 Task: Open a Blog Post Template save the file as interviewAdd Heading 'American Revolution' ,with the main content The American Revolution marked the country's fight for independence from British rule. Events like the Boston Tea Party and the signing of the Declaration of Independence shaped the foundation of the United States and its commitment to liberty and self-governance. ,with the main content The American Revolution marked the country's fight for independence from British rule. Events like the Boston Tea Party and the signing of the Declaration of Independence shaped the foundation of the United States and its commitment to liberty and self-governance.and font size to the main content 16 Apply Font Style Chillerand font size to the heading 16 Change heading alignment to  Center
Action: Mouse pressed left at (597, 318)
Screenshot: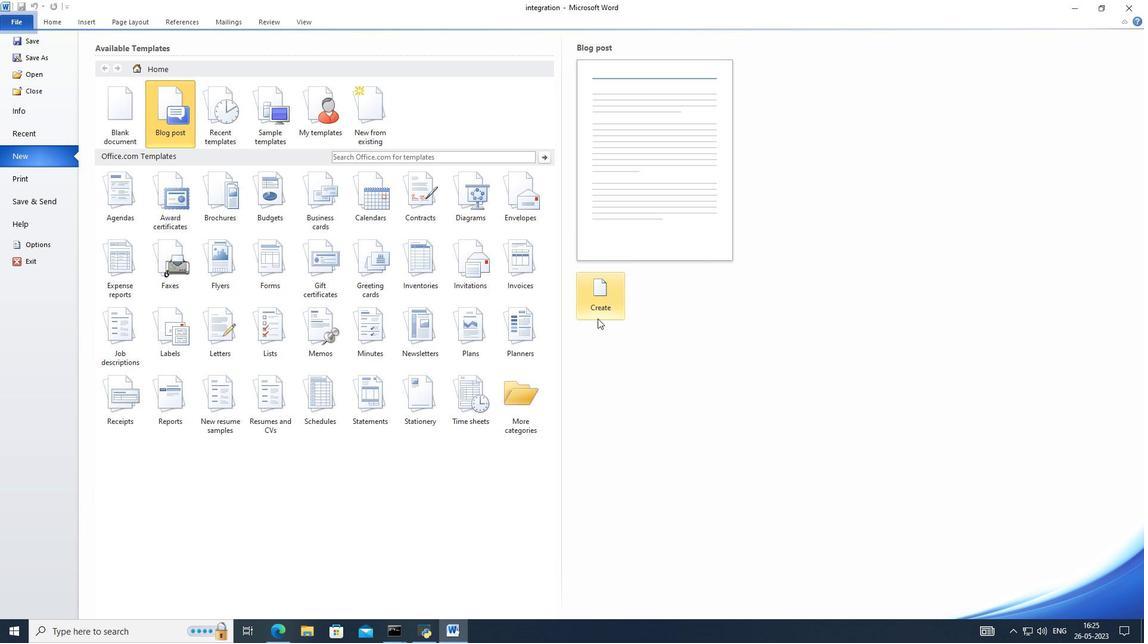 
Action: Mouse moved to (610, 344)
Screenshot: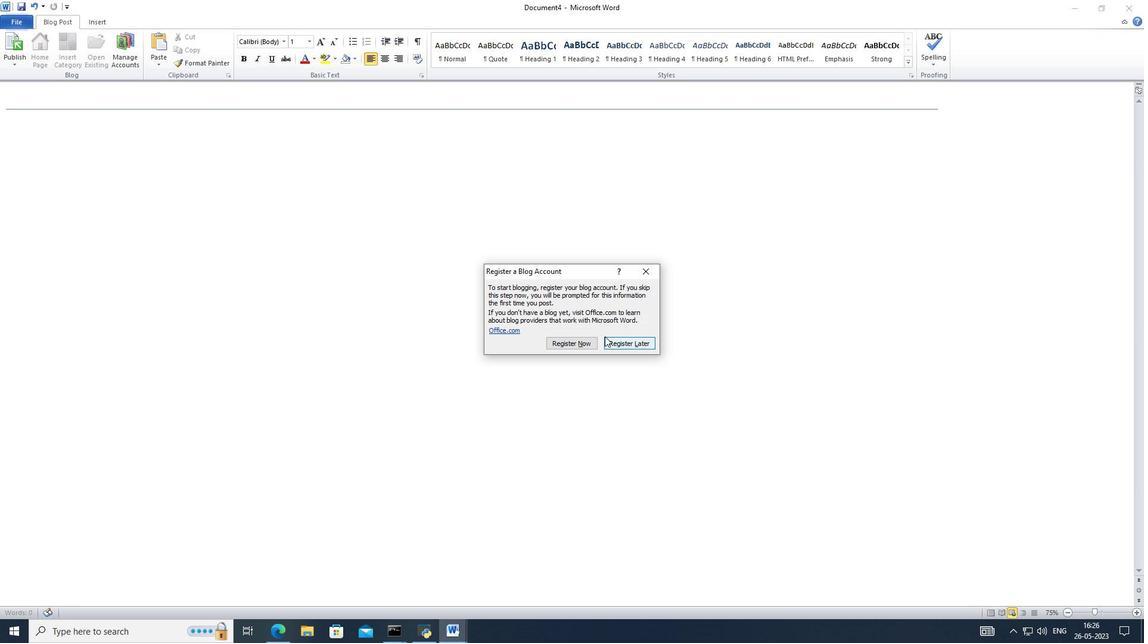 
Action: Mouse pressed left at (610, 344)
Screenshot: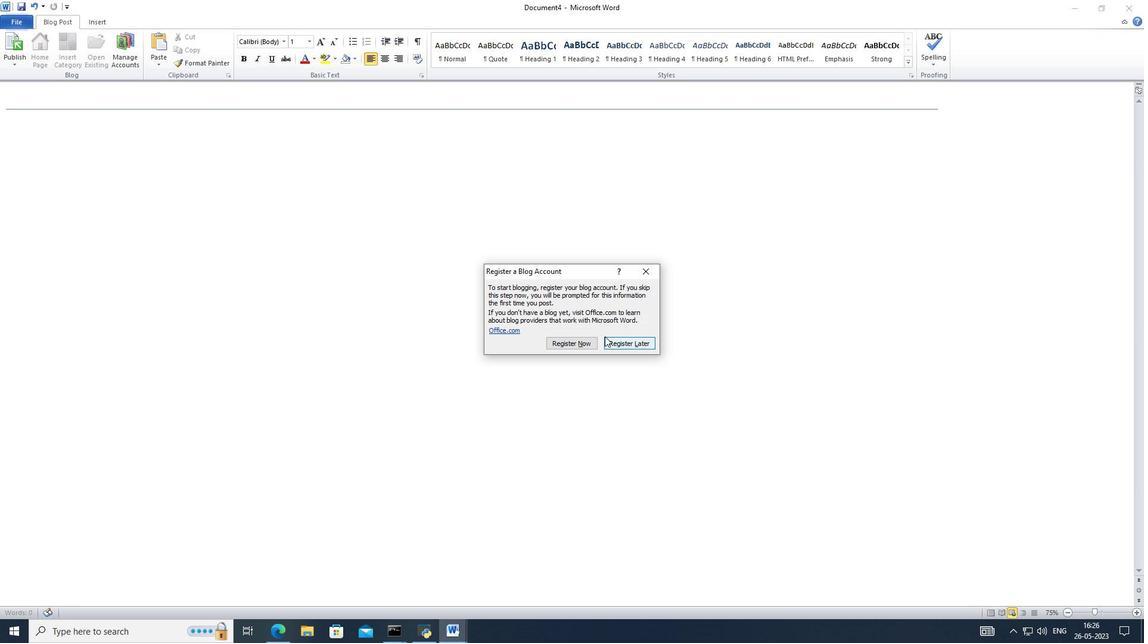 
Action: Key pressed ctrl+S
Screenshot: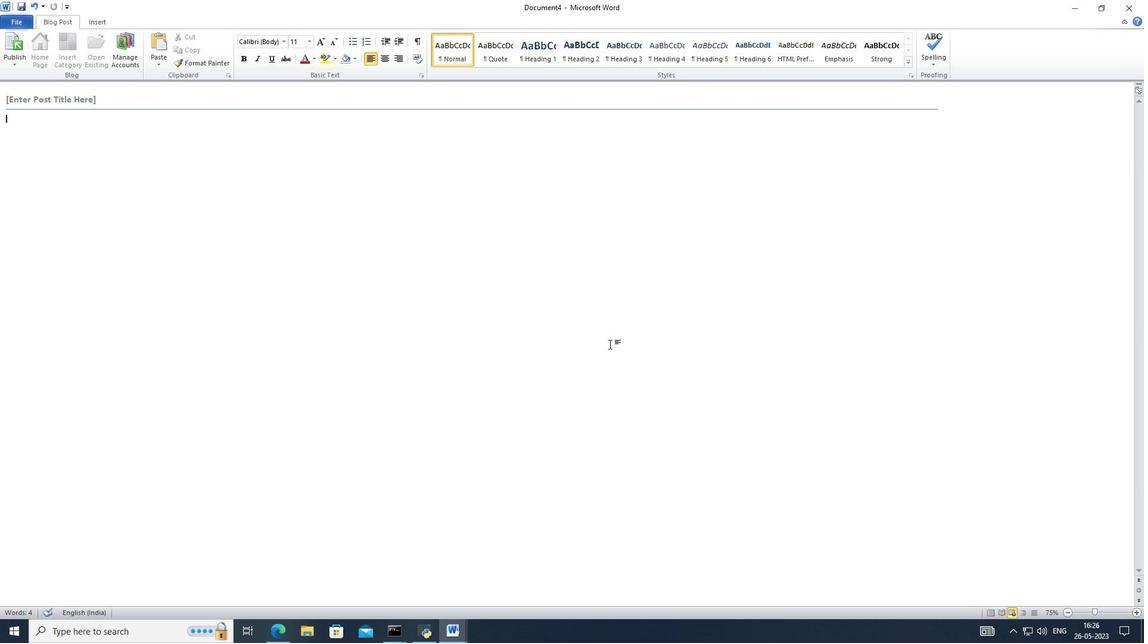 
Action: Mouse moved to (249, 253)
Screenshot: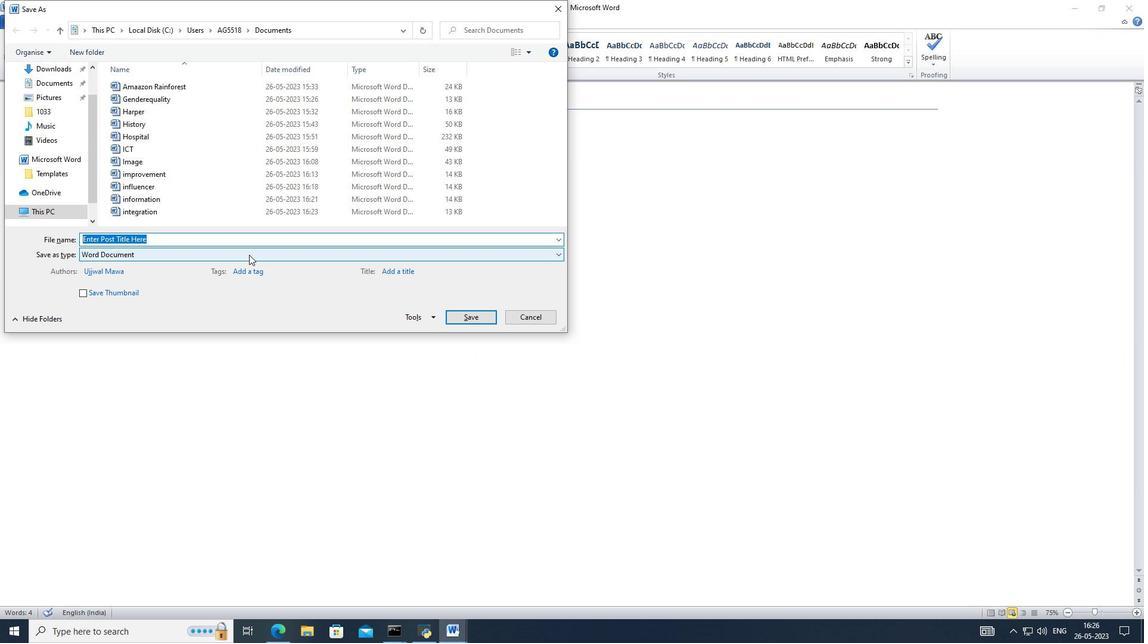 
Action: Key pressed <Key.caps_lock>I<Key.caps_lock>ntervies=<Key.backspace><Key.backspace>w
Screenshot: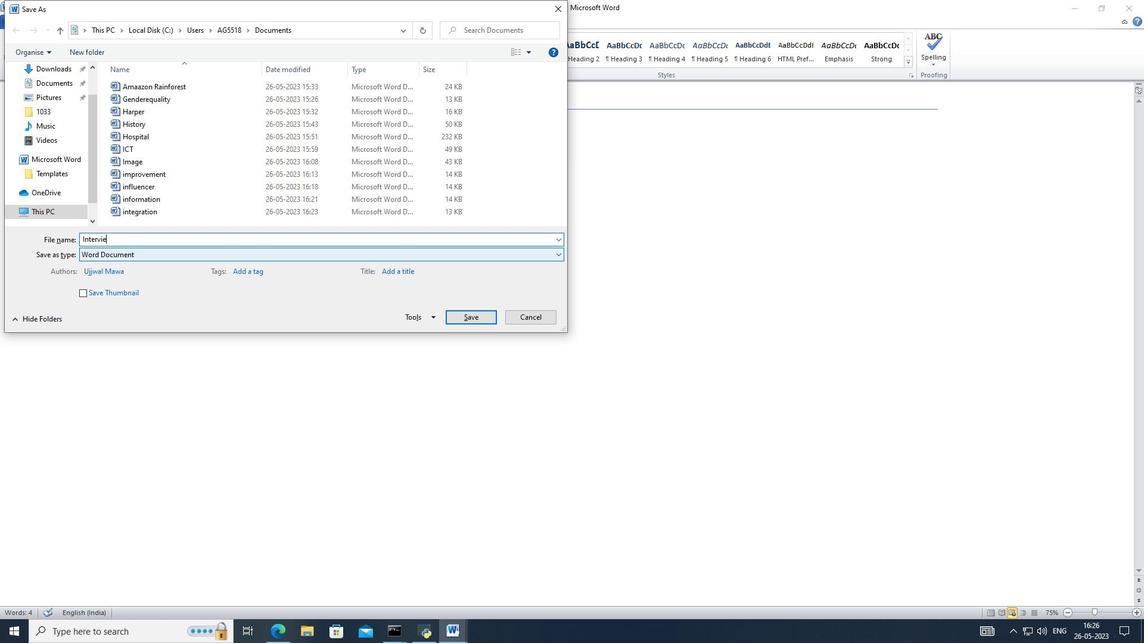 
Action: Mouse moved to (464, 315)
Screenshot: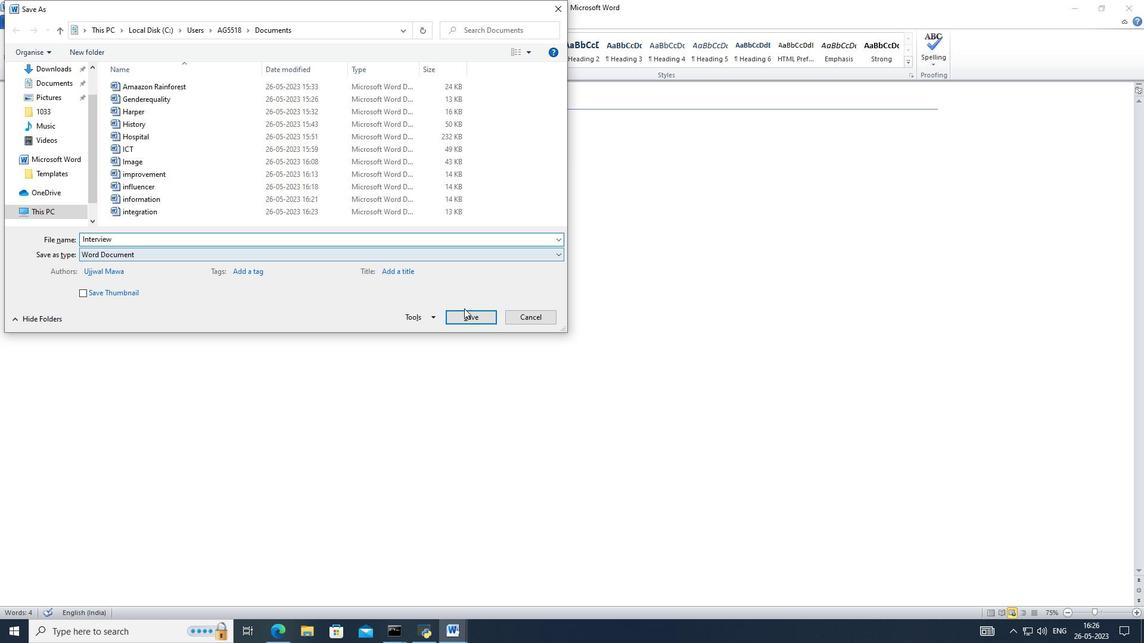 
Action: Mouse pressed left at (464, 315)
Screenshot: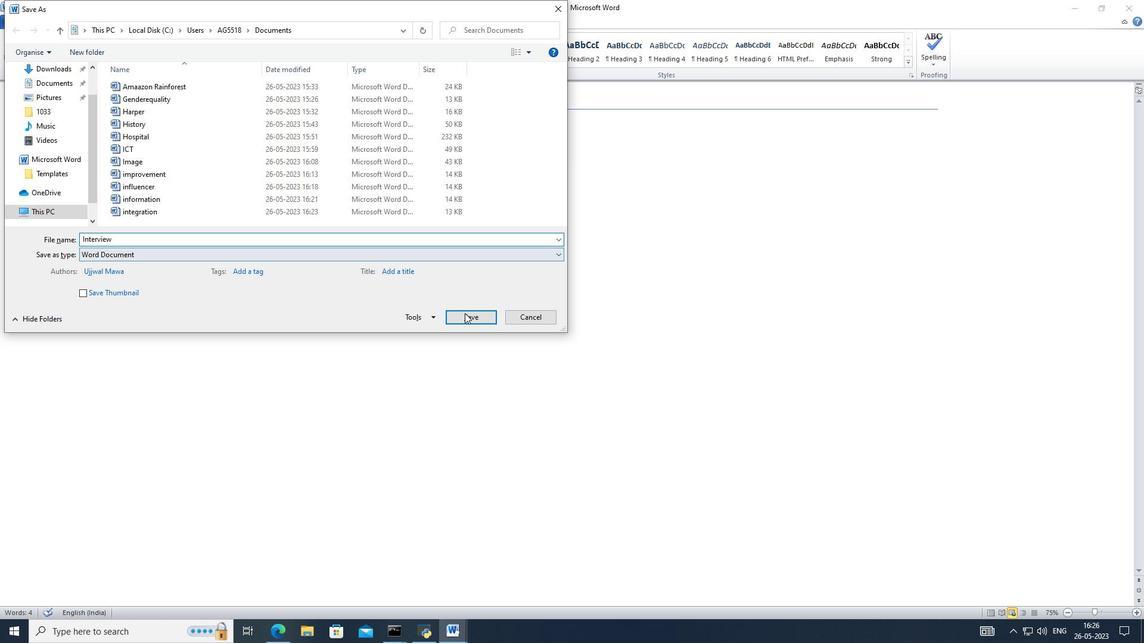 
Action: Mouse moved to (113, 105)
Screenshot: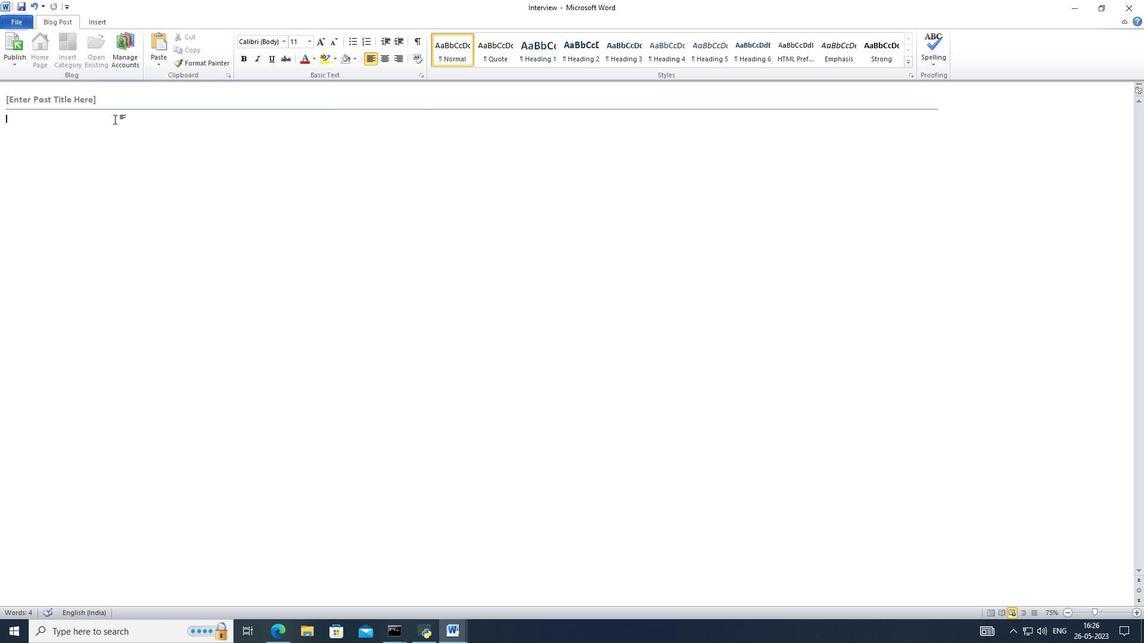 
Action: Mouse pressed left at (113, 105)
Screenshot: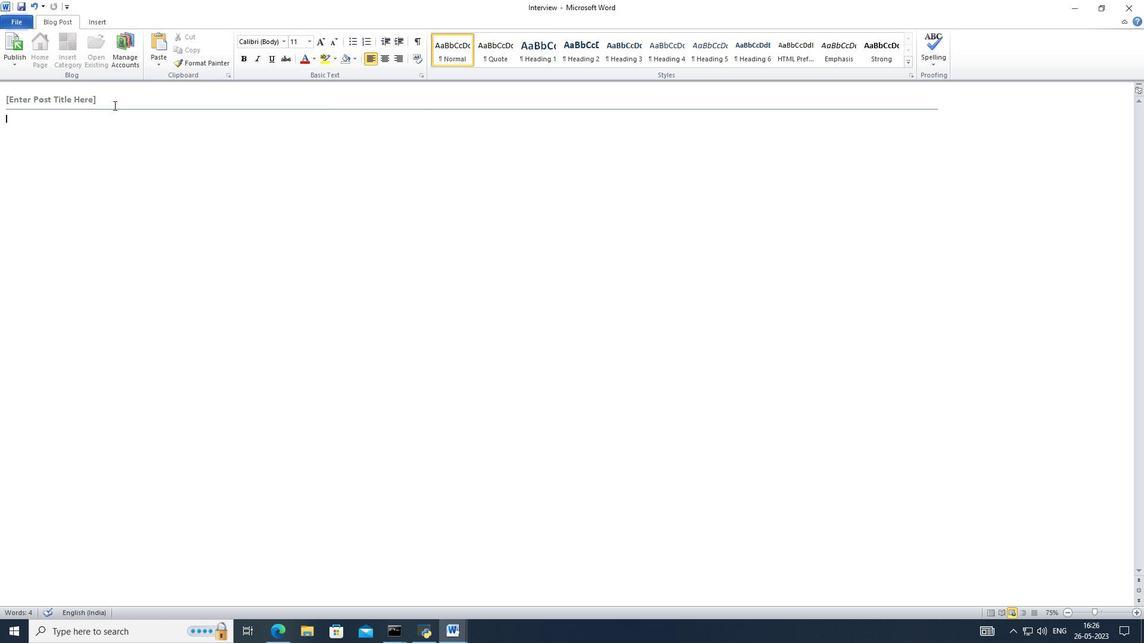 
Action: Mouse moved to (38, 98)
Screenshot: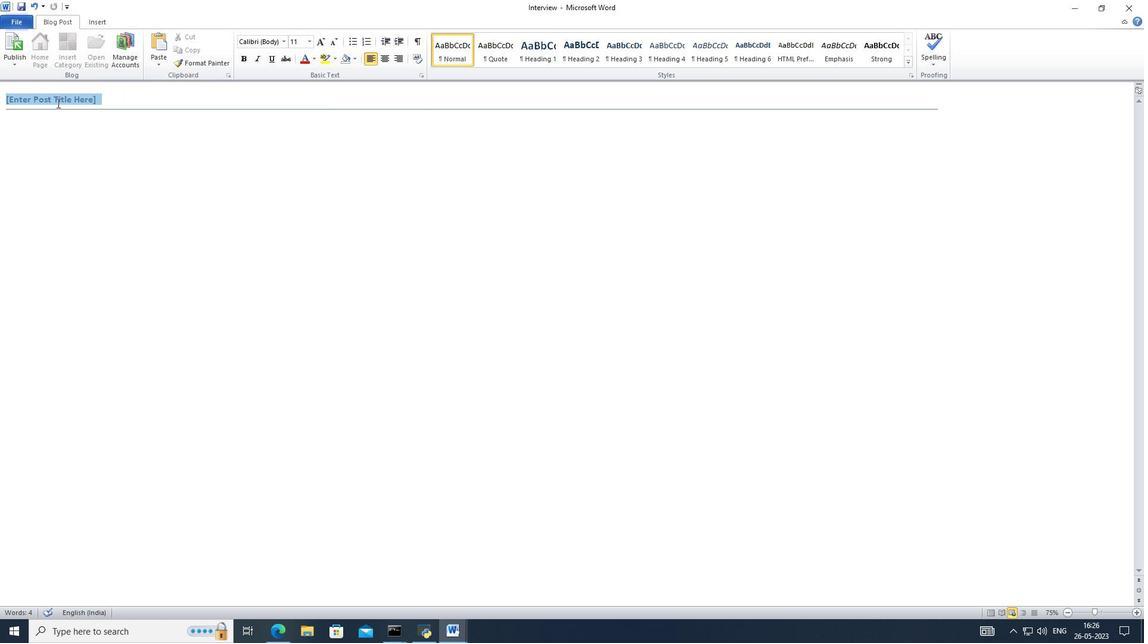 
Action: Key pressed <Key.caps_lock>A<Key.caps_lock>merican<Key.space><Key.caps_lock>R<Key.caps_lock>evolution
Screenshot: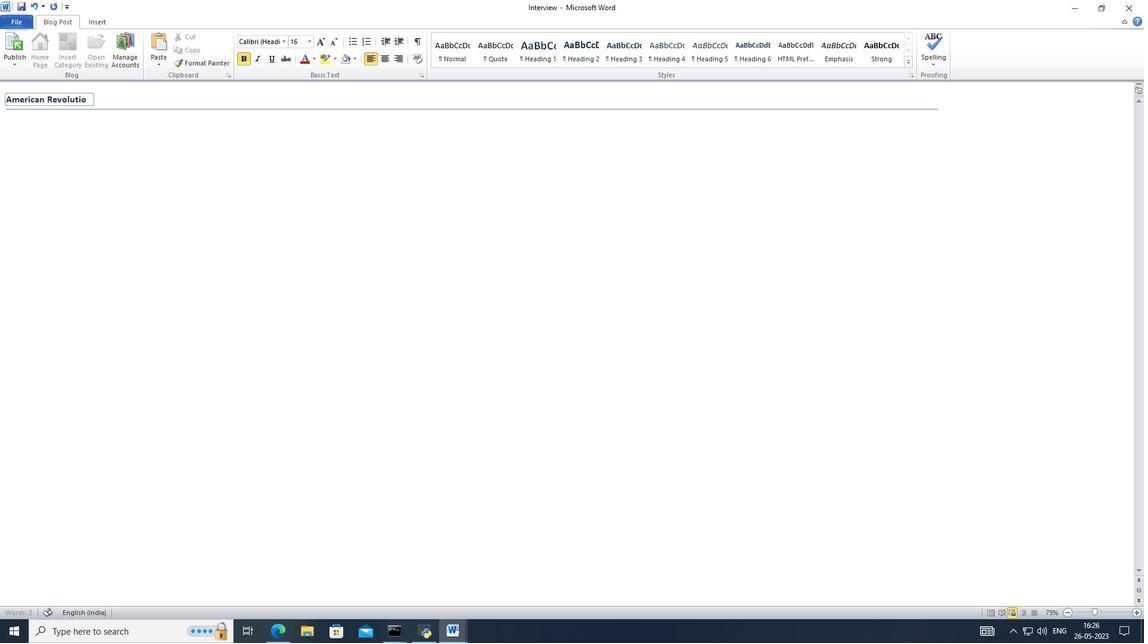 
Action: Mouse moved to (127, 138)
Screenshot: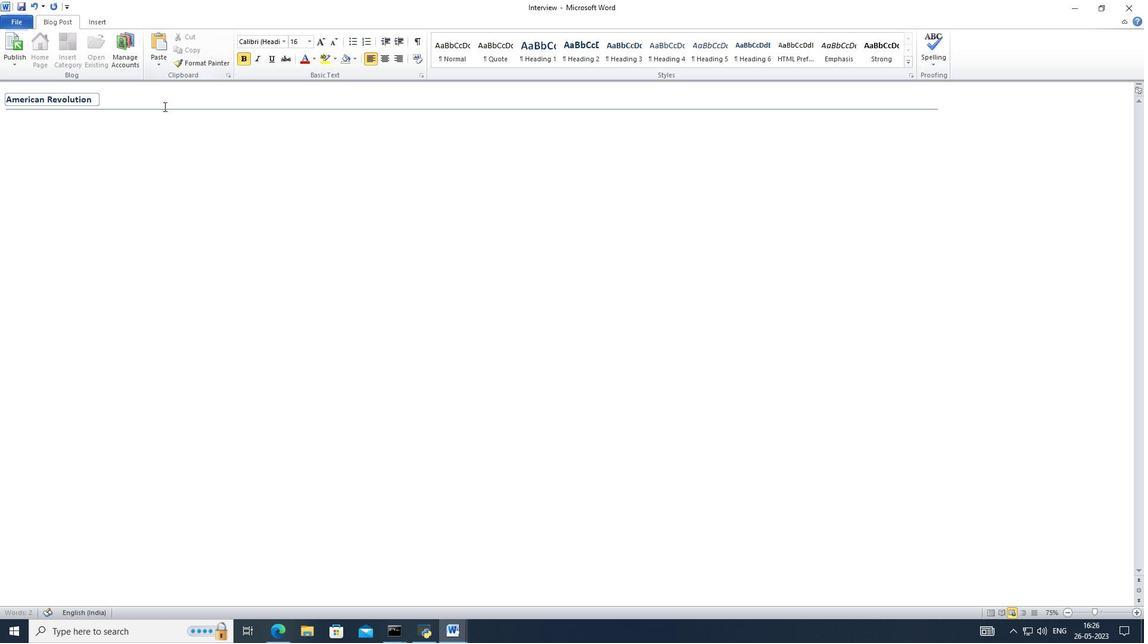 
Action: Mouse pressed left at (127, 138)
Screenshot: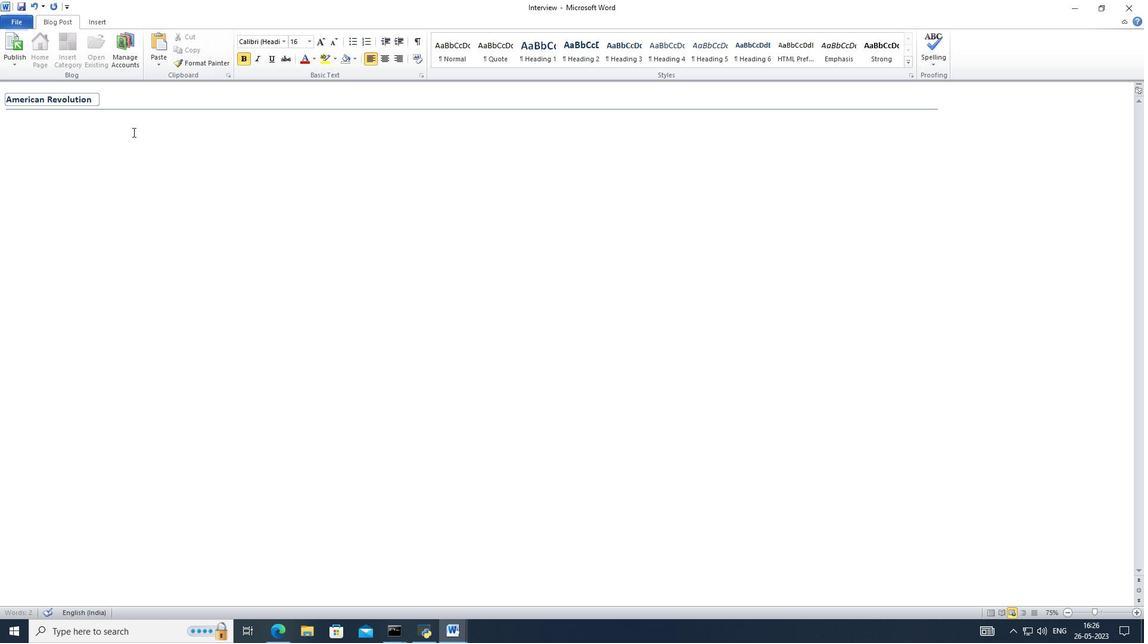 
Action: Key pressed t<Key.caps_lock>HE<Key.space><Key.caps_lock><Key.caps_lock>A<Key.caps_lock>meriacn<Key.space><Key.caps_lock>R<Key.caps_lock>evolution<Key.space>
Screenshot: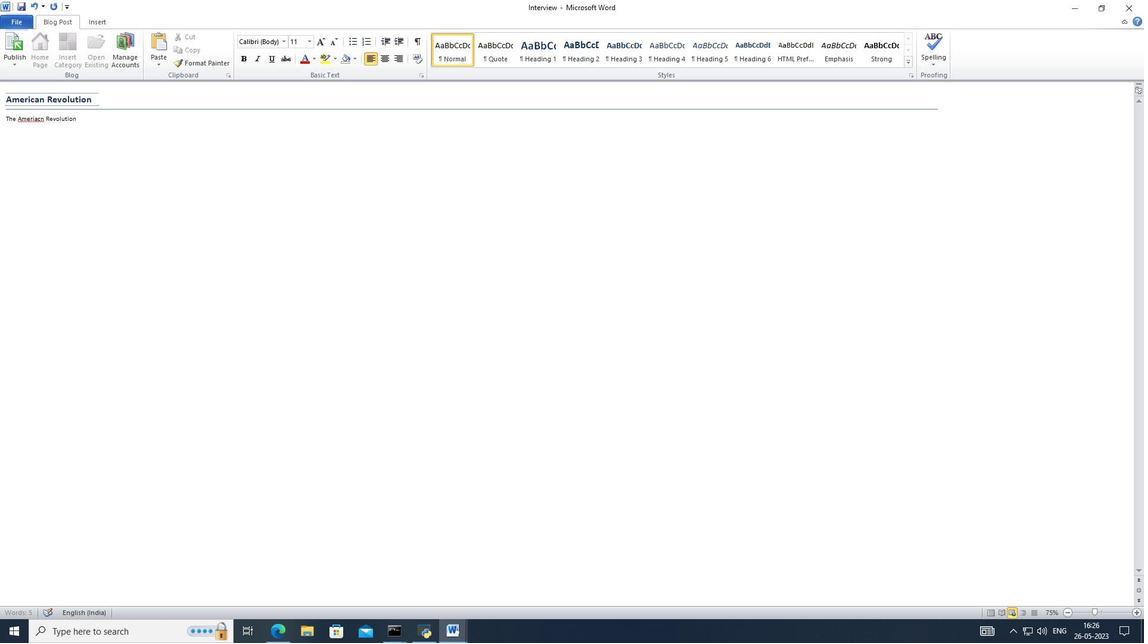 
Action: Mouse moved to (38, 120)
Screenshot: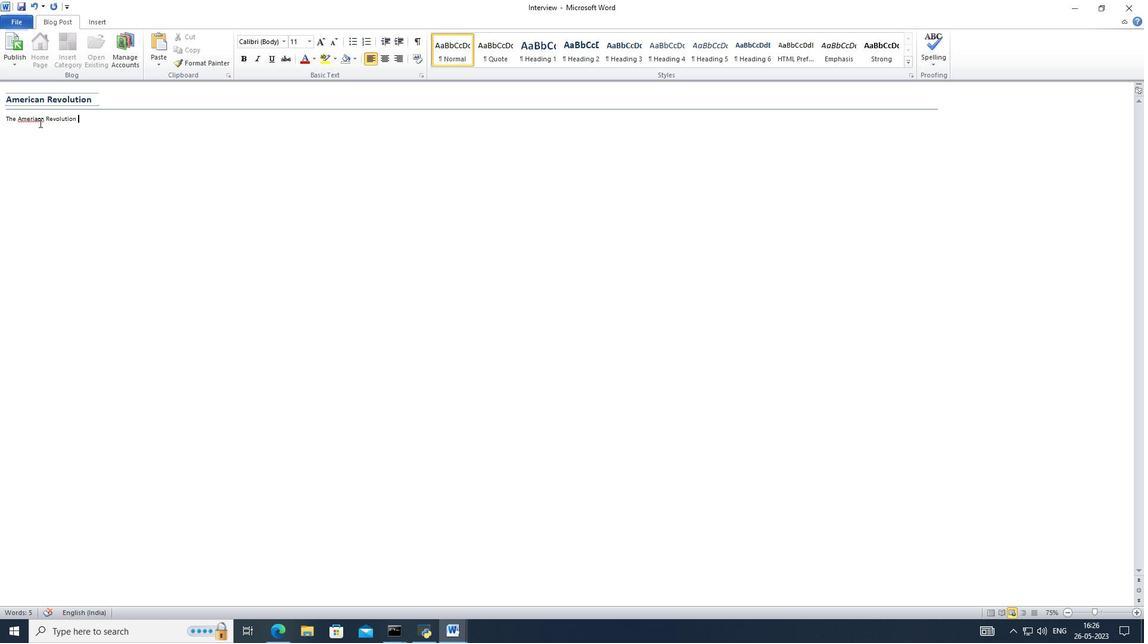 
Action: Mouse pressed left at (38, 120)
Screenshot: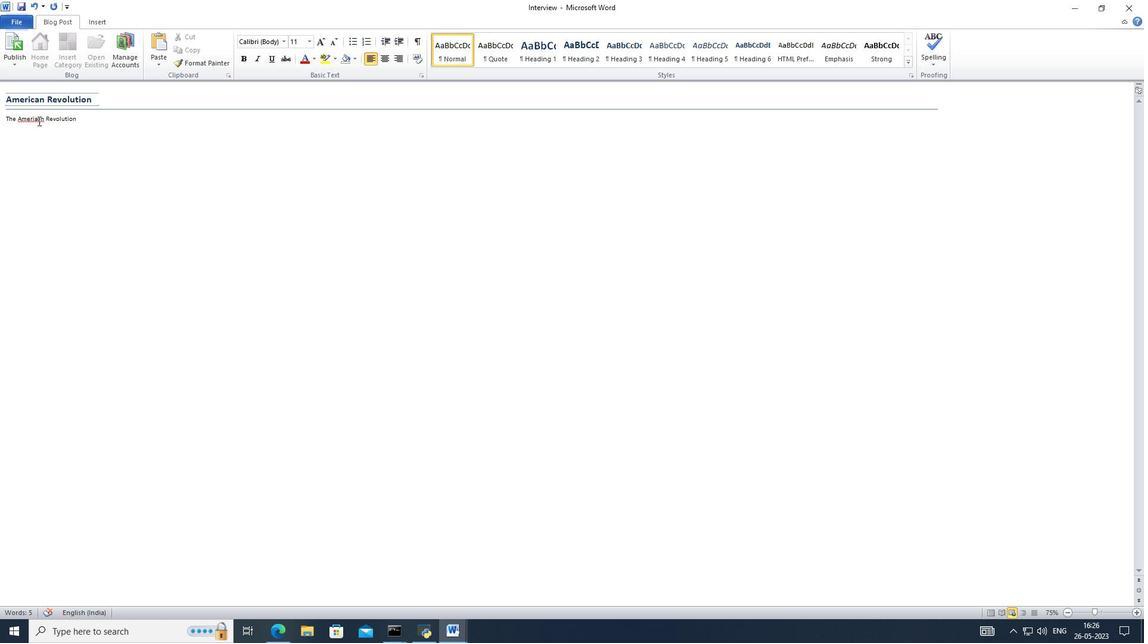 
Action: Mouse moved to (109, 107)
Screenshot: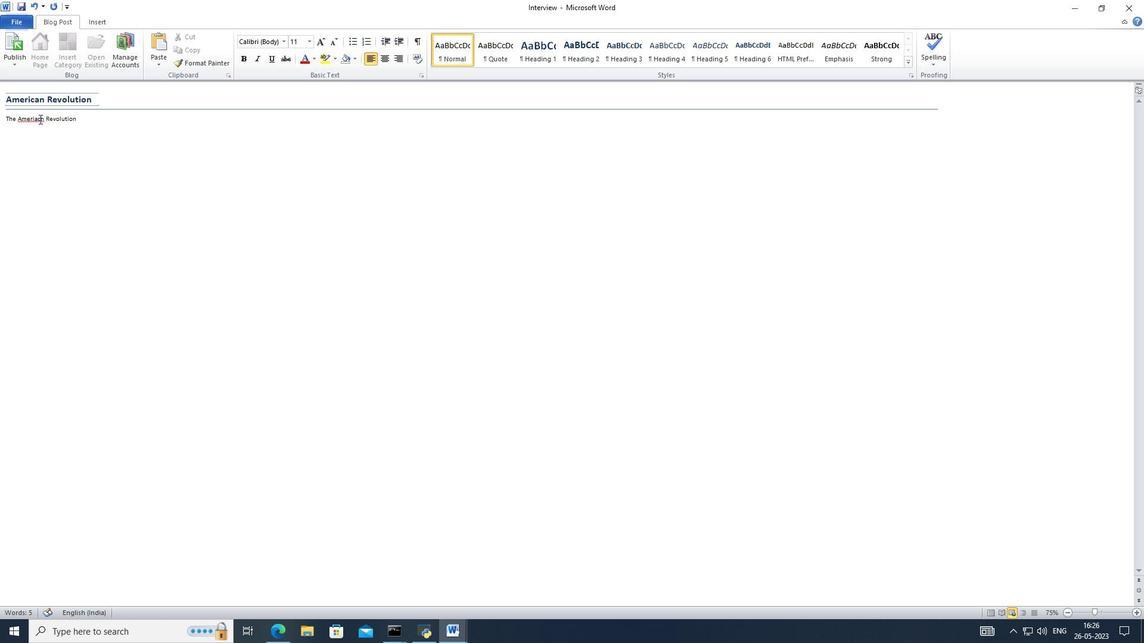 
Action: Mouse scrolled (109, 106) with delta (0, 0)
Screenshot: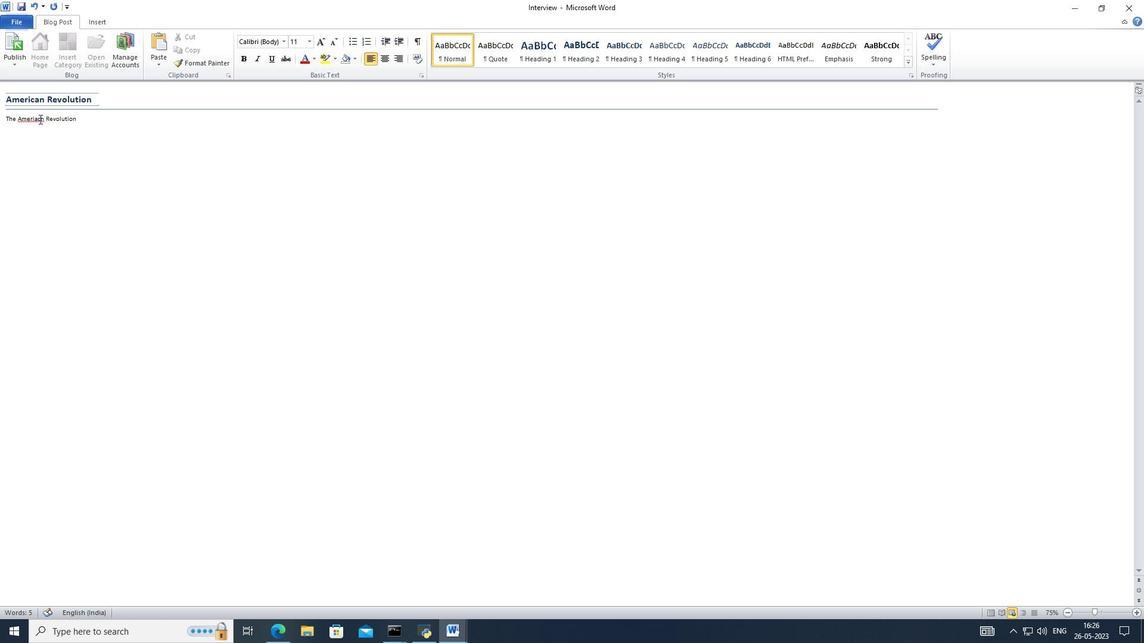 
Action: Mouse moved to (110, 107)
Screenshot: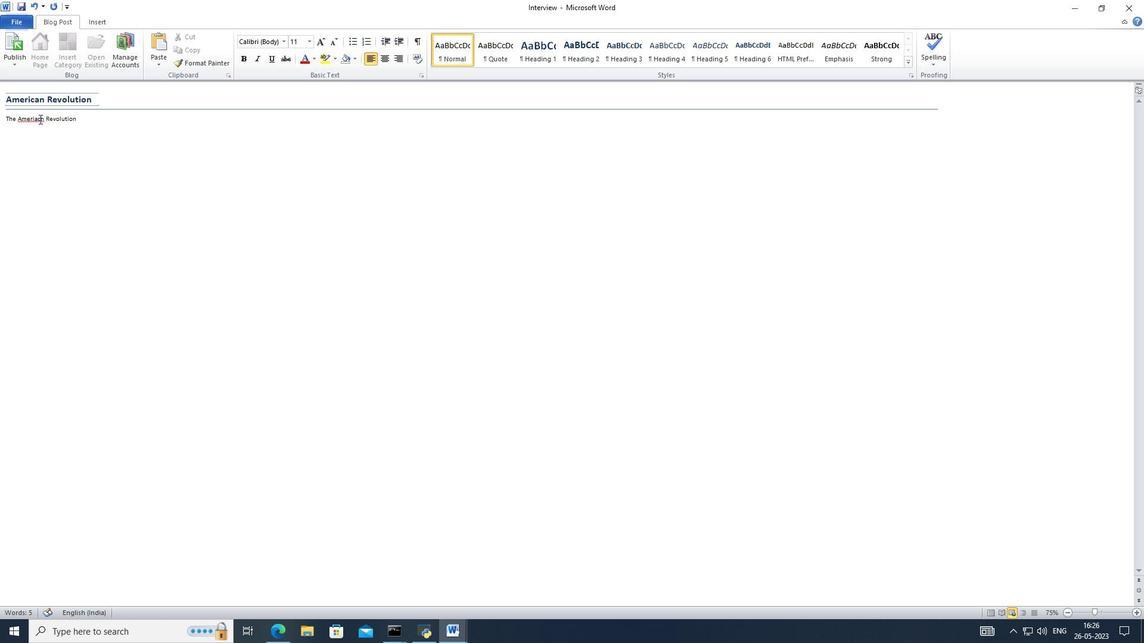 
Action: Key pressed <Key.backspace><Key.right>a
Screenshot: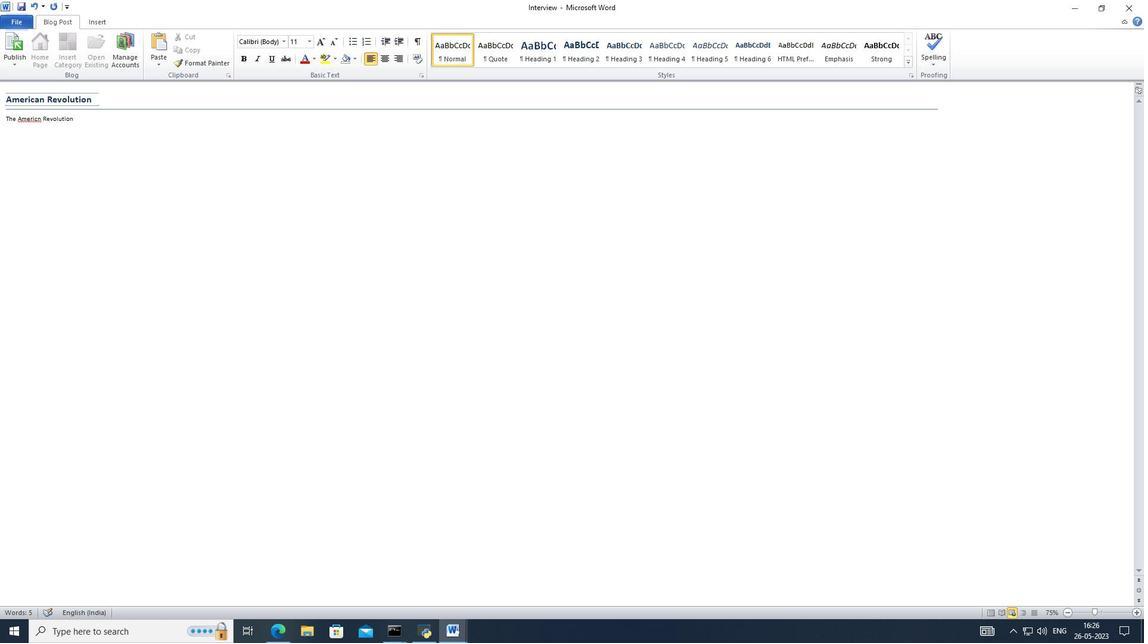 
Action: Mouse moved to (154, 132)
Screenshot: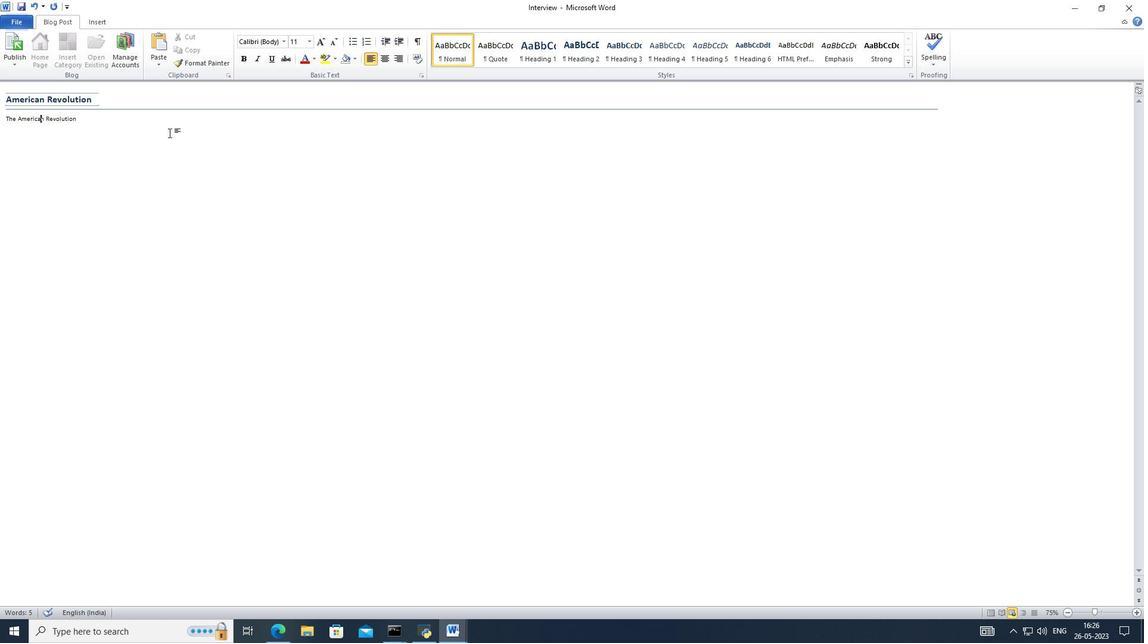 
Action: Mouse pressed left at (154, 132)
Screenshot: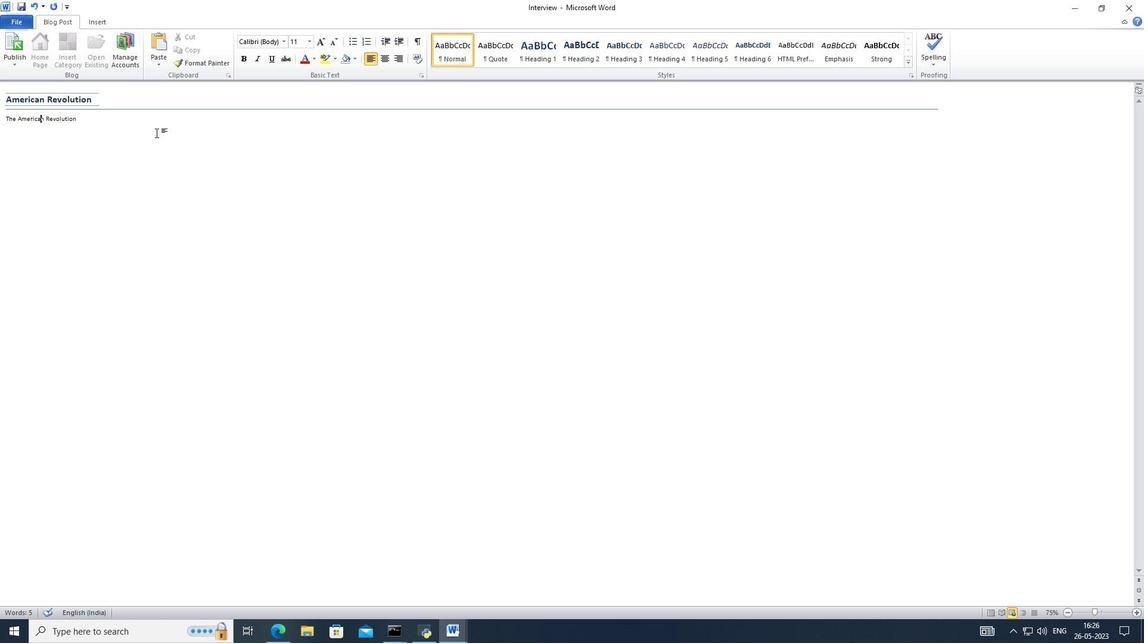 
Action: Mouse moved to (158, 131)
Screenshot: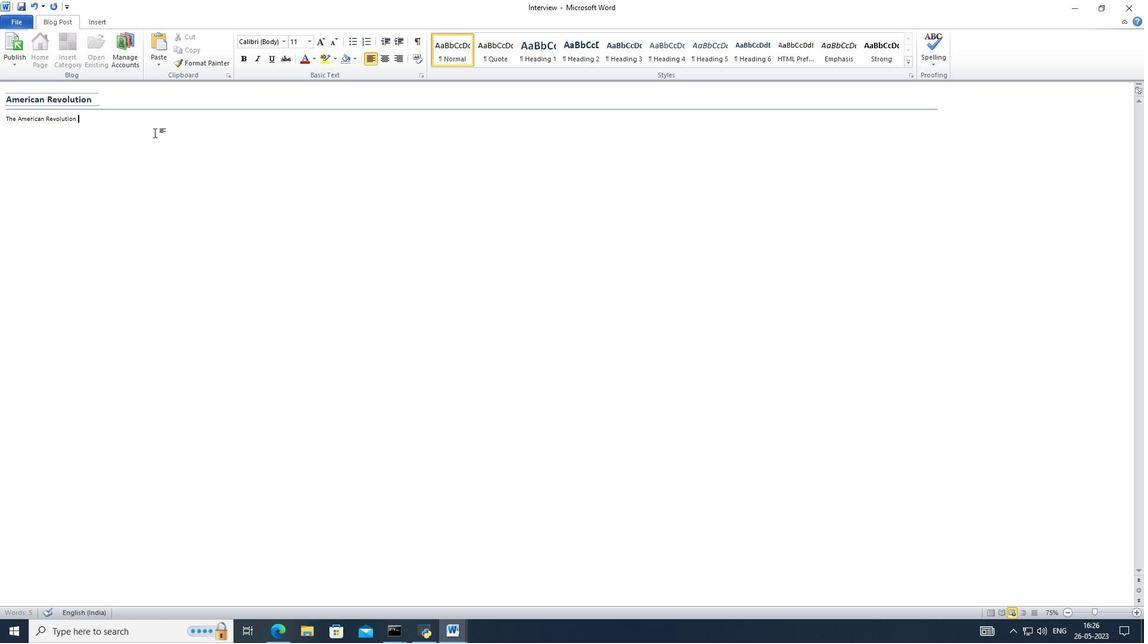 
Action: Key pressed marked<Key.space>the<Key.space>countrys<Key.space>fi<Key.backspace><Key.backspace><Key.backspace><Key.backspace><Key.shift_r>"s<Key.space>g<Key.backspace>fight<Key.space>for<Key.space>independence<Key.space>from<Key.space>the<Key.caps_lock>B<Key.caps_lock>ritisjh<Key.backspace><Key.backspace><Key.backspace><Key.backspace><Key.backspace><Key.backspace><Key.backspace><Key.backspace><Key.backspace>e<Key.space><Key.caps_lock>B<Key.caps_lock>ritish<Key.space><Key.caps_lock>R<Key.caps_lock>ule<Key.space>.<Key.space><Key.caps_lock>E<Key.caps_lock>vents<Key.space>like<Key.space>the<Key.space><Key.caps_lock>B<Key.caps_lock>oston<Key.space>tea<Key.space>party<Key.space>and<Key.space>the<Key.space>signing<Key.space>of<Key.space>the<Key.space><Key.caps_lock>D<Key.caps_lock>eclaration<Key.space>og=<Key.backspace><Key.backspace><Key.backspace>of<Key.space><Key.caps_lock>I<Key.caps_lock>ndepende<Key.backspace>nce<Key.backspace><Key.backspace><Key.backspace>enceshapedthe<Key.space>fgoundation<Key.space>of<Key.space>the<Key.space>un<Key.backspace><Key.backspace><Key.backspace><Key.backspace><Key.backspace><Key.backspace><Key.backspace><Key.backspace>f<Key.space>the<Key.space><Key.caps_lock>U<Key.caps_lock>nited<Key.space><Key.caps_lock>S<Key.caps_lock>tates<Key.space>and<Key.space>its<Key.space>commitment<Key.space>to<Key.space>livberty<Key.space>
Screenshot: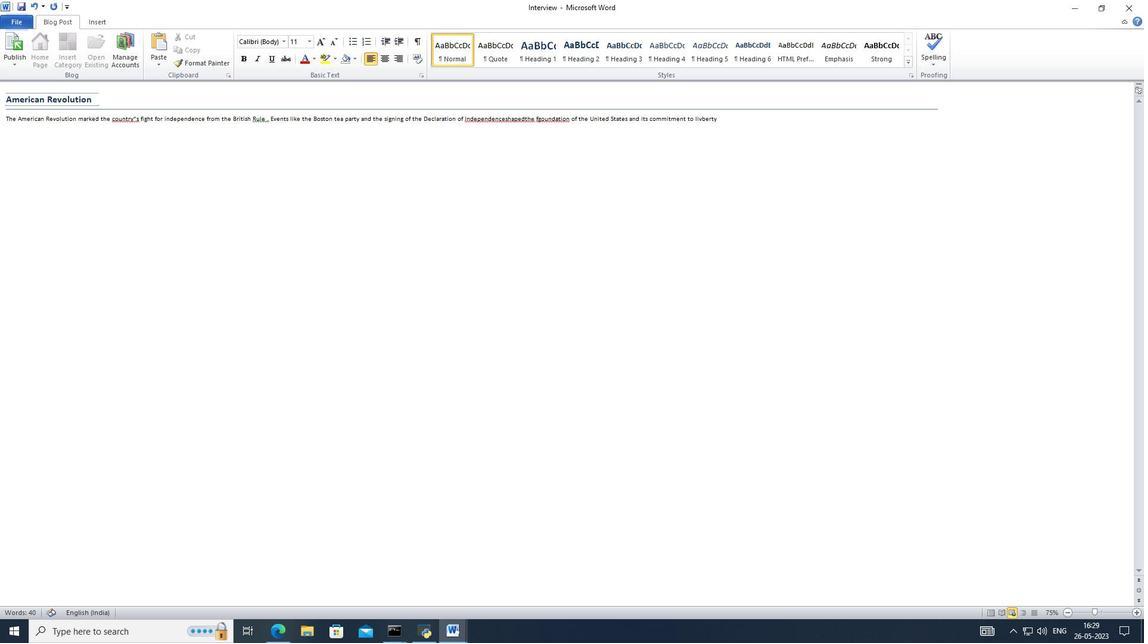 
Action: Mouse moved to (480, 124)
Screenshot: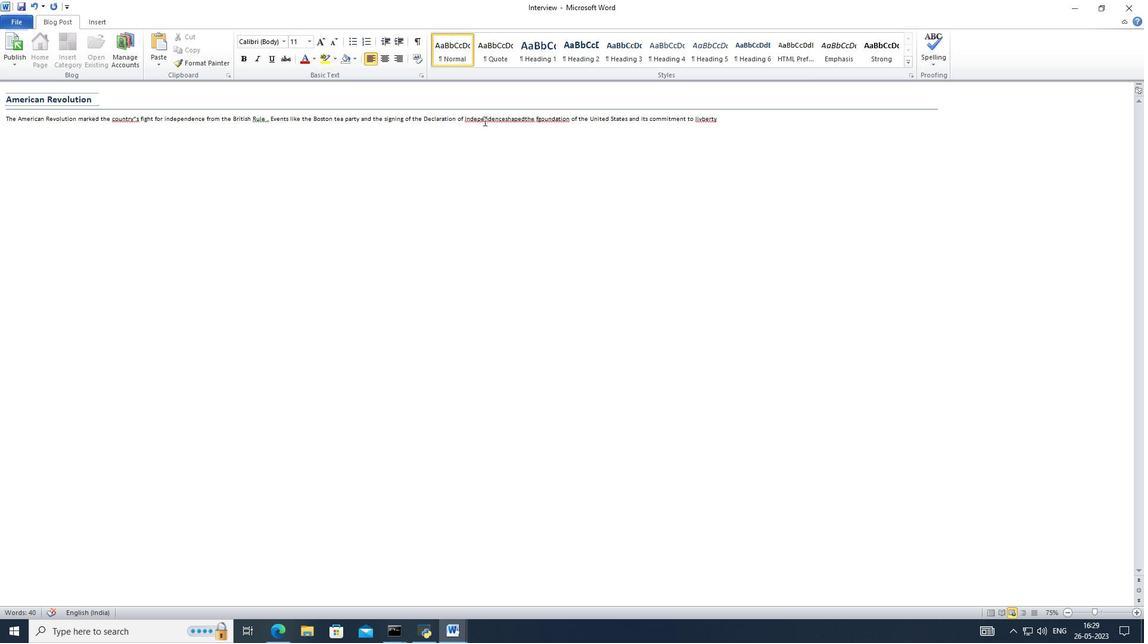 
Action: Mouse pressed left at (480, 124)
Screenshot: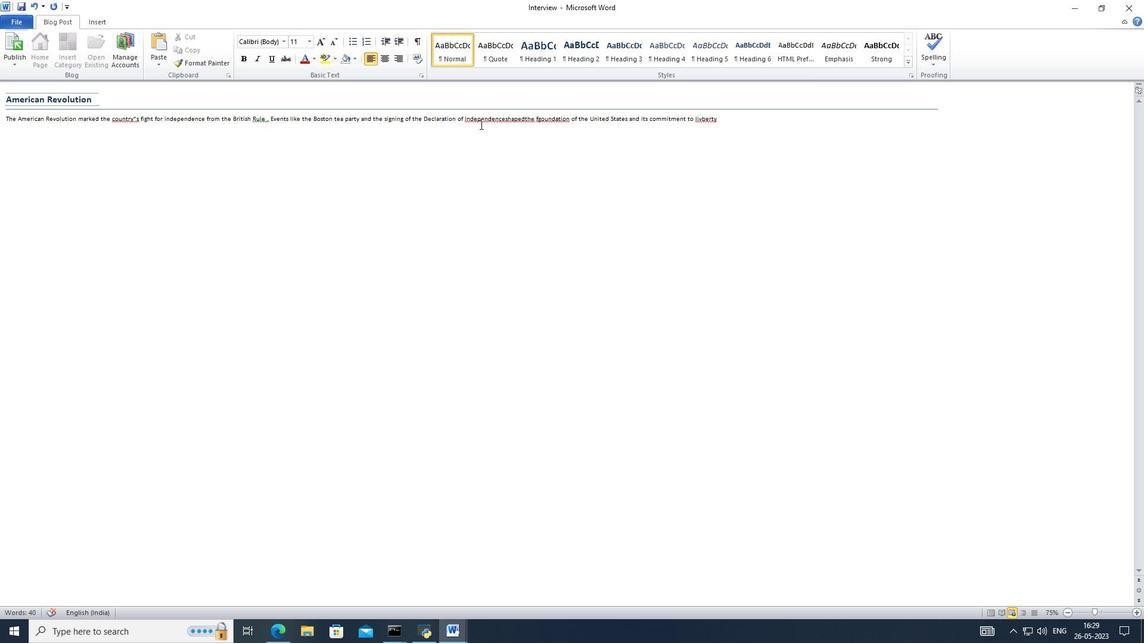 
Action: Mouse pressed right at (480, 124)
Screenshot: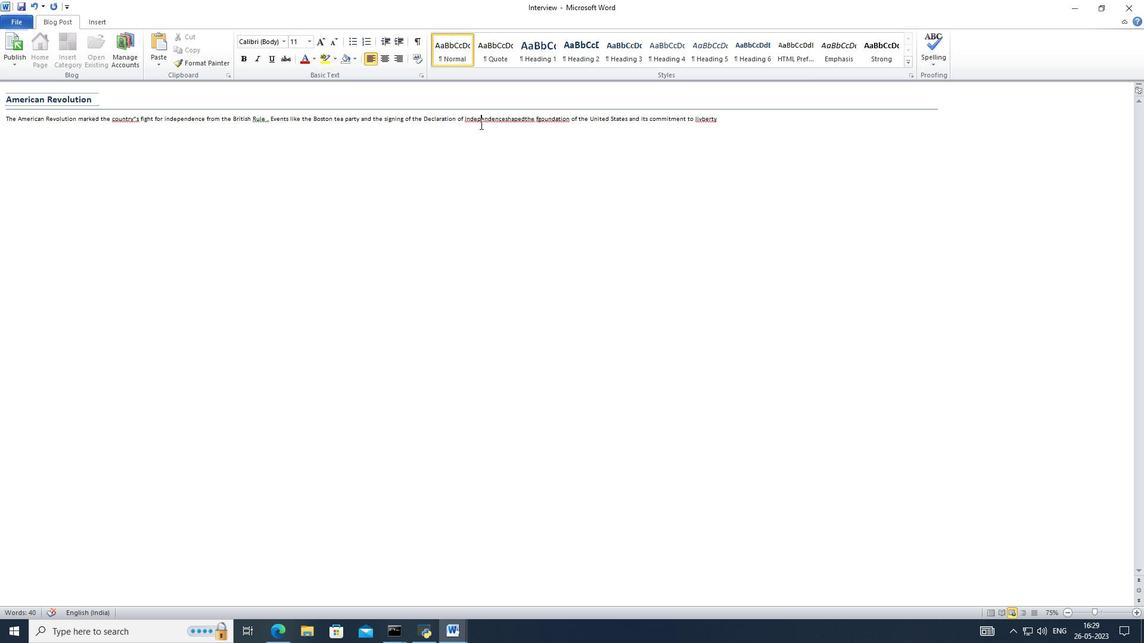 
Action: Mouse moved to (495, 115)
Screenshot: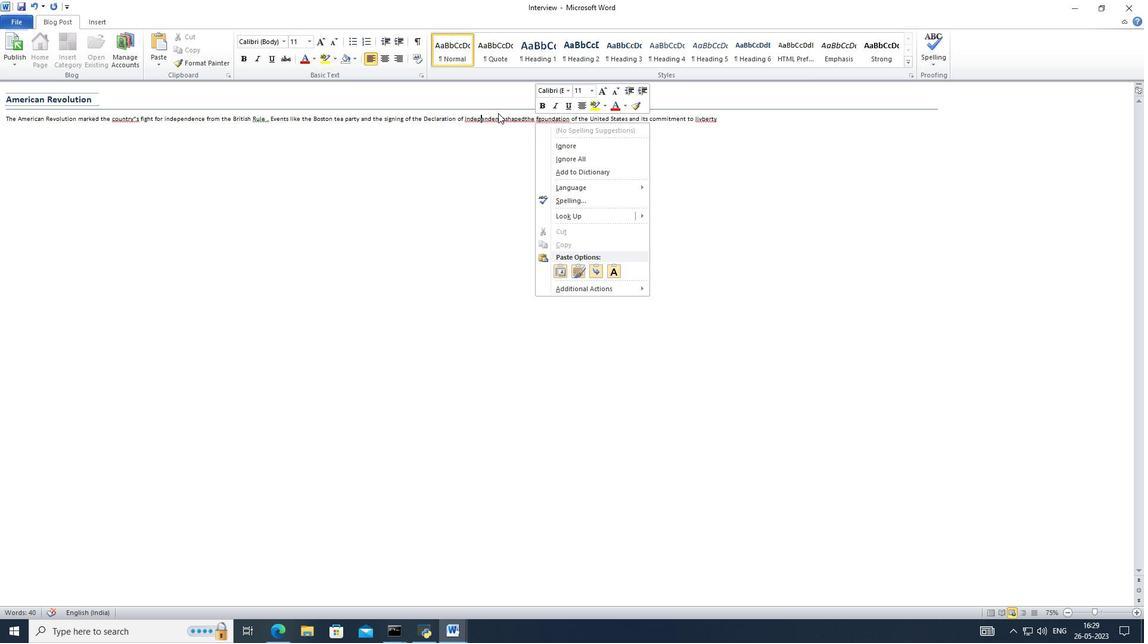 
Action: Mouse pressed left at (495, 115)
Screenshot: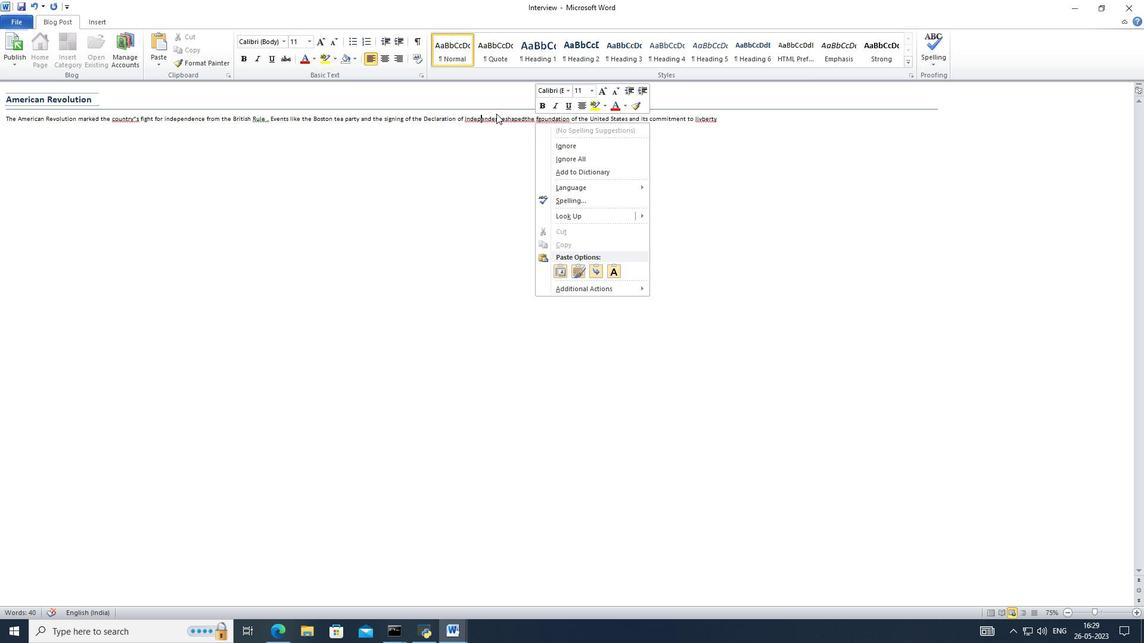 
Action: Mouse moved to (494, 115)
Screenshot: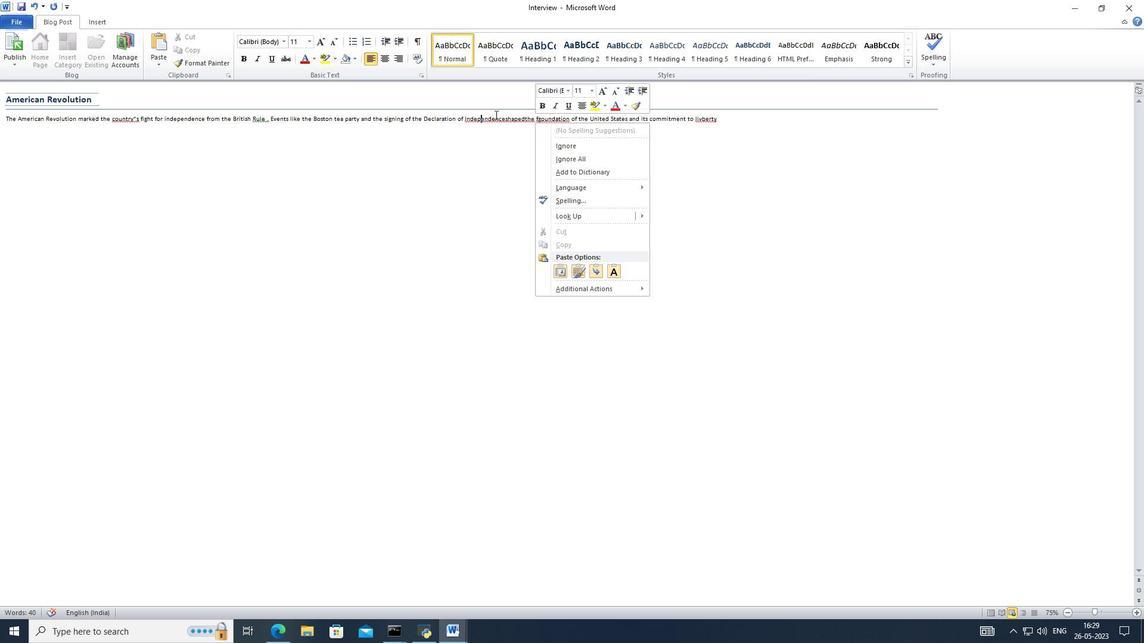 
Action: Mouse pressed left at (494, 115)
Screenshot: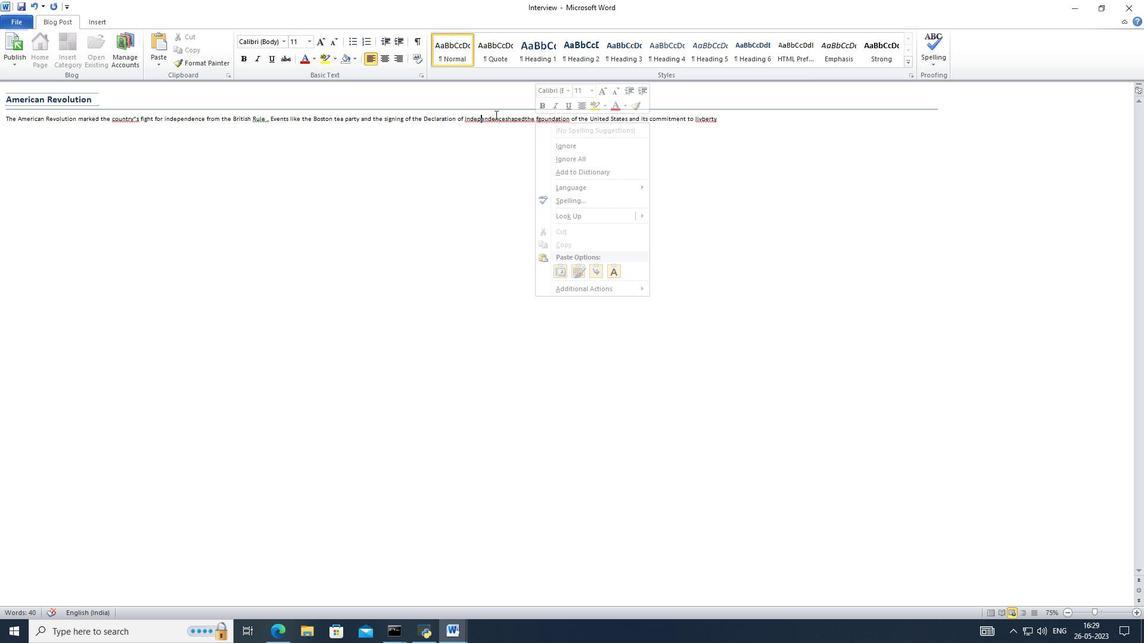 
Action: Mouse pressed right at (494, 115)
Screenshot: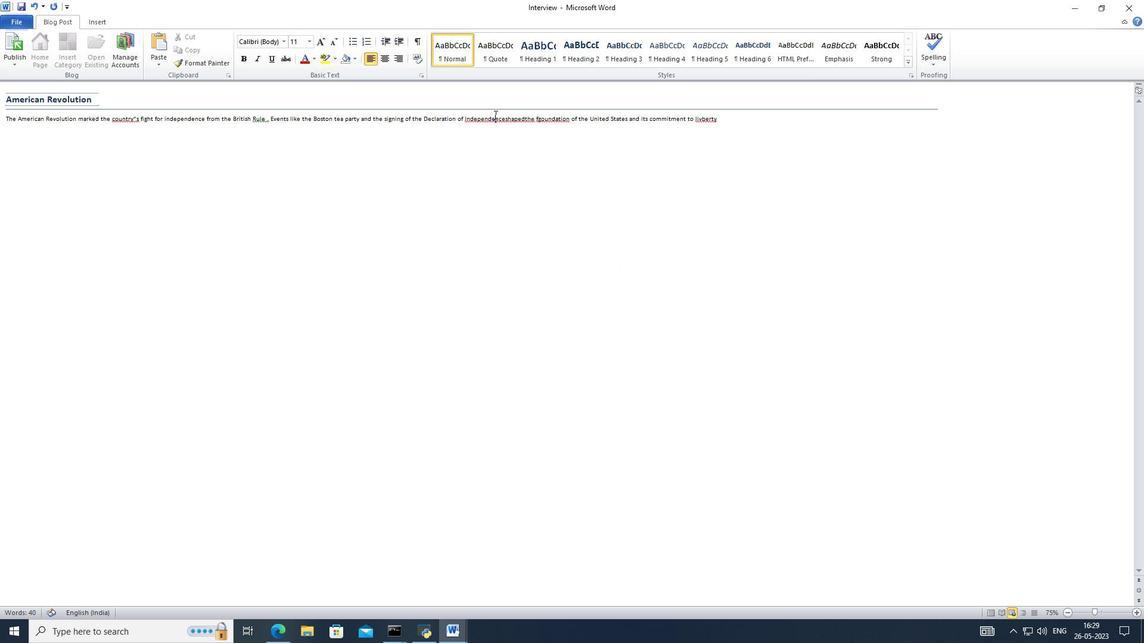 
Action: Mouse moved to (561, 199)
Screenshot: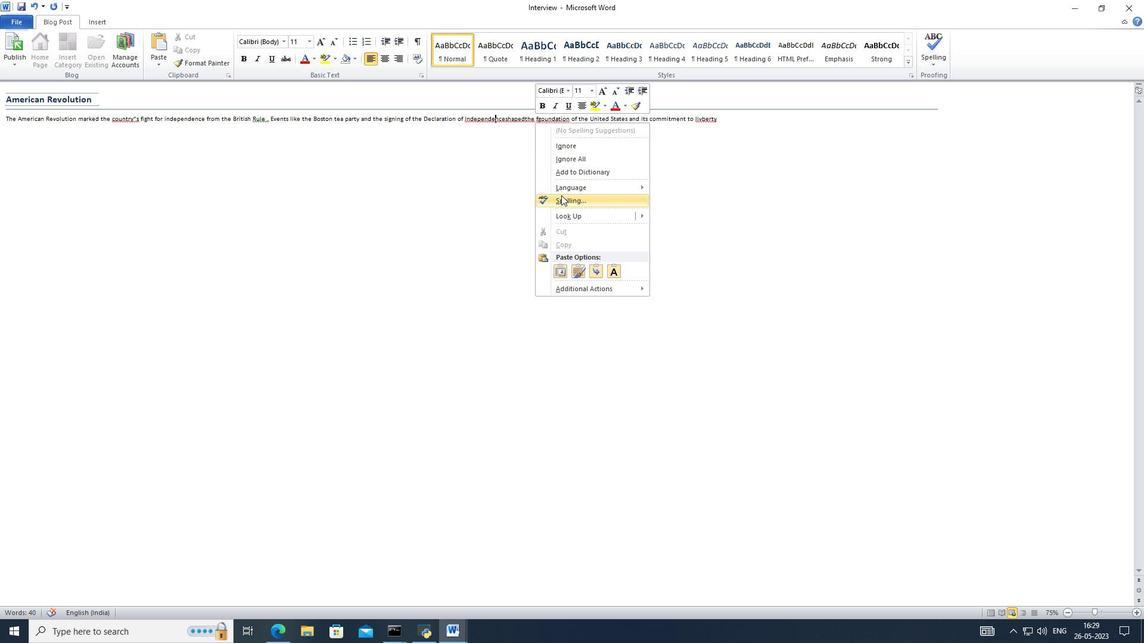 
Action: Mouse pressed left at (561, 199)
Screenshot: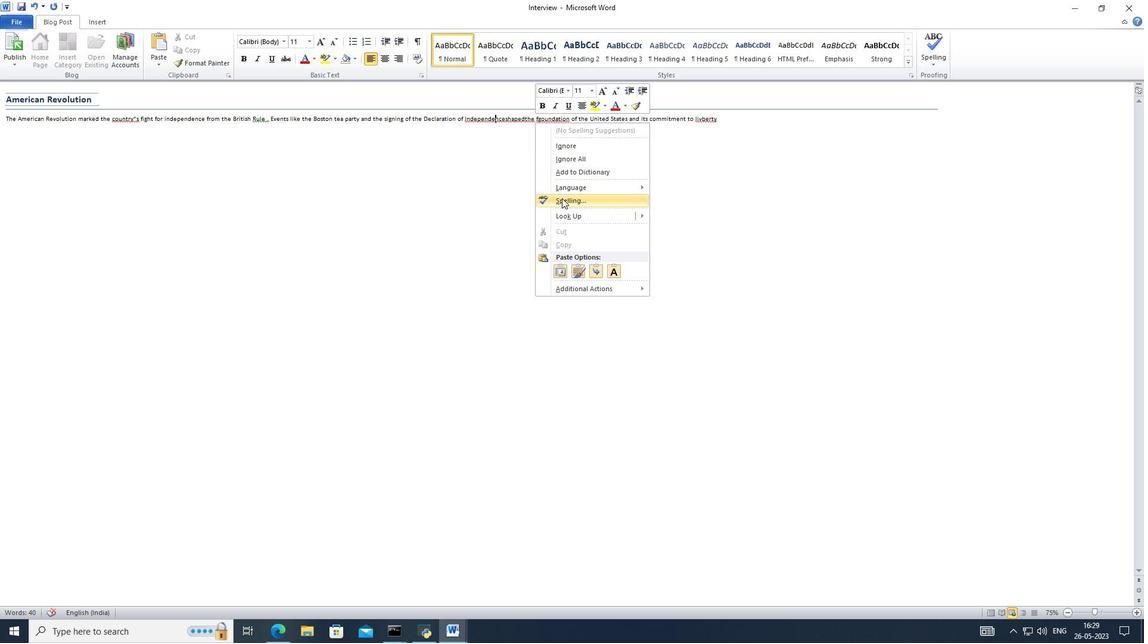 
Action: Mouse moved to (626, 336)
Screenshot: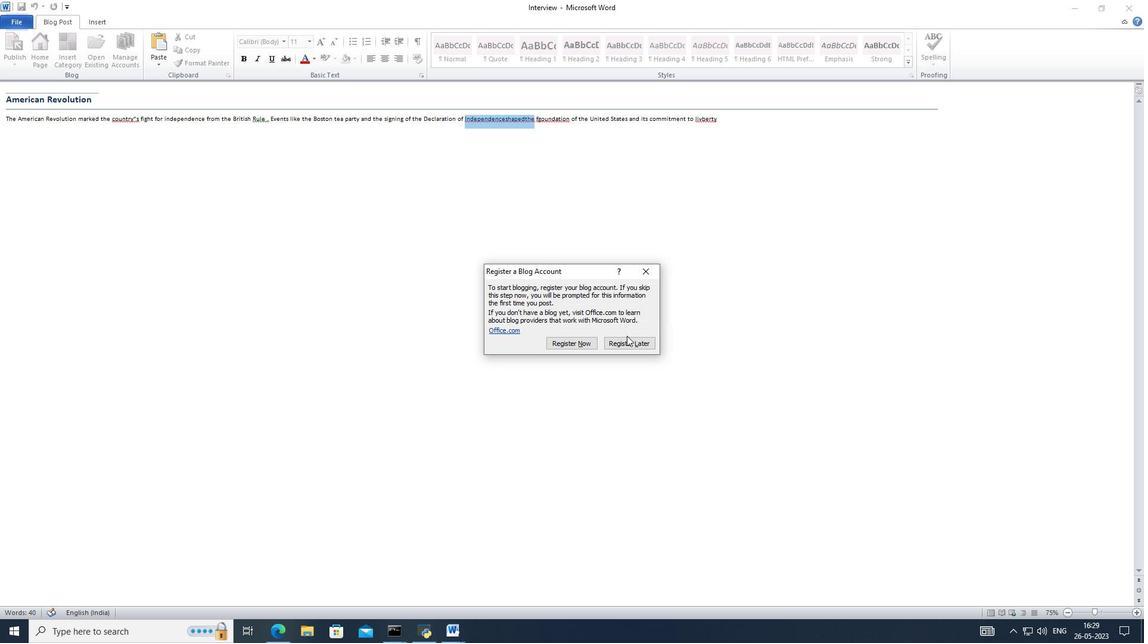 
Action: Mouse pressed left at (626, 336)
Screenshot: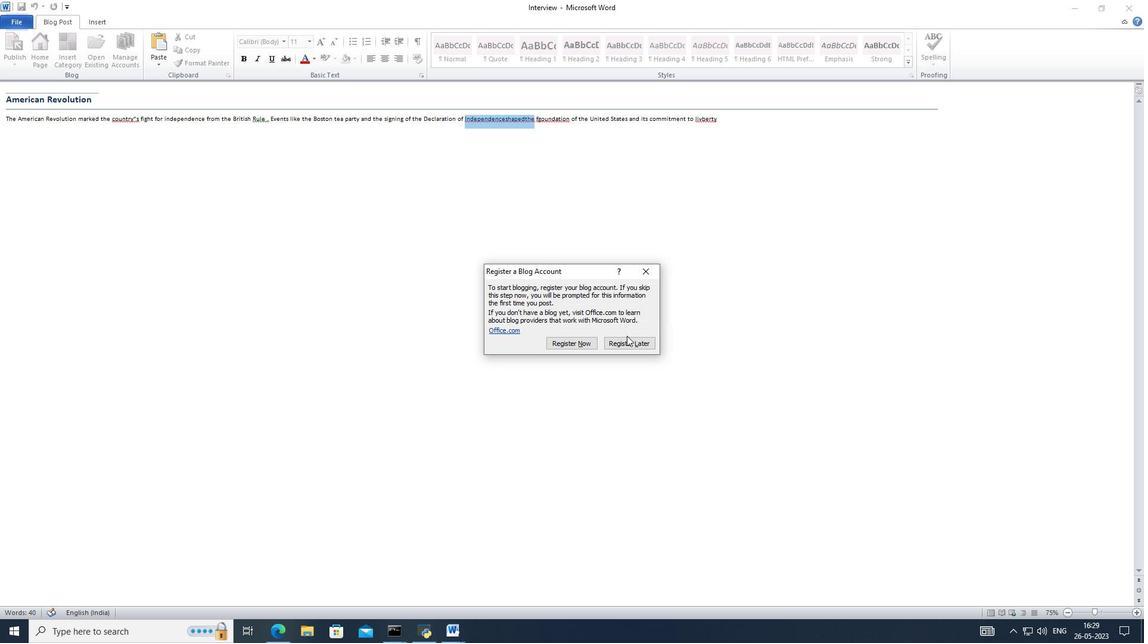 
Action: Mouse moved to (562, 253)
Screenshot: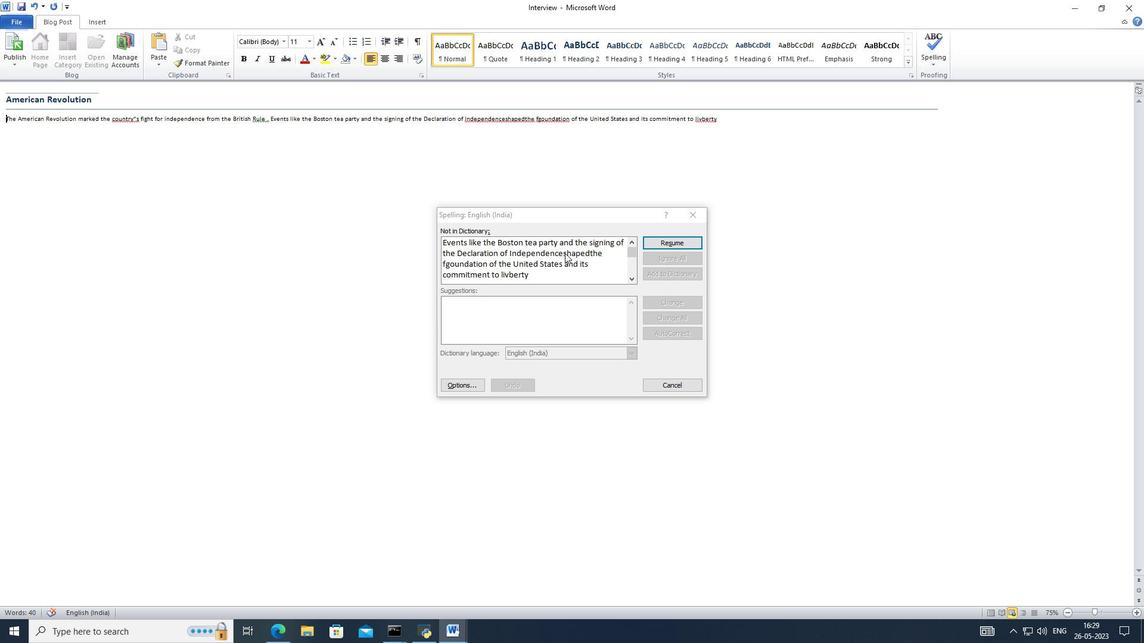 
Action: Mouse pressed left at (562, 253)
Screenshot: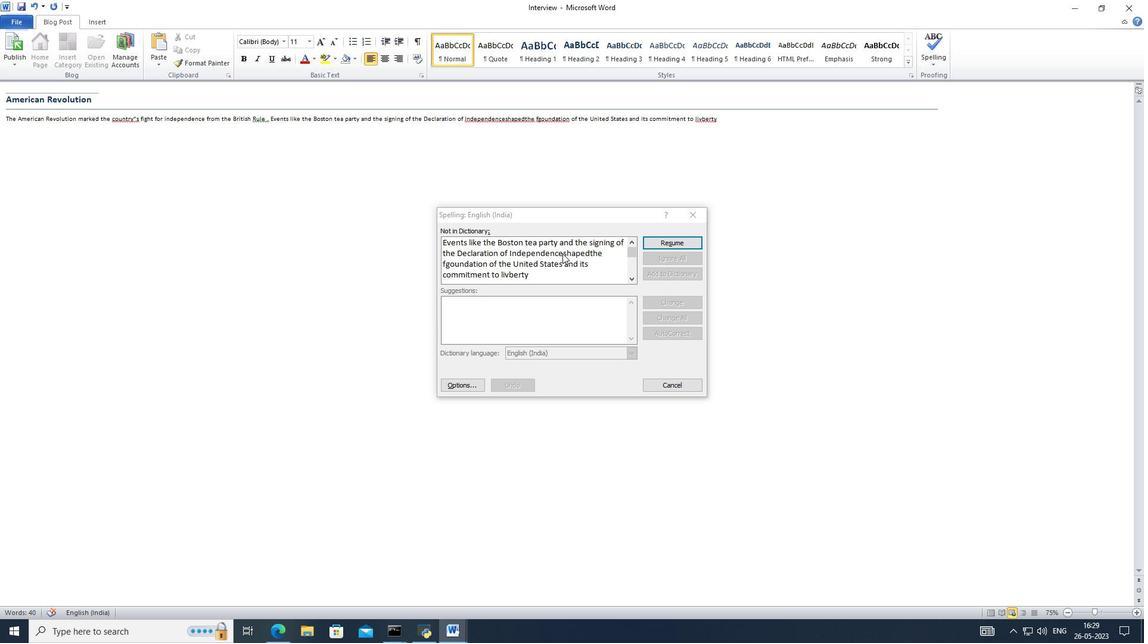 
Action: Mouse moved to (645, 238)
Screenshot: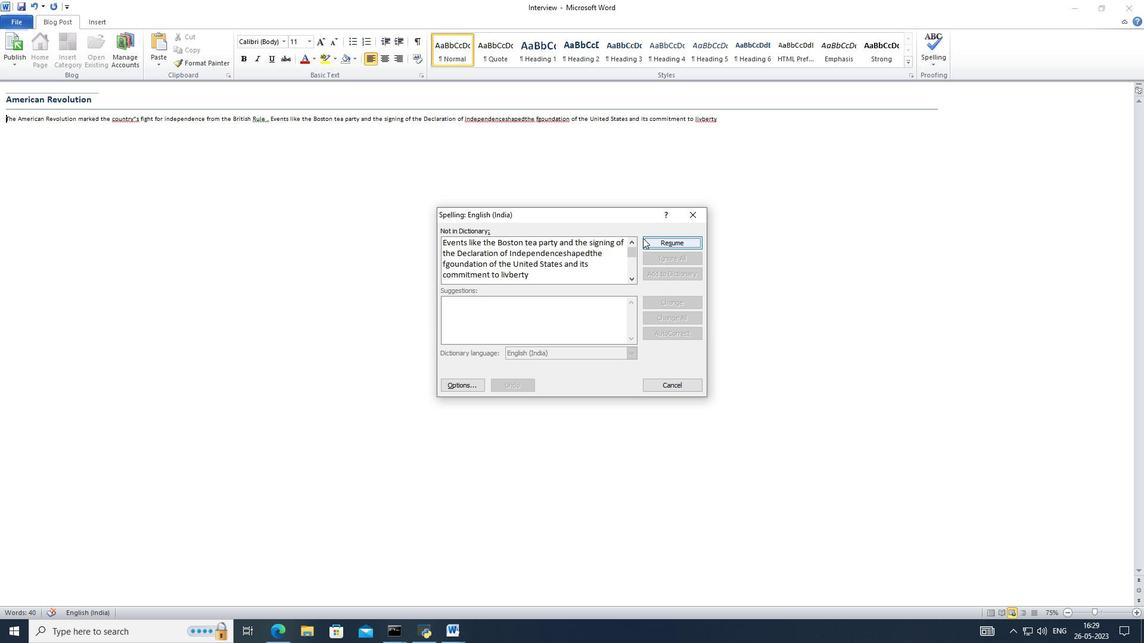 
Action: Mouse pressed left at (645, 238)
Screenshot: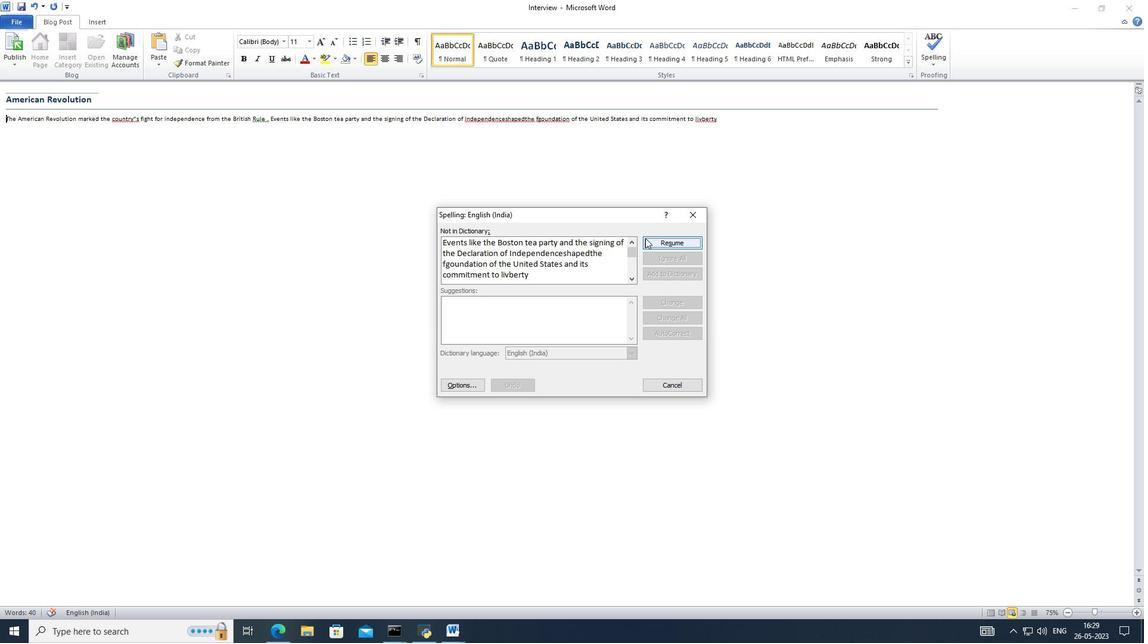 
Action: Mouse moved to (637, 342)
Screenshot: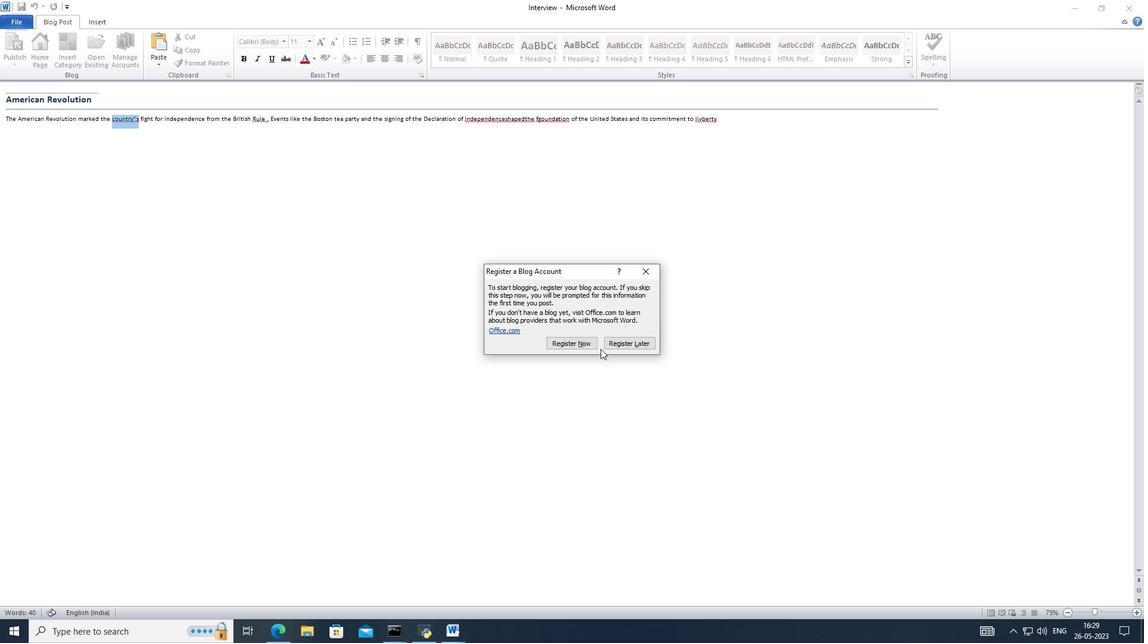 
Action: Mouse pressed left at (637, 342)
Screenshot: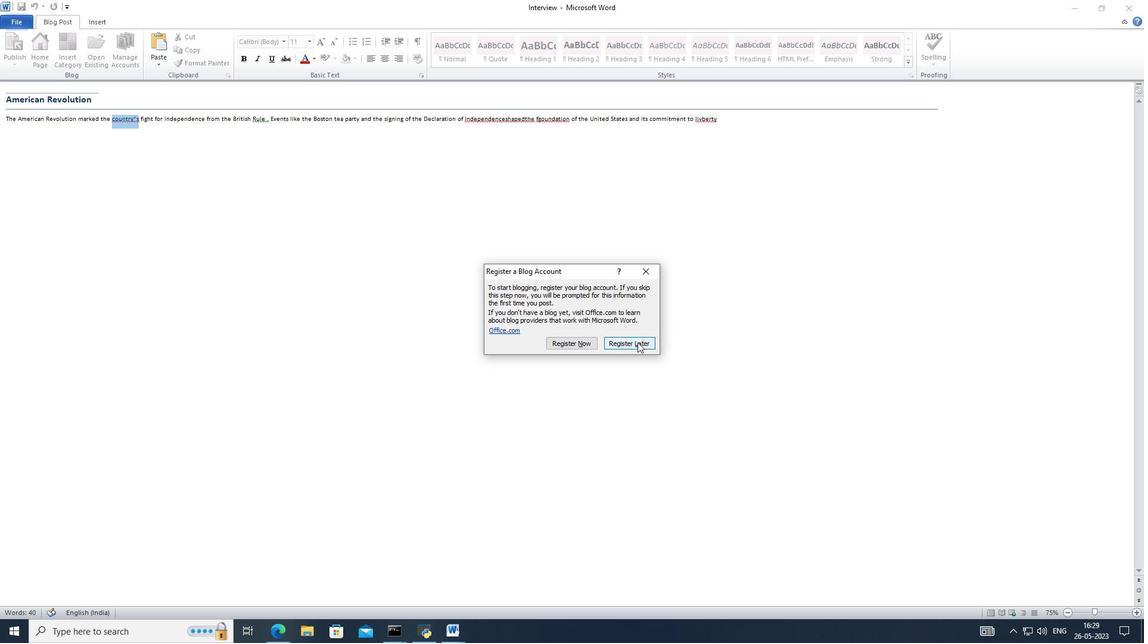 
Action: Mouse moved to (283, 218)
Screenshot: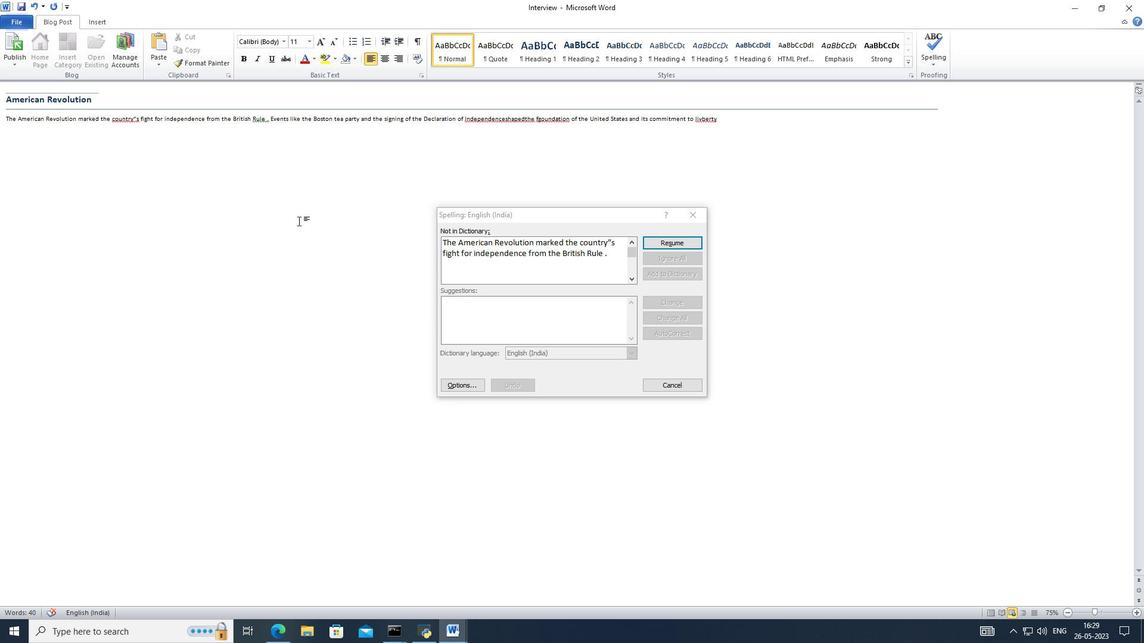 
Action: Mouse pressed left at (283, 218)
Screenshot: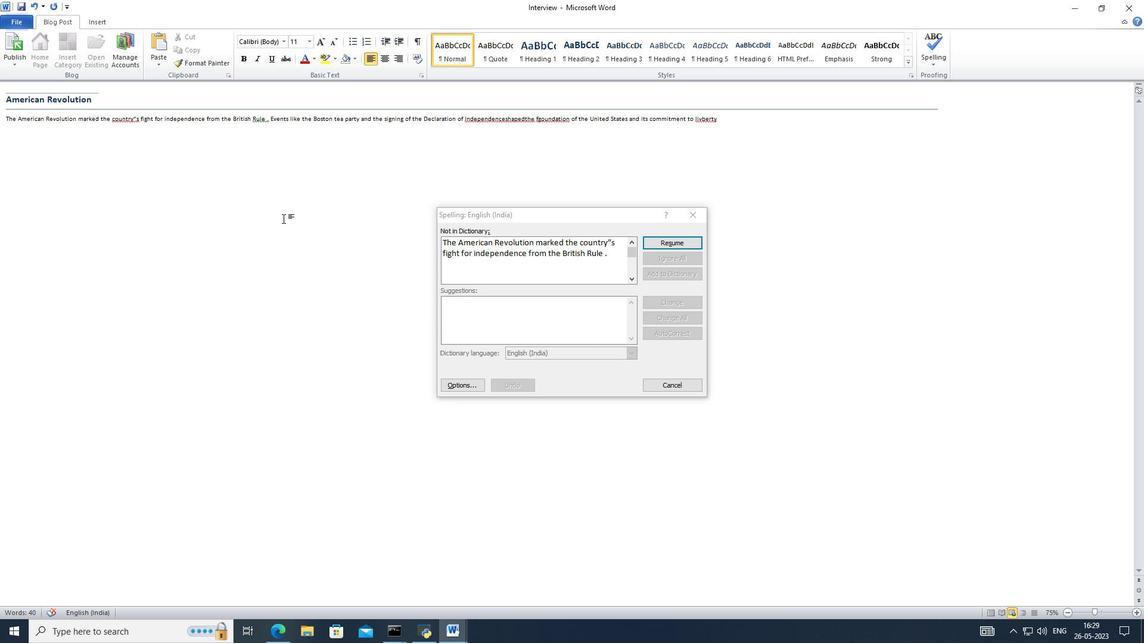 
Action: Mouse moved to (672, 241)
Screenshot: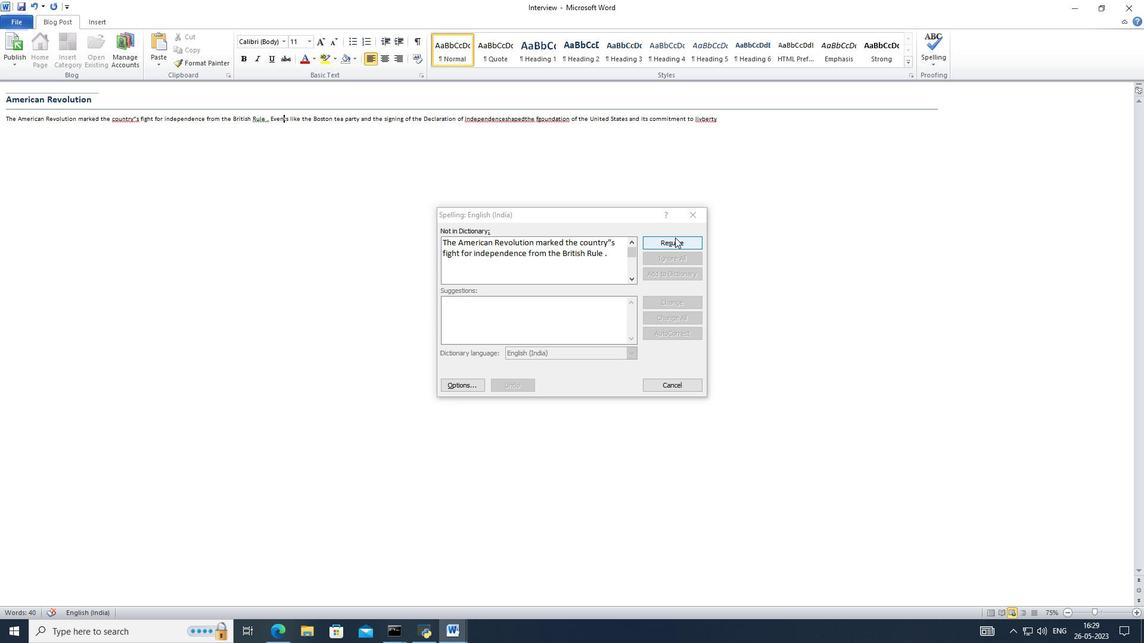 
Action: Mouse pressed left at (672, 241)
Screenshot: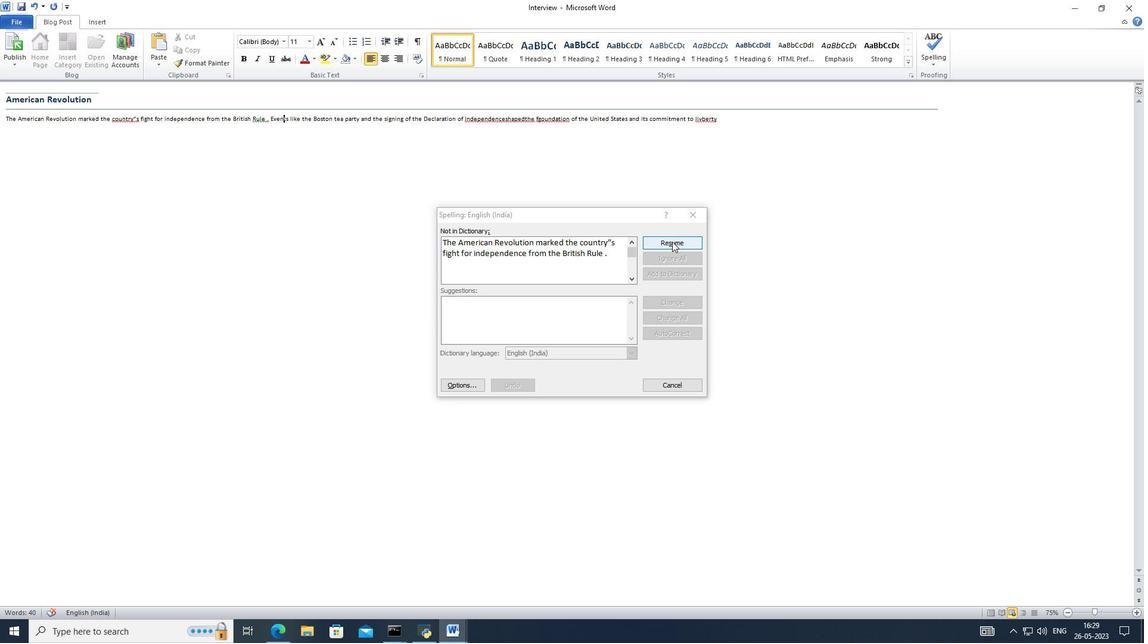 
Action: Mouse moved to (601, 342)
Screenshot: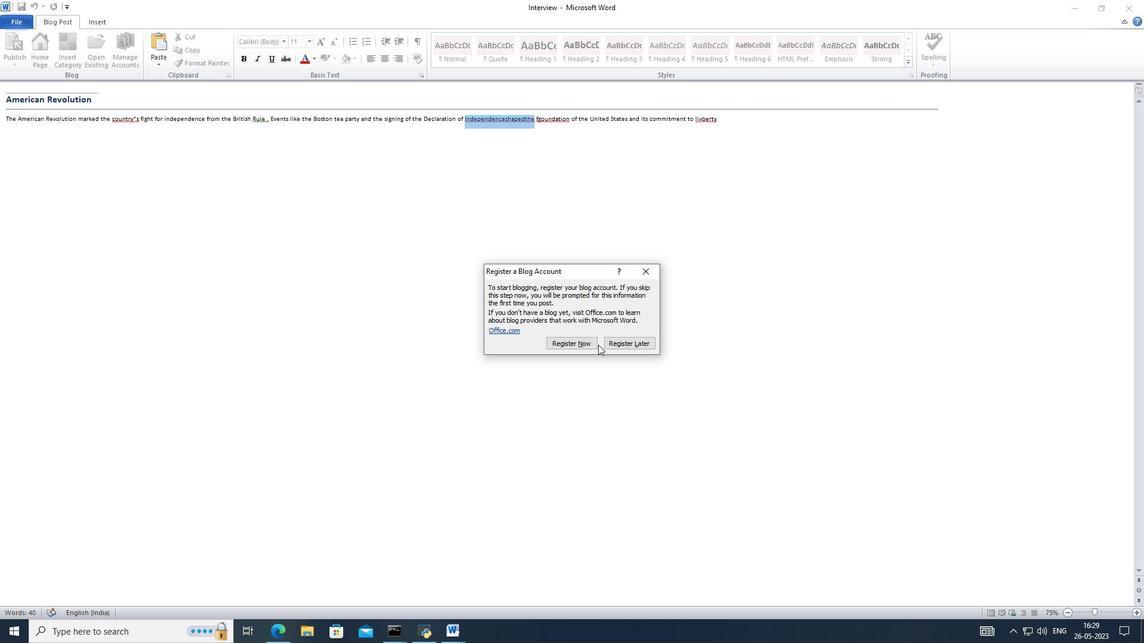 
Action: Mouse pressed left at (601, 342)
Screenshot: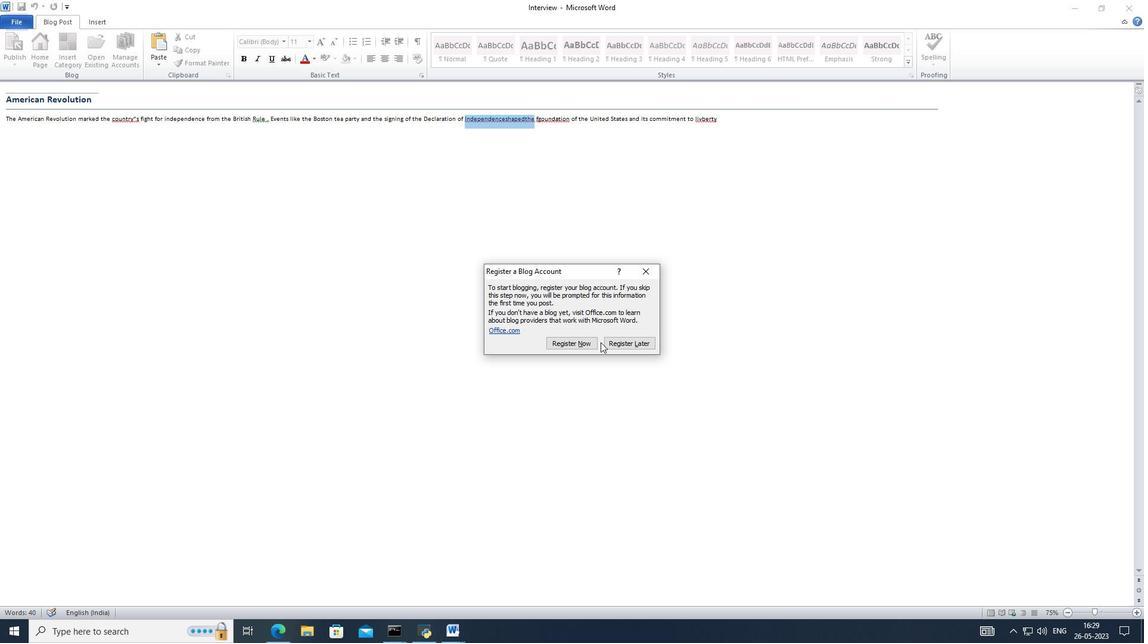 
Action: Mouse moved to (609, 342)
Screenshot: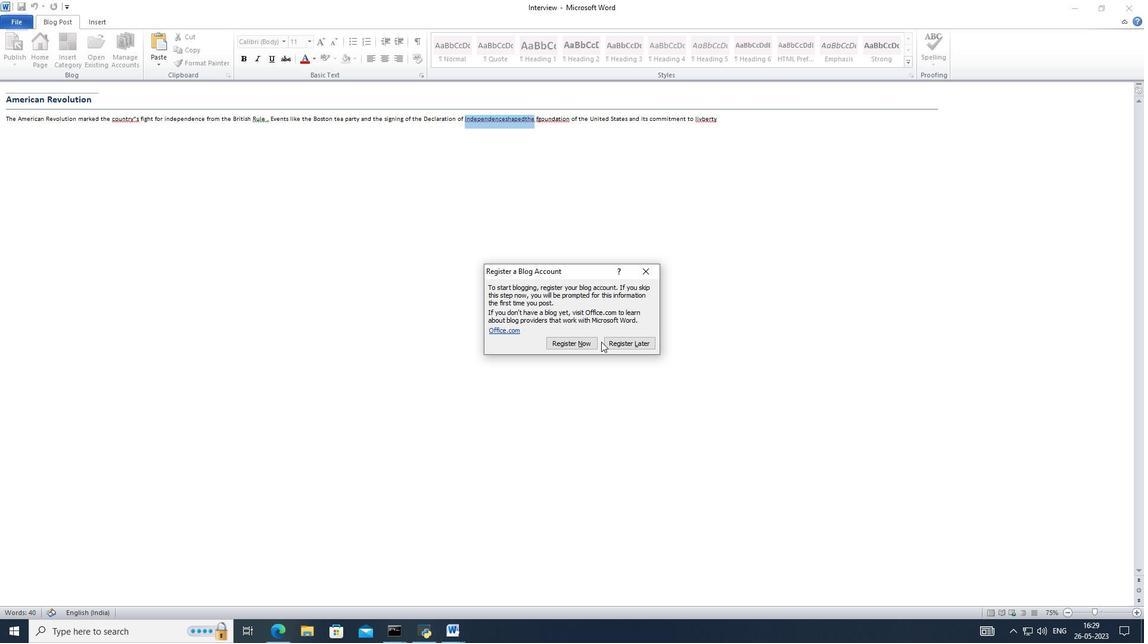 
Action: Mouse pressed left at (609, 342)
Screenshot: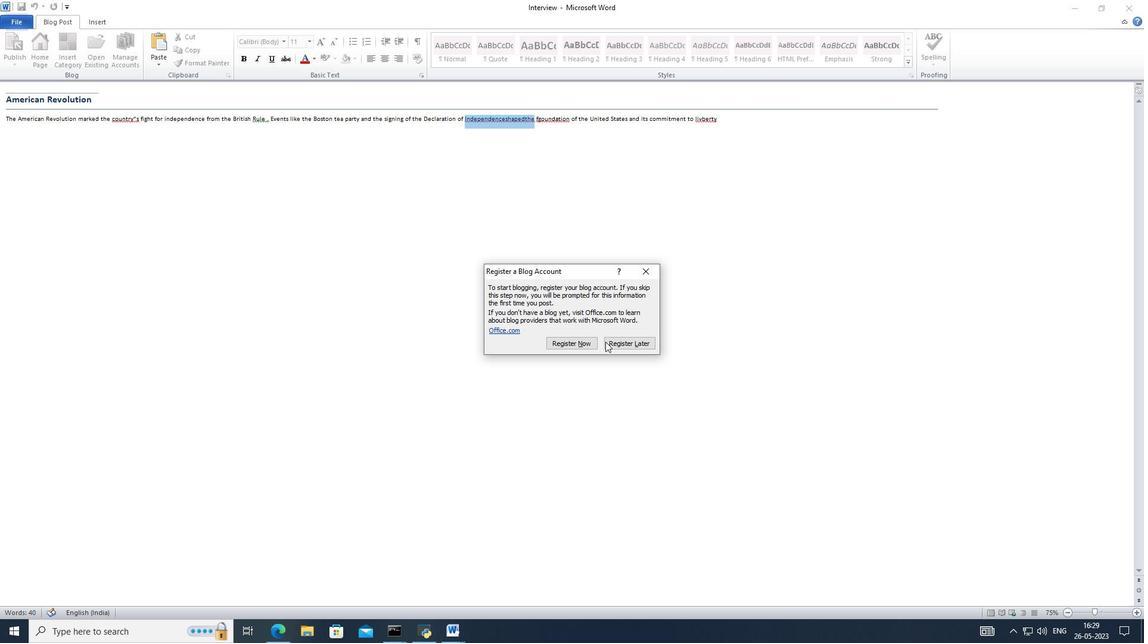 
Action: Mouse moved to (567, 253)
Screenshot: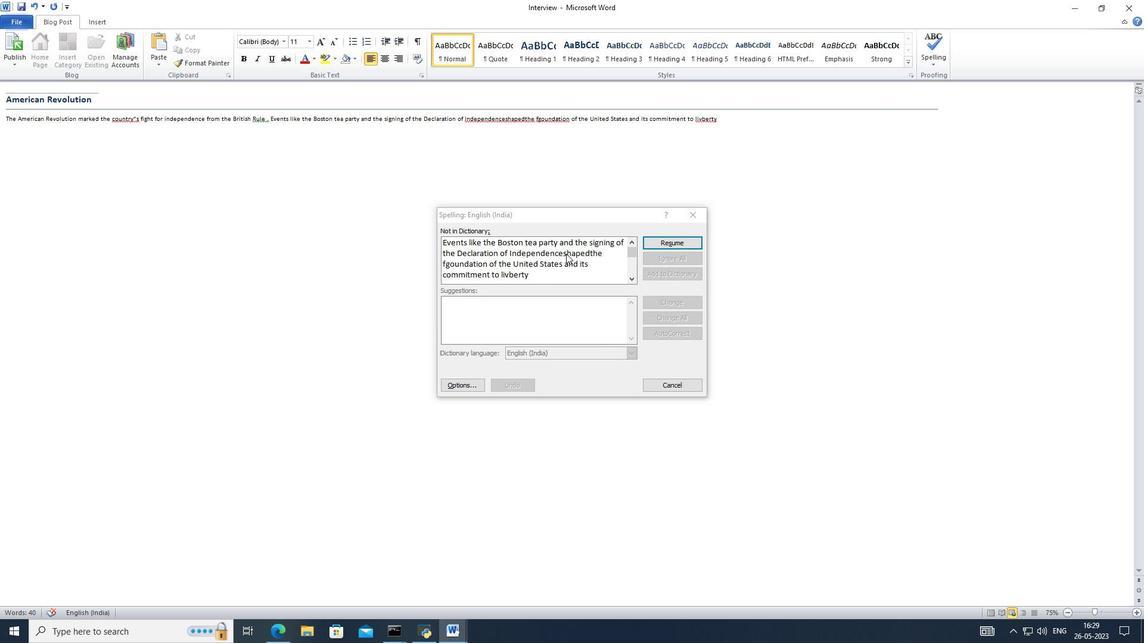 
Action: Mouse pressed left at (567, 253)
Screenshot: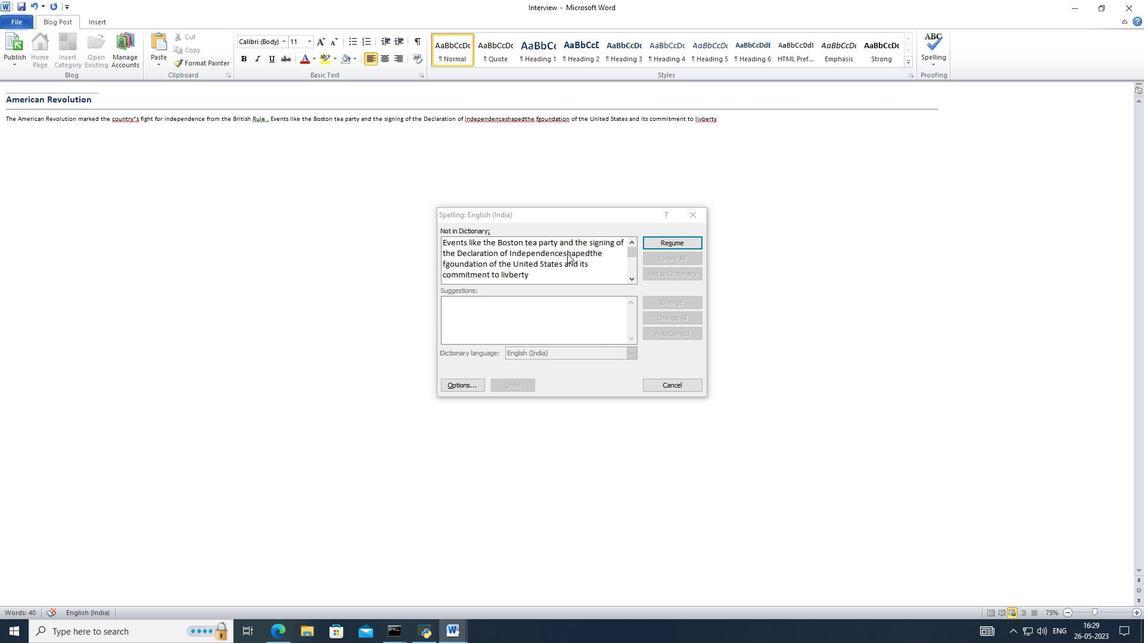 
Action: Mouse moved to (688, 218)
Screenshot: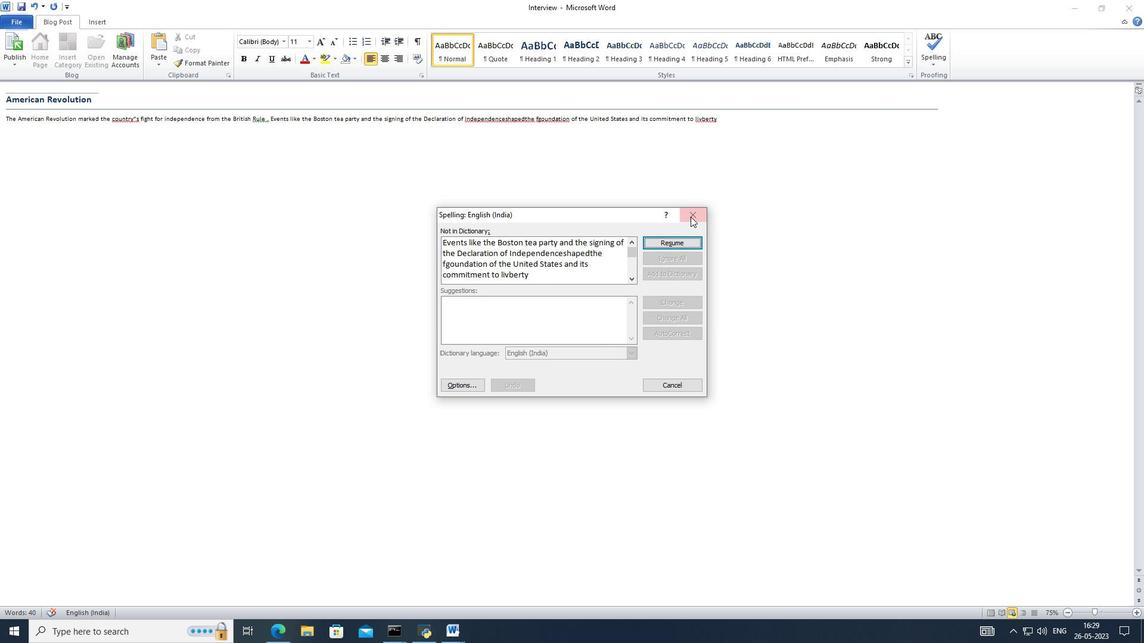 
Action: Mouse pressed left at (688, 218)
Screenshot: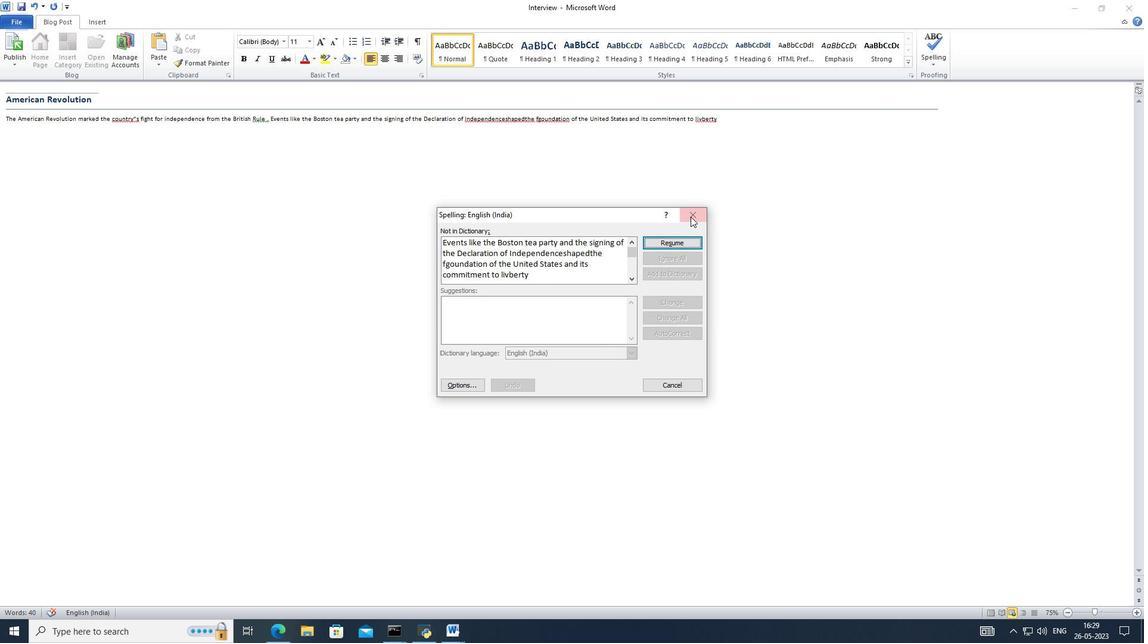 
Action: Mouse moved to (501, 117)
Screenshot: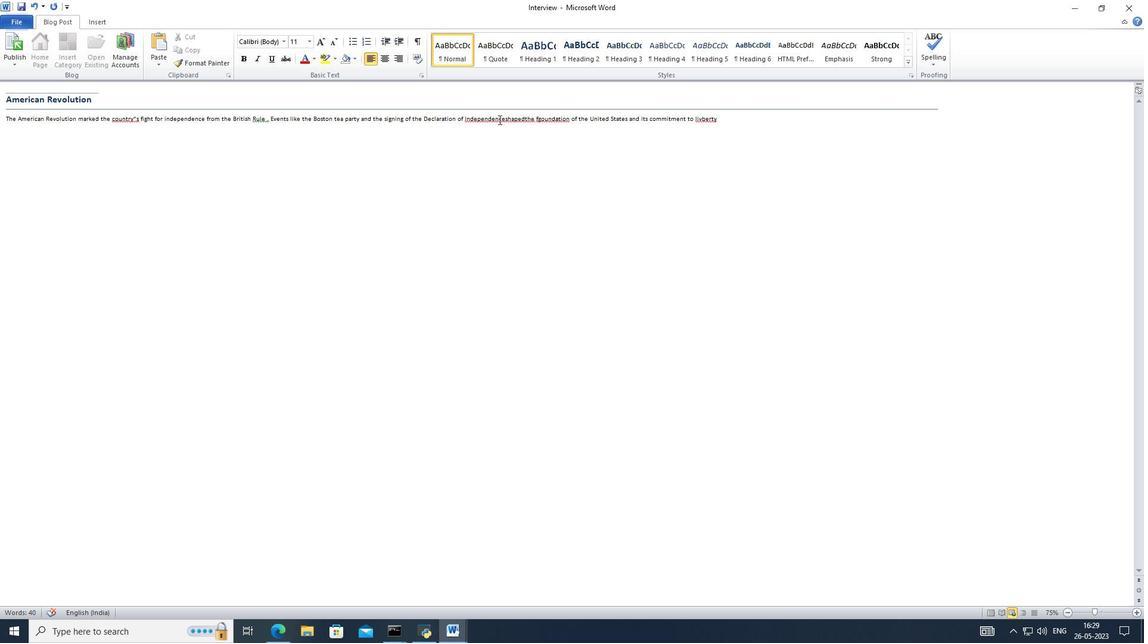 
Action: Mouse pressed left at (501, 117)
Screenshot: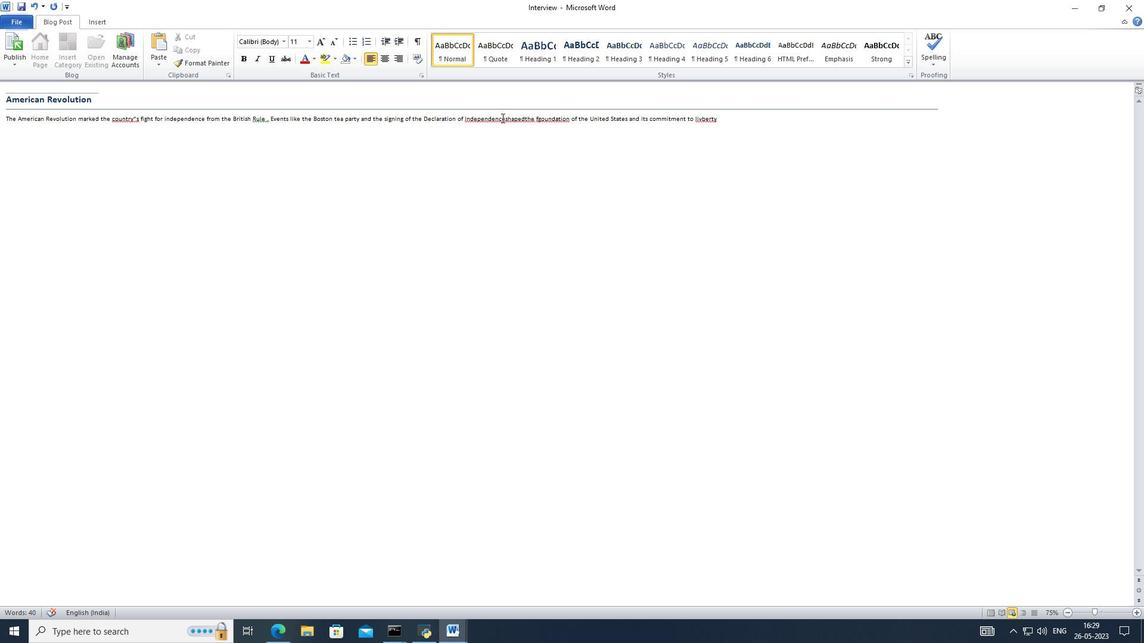 
Action: Mouse moved to (506, 119)
Screenshot: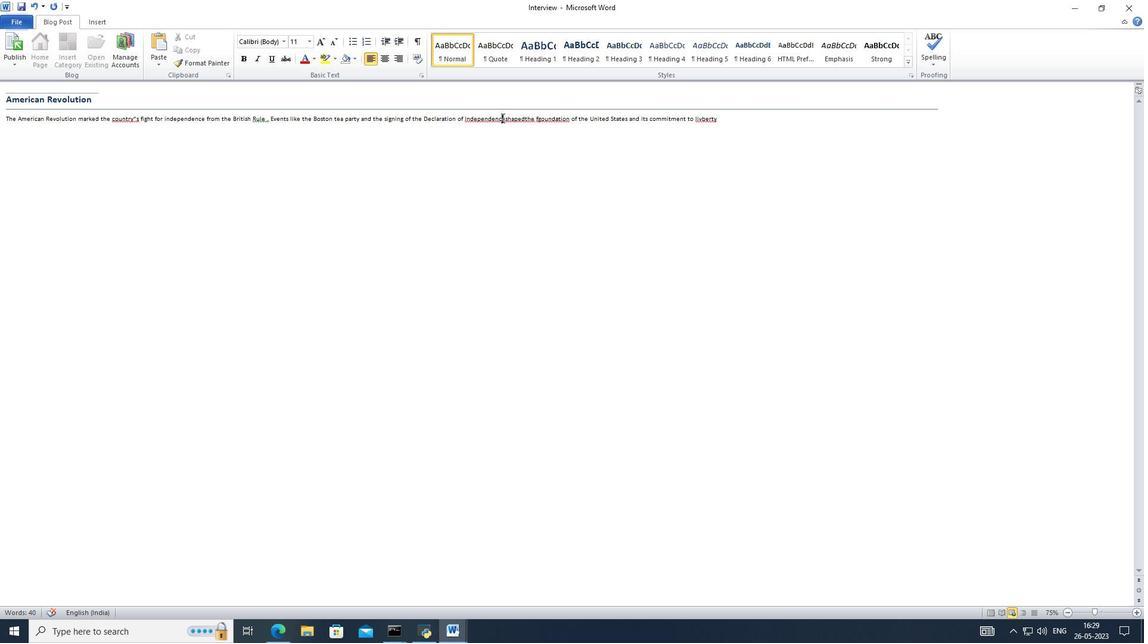 
Action: Mouse pressed left at (506, 119)
Screenshot: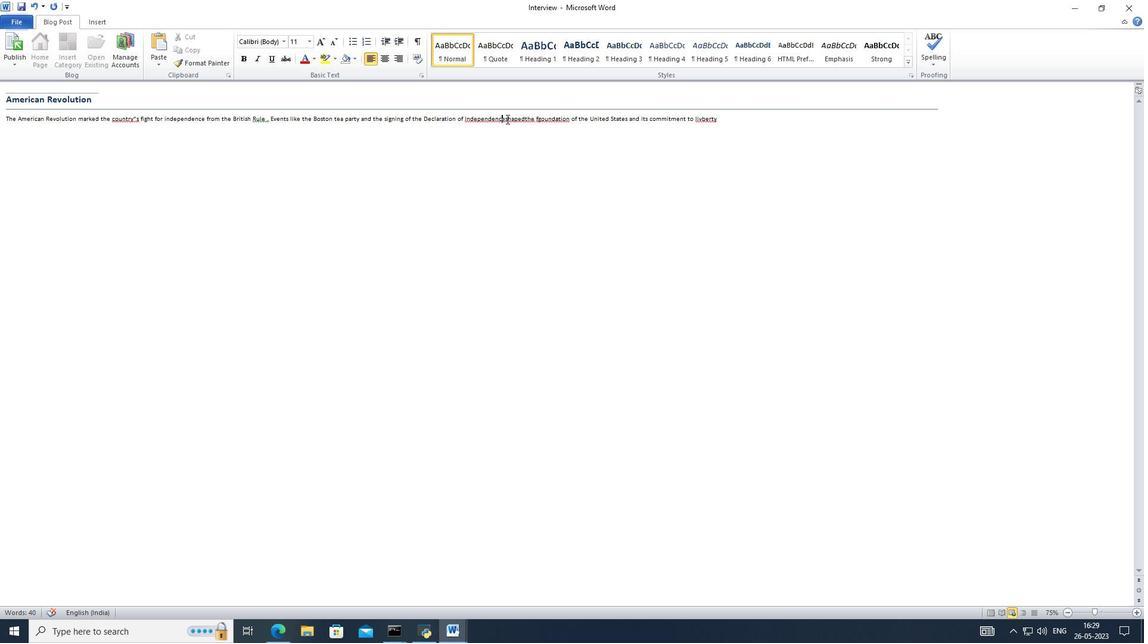 
Action: Mouse moved to (504, 121)
Screenshot: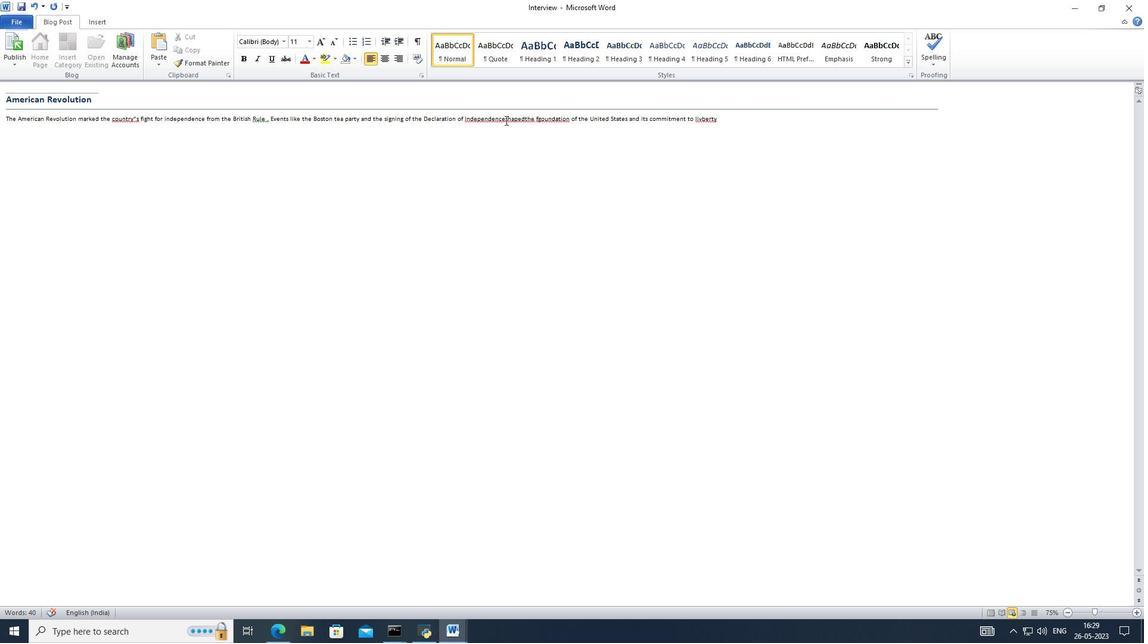 
Action: Mouse pressed left at (504, 121)
Screenshot: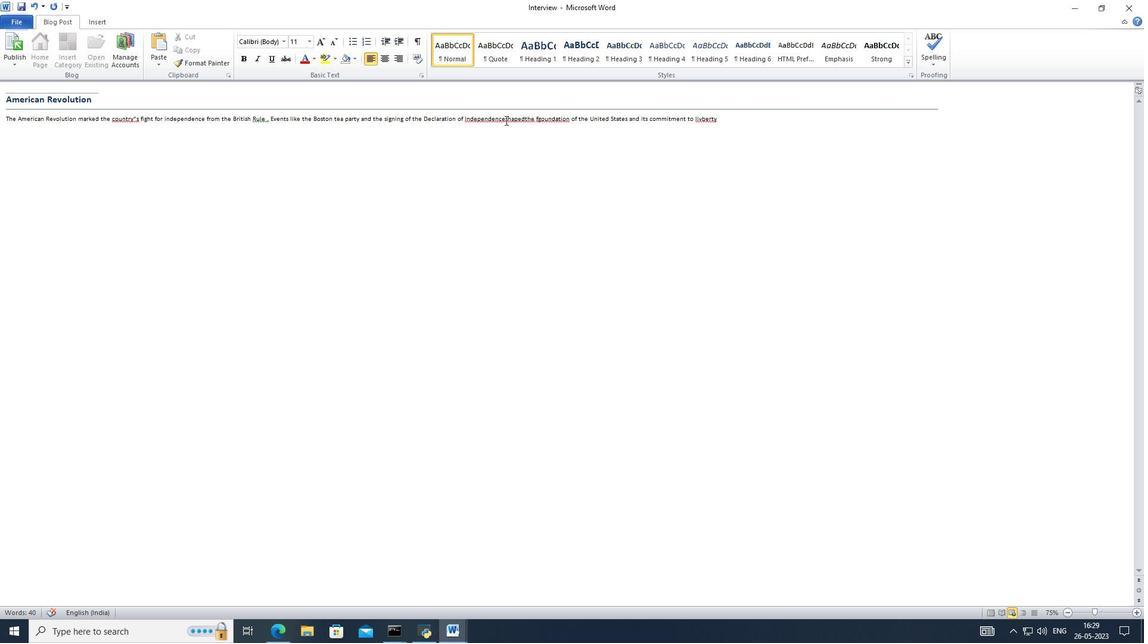 
Action: Mouse moved to (516, 113)
Screenshot: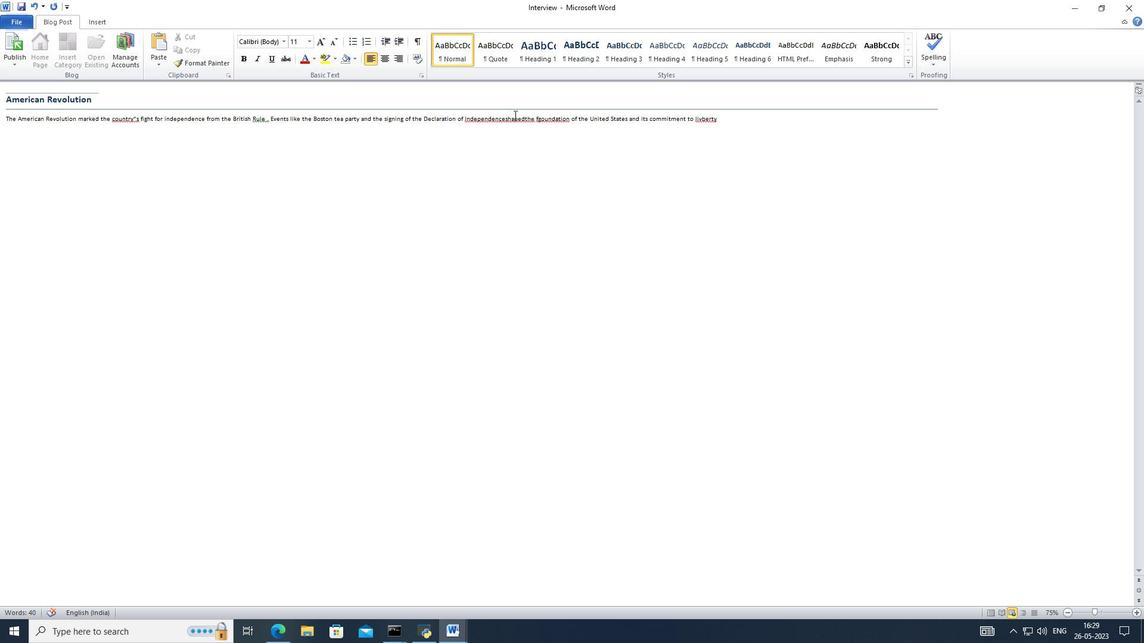 
Action: Key pressed <Key.space>
Screenshot: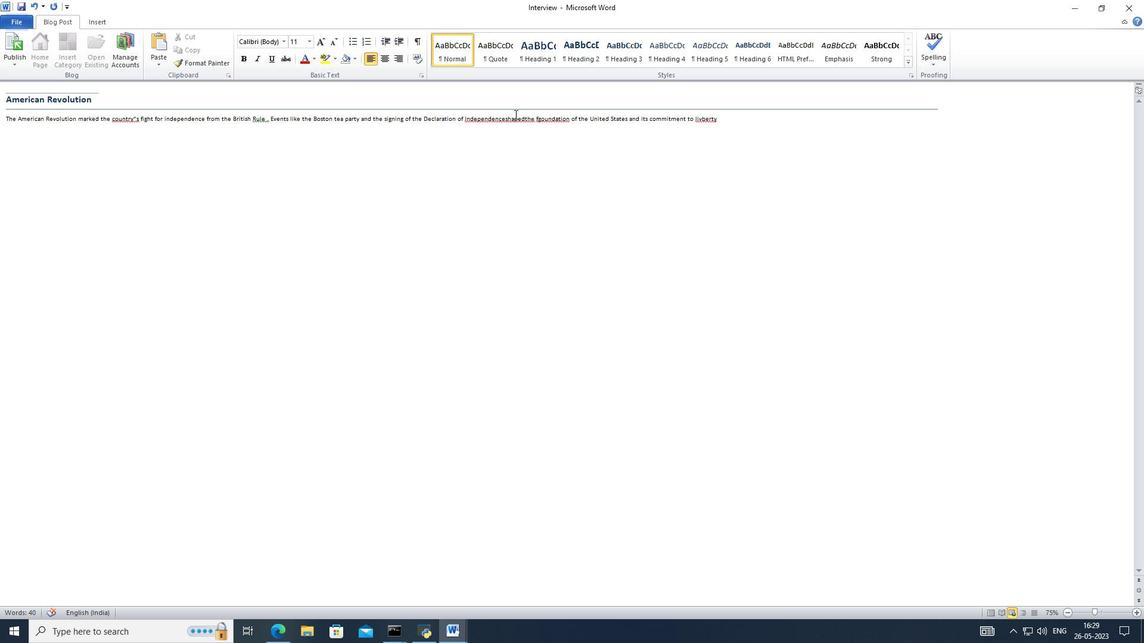 
Action: Mouse moved to (525, 121)
Screenshot: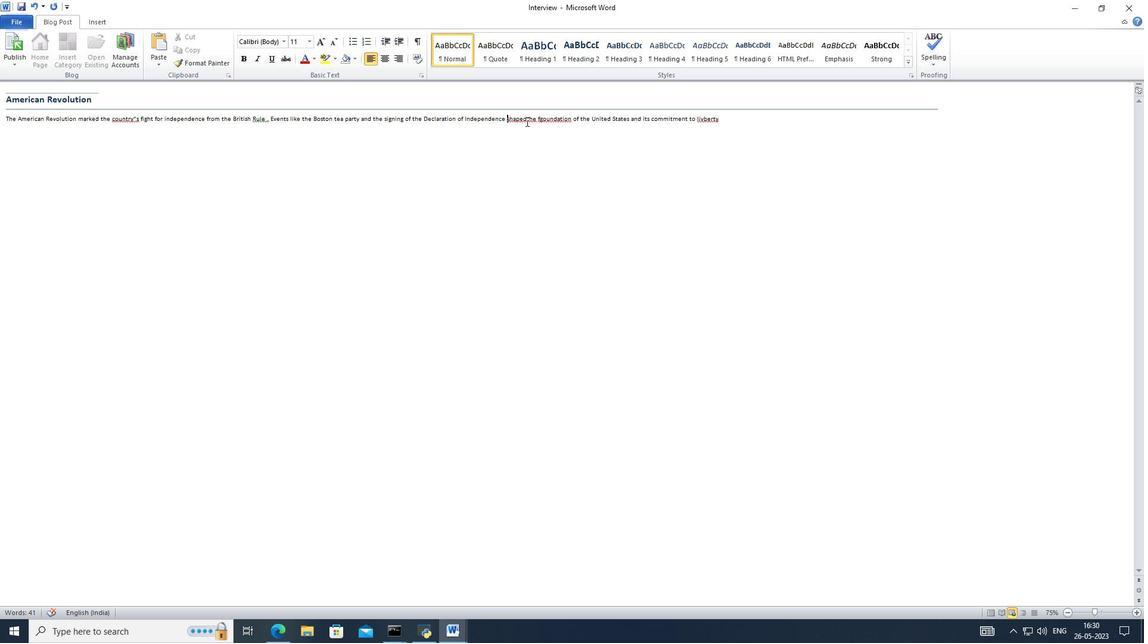 
Action: Mouse pressed left at (525, 121)
Screenshot: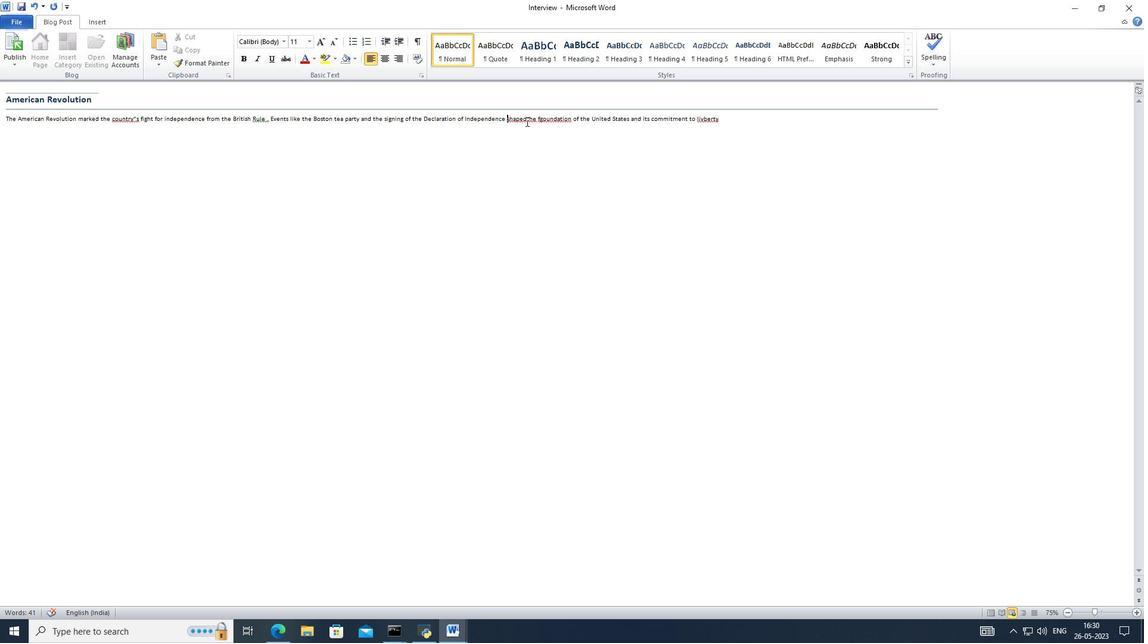 
Action: Mouse moved to (526, 120)
Screenshot: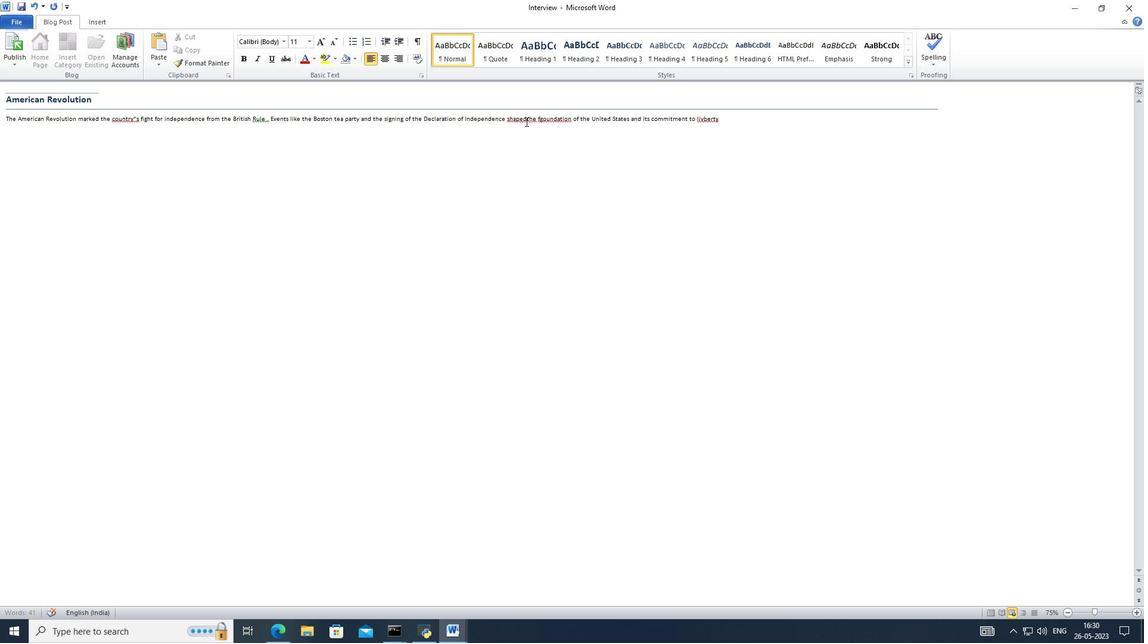 
Action: Key pressed <Key.space>
Screenshot: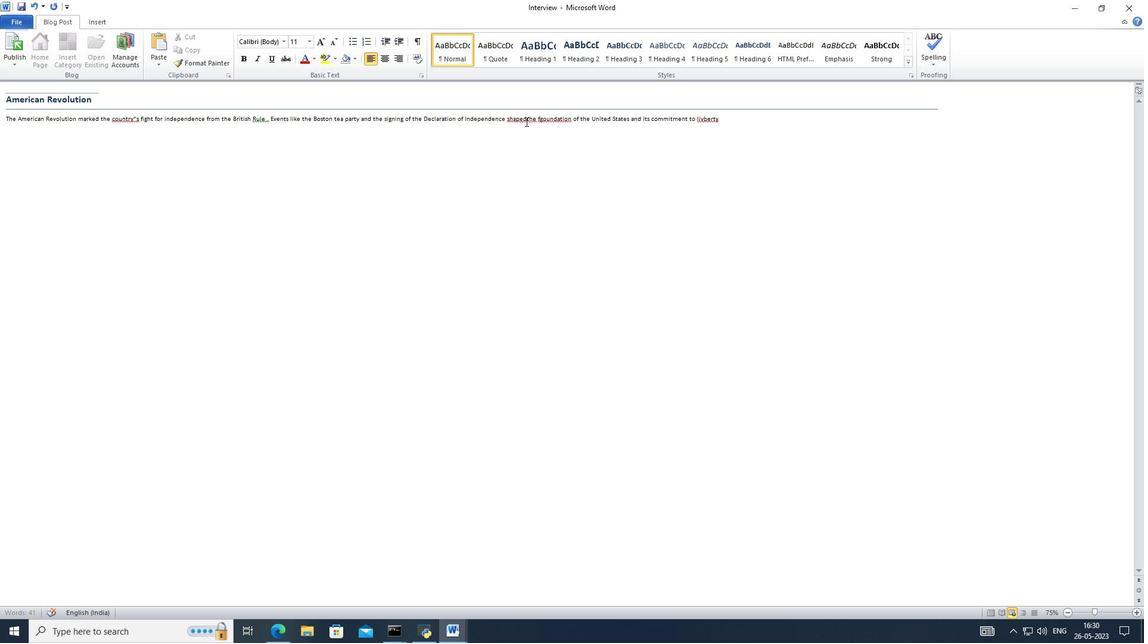 
Action: Mouse moved to (542, 117)
Screenshot: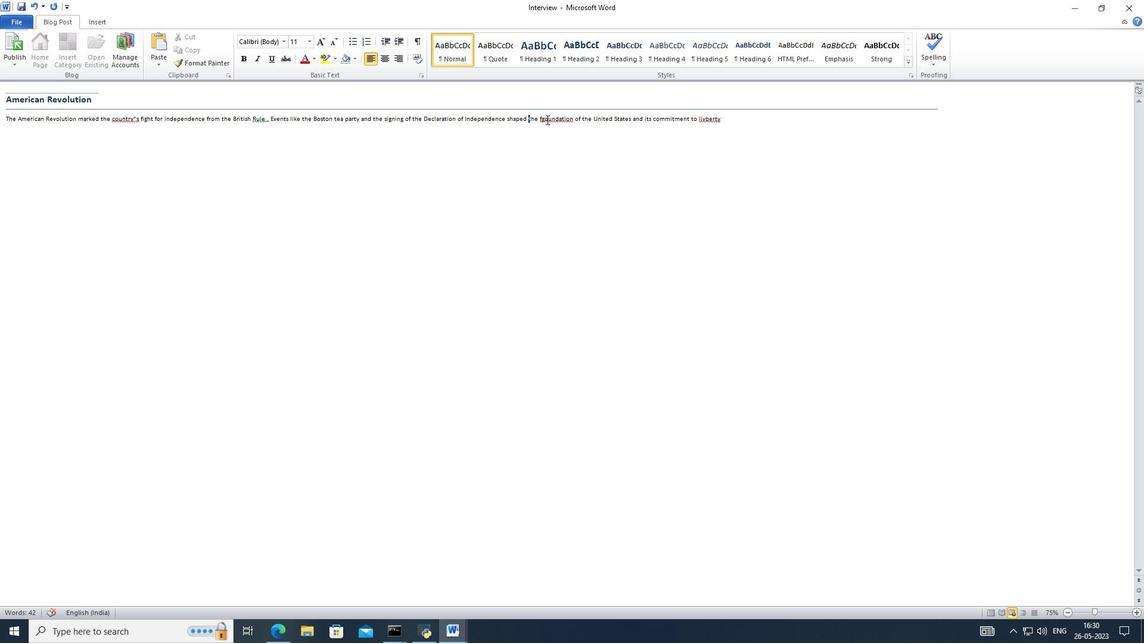 
Action: Mouse pressed left at (542, 117)
Screenshot: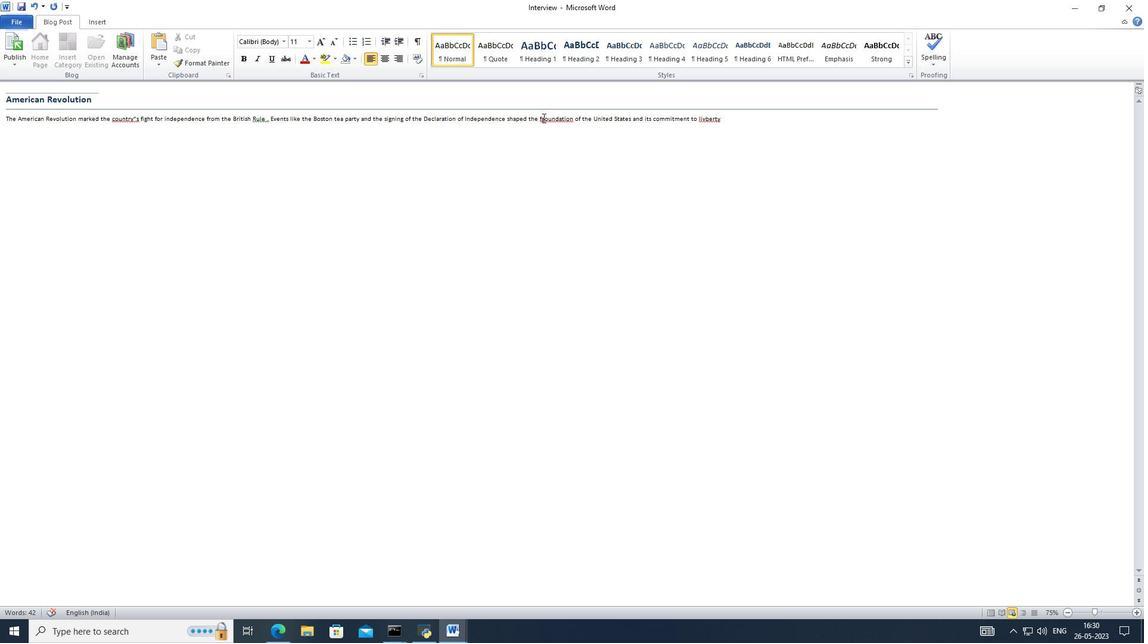 
Action: Mouse moved to (547, 118)
Screenshot: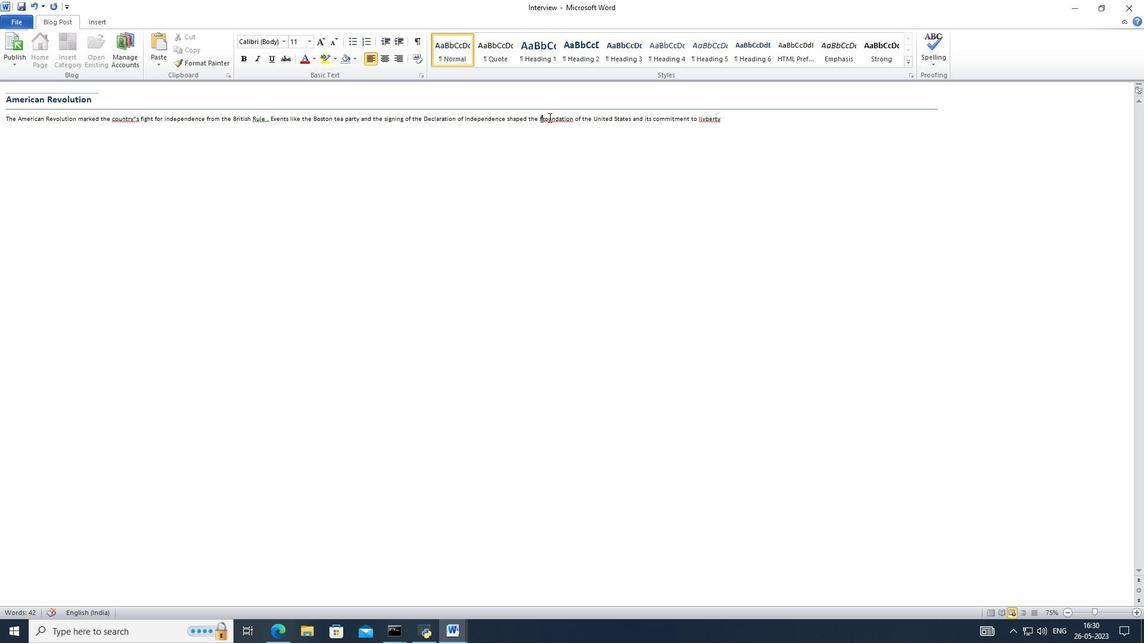 
Action: Mouse pressed left at (547, 118)
Screenshot: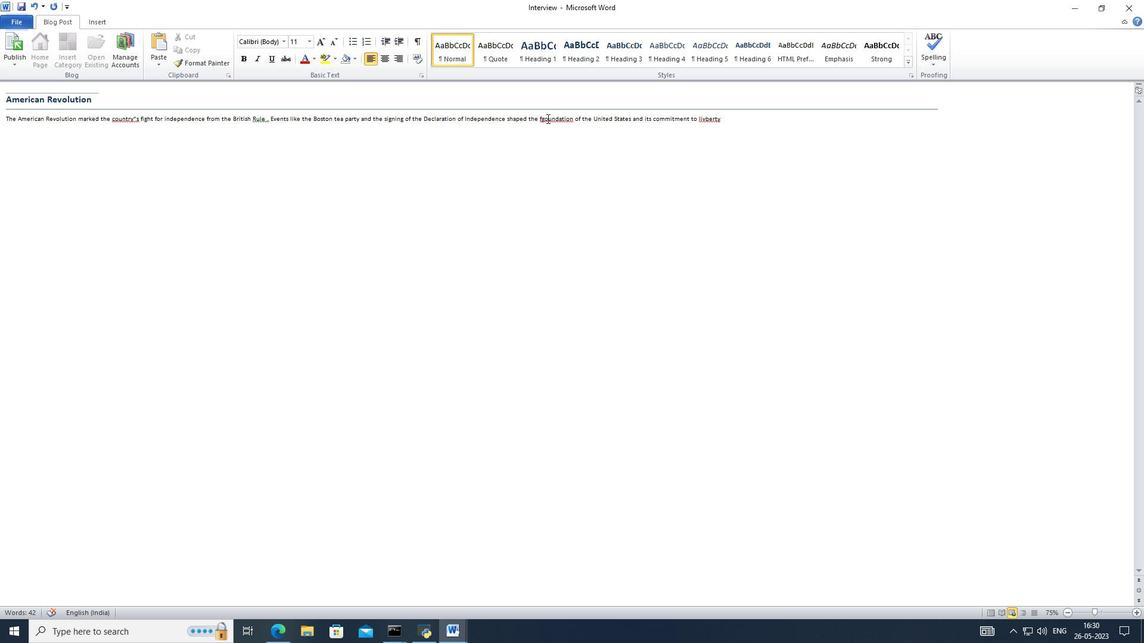 
Action: Mouse pressed left at (547, 118)
Screenshot: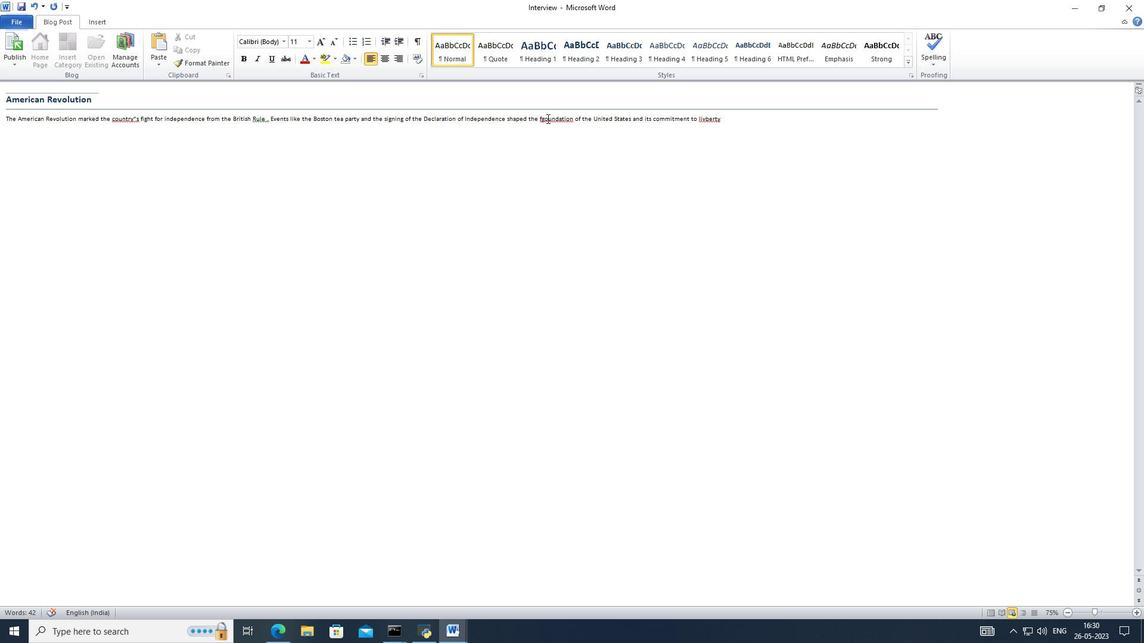 
Action: Mouse moved to (573, 140)
Screenshot: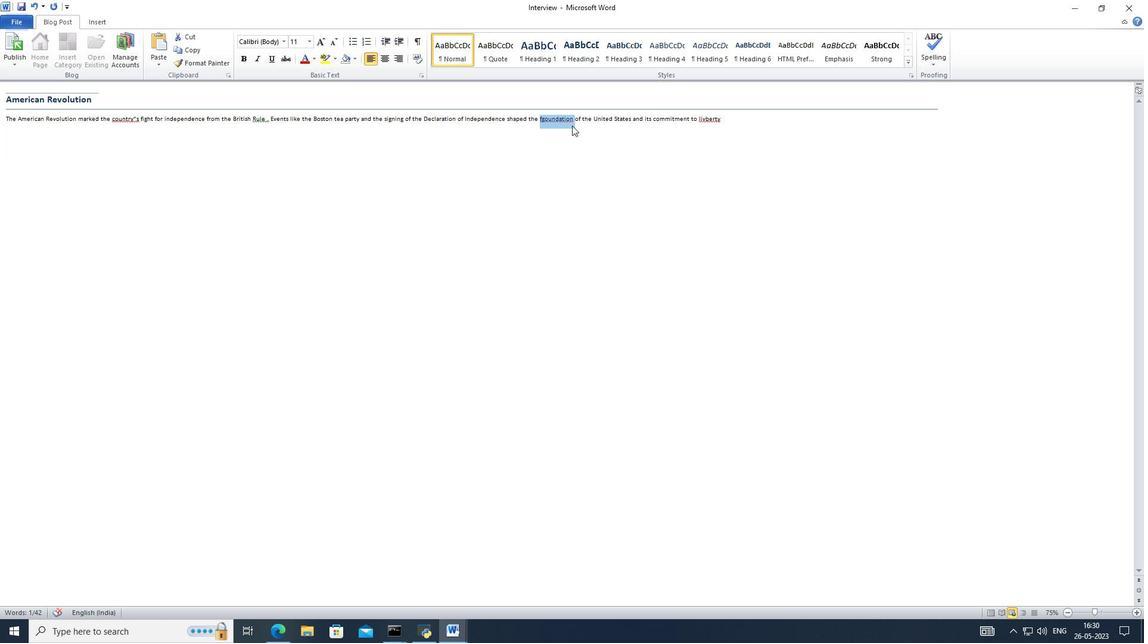 
Action: Mouse pressed left at (573, 140)
Screenshot: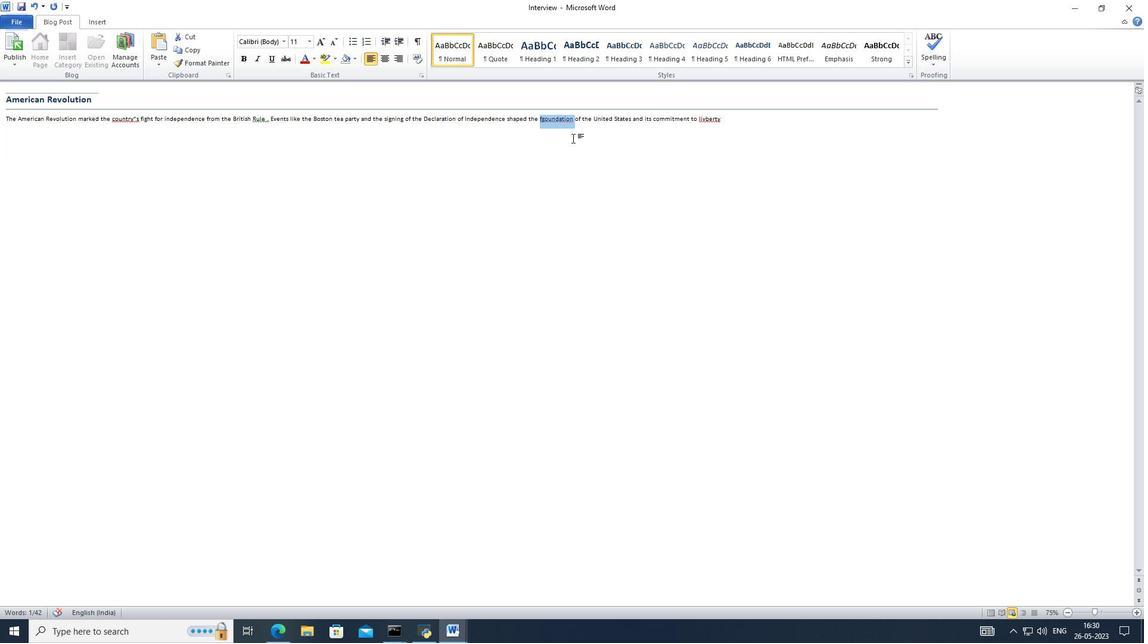 
Action: Mouse moved to (546, 120)
Screenshot: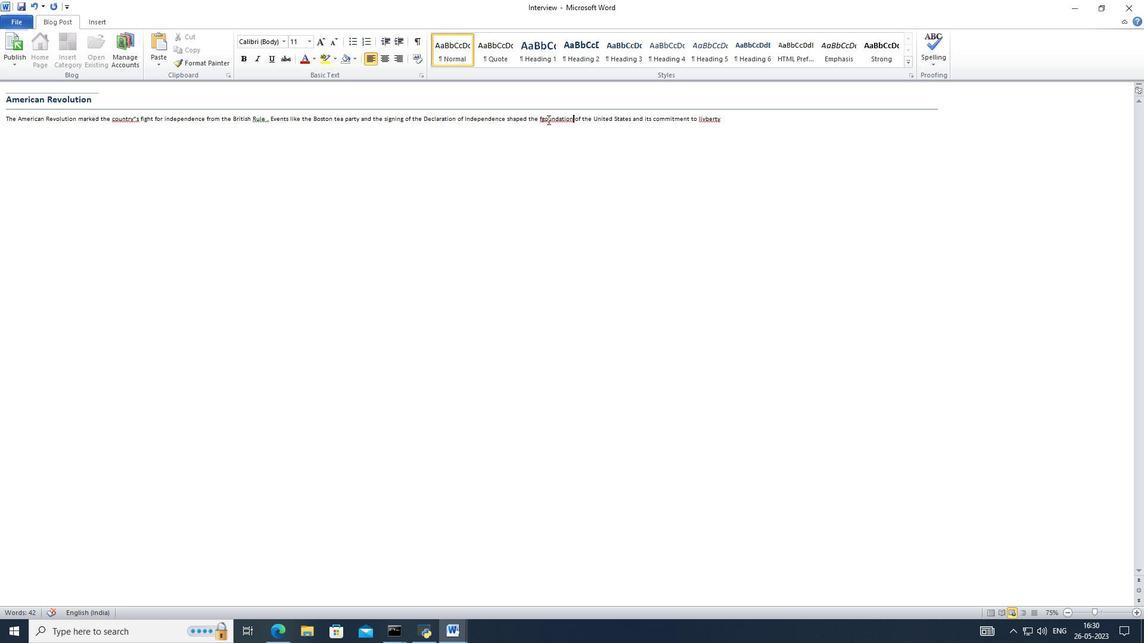 
Action: Mouse pressed left at (546, 120)
Screenshot: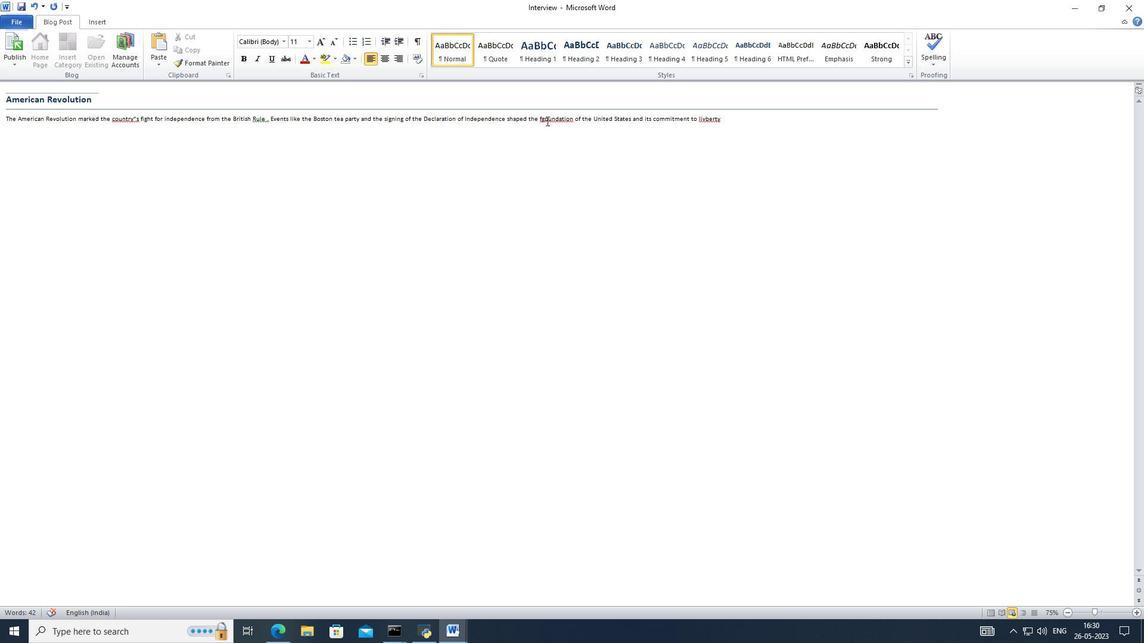 
Action: Mouse moved to (543, 116)
Screenshot: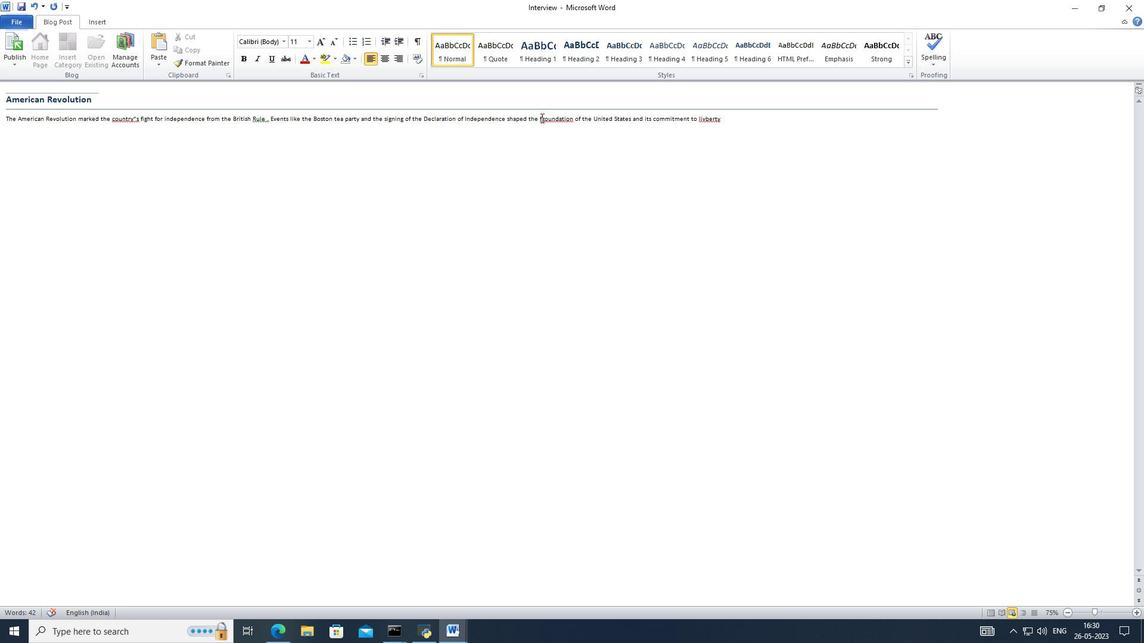 
Action: Mouse pressed left at (543, 116)
Screenshot: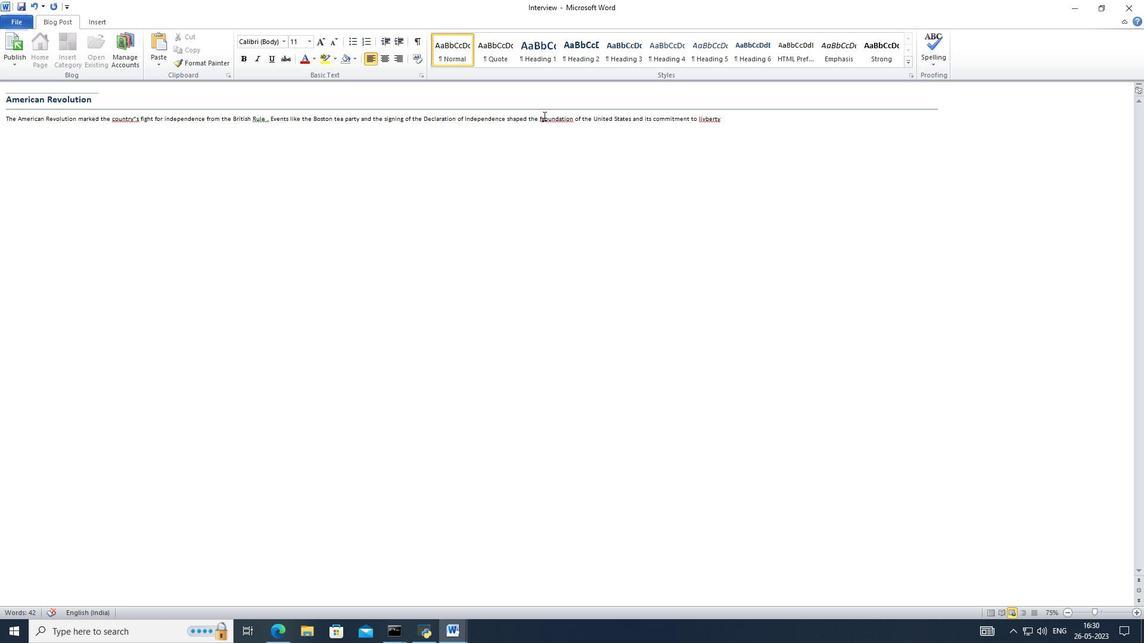 
Action: Mouse moved to (612, 84)
Screenshot: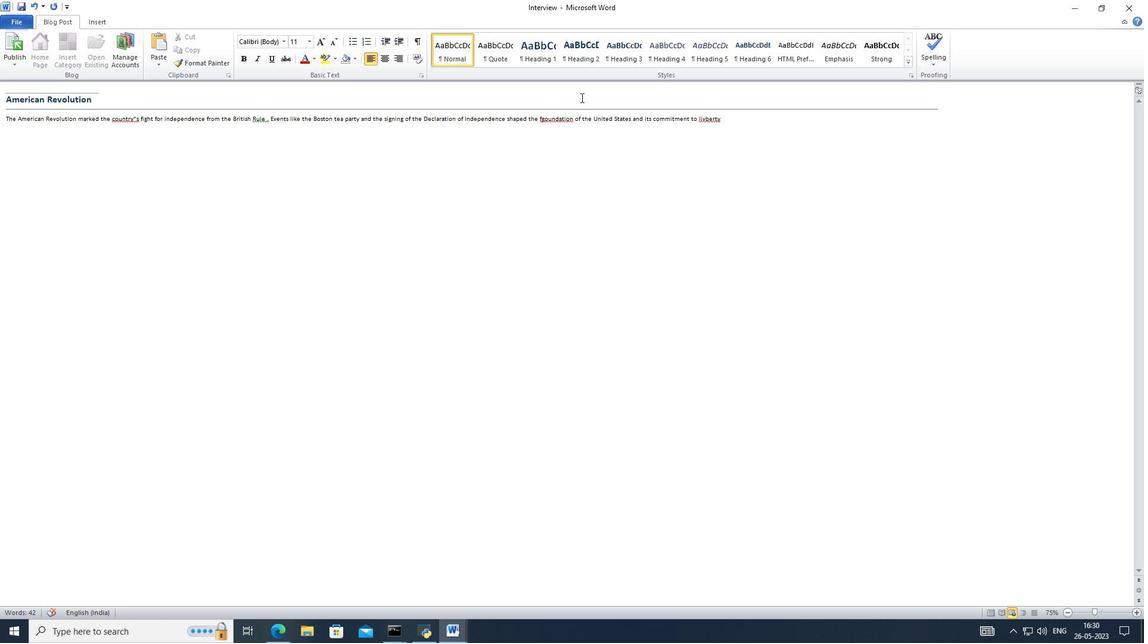 
Action: Key pressed <Key.backspace>
Screenshot: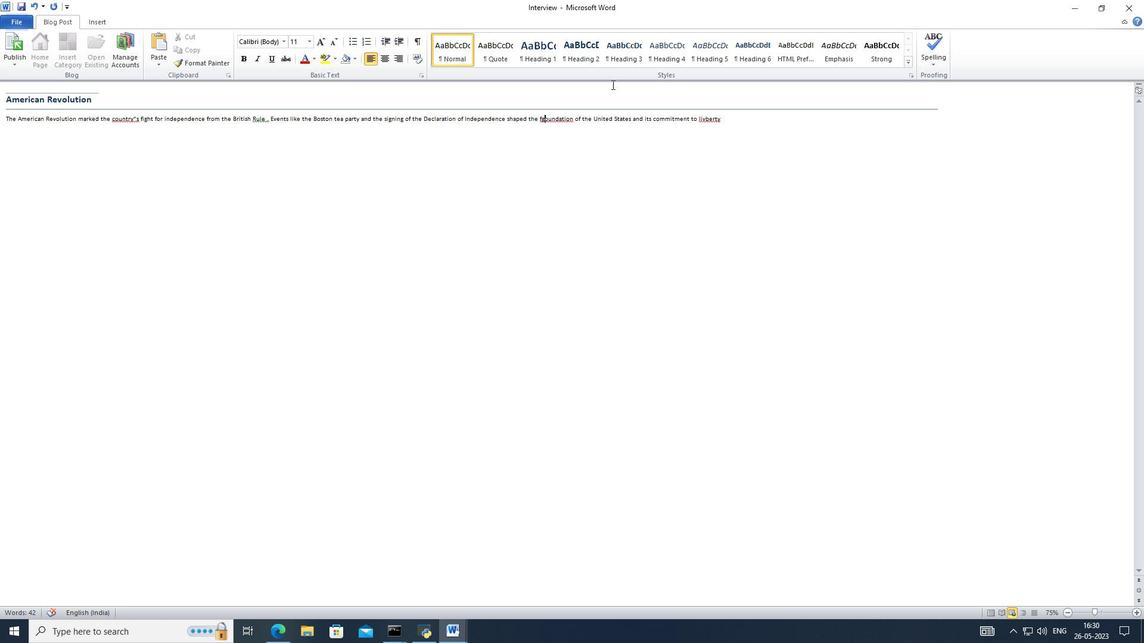 
Action: Mouse moved to (647, 156)
Screenshot: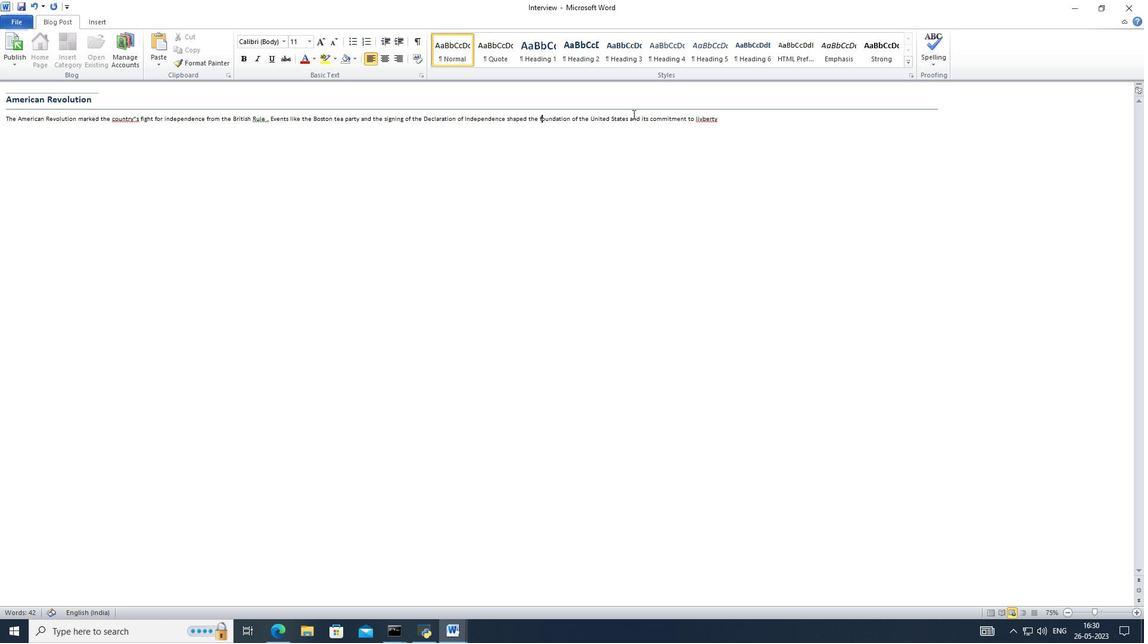 
Action: Mouse pressed left at (647, 156)
Screenshot: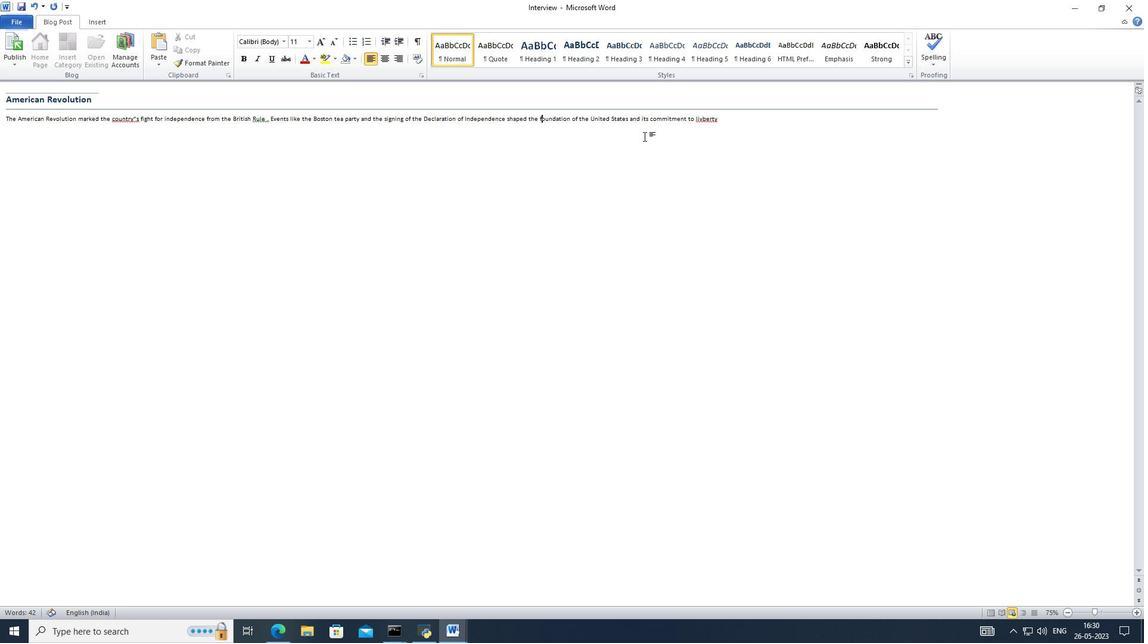 
Action: Mouse moved to (728, 125)
Screenshot: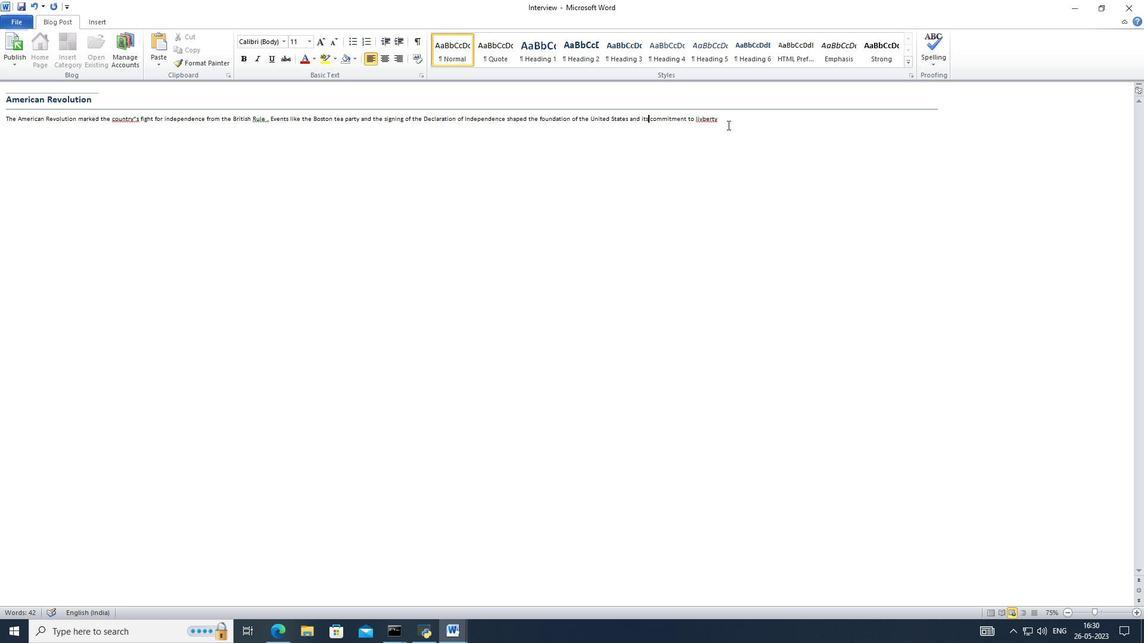 
Action: Mouse pressed left at (728, 125)
Screenshot: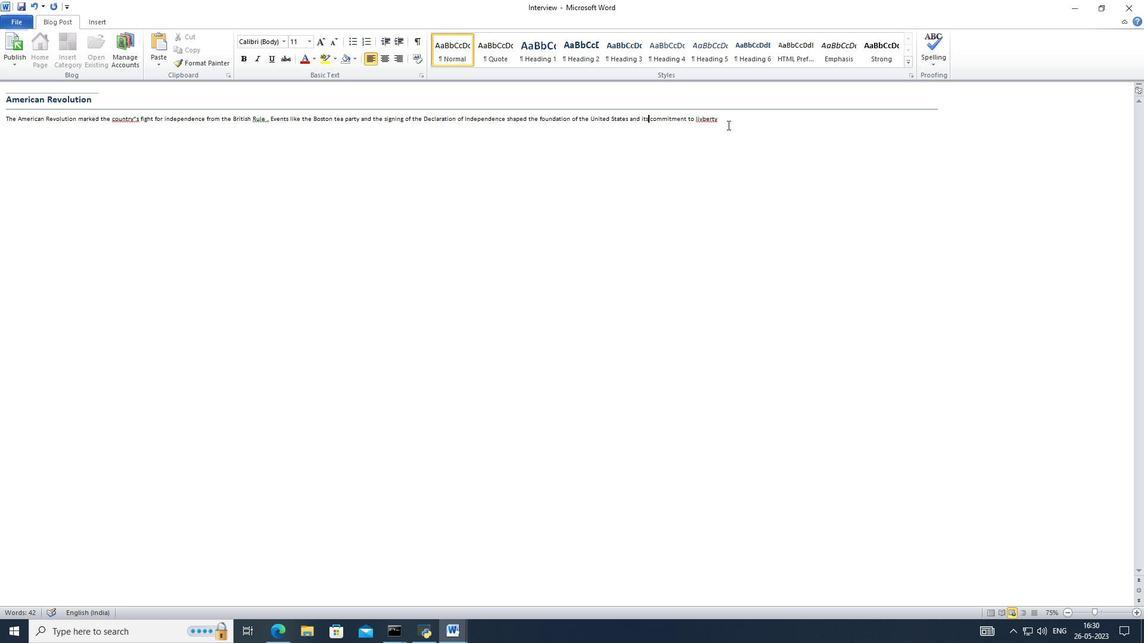 
Action: Mouse moved to (733, 121)
Screenshot: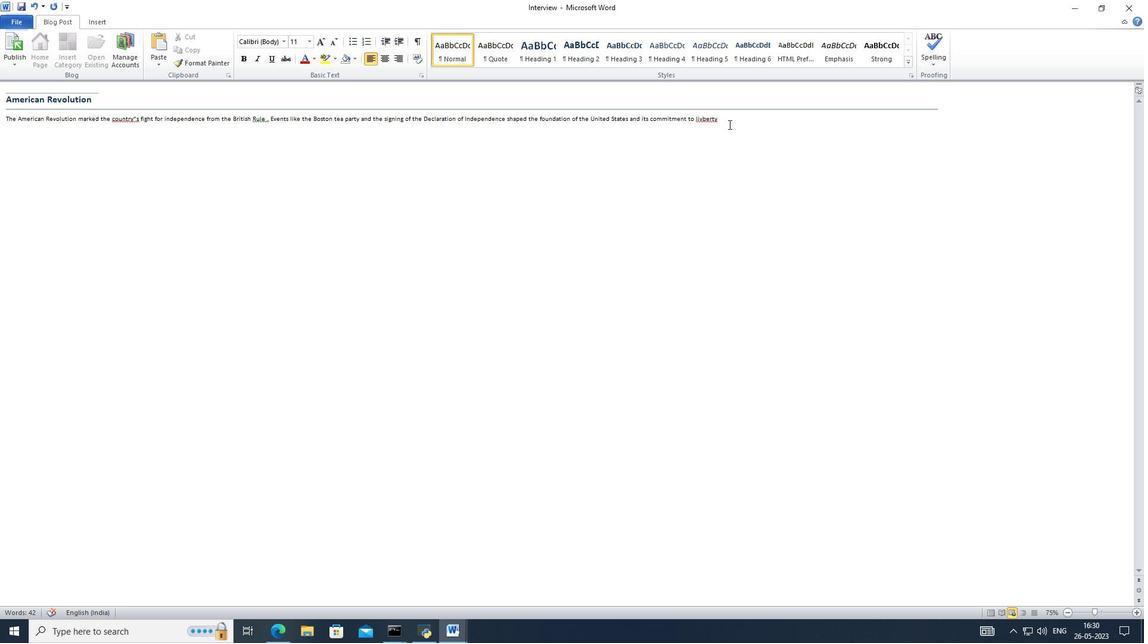 
Action: Key pressed <Key.backspace><Key.backspace><Key.backspace><Key.backspace><Key.backspace><Key.backspace><Key.backspace>berty<Key.space>ab<Key.backspace>nd<Key.space>self<Key.space>governance<Key.space>.
Screenshot: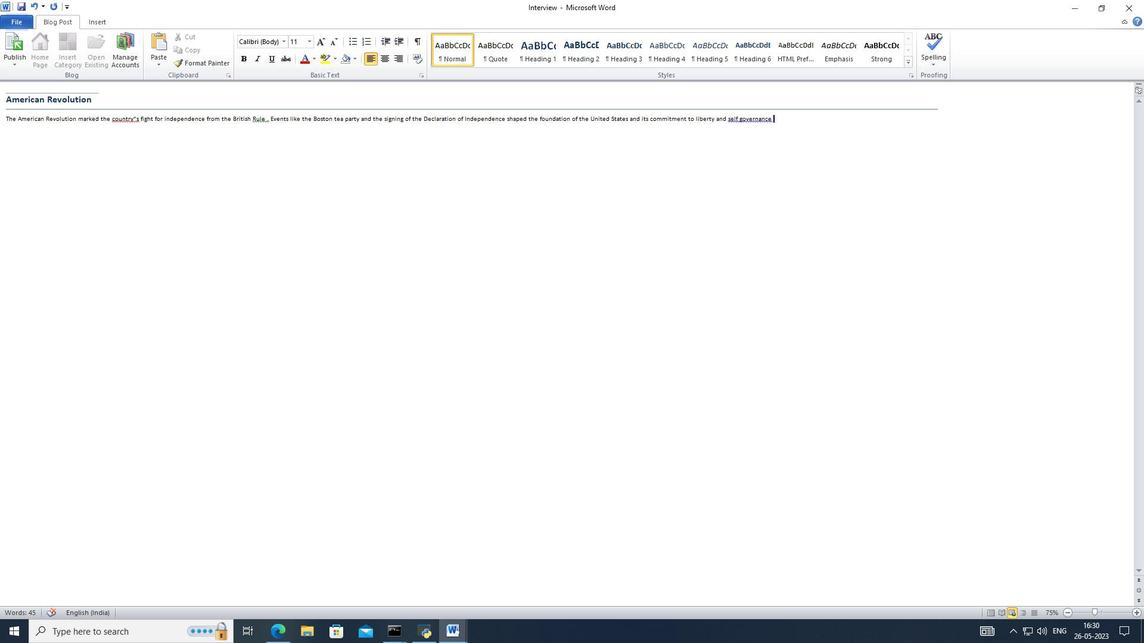 
Action: Mouse moved to (774, 184)
Screenshot: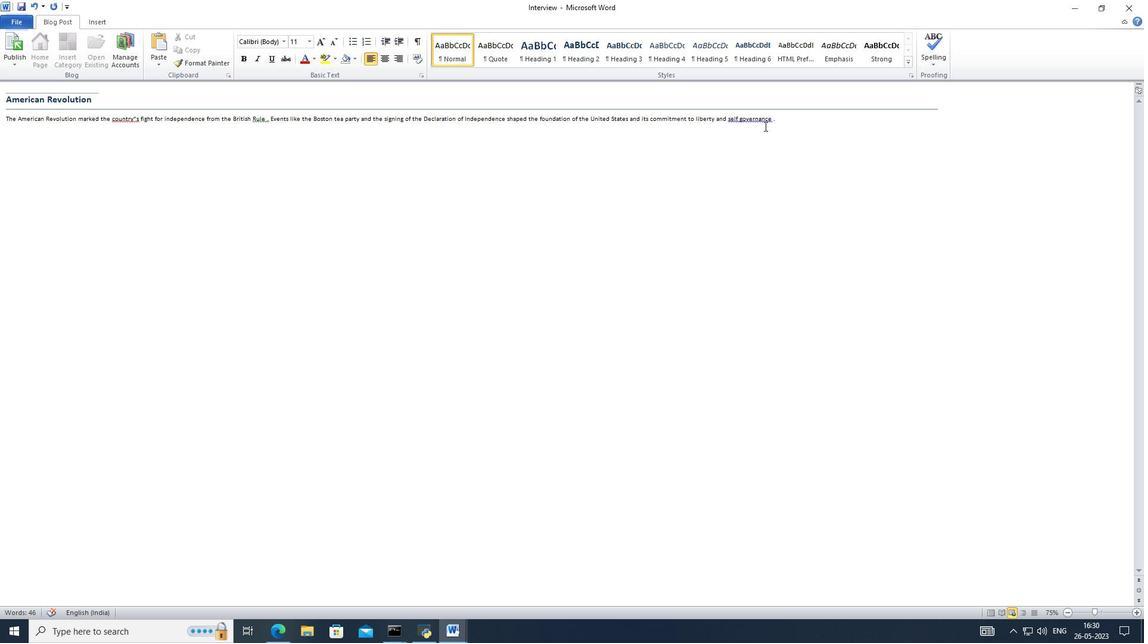 
Action: Mouse pressed left at (774, 184)
Screenshot: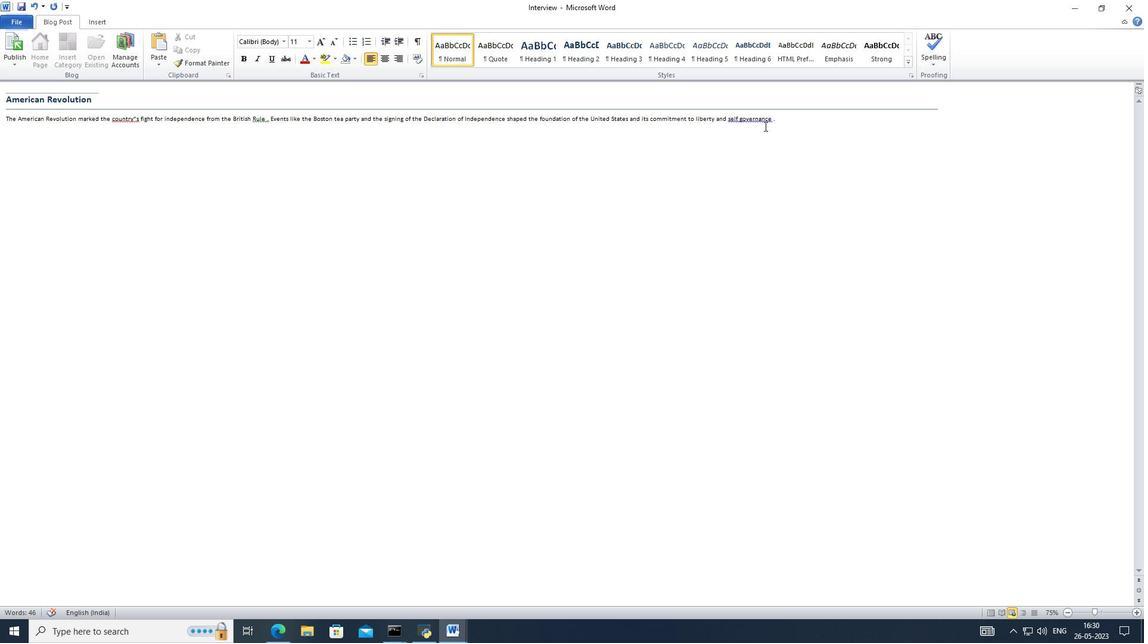 
Action: Mouse moved to (775, 121)
Screenshot: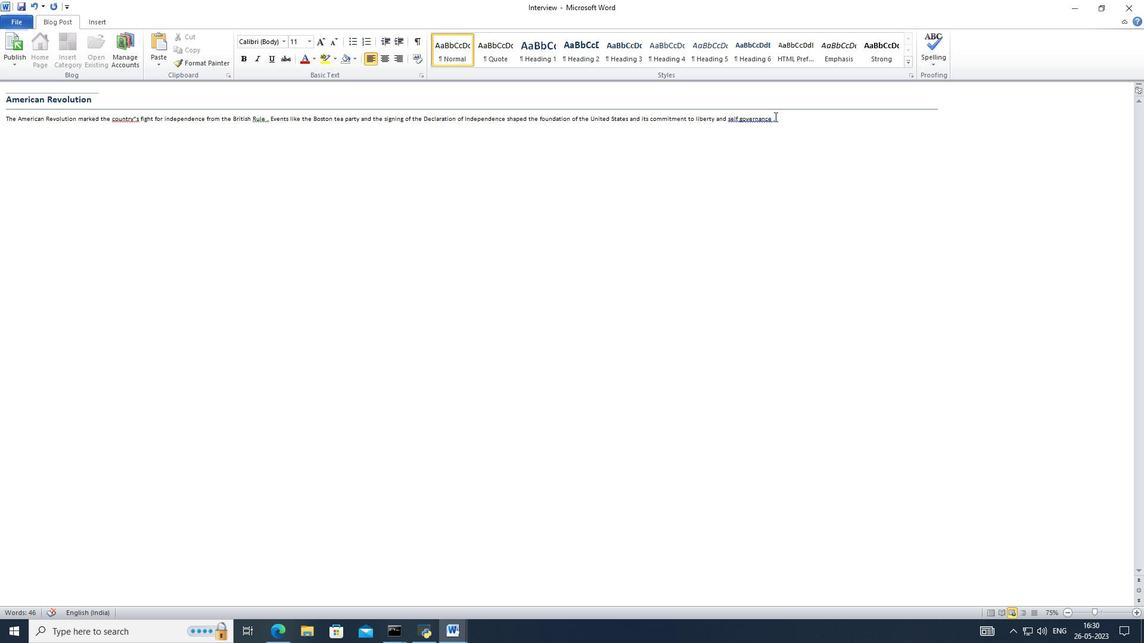 
Action: Mouse pressed left at (775, 121)
Screenshot: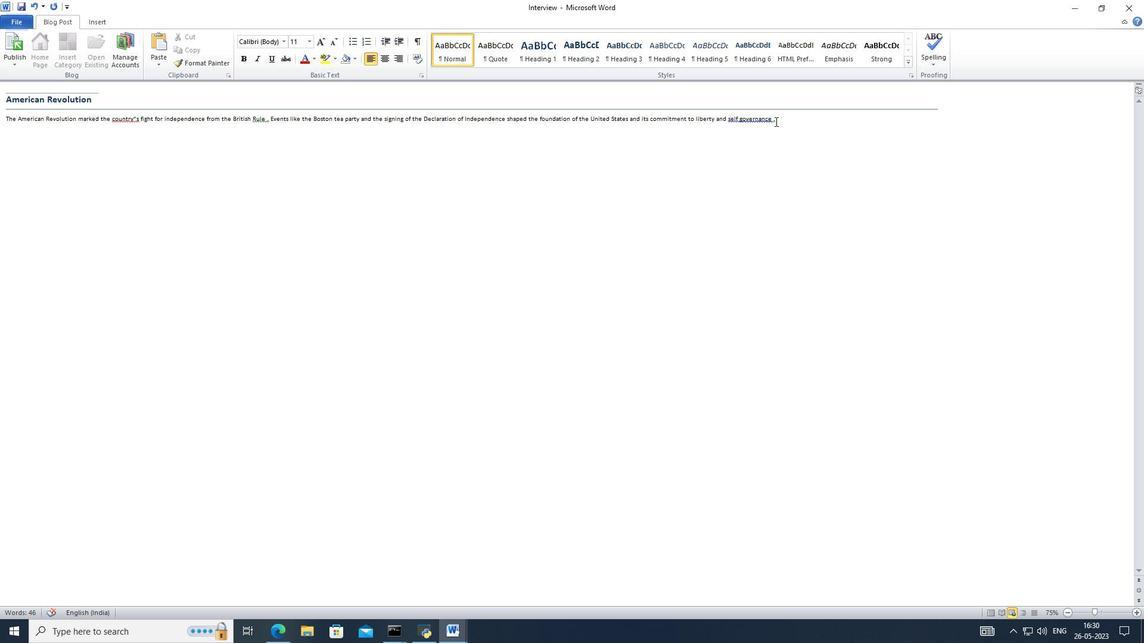 
Action: Mouse moved to (312, 39)
Screenshot: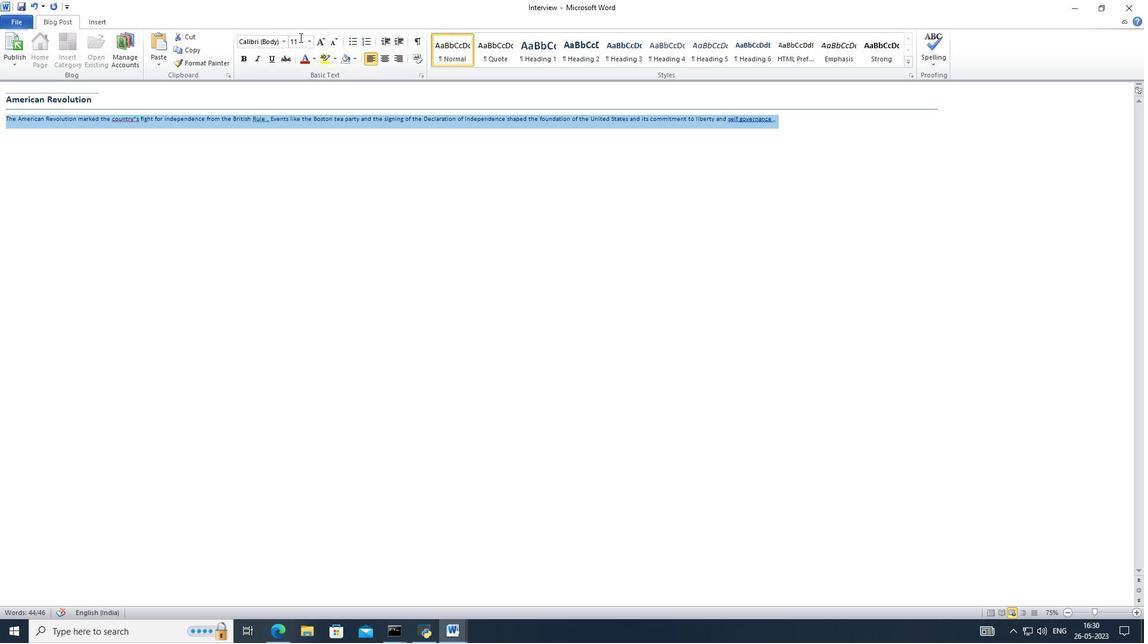 
Action: Mouse pressed left at (312, 39)
Screenshot: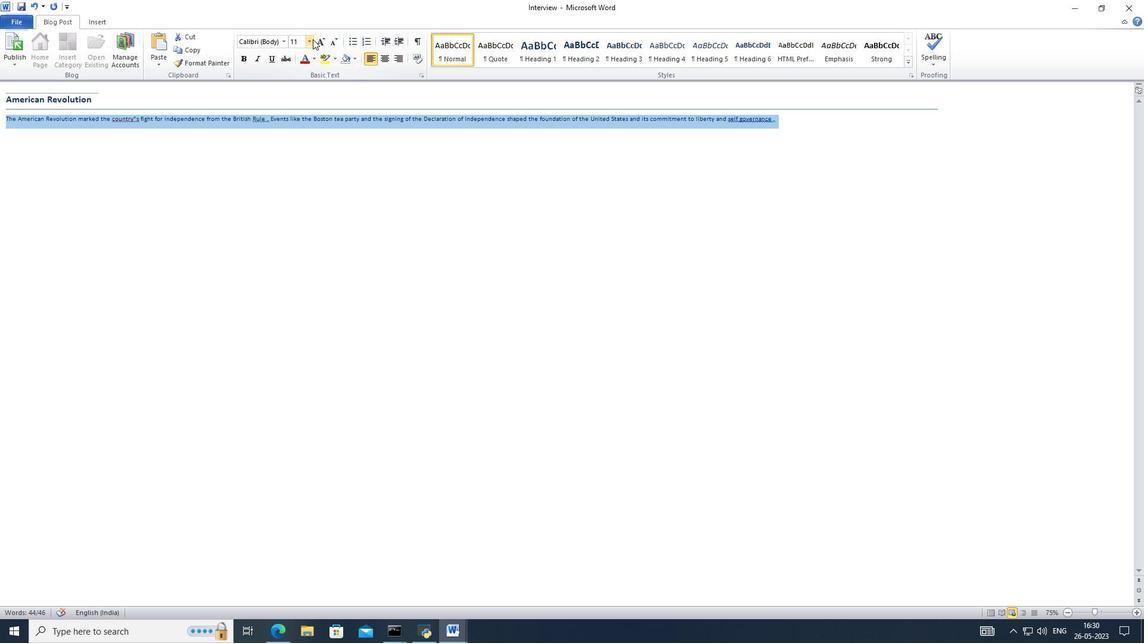 
Action: Mouse moved to (296, 113)
Screenshot: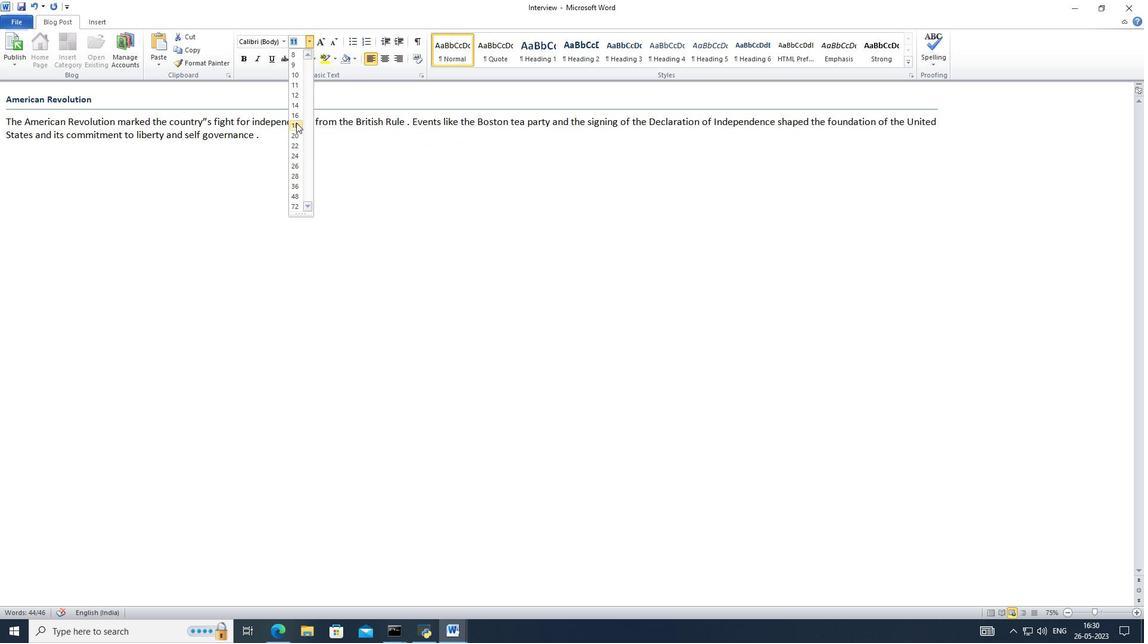 
Action: Mouse pressed left at (296, 113)
Screenshot: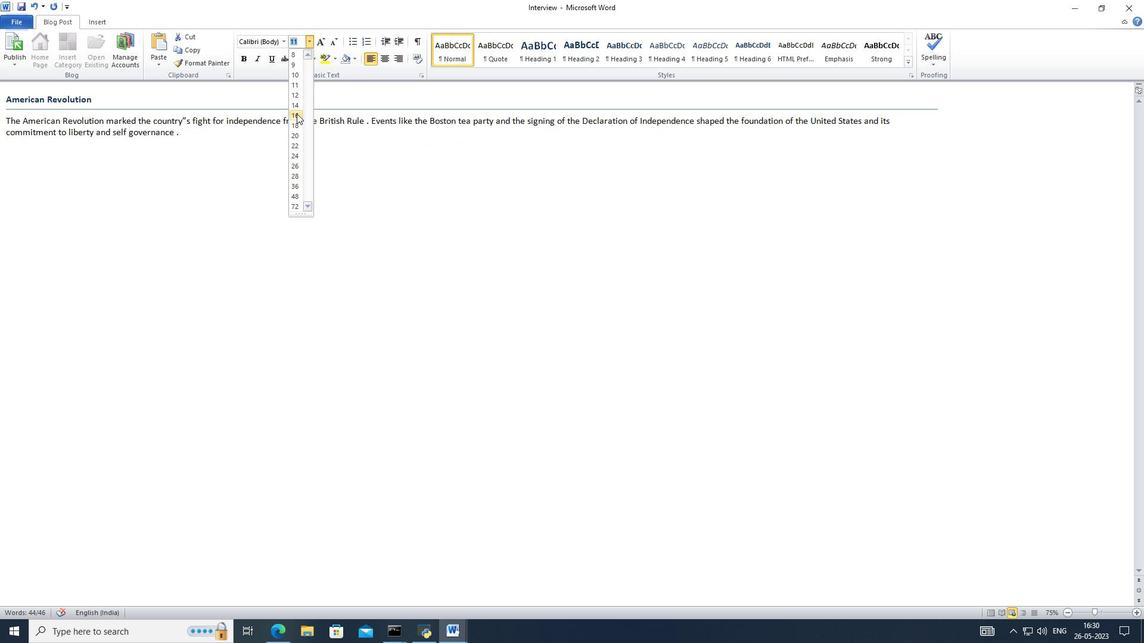 
Action: Mouse moved to (95, 101)
Screenshot: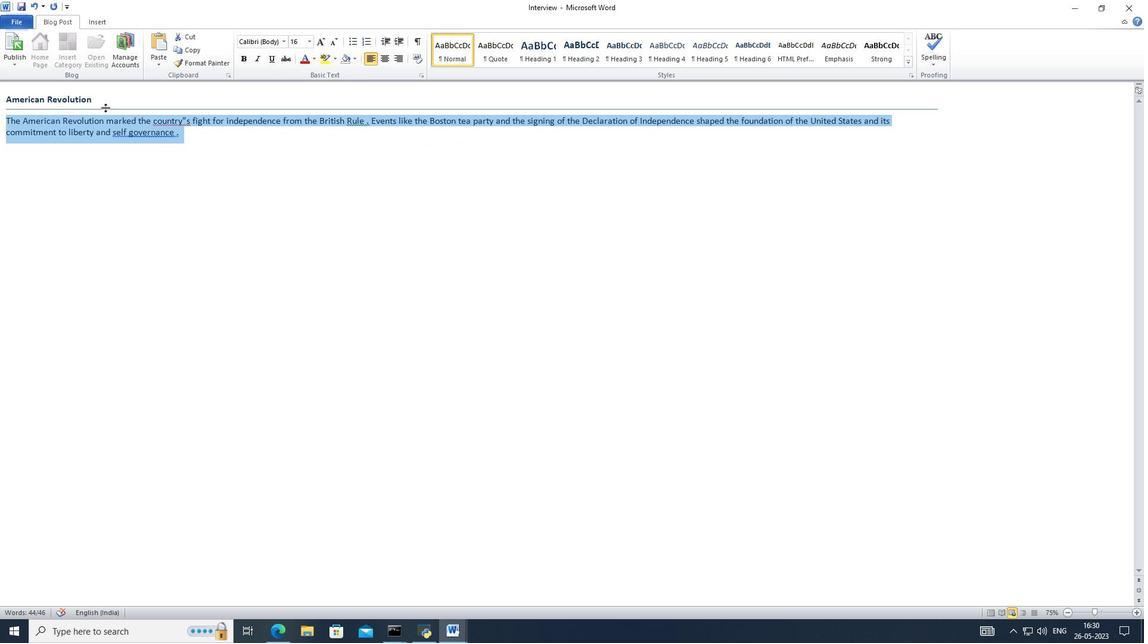 
Action: Mouse pressed left at (95, 101)
Screenshot: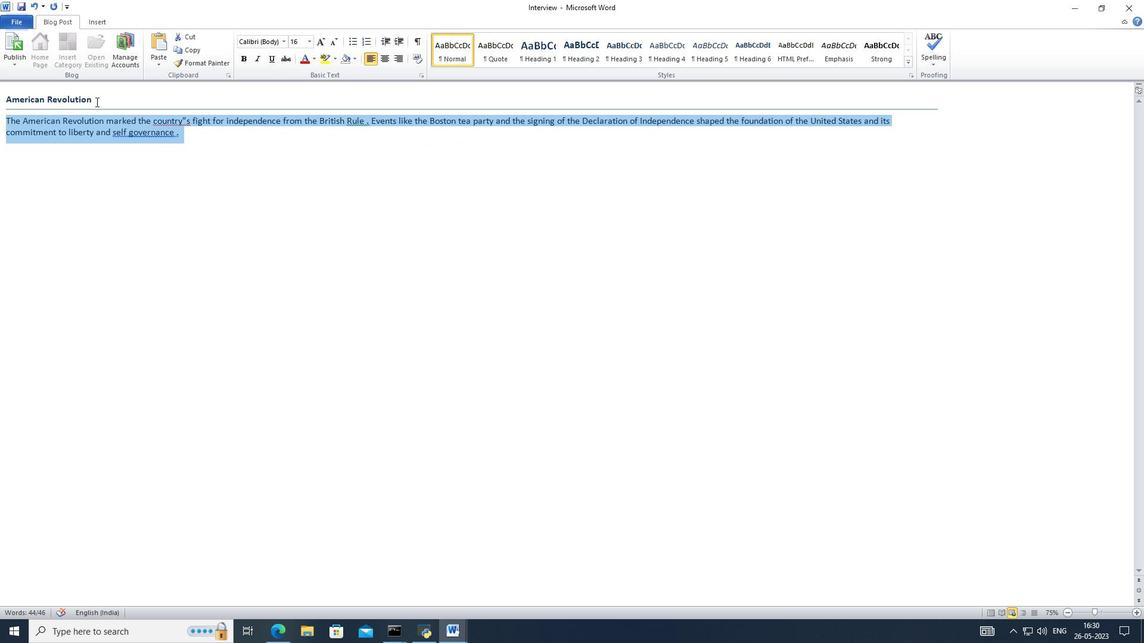 
Action: Mouse moved to (308, 39)
Screenshot: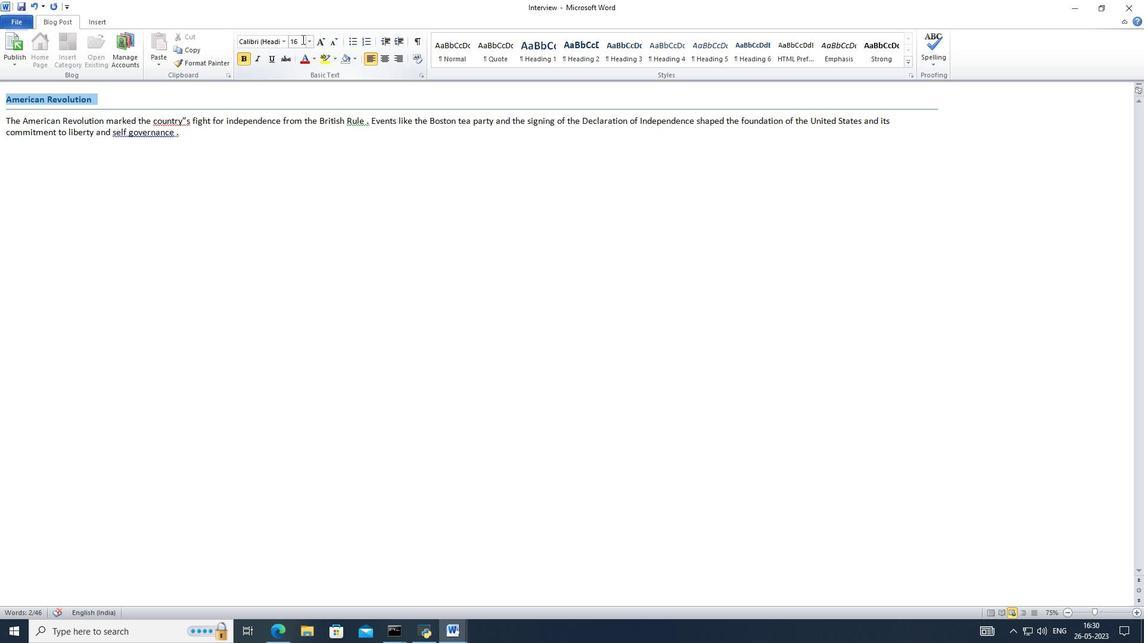 
Action: Mouse pressed left at (308, 39)
Screenshot: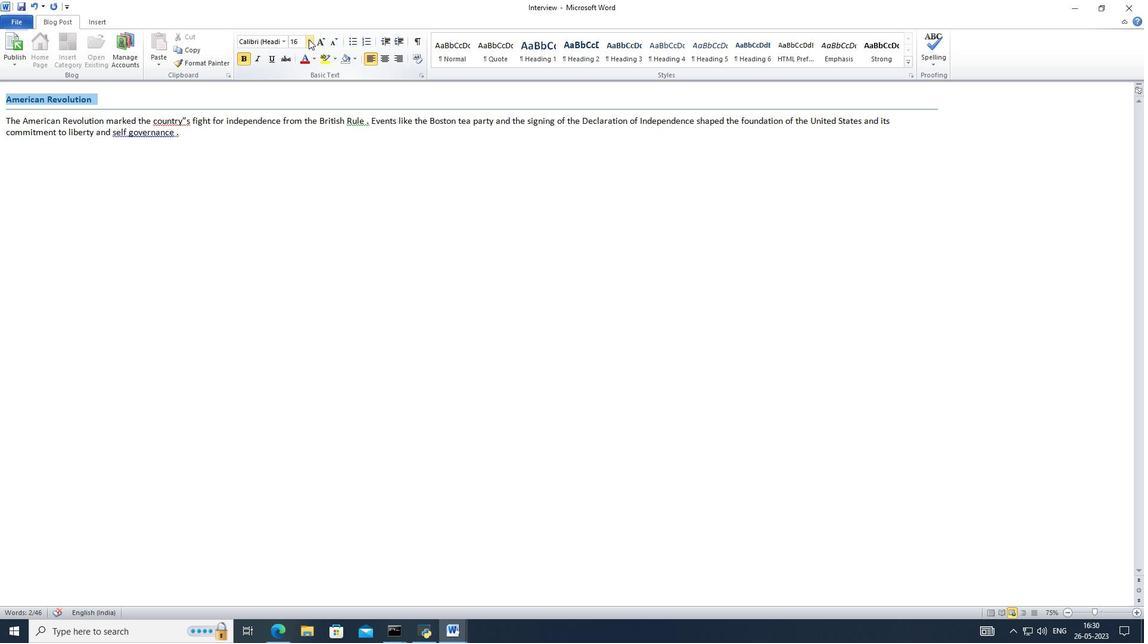 
Action: Mouse moved to (299, 128)
Screenshot: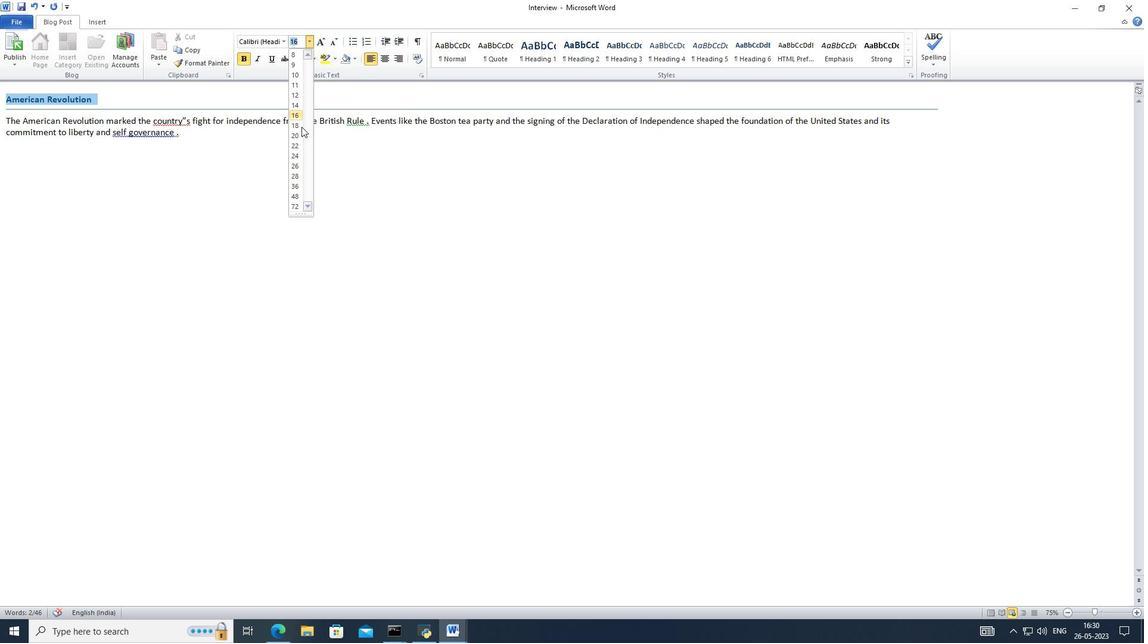 
Action: Mouse pressed left at (299, 128)
Screenshot: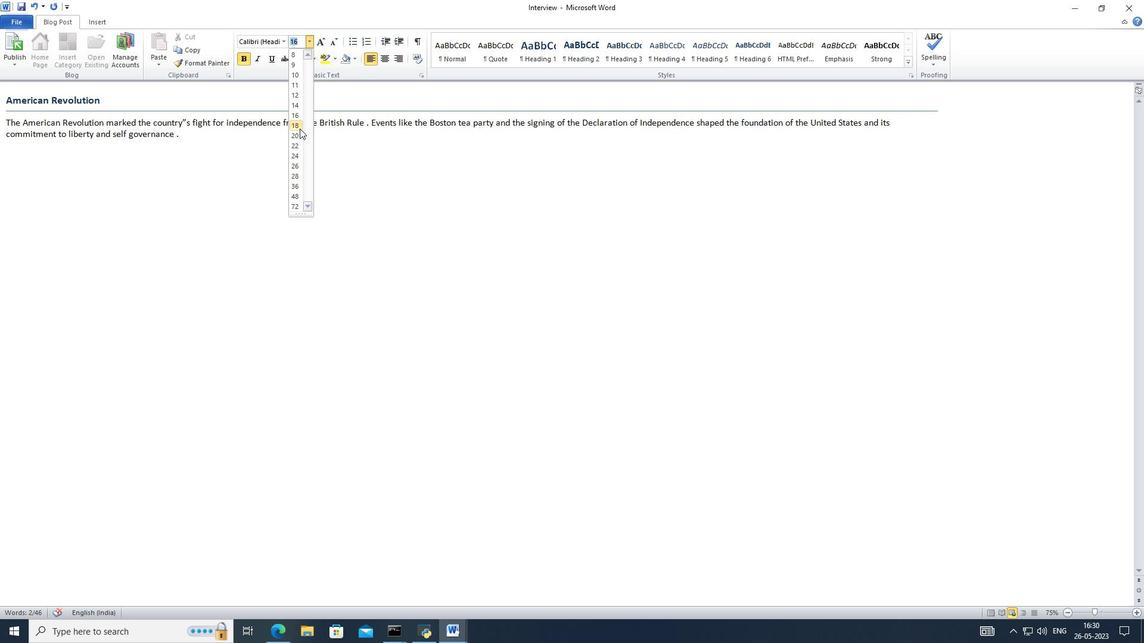 
Action: Mouse moved to (244, 181)
Screenshot: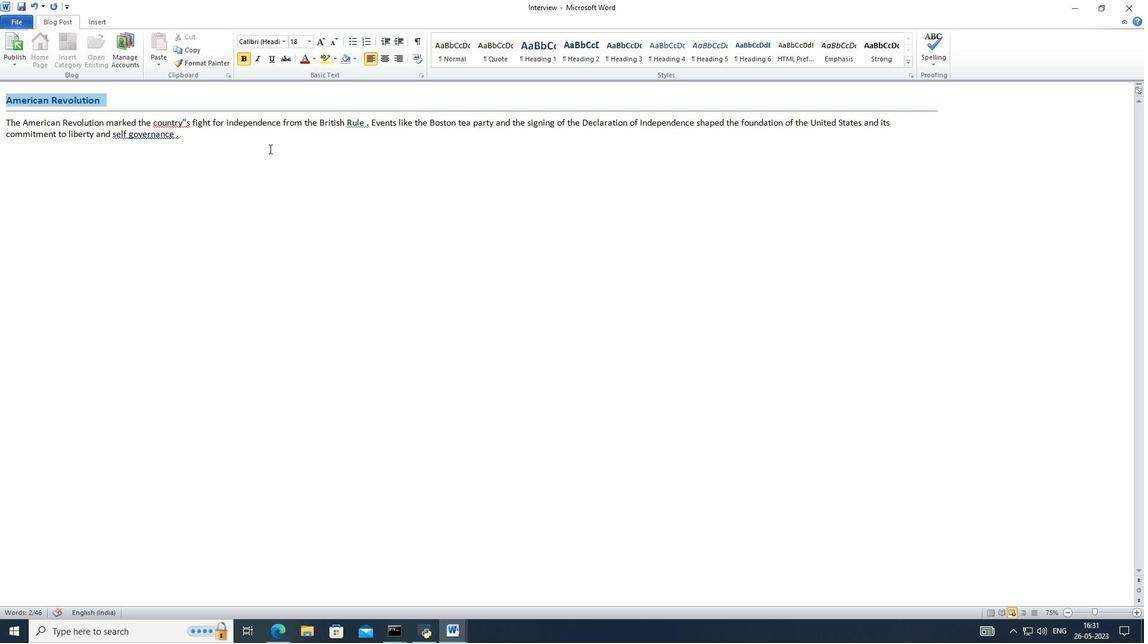 
Action: Mouse pressed left at (244, 181)
Screenshot: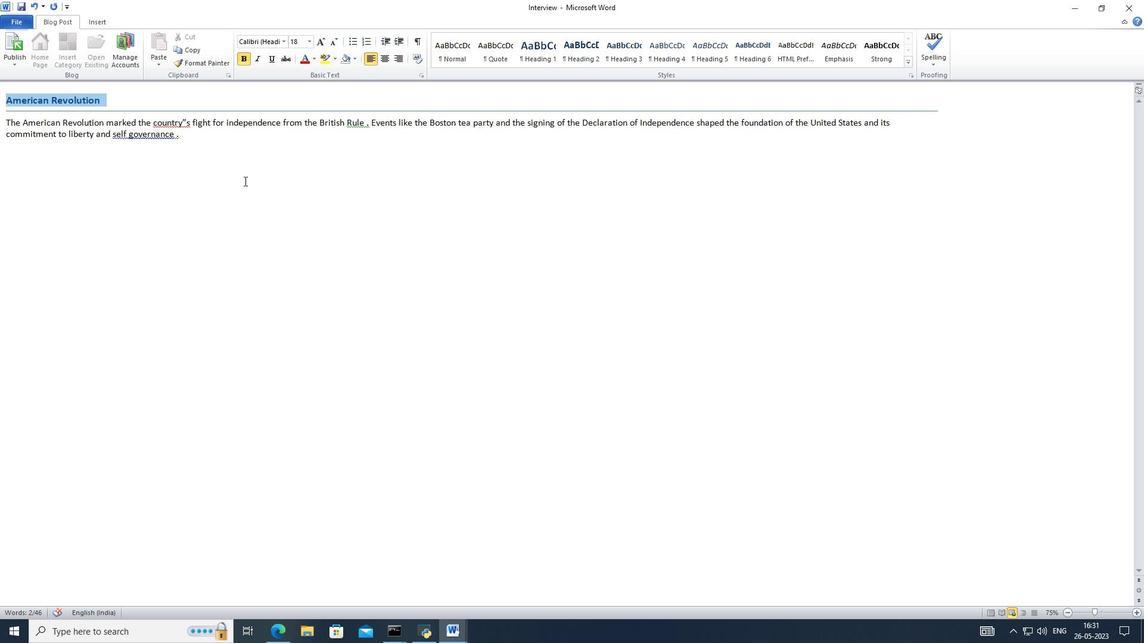 
Action: Mouse moved to (224, 146)
Screenshot: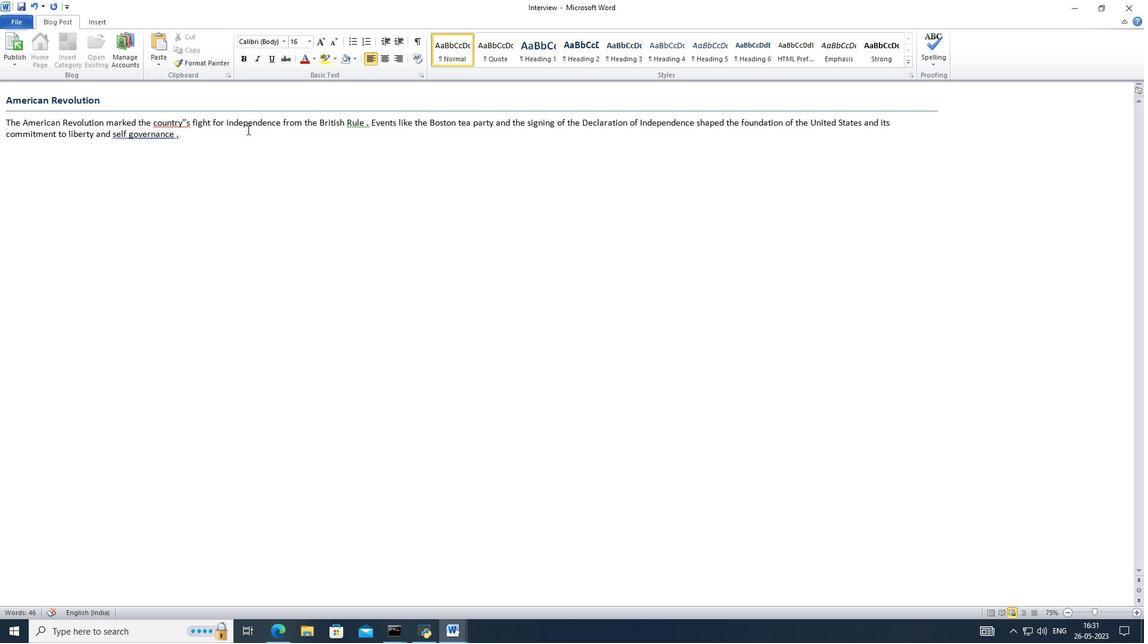 
Action: Mouse pressed left at (224, 146)
Screenshot: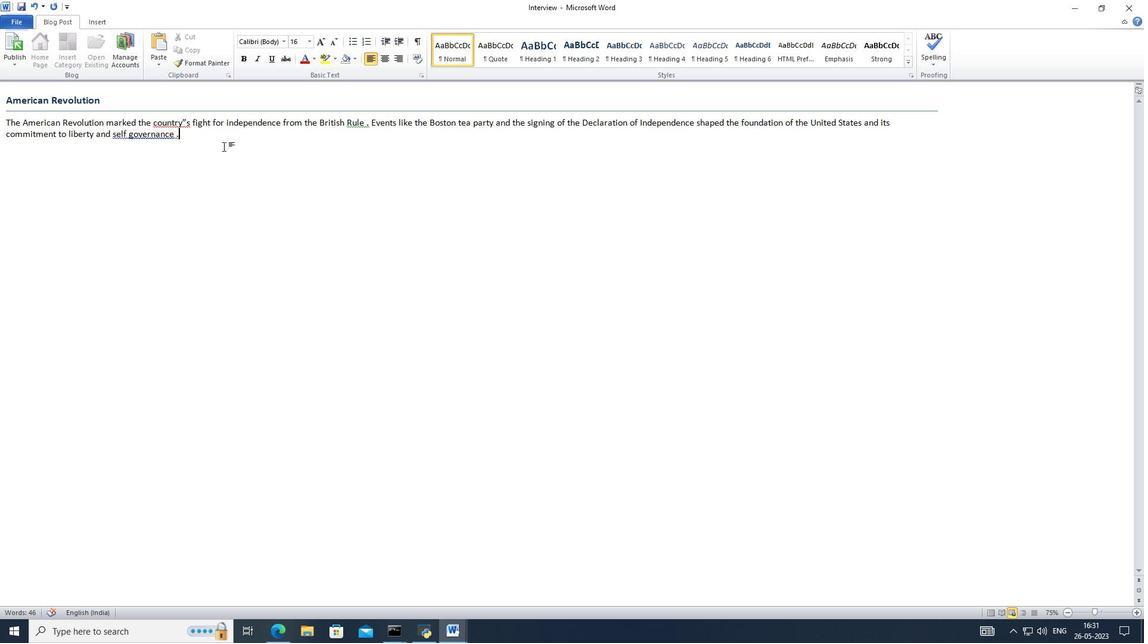 
Action: Mouse moved to (282, 36)
Screenshot: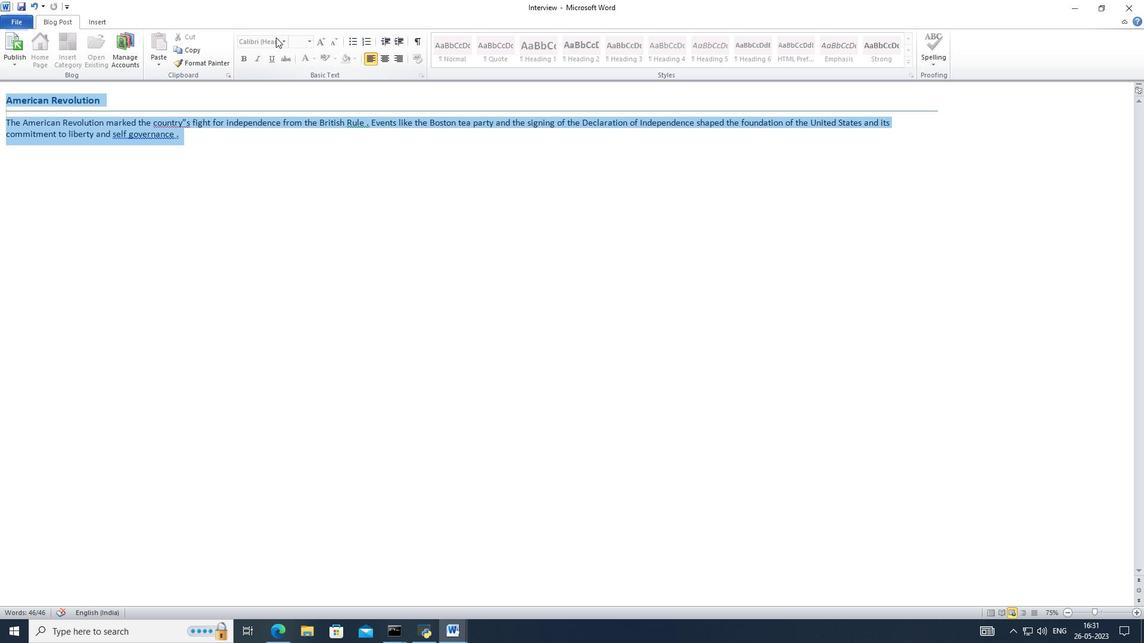 
Action: Mouse pressed left at (282, 36)
Screenshot: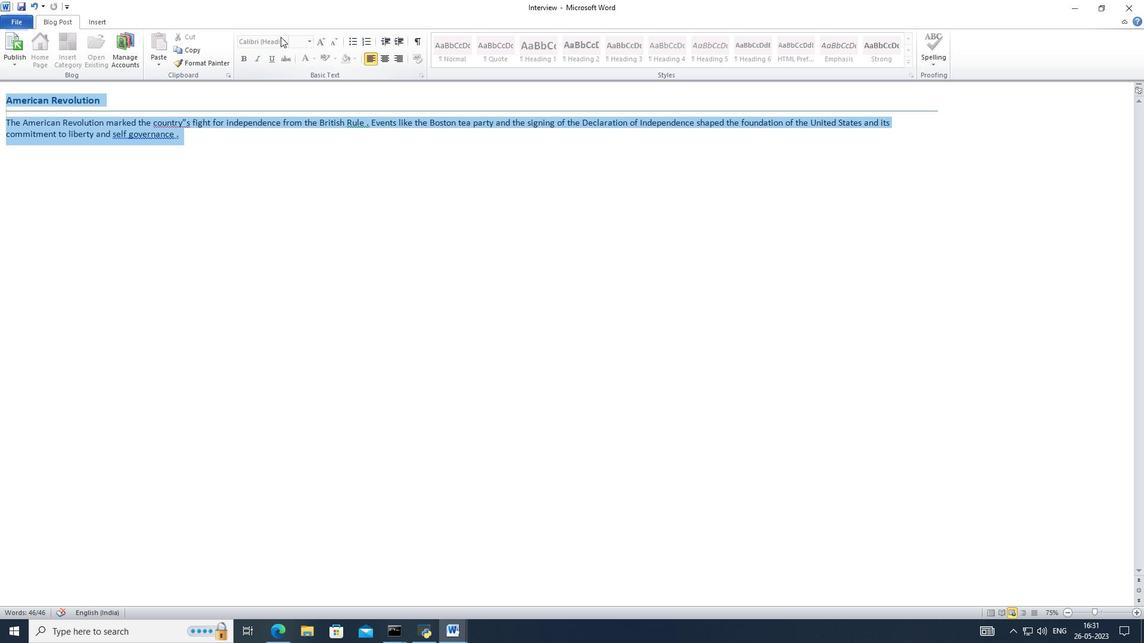 
Action: Mouse moved to (282, 37)
Screenshot: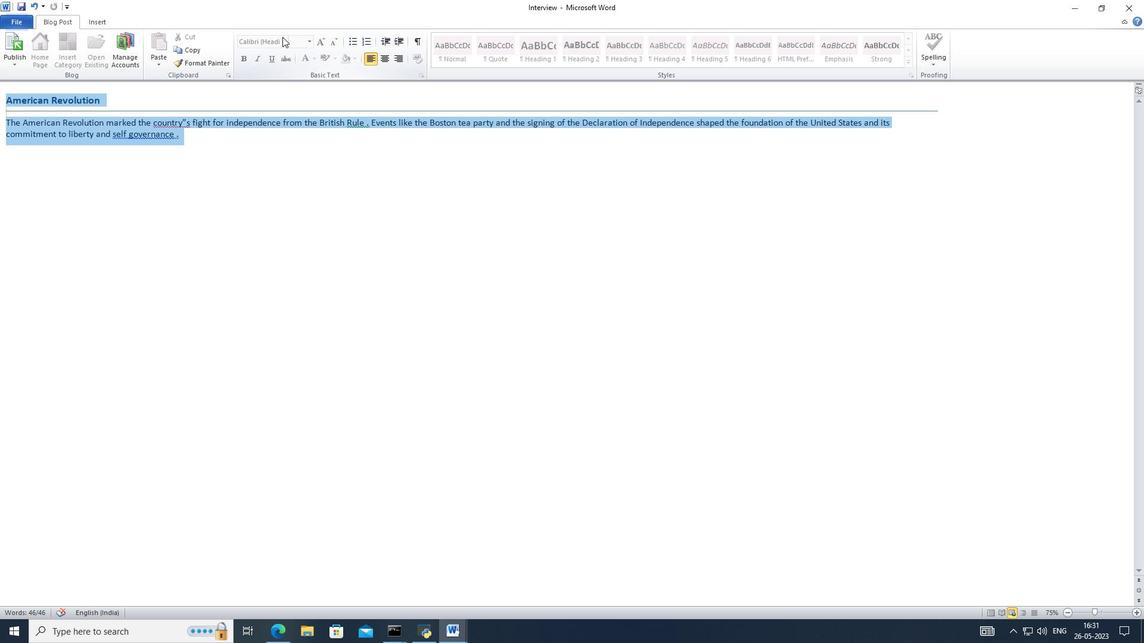 
Action: Mouse pressed left at (282, 37)
Screenshot: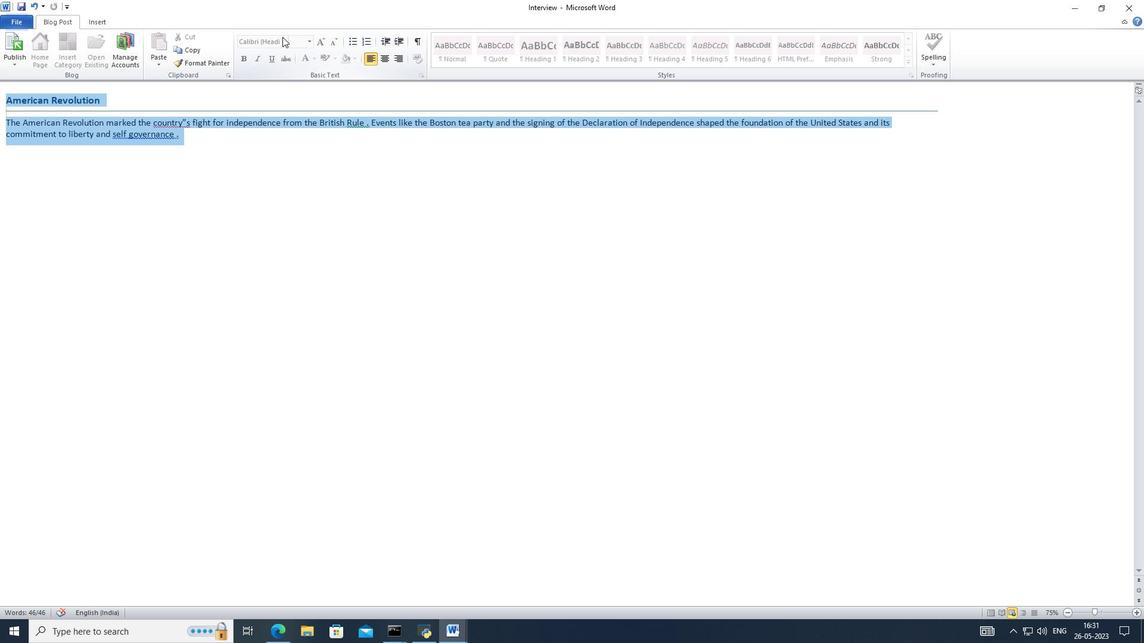 
Action: Mouse moved to (282, 42)
Screenshot: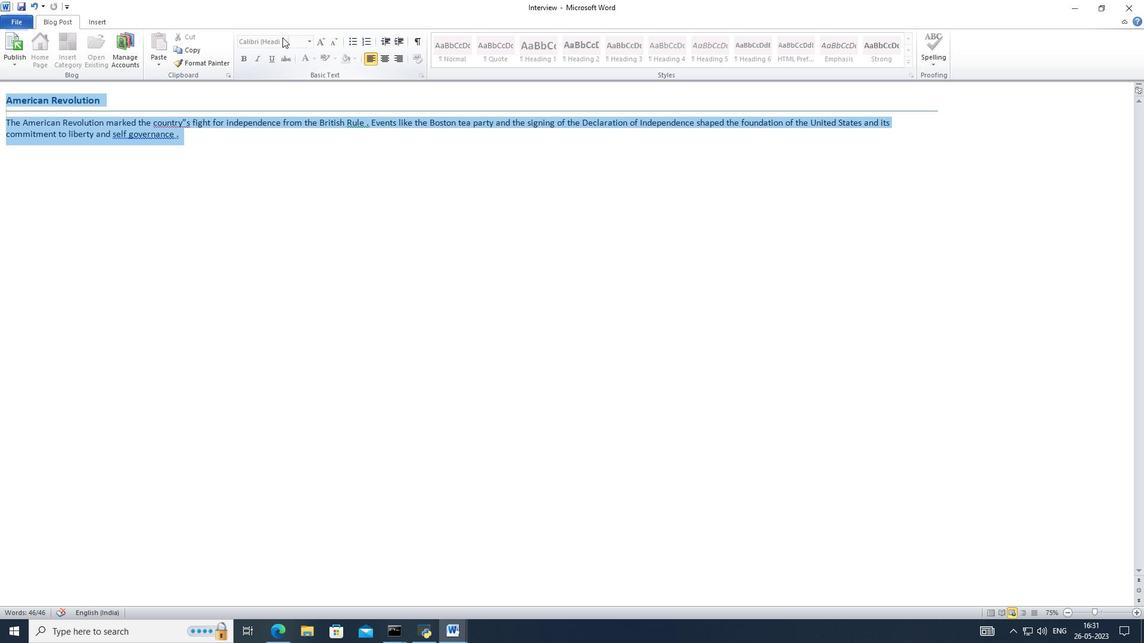
Action: Mouse pressed left at (282, 42)
Screenshot: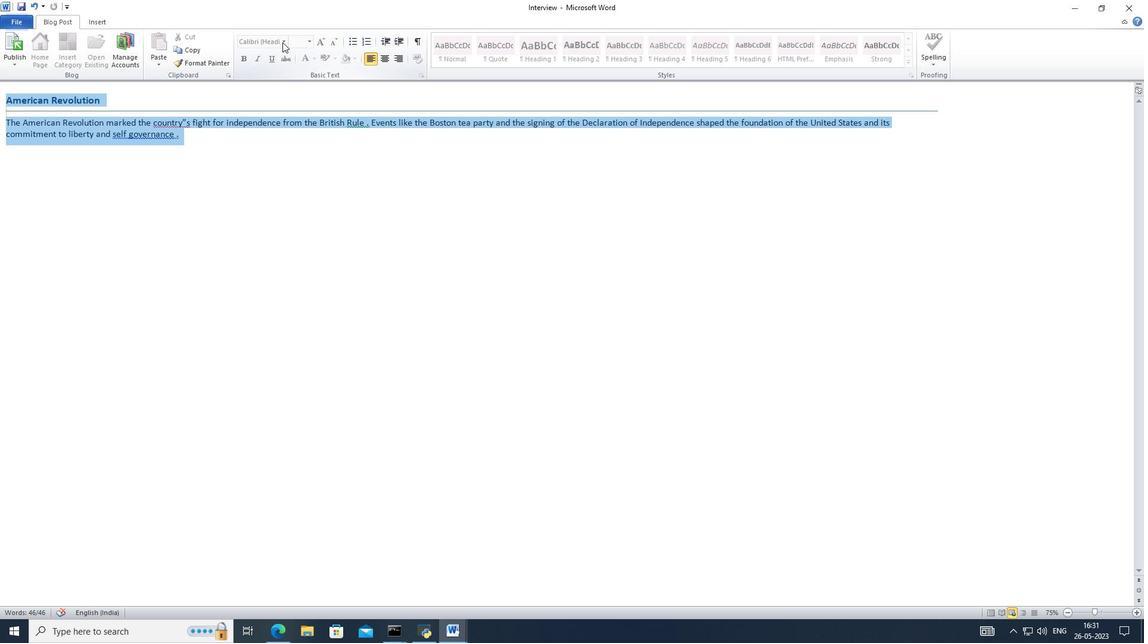 
Action: Mouse moved to (135, 126)
Screenshot: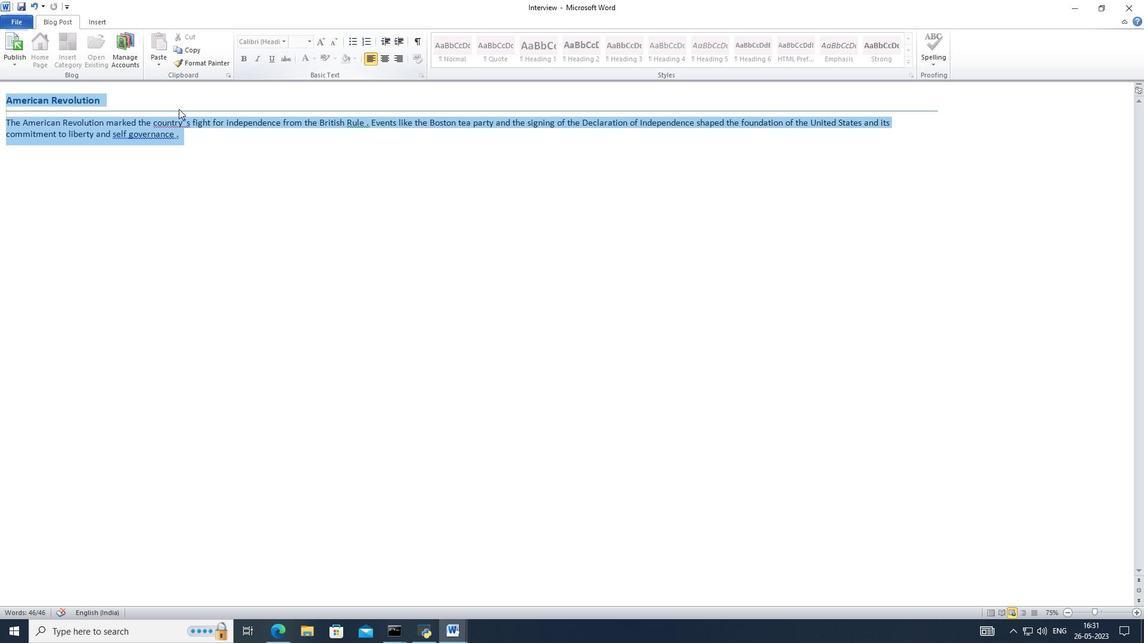 
Action: Mouse pressed left at (135, 126)
Screenshot: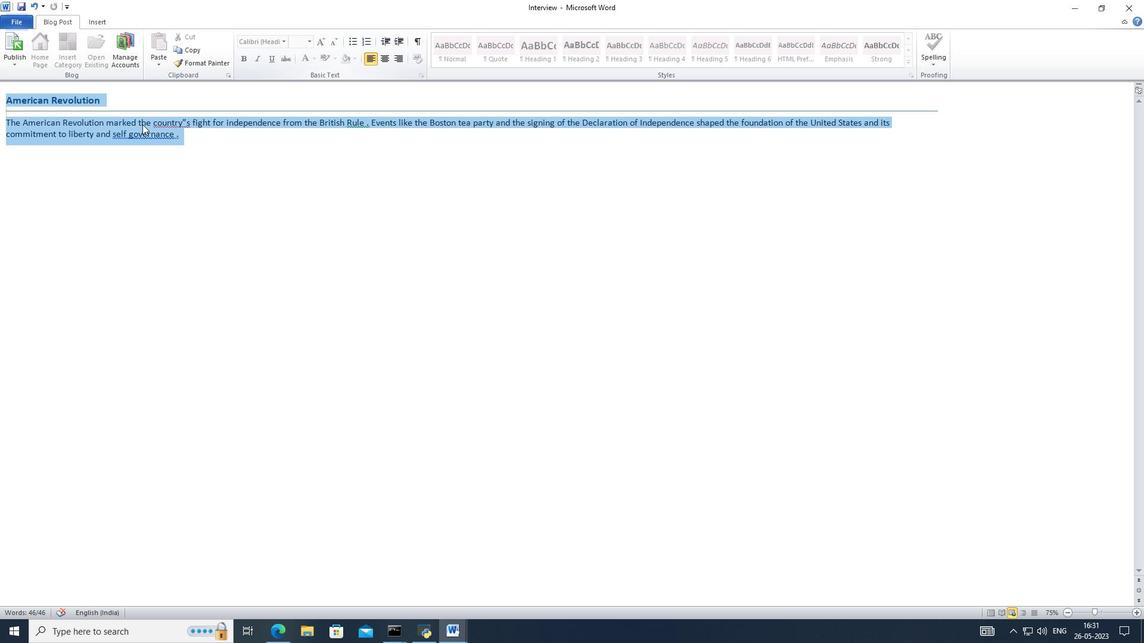 
Action: Mouse moved to (94, 126)
Screenshot: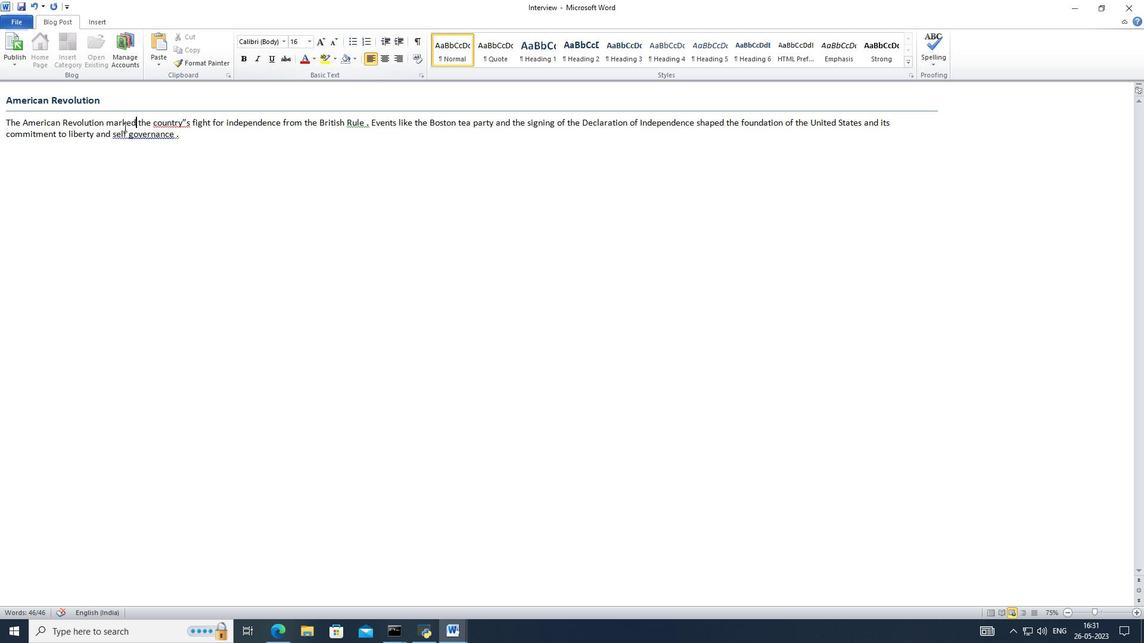 
Action: Mouse pressed left at (94, 126)
Screenshot: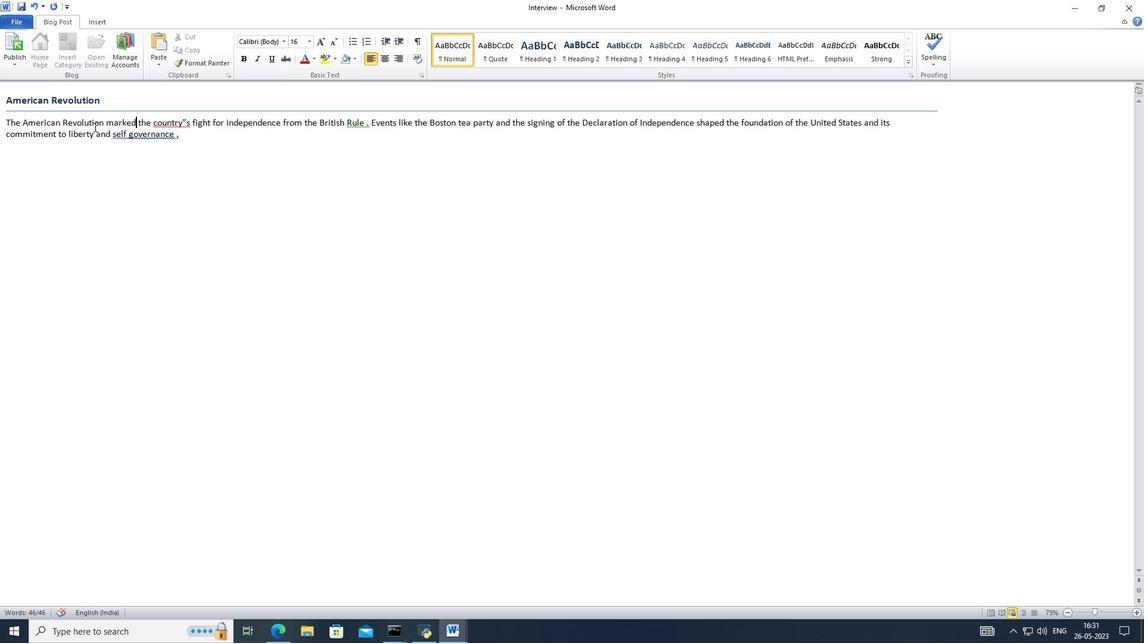 
Action: Mouse moved to (284, 41)
Screenshot: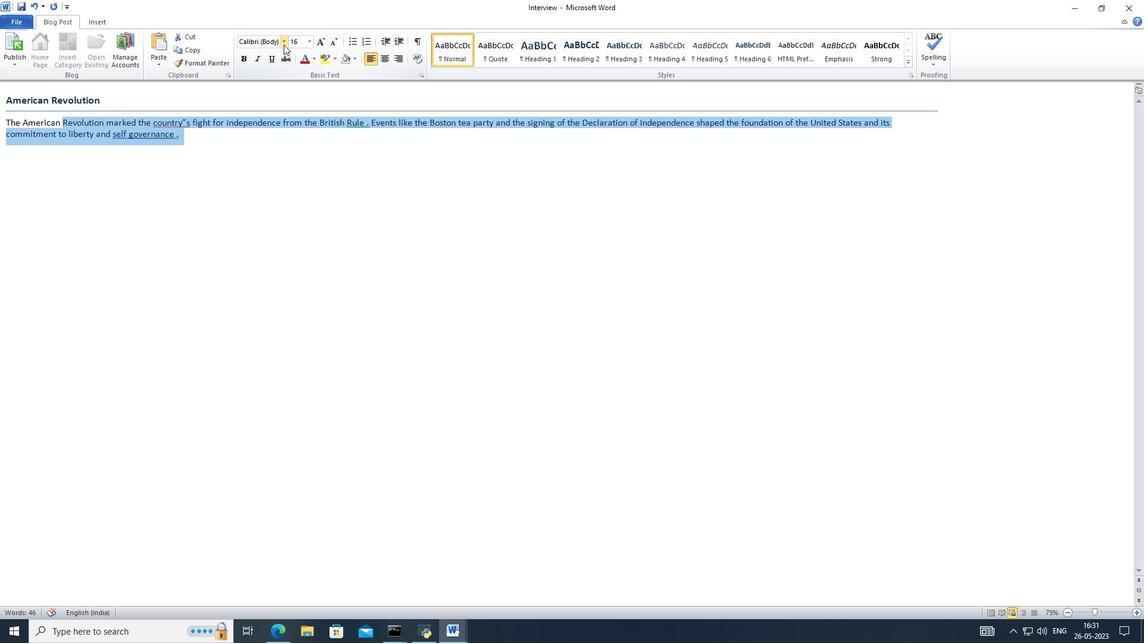 
Action: Mouse pressed left at (284, 41)
Screenshot: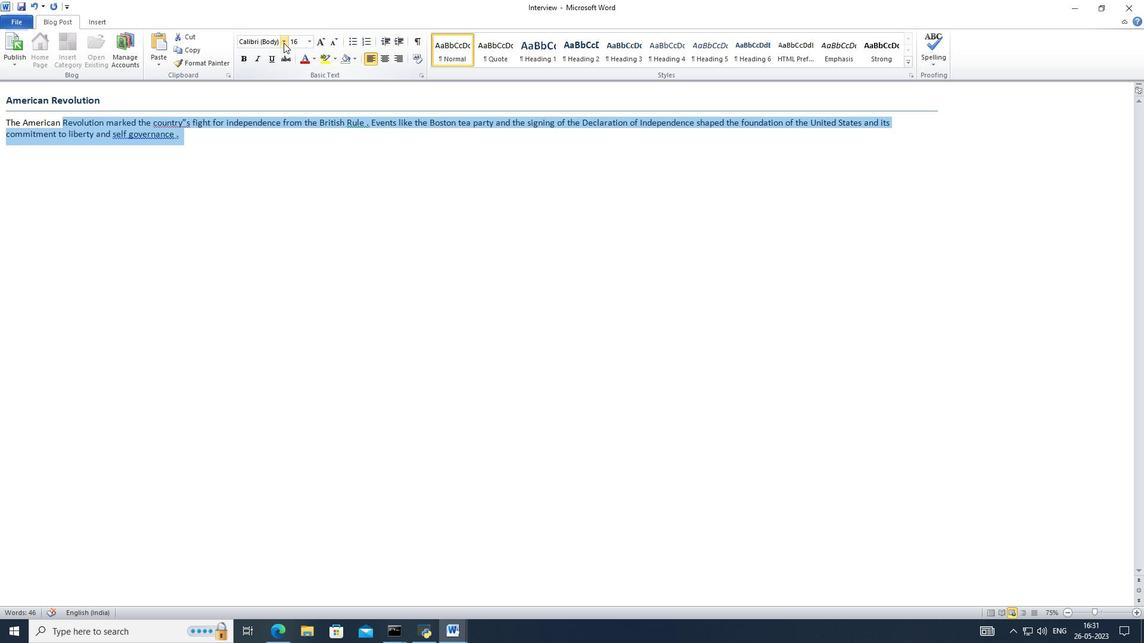 
Action: Mouse moved to (278, 342)
Screenshot: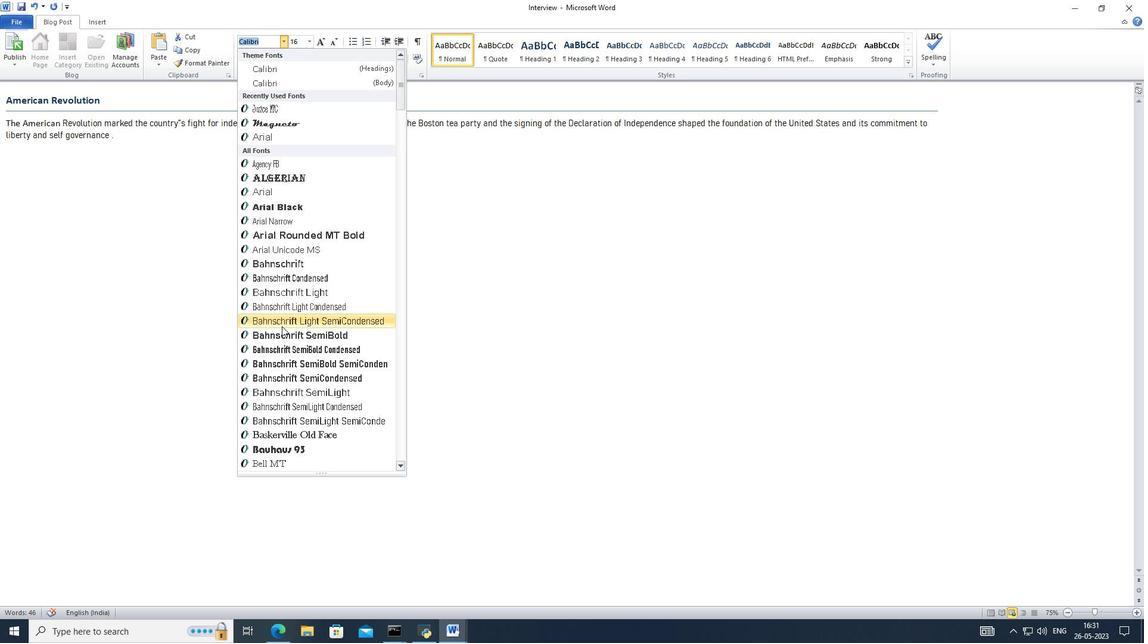 
Action: Mouse scrolled (279, 340) with delta (0, 0)
Screenshot: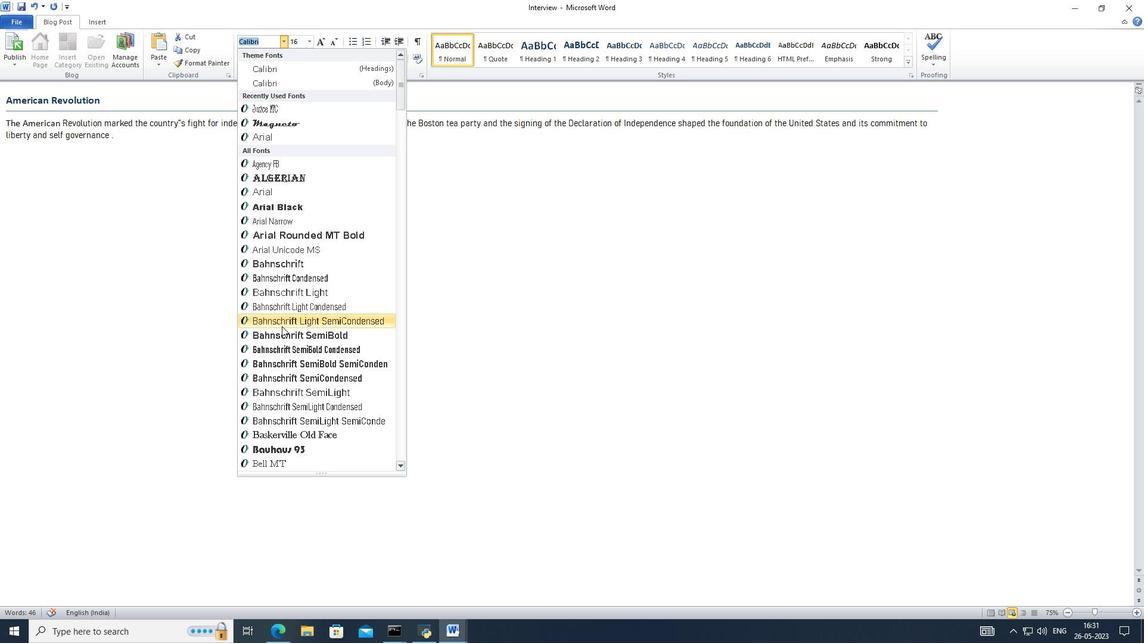 
Action: Mouse scrolled (278, 341) with delta (0, 0)
Screenshot: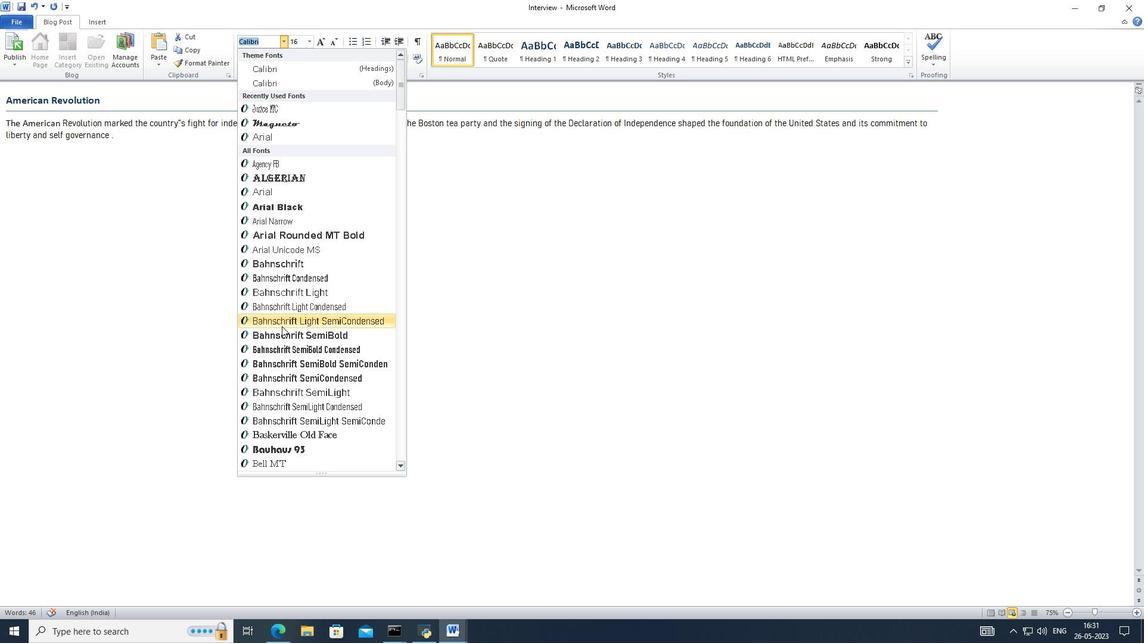 
Action: Mouse scrolled (278, 341) with delta (0, 0)
Screenshot: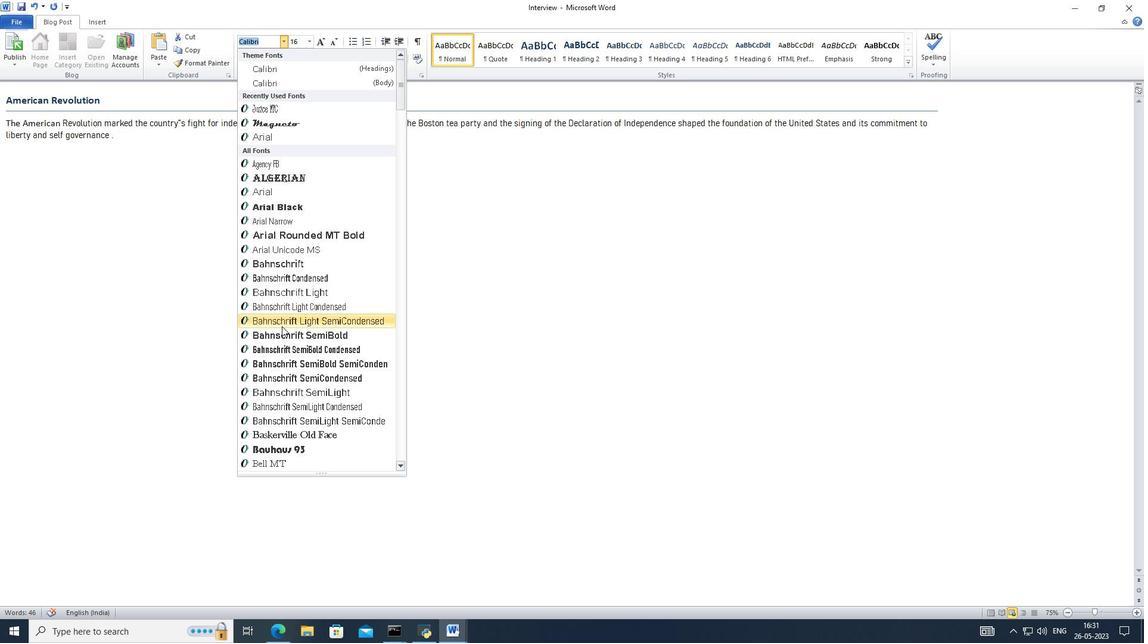 
Action: Mouse moved to (277, 343)
Screenshot: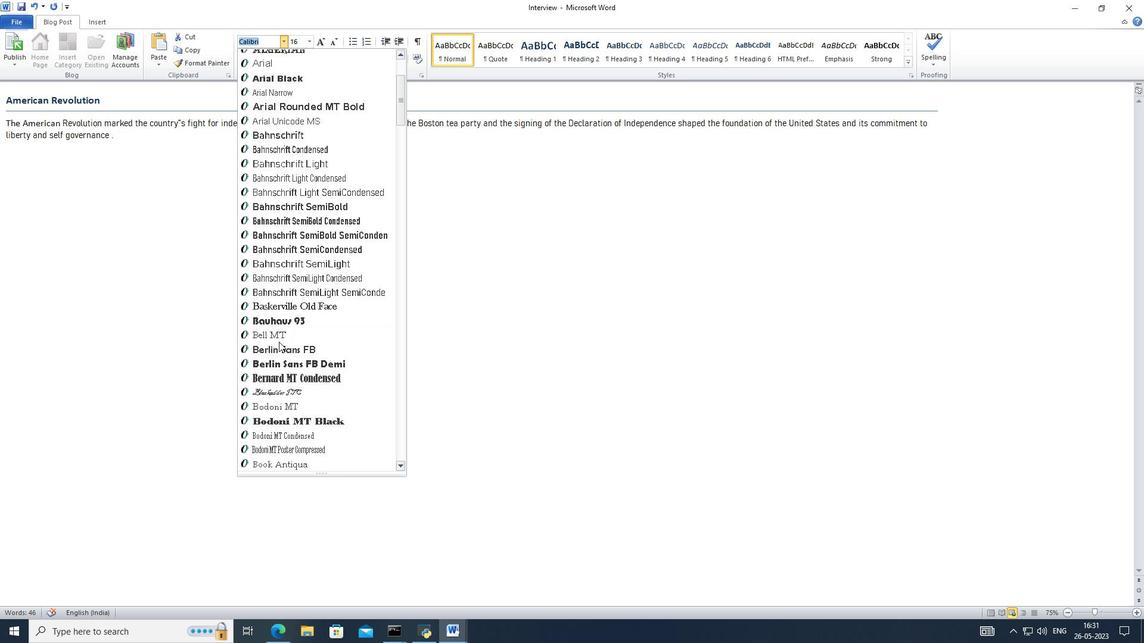 
Action: Mouse scrolled (277, 342) with delta (0, 0)
Screenshot: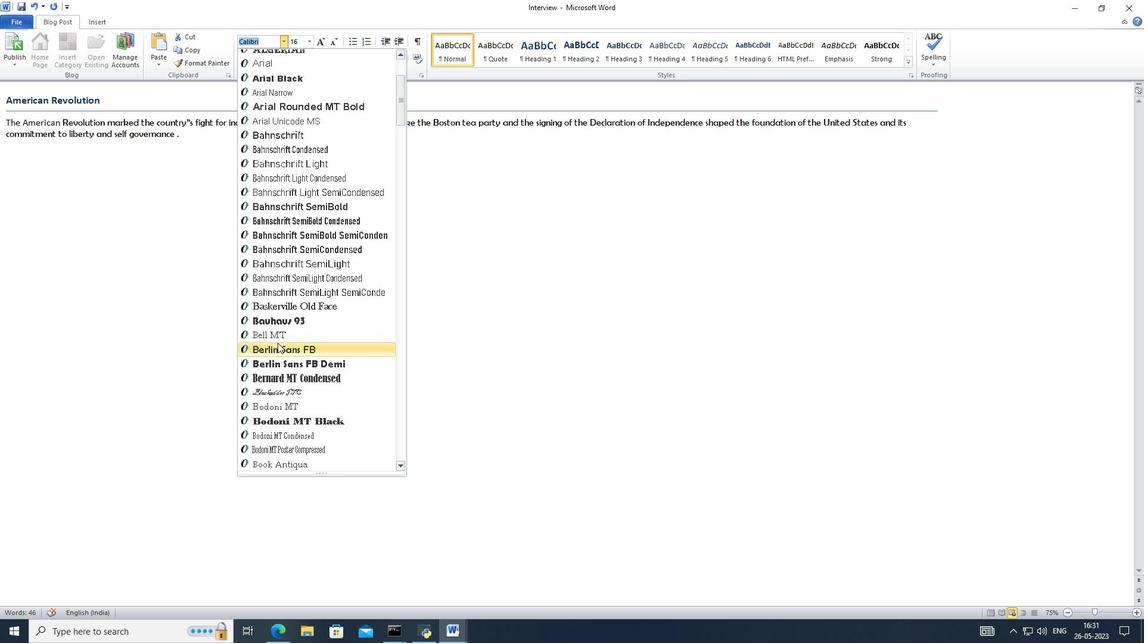 
Action: Mouse scrolled (277, 342) with delta (0, 0)
Screenshot: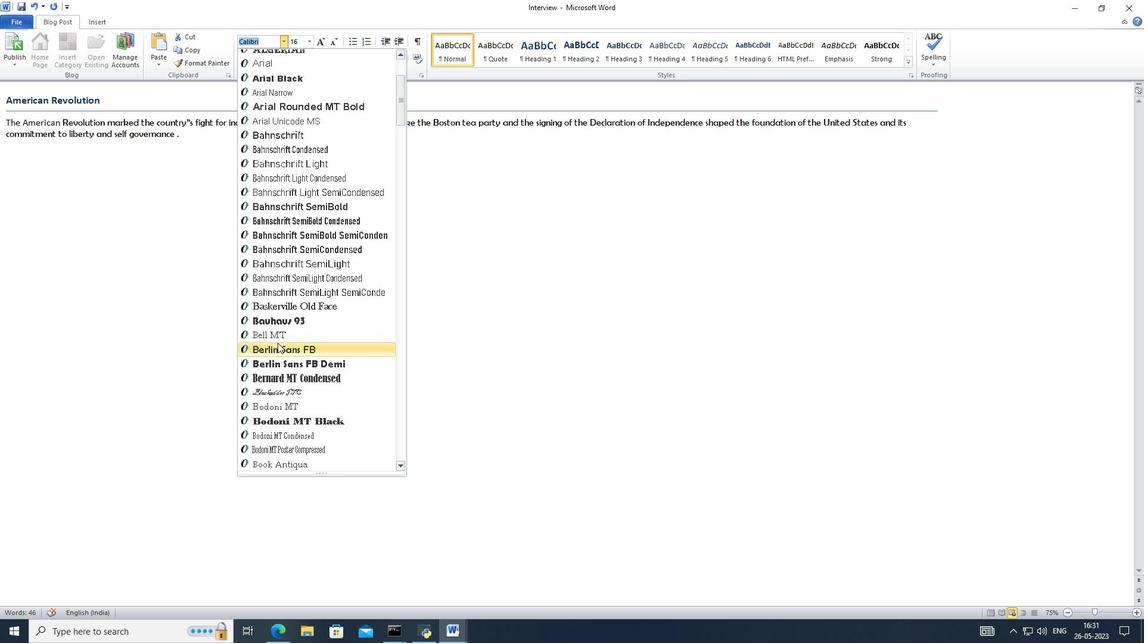 
Action: Mouse scrolled (277, 342) with delta (0, 0)
Screenshot: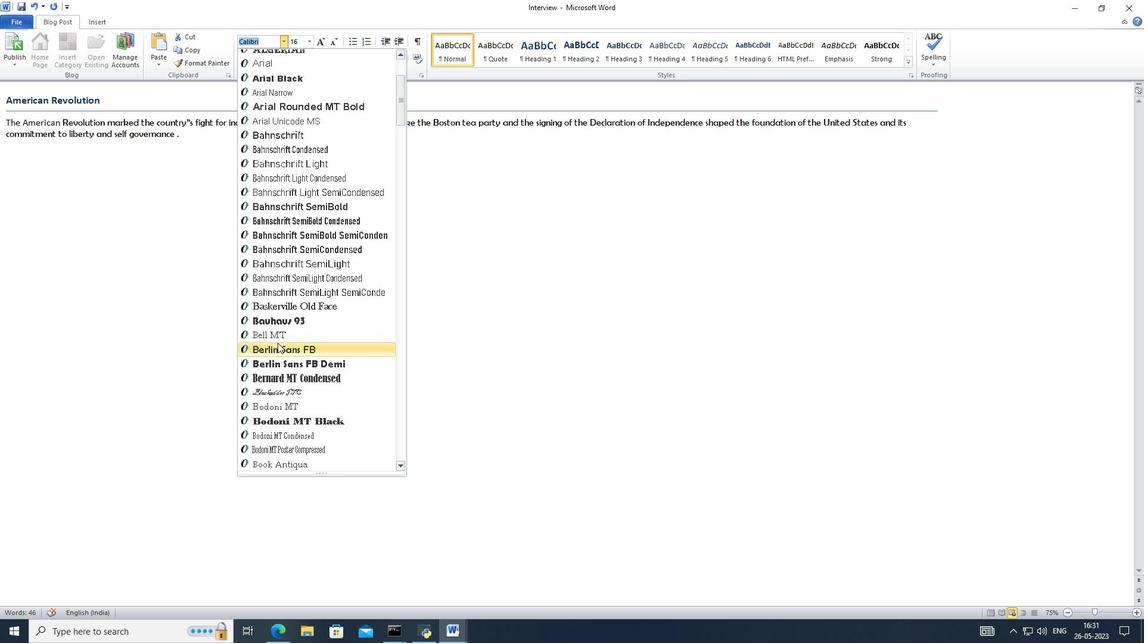 
Action: Mouse moved to (277, 343)
Screenshot: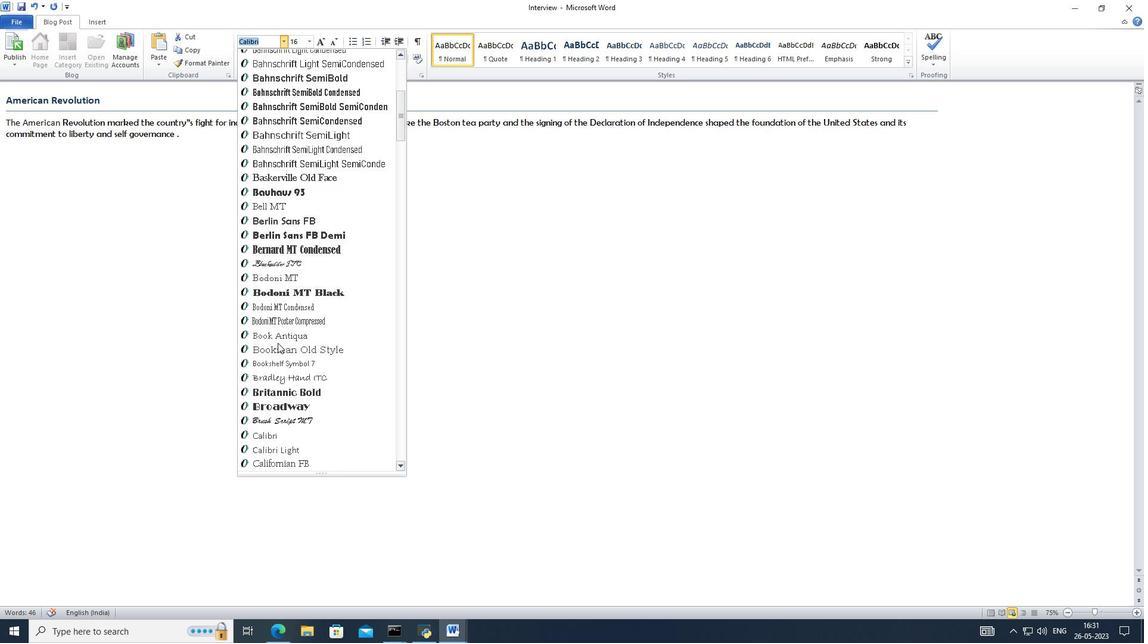 
Action: Mouse scrolled (277, 342) with delta (0, 0)
Screenshot: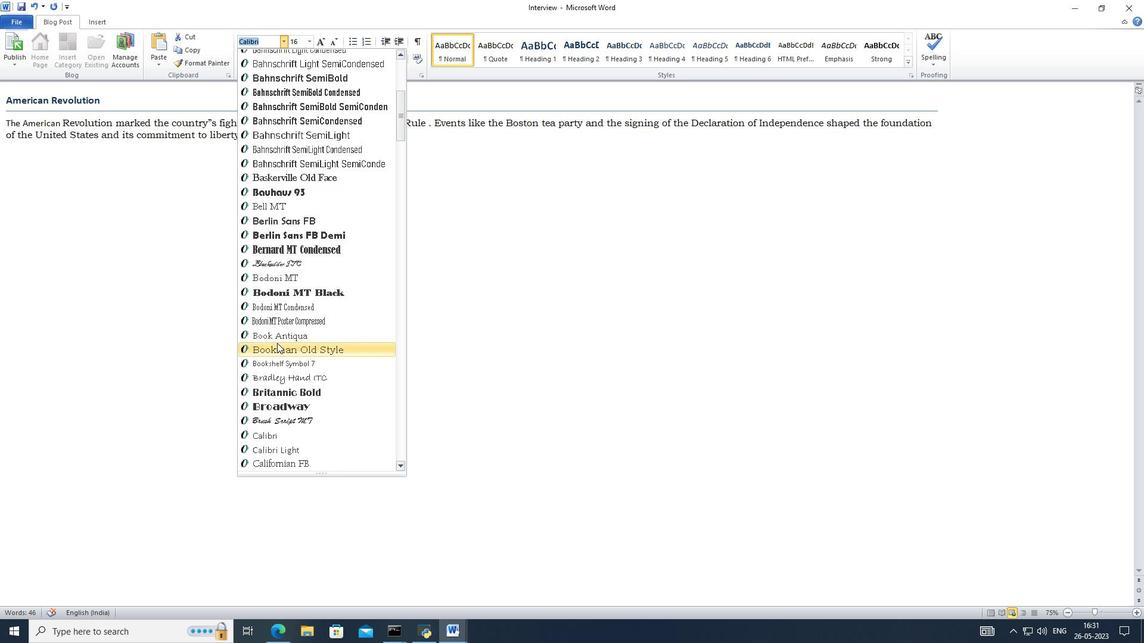 
Action: Mouse scrolled (277, 342) with delta (0, 0)
Screenshot: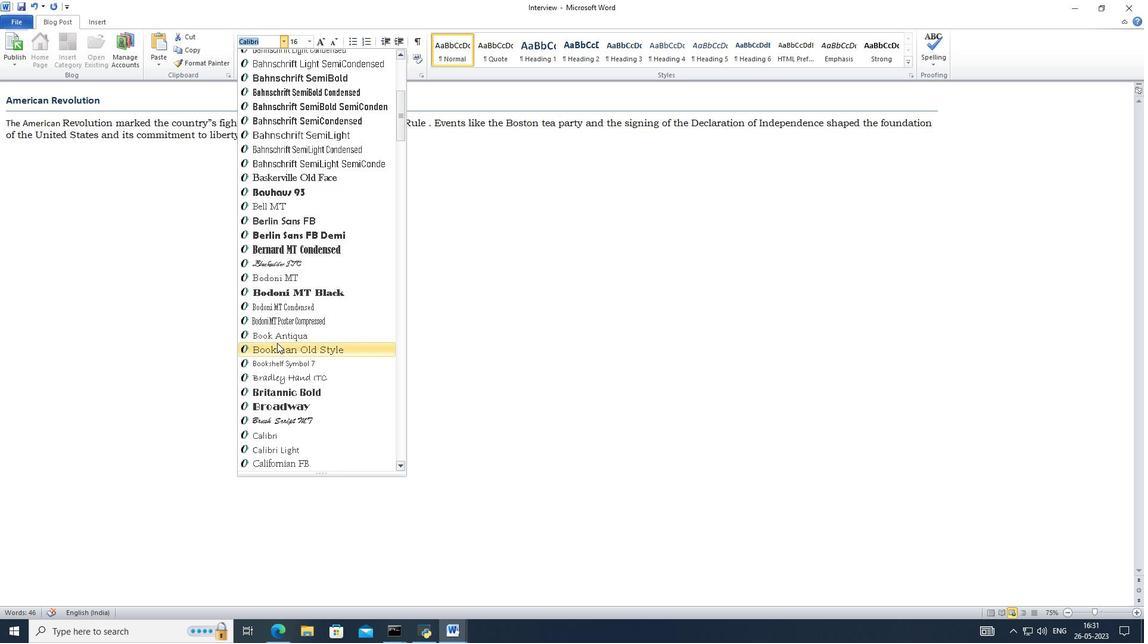 
Action: Mouse scrolled (277, 343) with delta (0, 0)
Screenshot: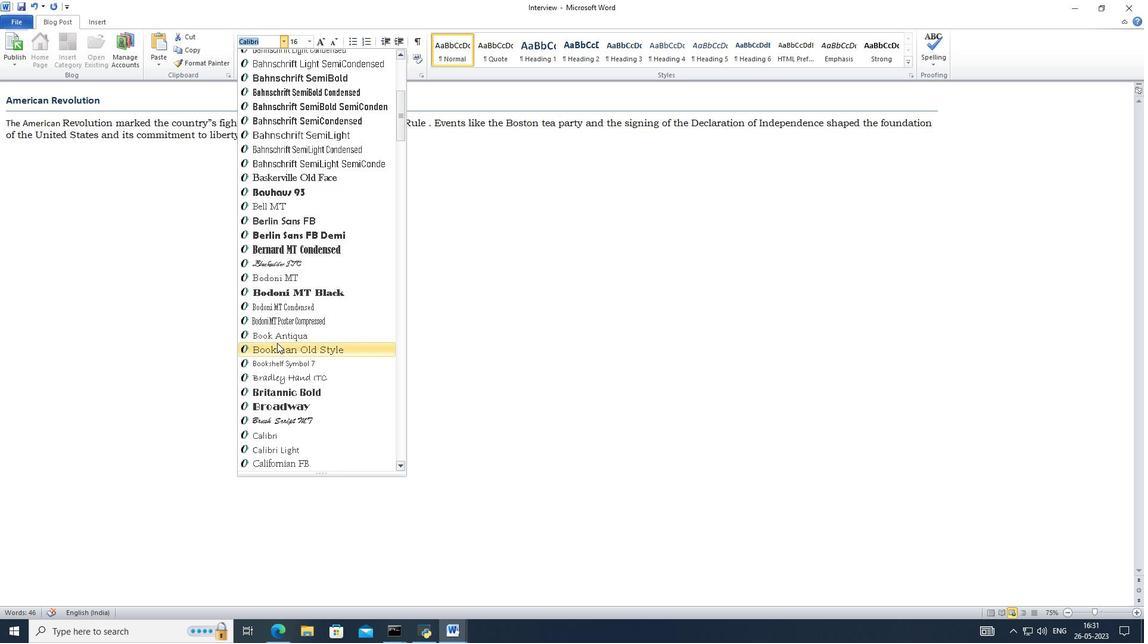 
Action: Mouse scrolled (277, 342) with delta (0, 0)
Screenshot: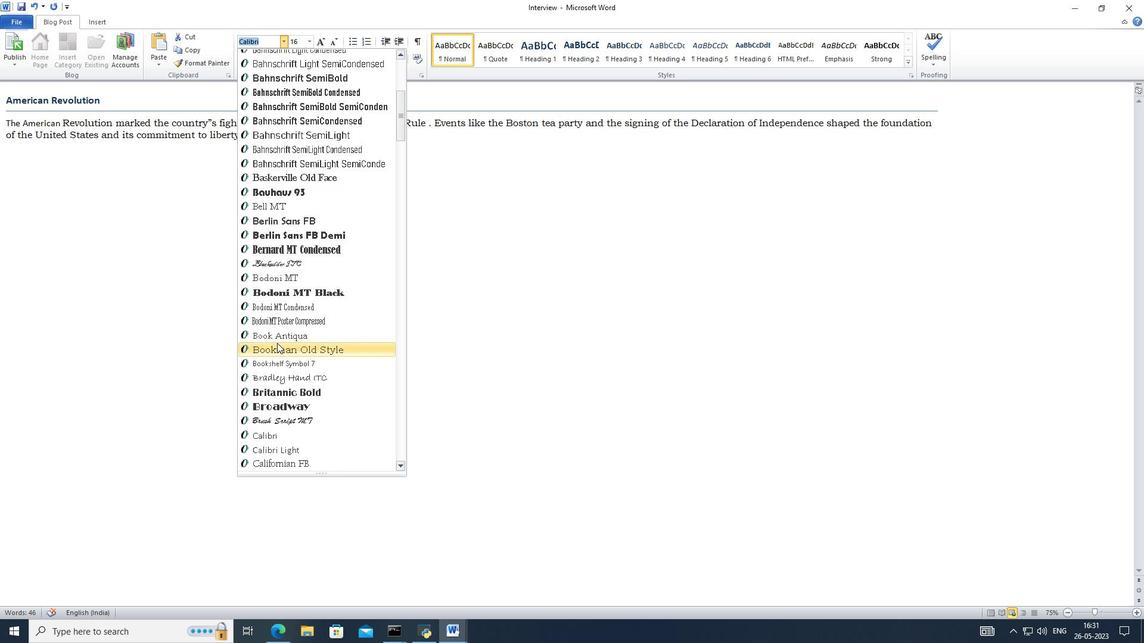 
Action: Mouse scrolled (277, 342) with delta (0, 0)
Screenshot: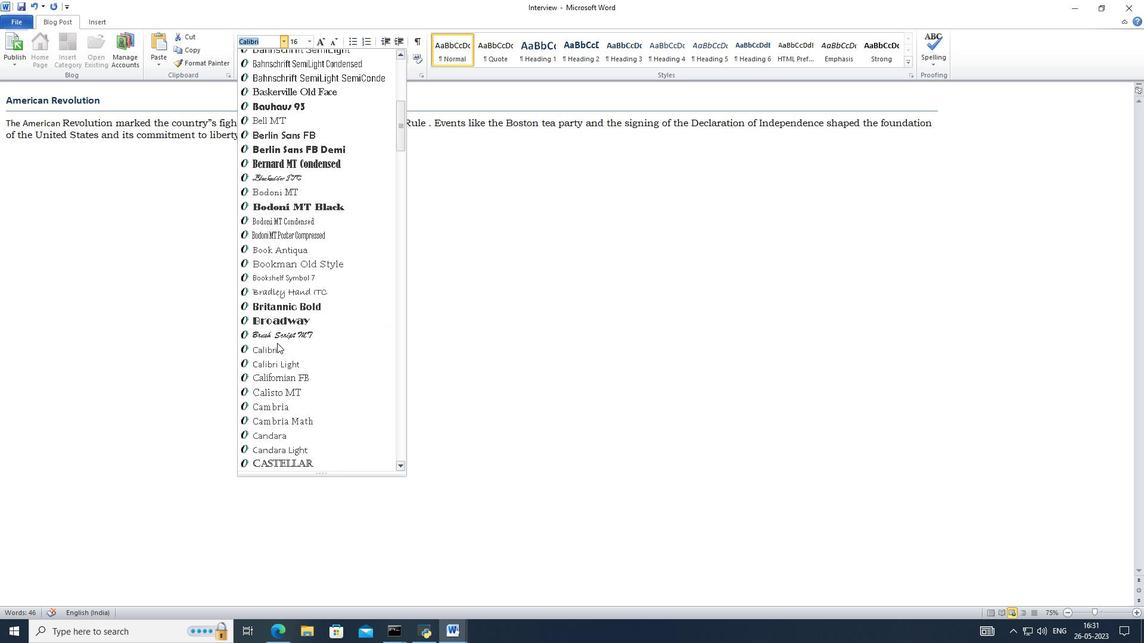 
Action: Mouse scrolled (277, 342) with delta (0, 0)
Screenshot: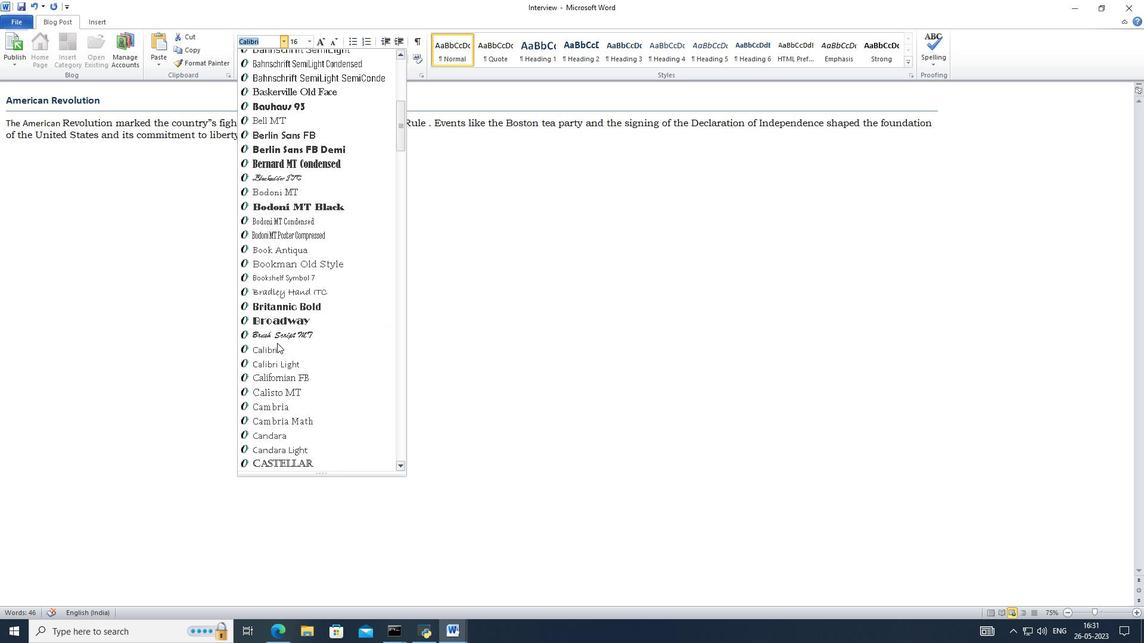 
Action: Mouse scrolled (277, 342) with delta (0, 0)
Screenshot: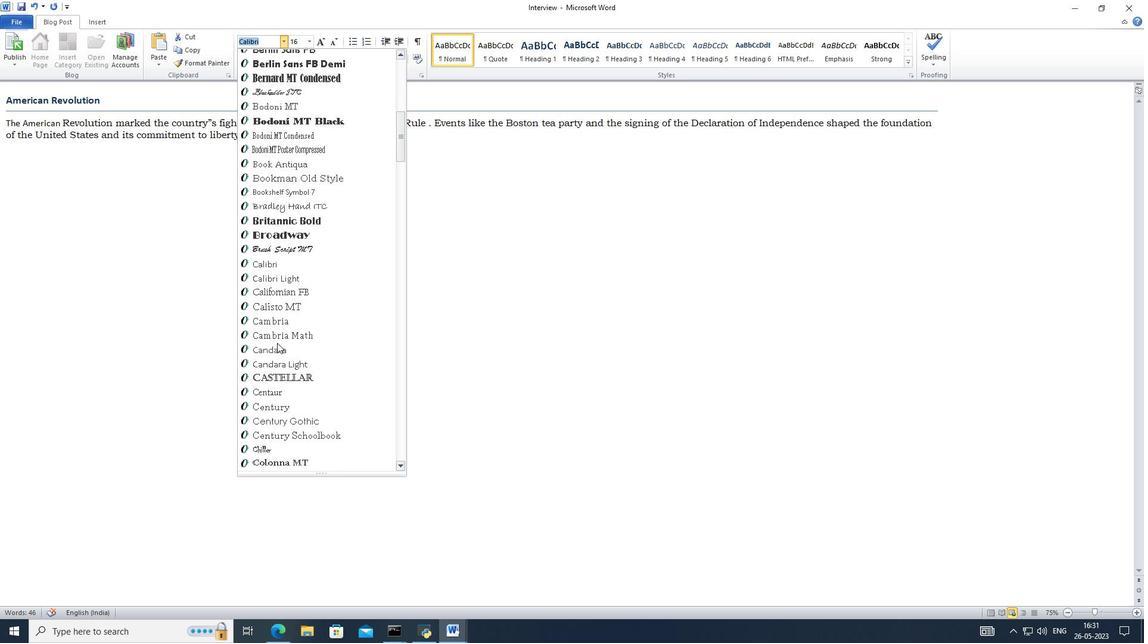 
Action: Mouse scrolled (277, 342) with delta (0, 0)
Screenshot: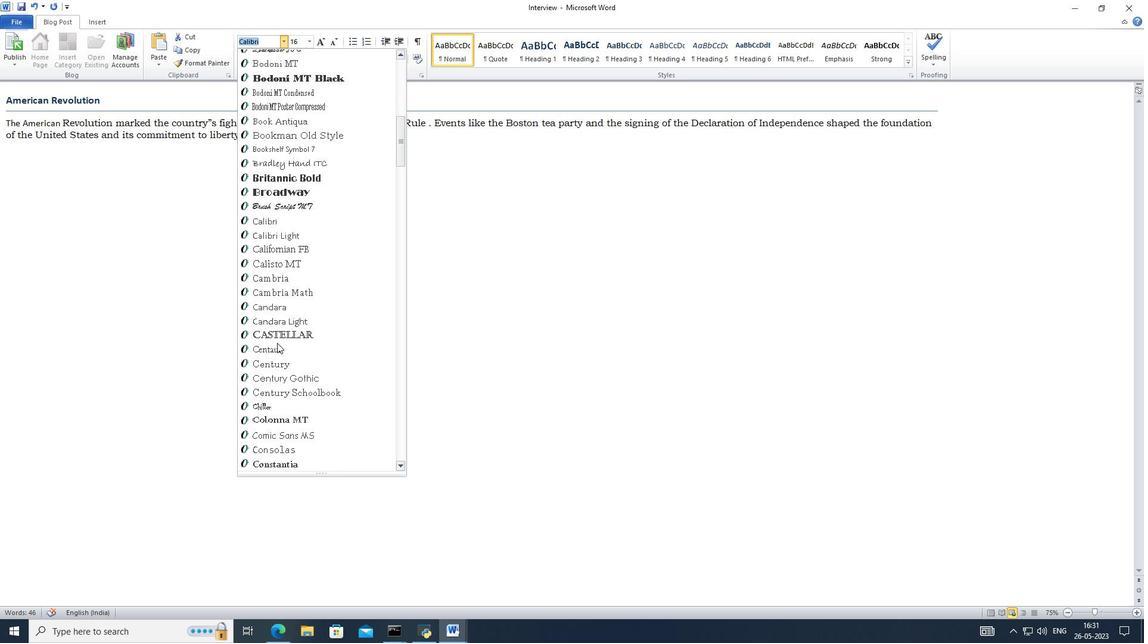 
Action: Mouse scrolled (277, 342) with delta (0, 0)
Screenshot: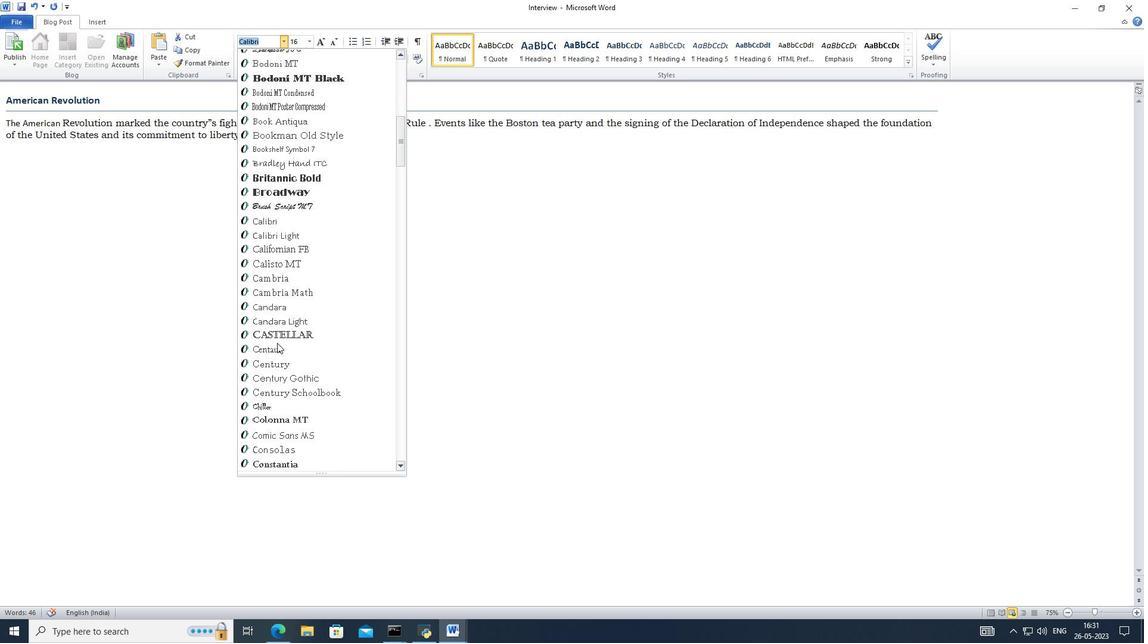 
Action: Mouse scrolled (277, 342) with delta (0, 0)
Screenshot: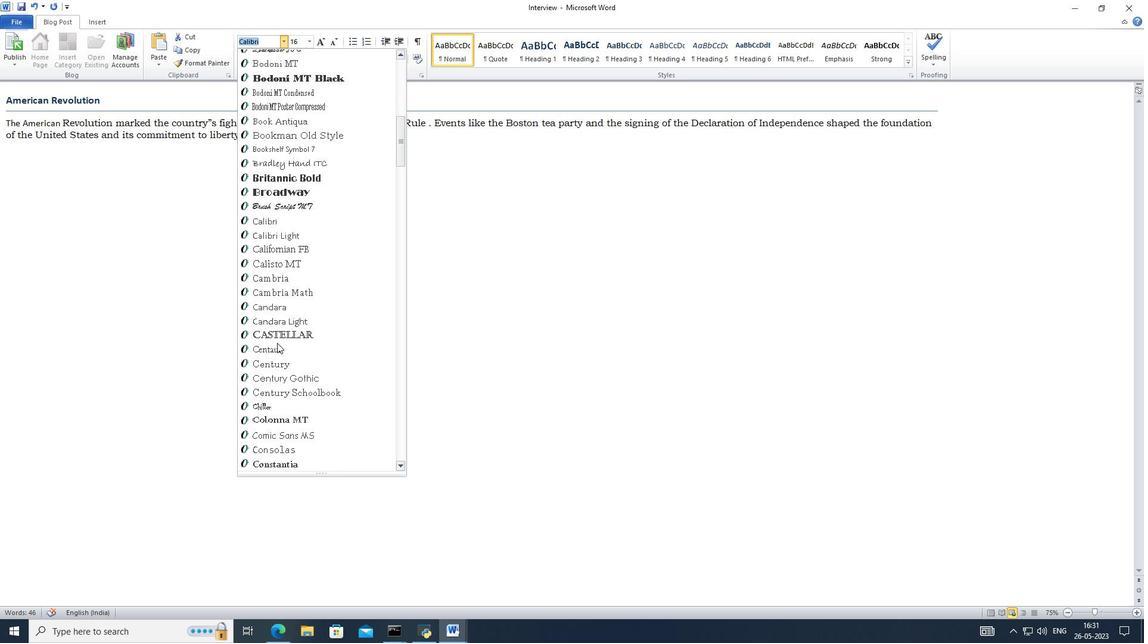 
Action: Mouse moved to (268, 408)
Screenshot: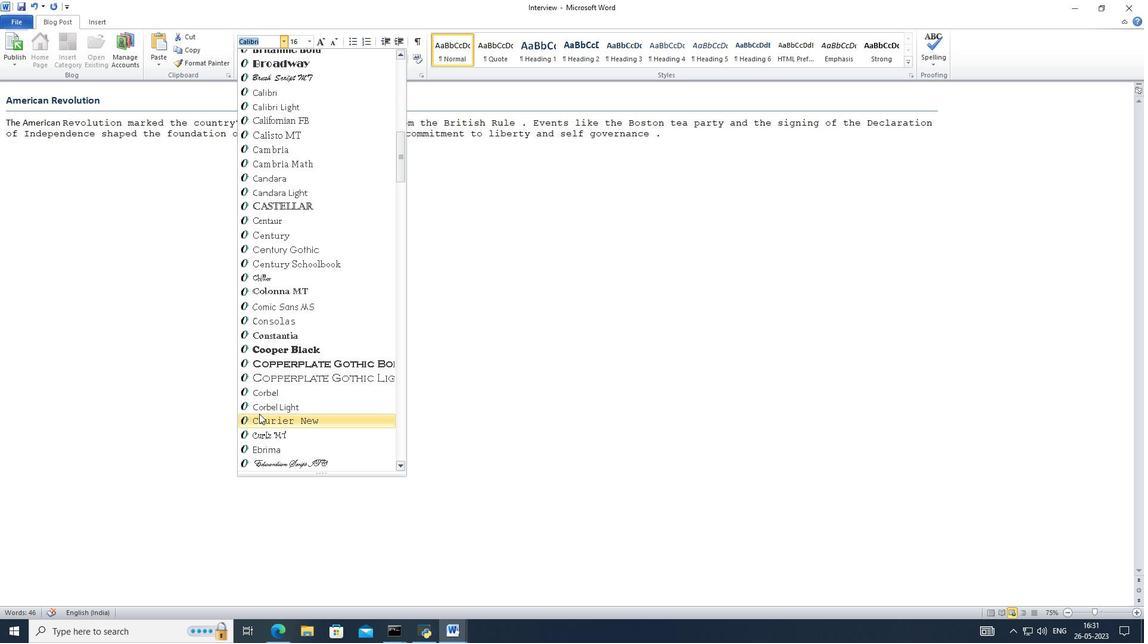
Action: Mouse scrolled (268, 407) with delta (0, 0)
Screenshot: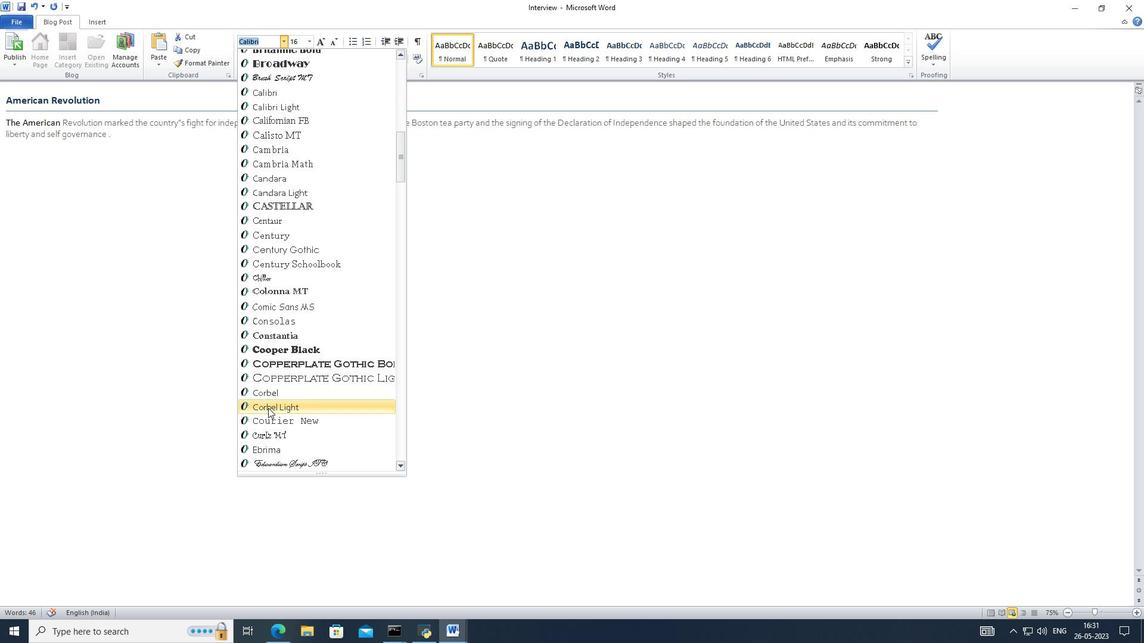 
Action: Mouse moved to (267, 237)
Screenshot: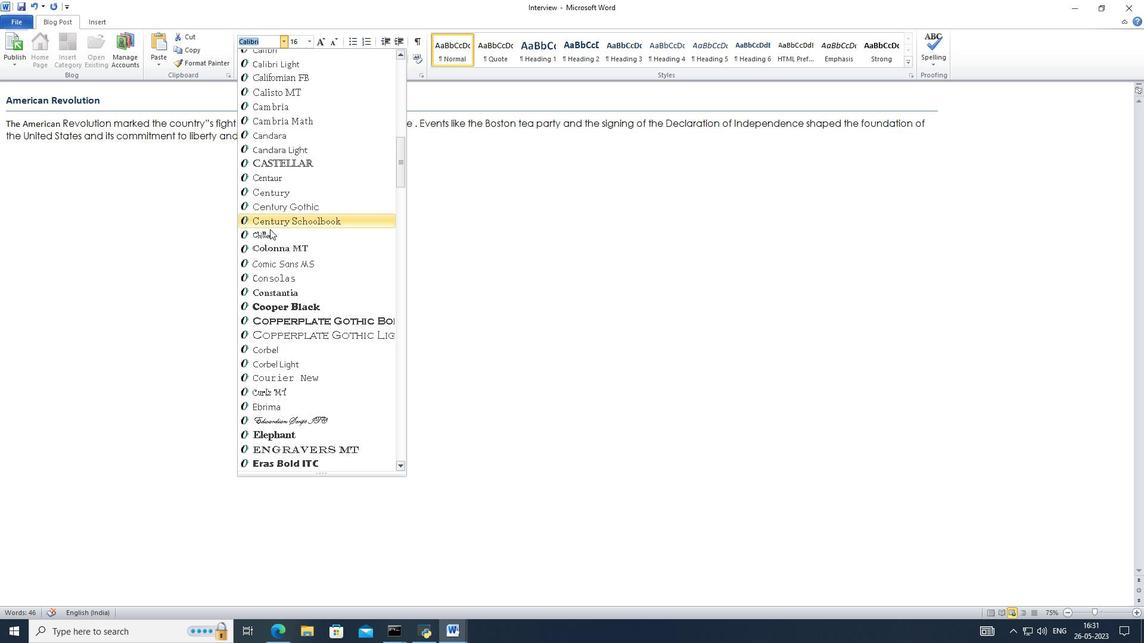 
Action: Mouse pressed left at (267, 237)
Screenshot: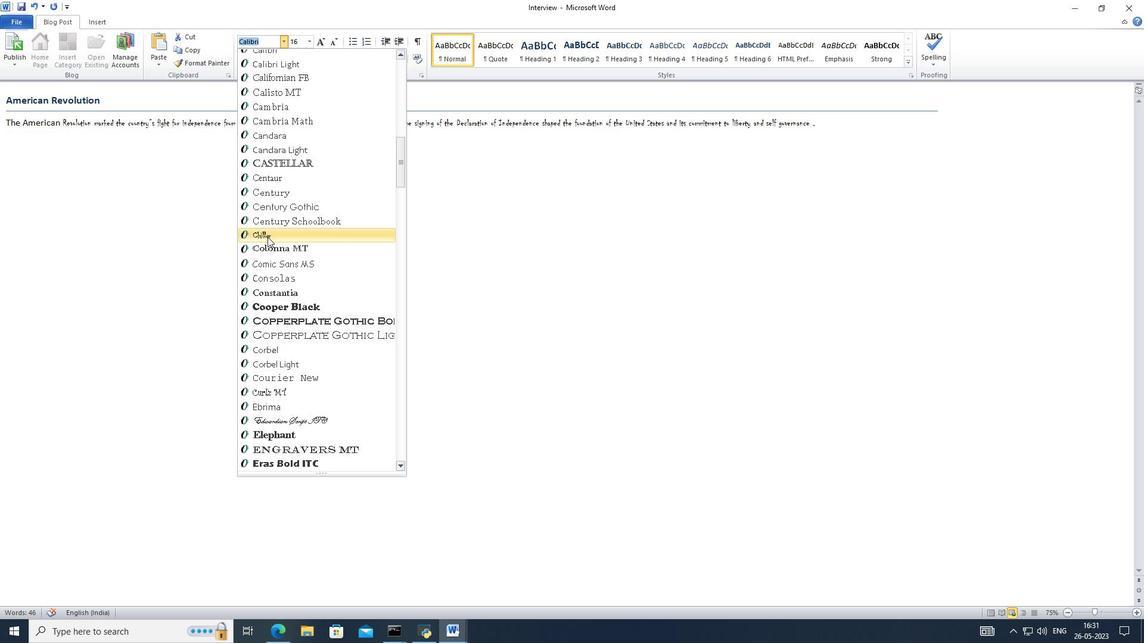 
Action: Mouse moved to (60, 124)
Screenshot: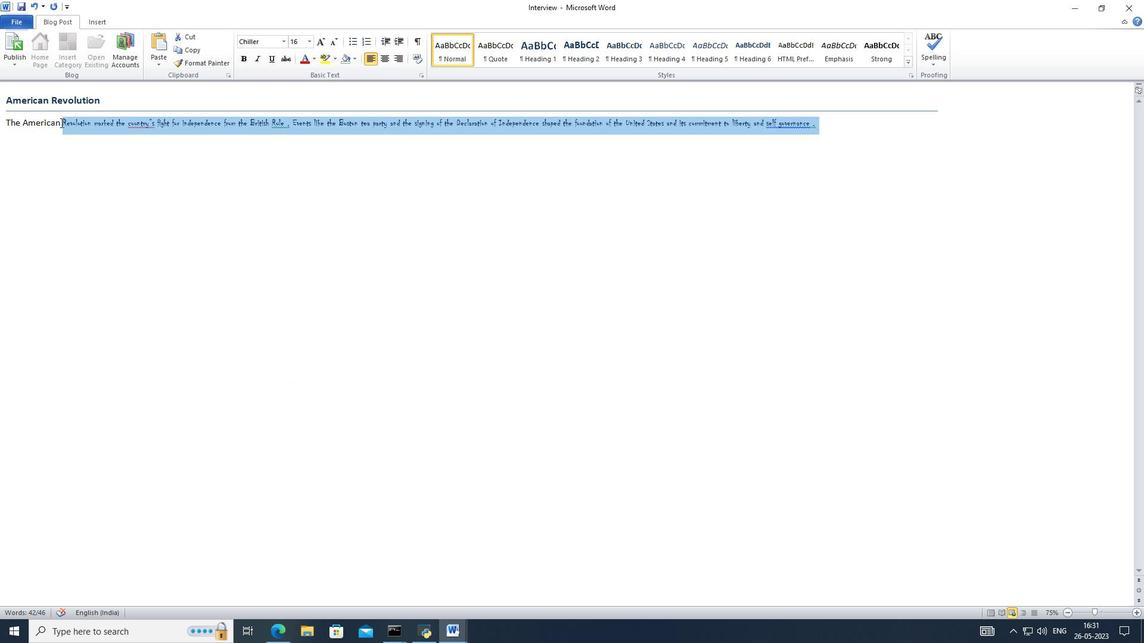 
Action: Mouse pressed left at (60, 124)
Screenshot: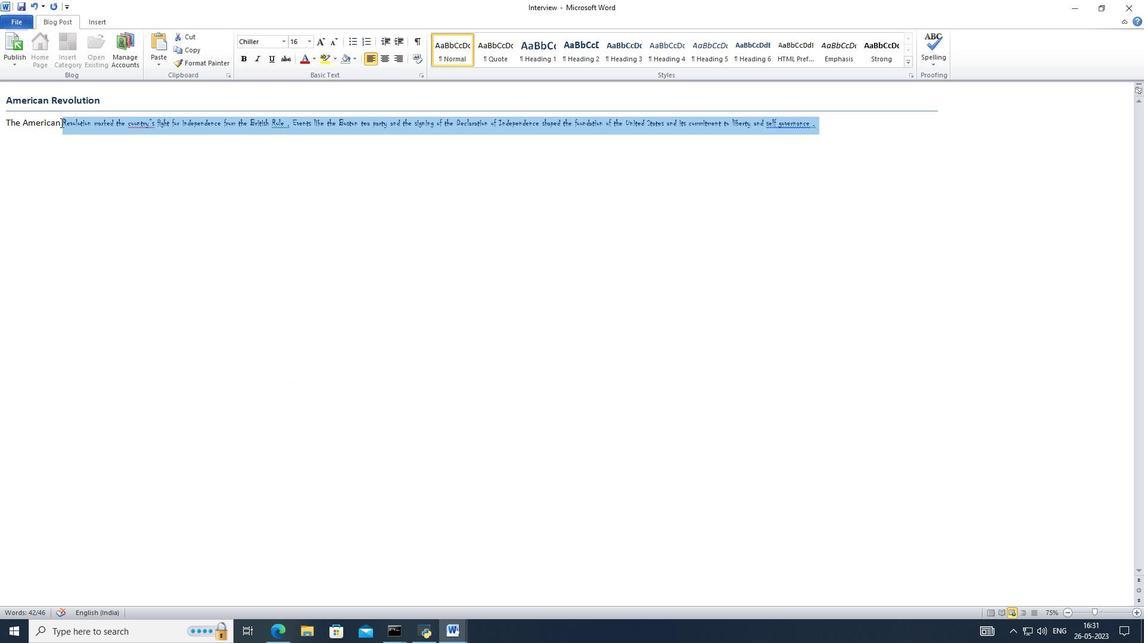 
Action: Mouse moved to (58, 124)
Screenshot: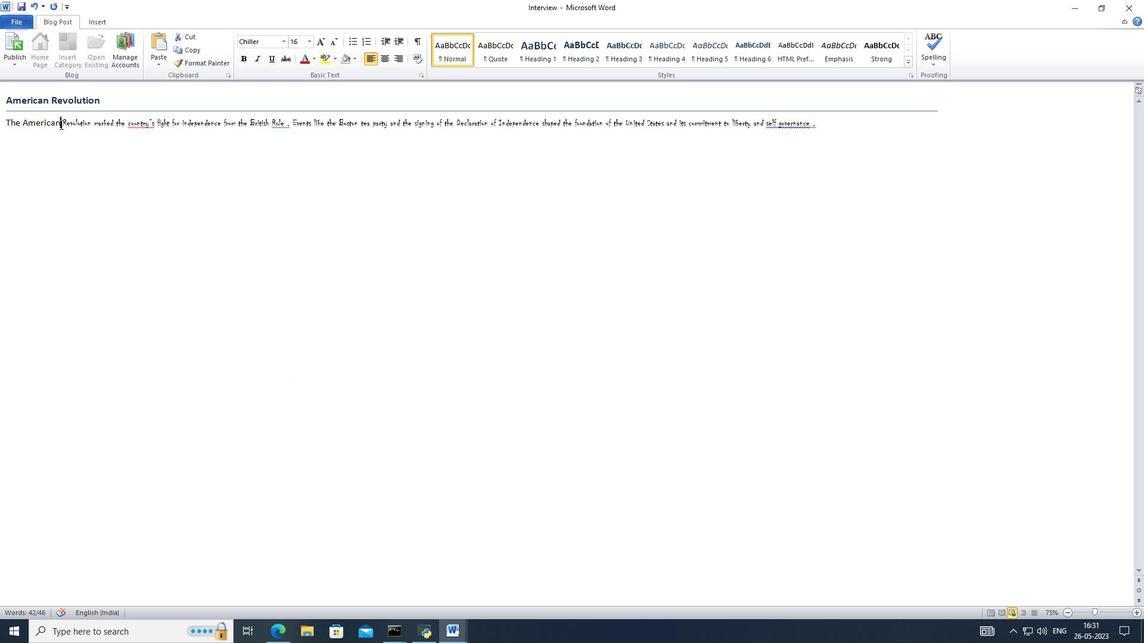 
Action: Mouse pressed left at (58, 124)
Screenshot: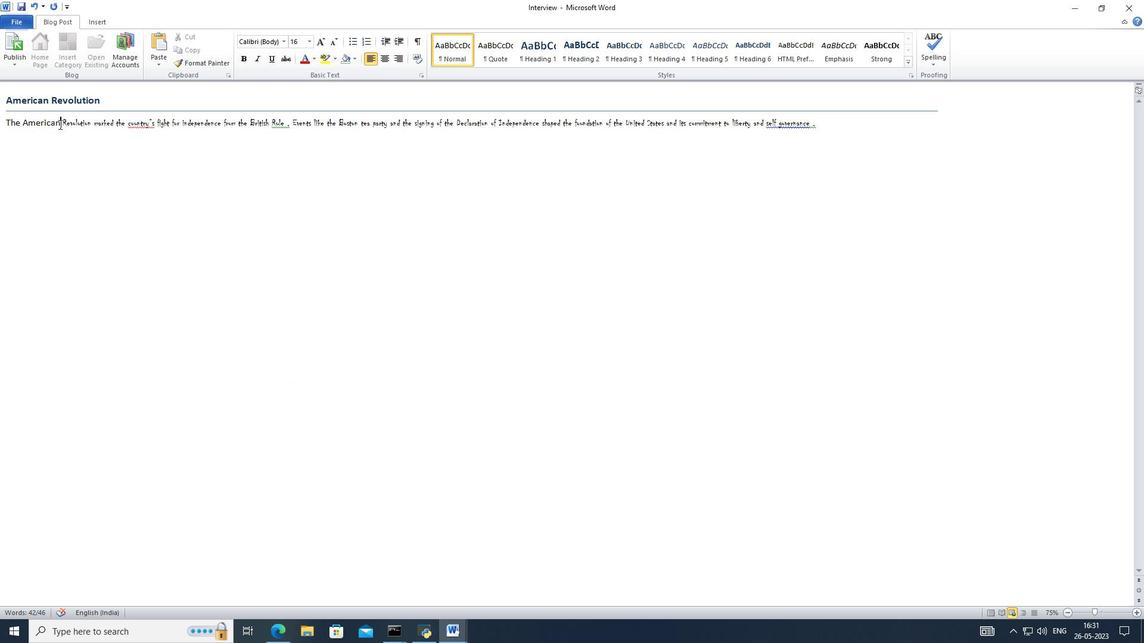 
Action: Mouse moved to (282, 39)
Screenshot: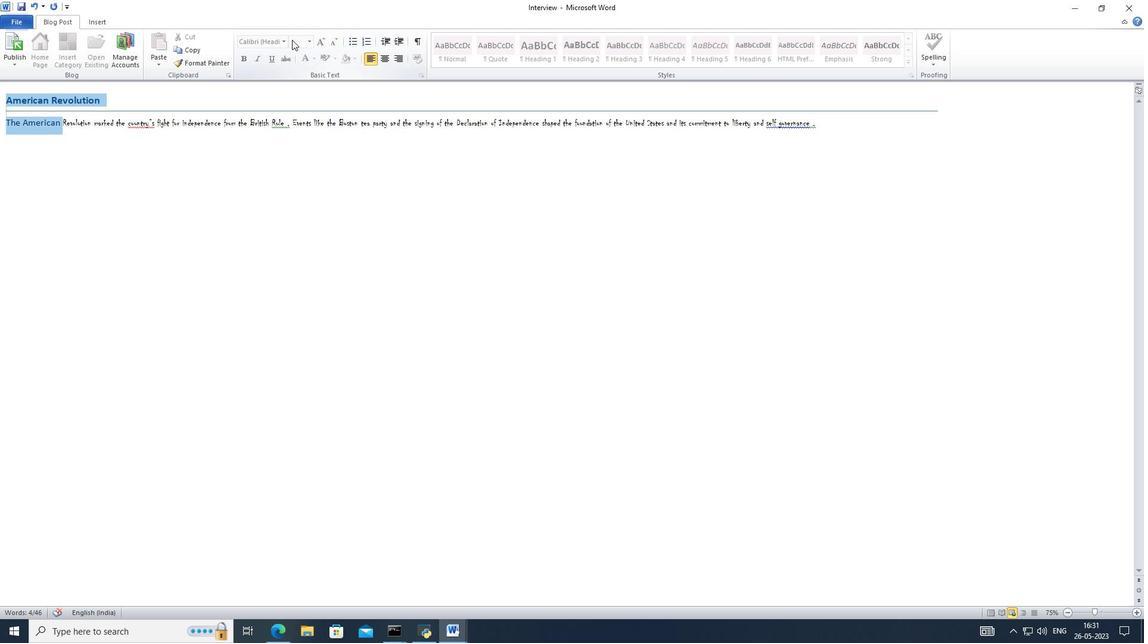 
Action: Mouse pressed left at (282, 39)
Screenshot: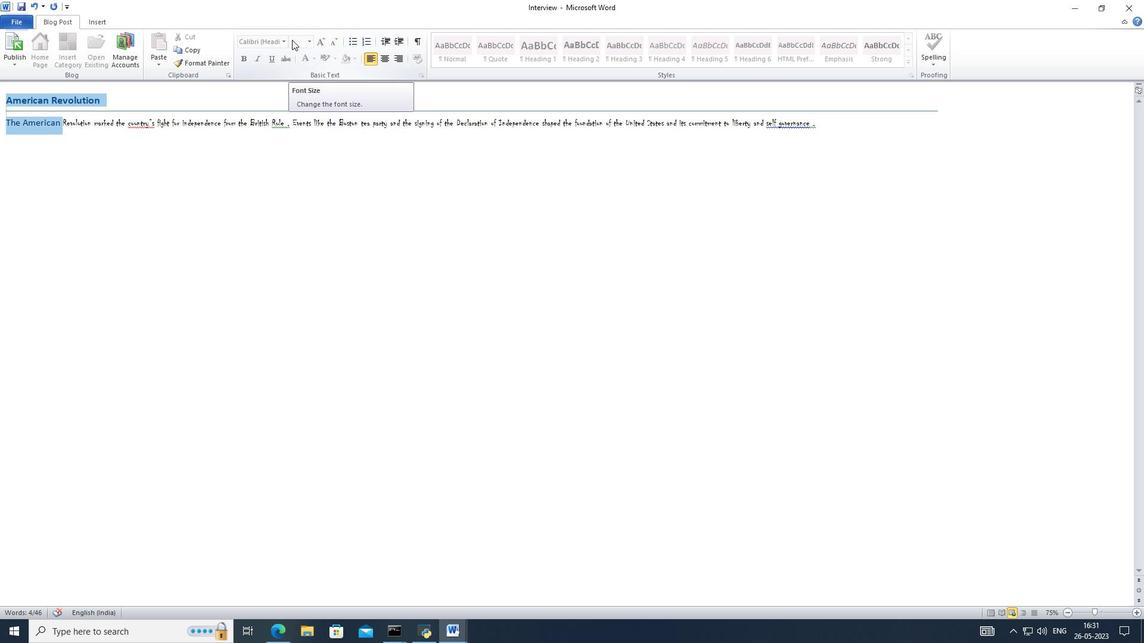 
Action: Mouse moved to (281, 39)
Screenshot: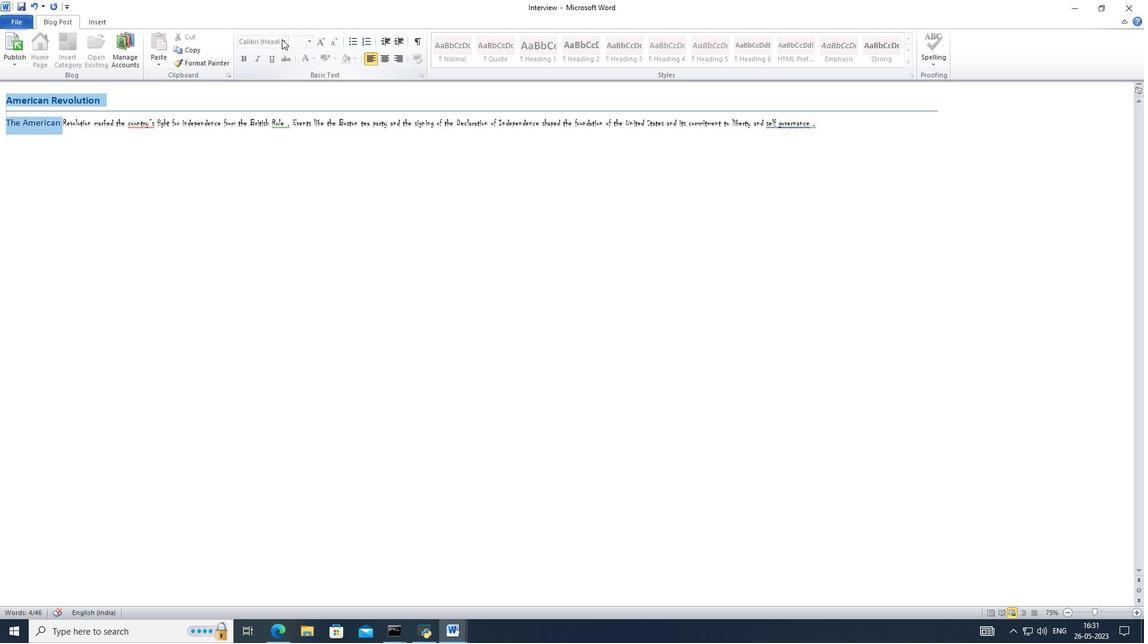 
Action: Mouse pressed left at (281, 39)
Screenshot: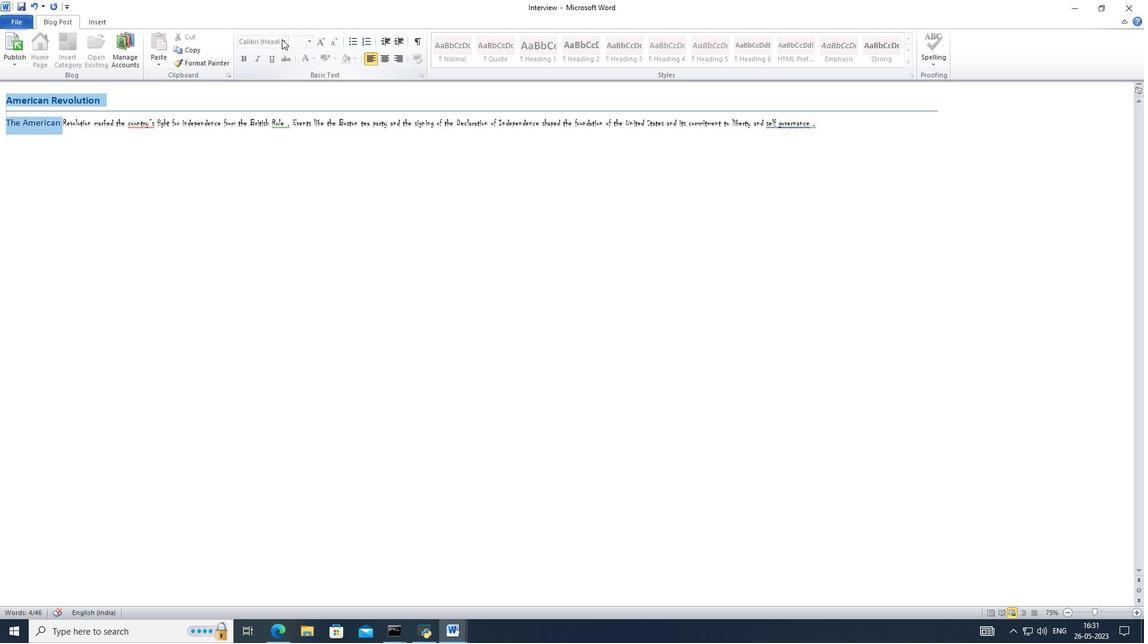
Action: Mouse moved to (115, 156)
Screenshot: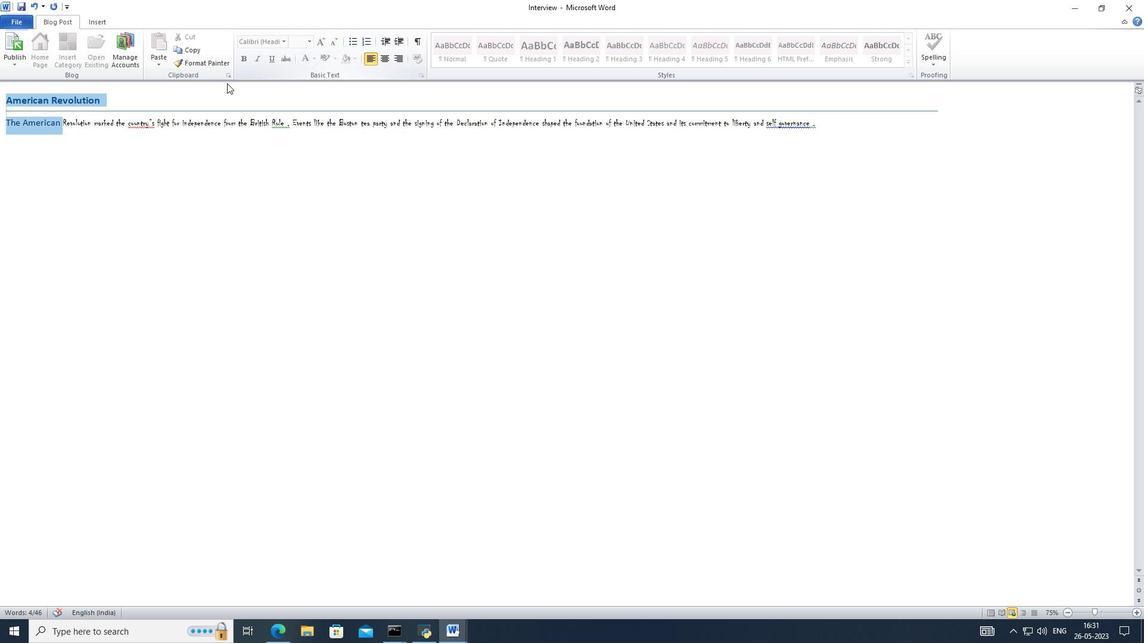 
Action: Mouse pressed left at (115, 156)
Screenshot: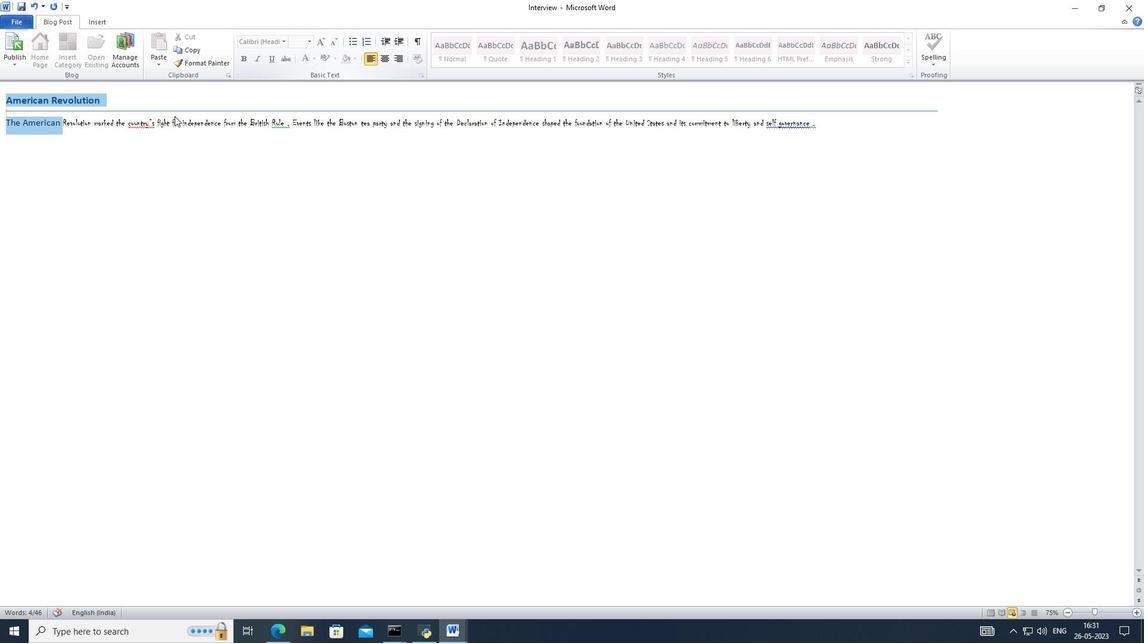 
Action: Mouse moved to (57, 126)
Screenshot: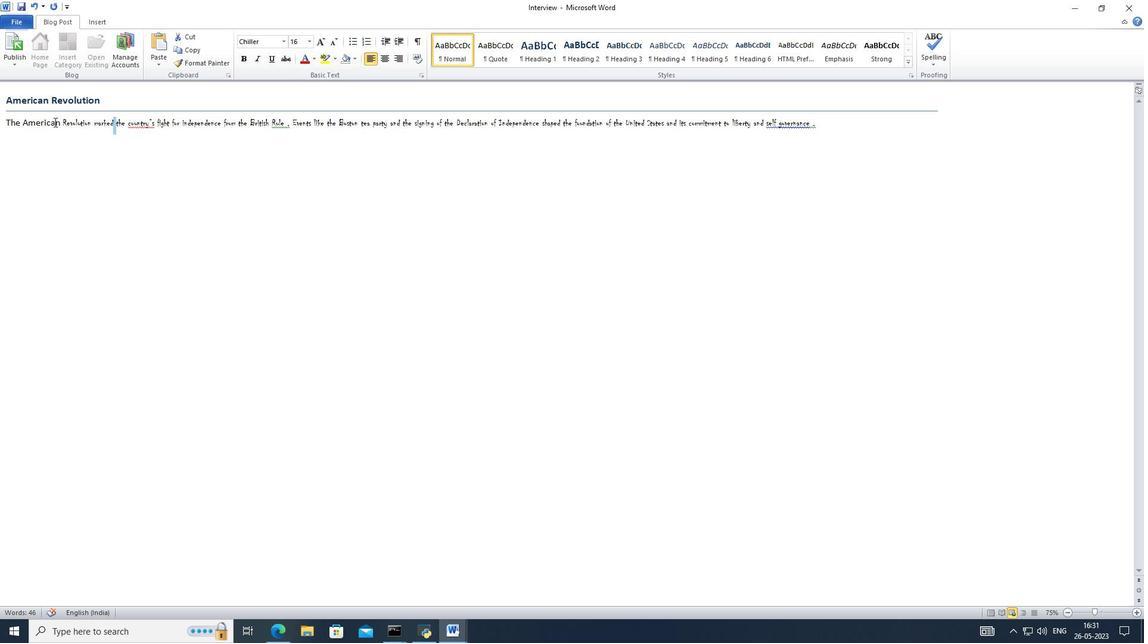 
Action: Mouse pressed left at (57, 126)
Screenshot: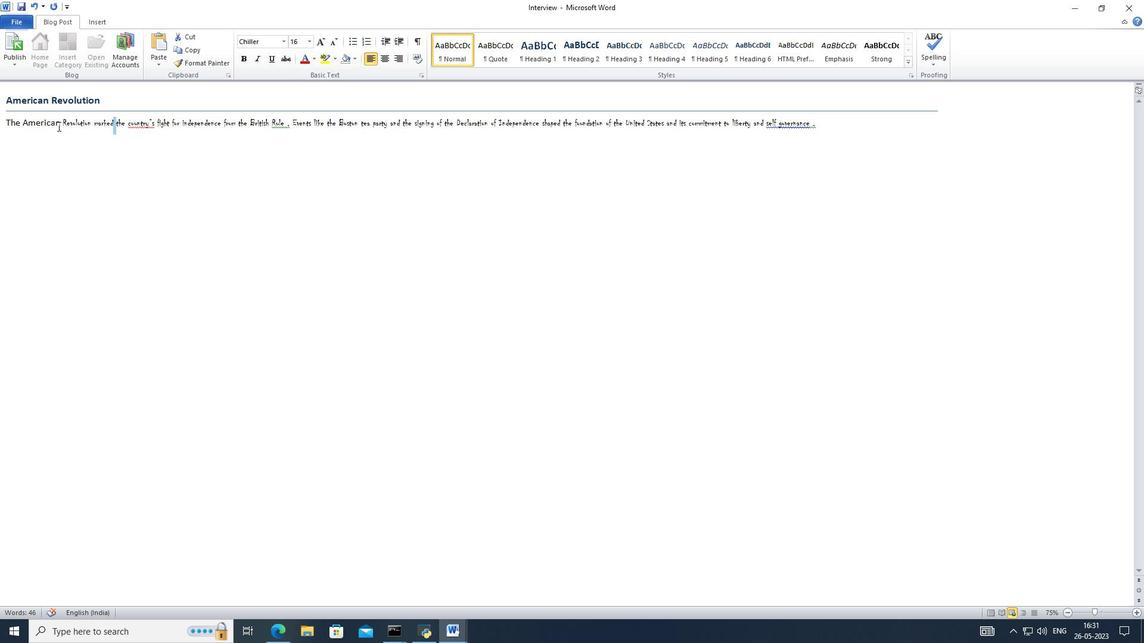 
Action: Mouse moved to (286, 34)
Screenshot: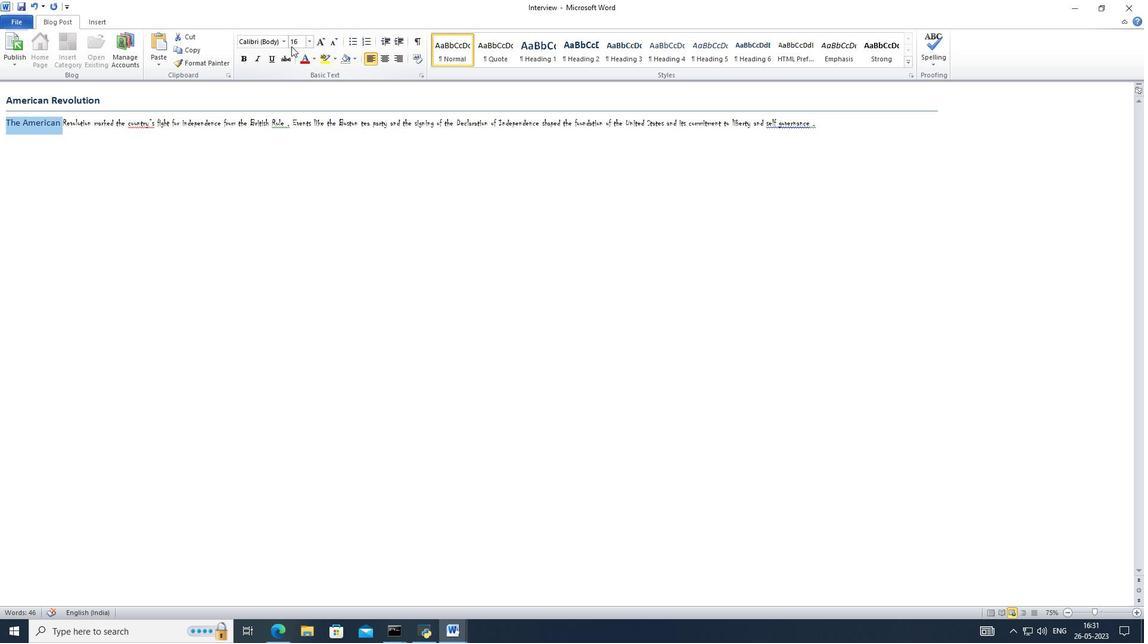 
Action: Mouse pressed left at (286, 34)
Screenshot: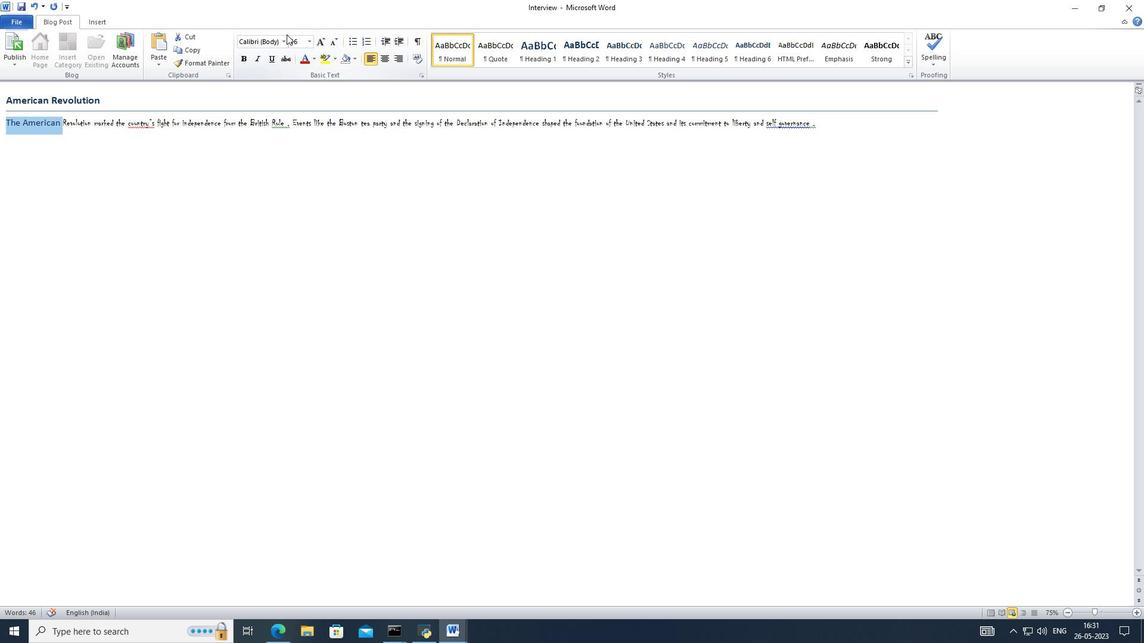 
Action: Mouse moved to (284, 39)
Screenshot: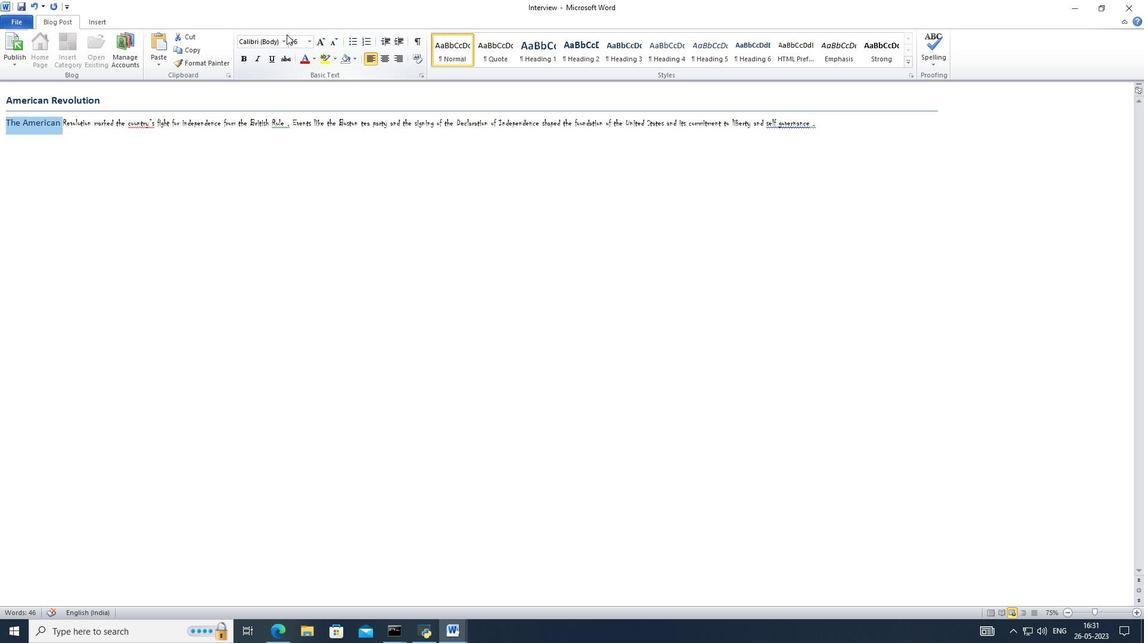 
Action: Mouse pressed left at (284, 39)
Screenshot: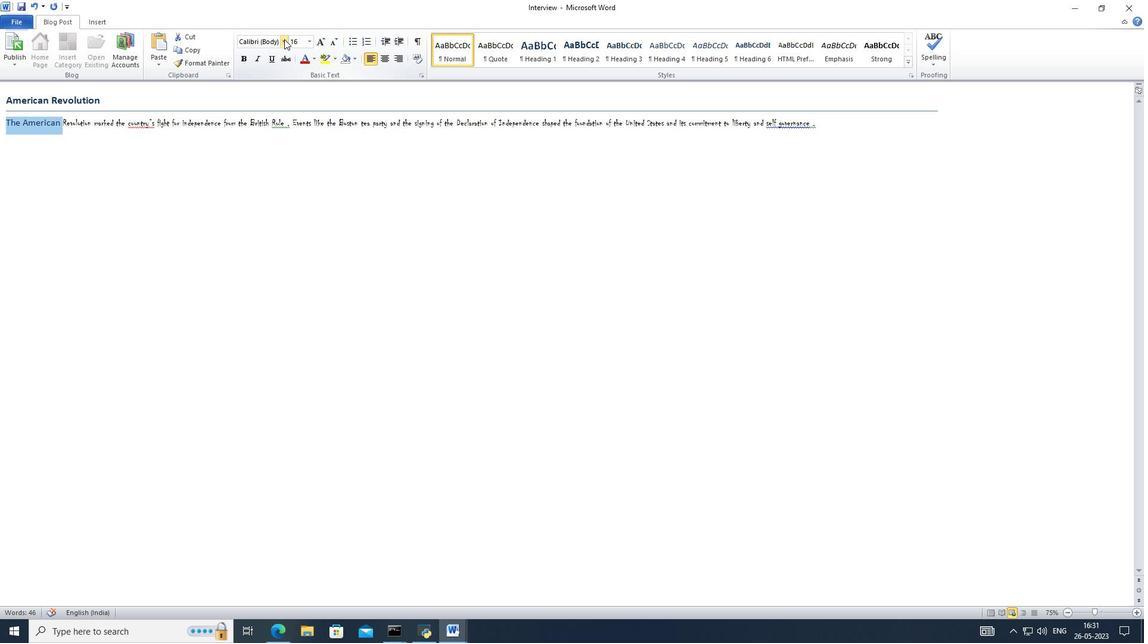 
Action: Mouse moved to (270, 109)
Screenshot: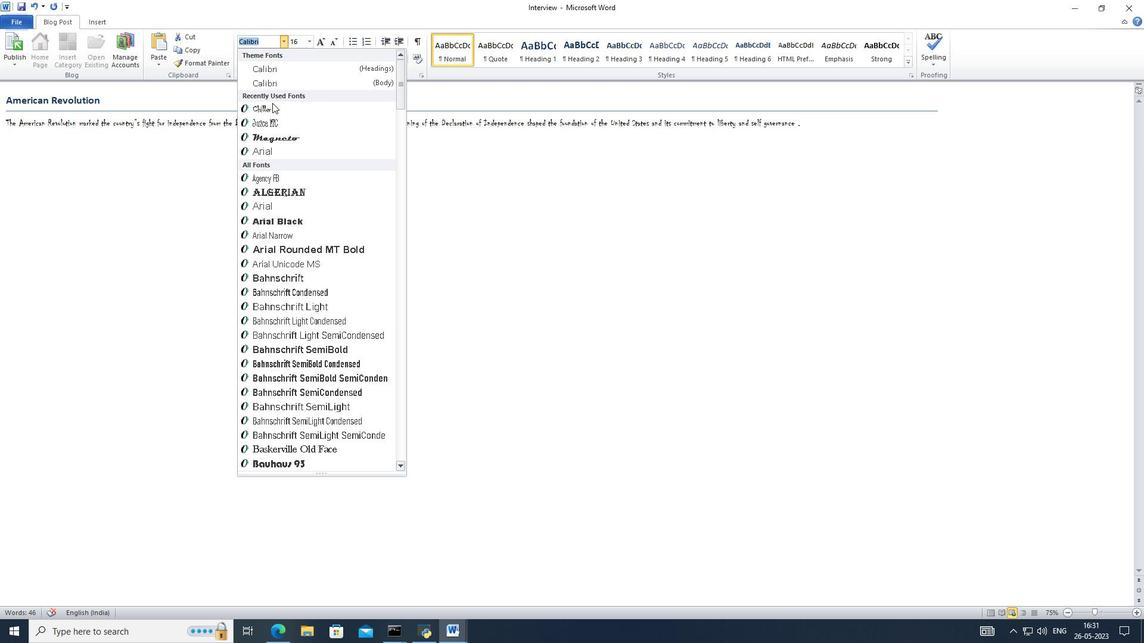 
Action: Mouse pressed left at (270, 109)
Screenshot: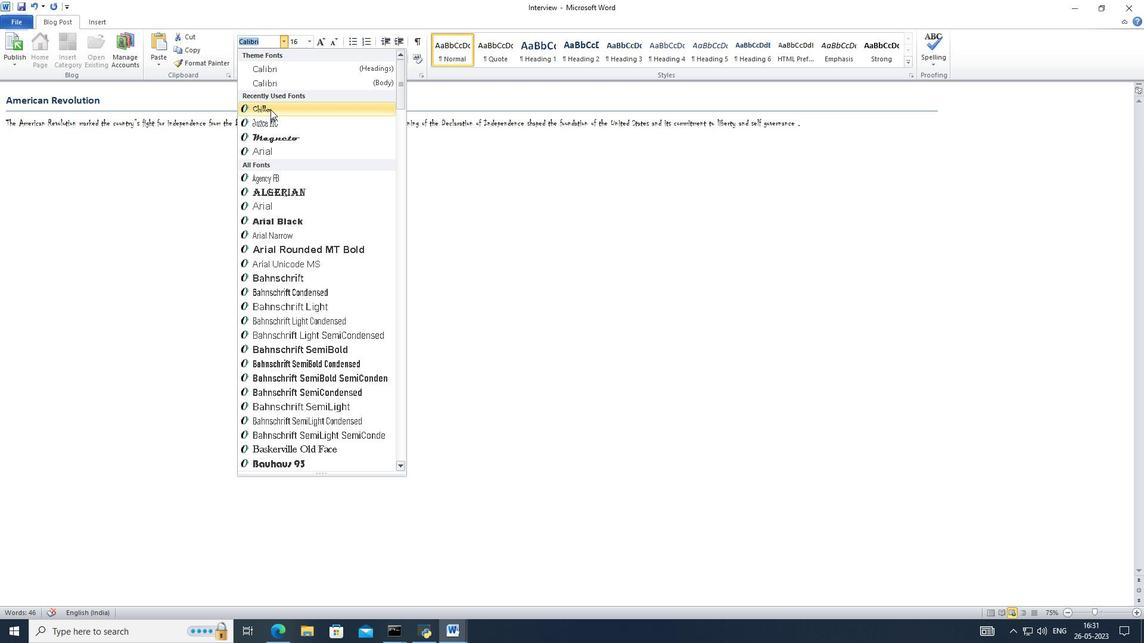 
Action: Mouse moved to (123, 97)
Screenshot: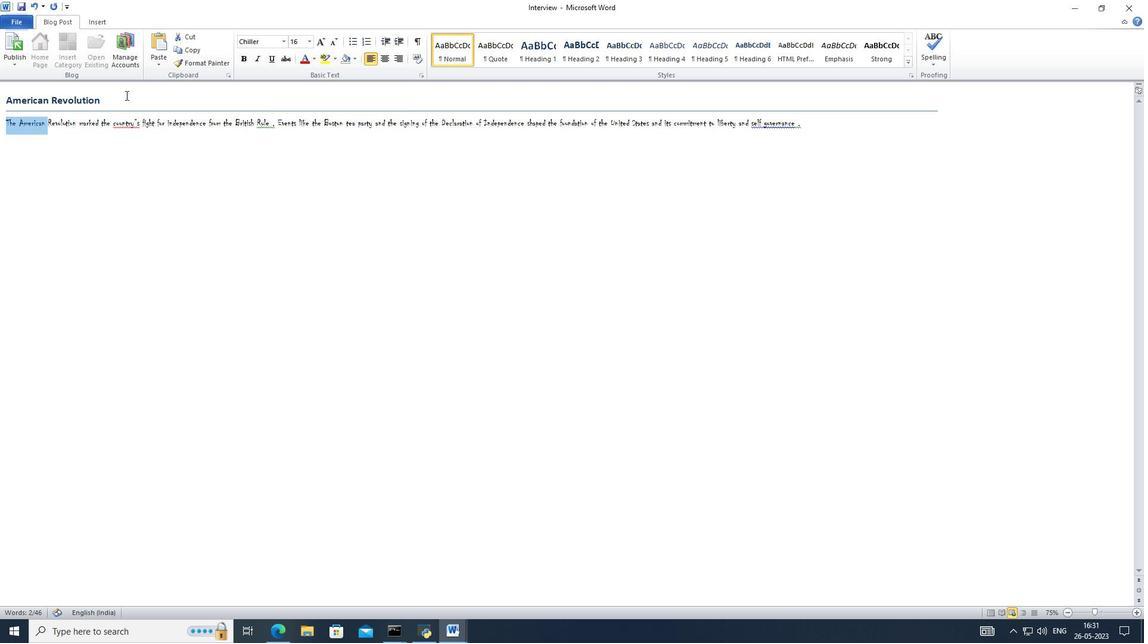 
Action: Mouse pressed left at (123, 97)
Screenshot: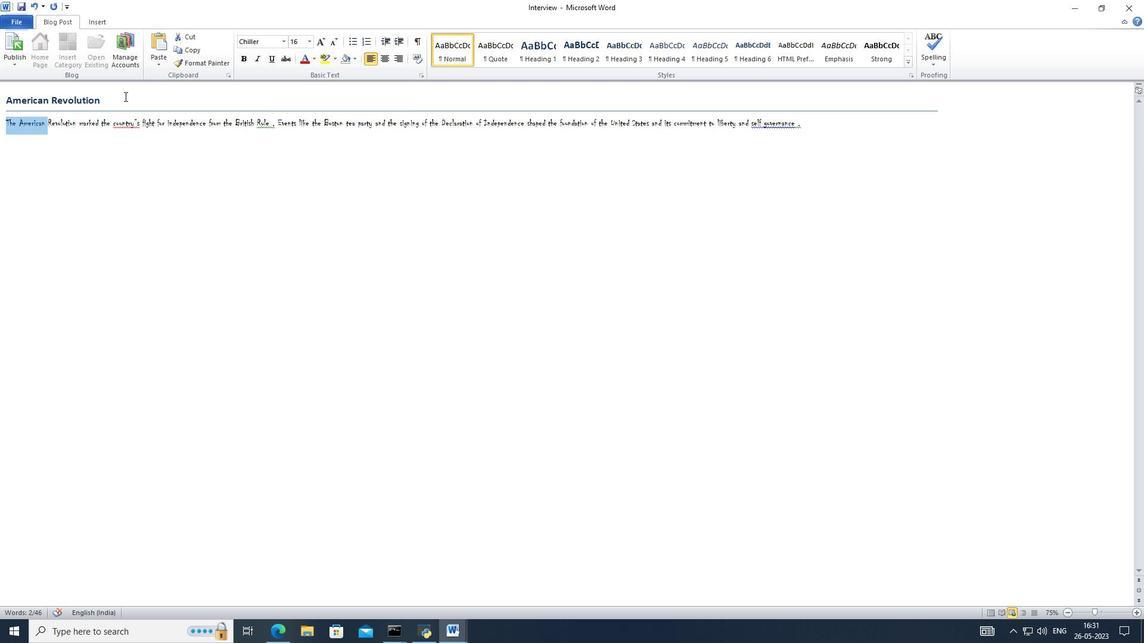 
Action: Mouse moved to (283, 44)
Screenshot: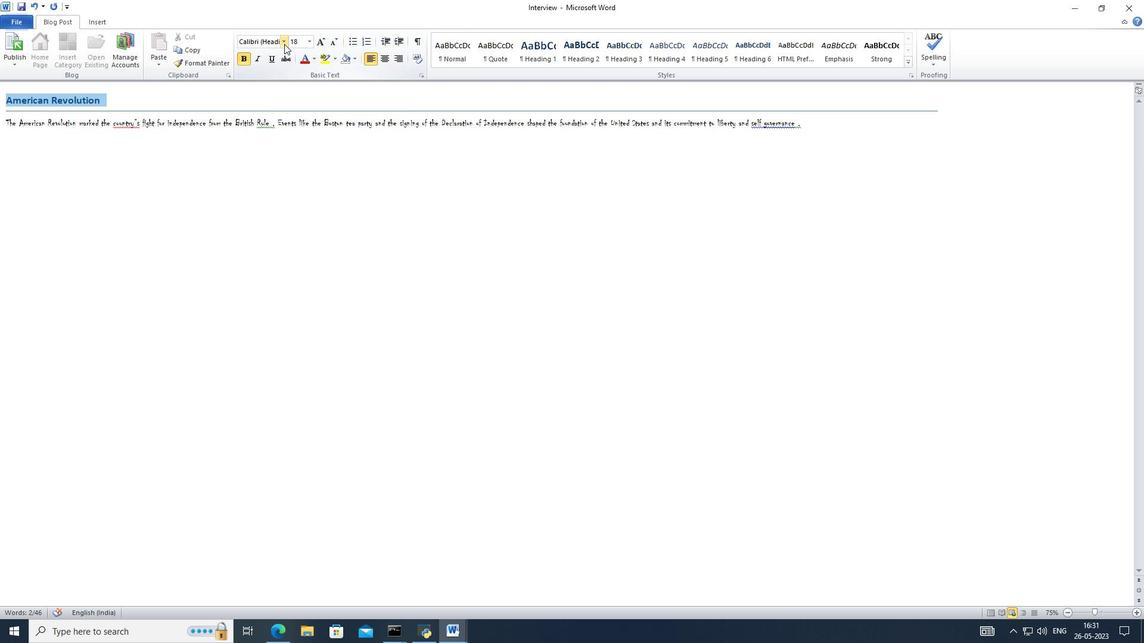 
Action: Mouse pressed left at (283, 44)
Screenshot: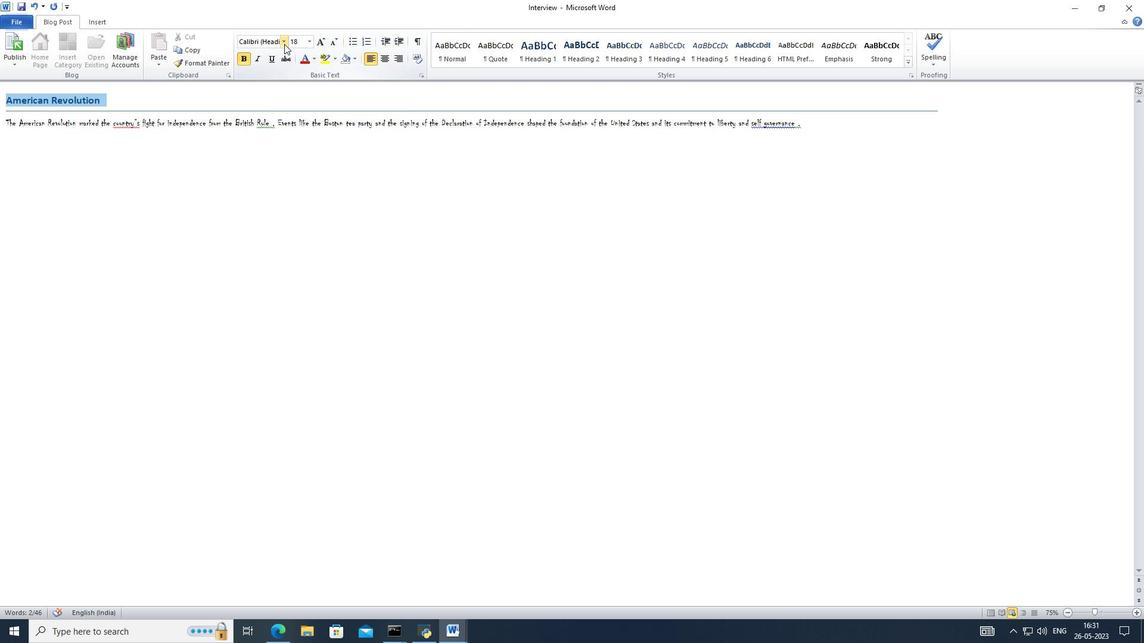 
Action: Mouse moved to (262, 107)
Screenshot: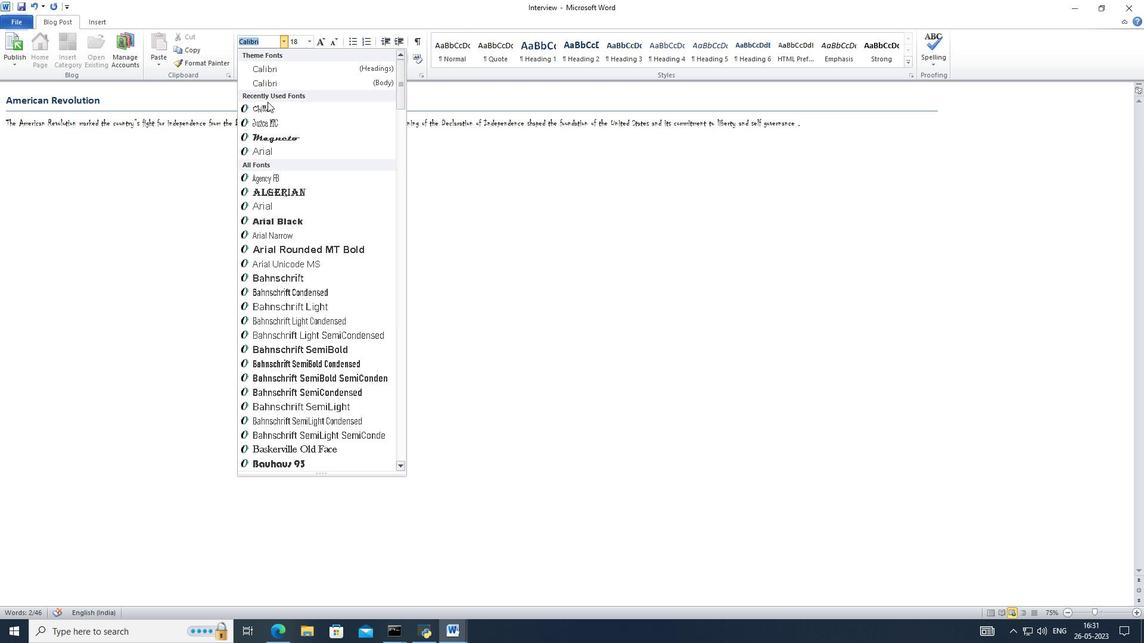 
Action: Mouse pressed left at (262, 107)
Screenshot: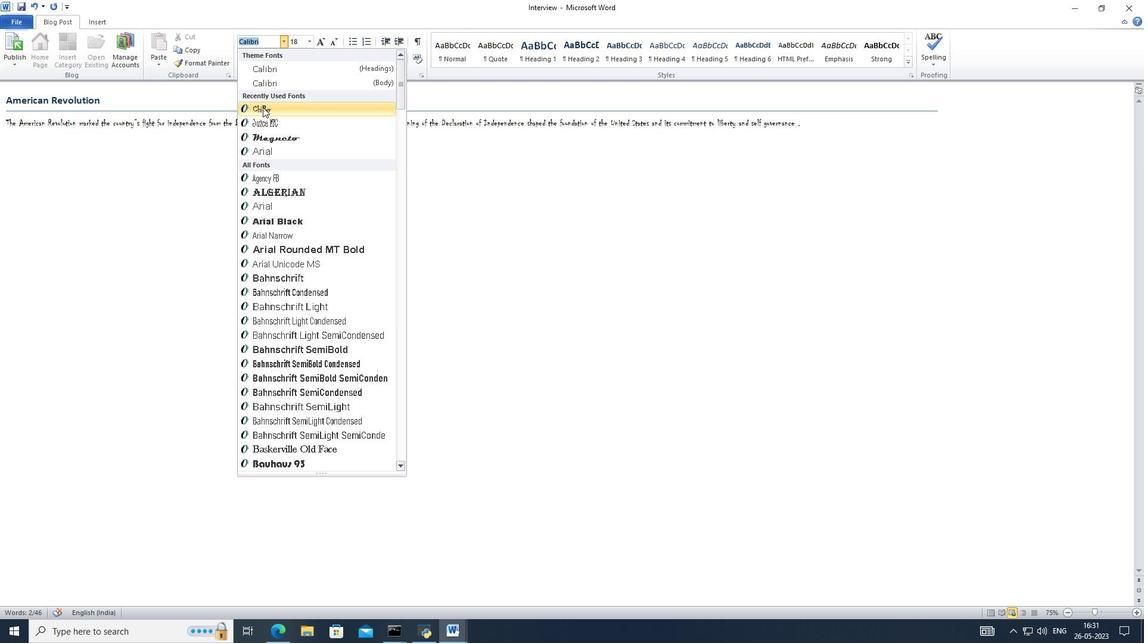 
Action: Mouse moved to (128, 122)
Screenshot: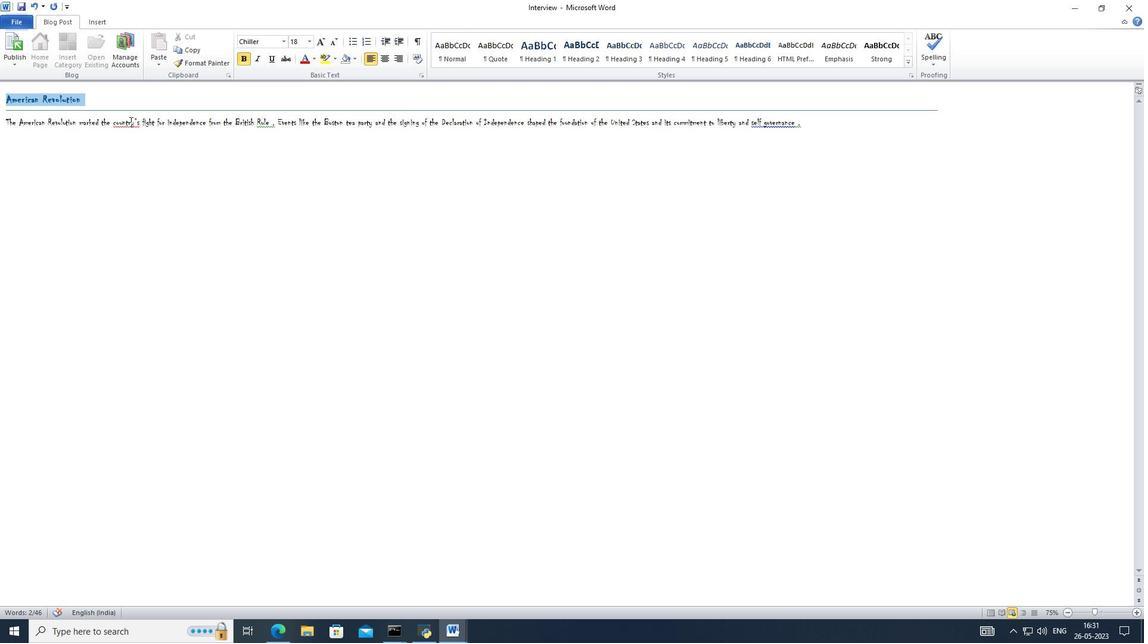 
Action: Mouse pressed left at (128, 122)
Screenshot: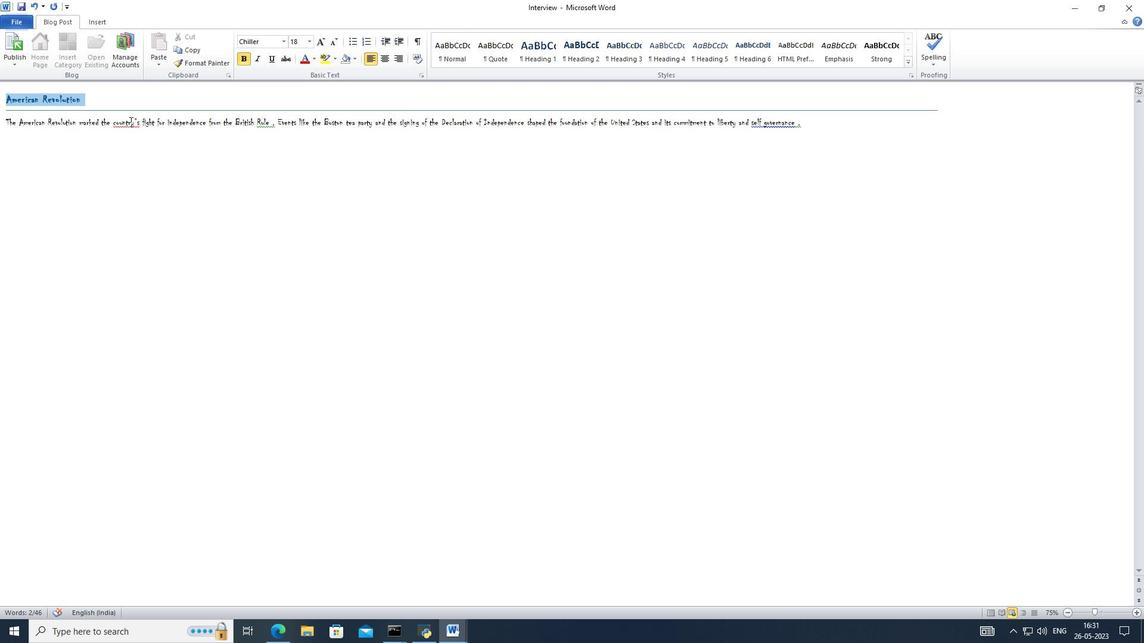 
Action: Mouse pressed right at (128, 122)
Screenshot: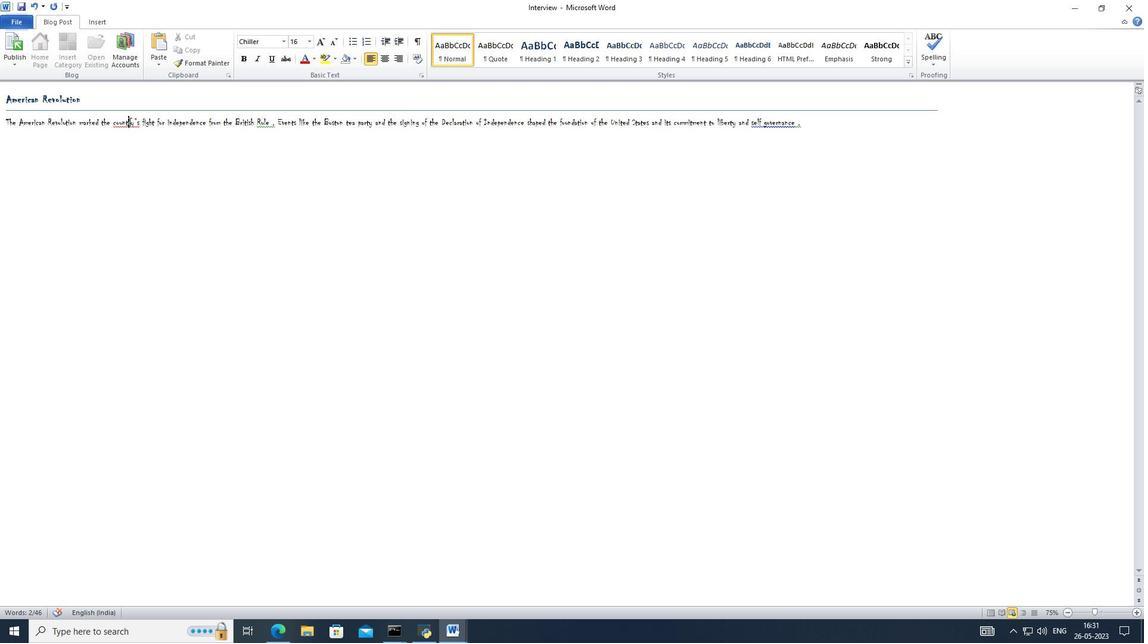 
Action: Mouse moved to (189, 143)
Screenshot: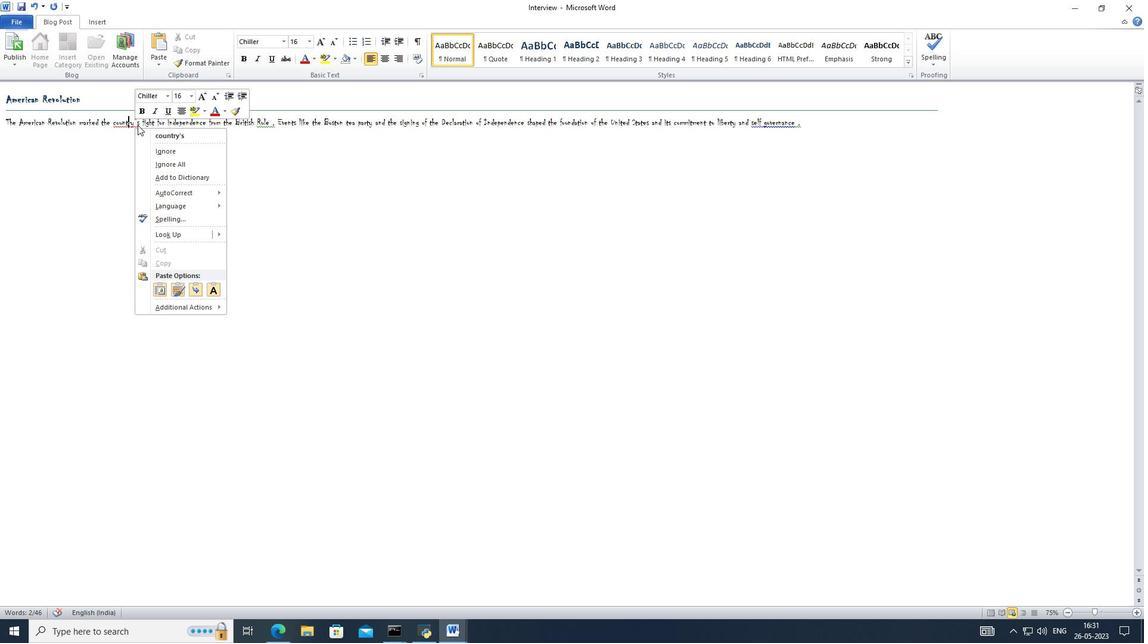 
Action: Mouse pressed left at (189, 143)
Screenshot: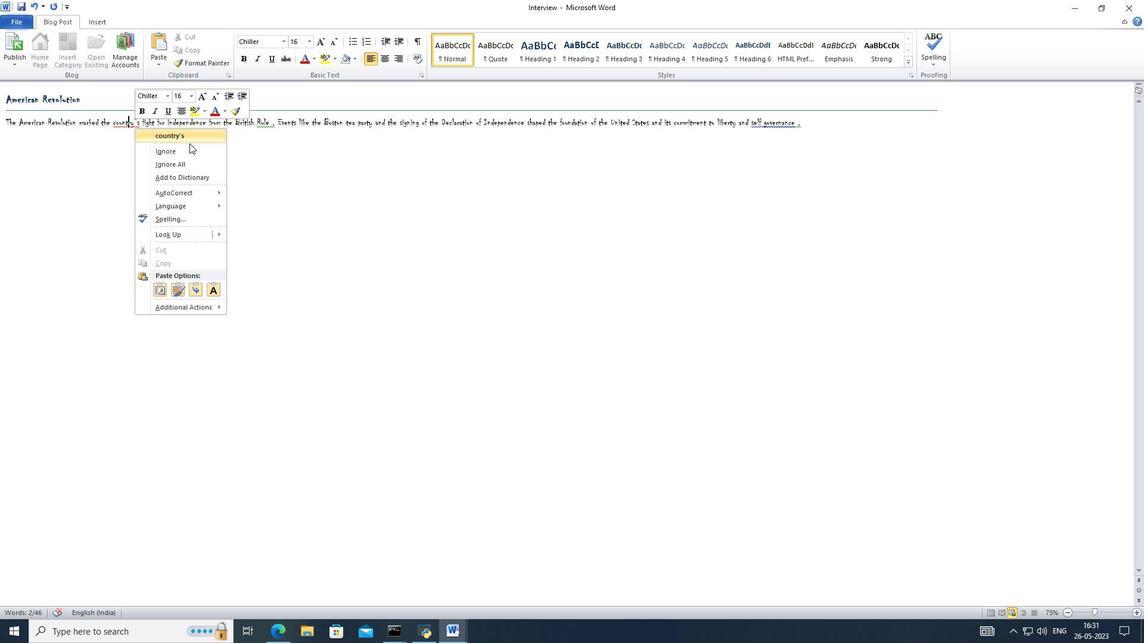 
Action: Mouse moved to (188, 134)
Screenshot: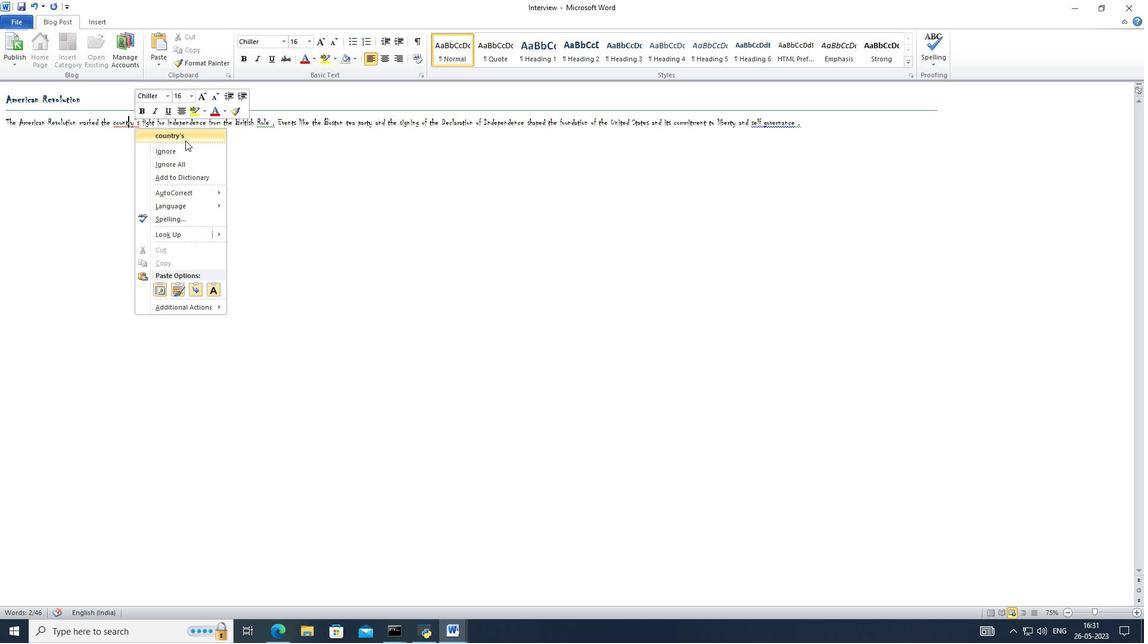 
Action: Mouse pressed left at (188, 134)
Screenshot: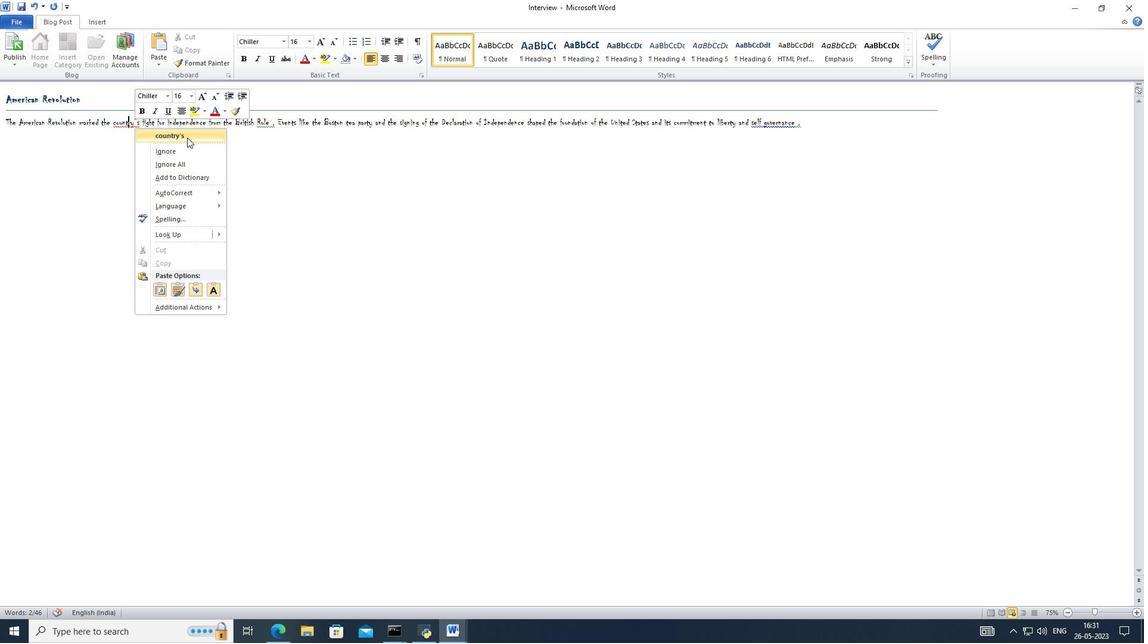 
Action: Mouse moved to (162, 194)
Screenshot: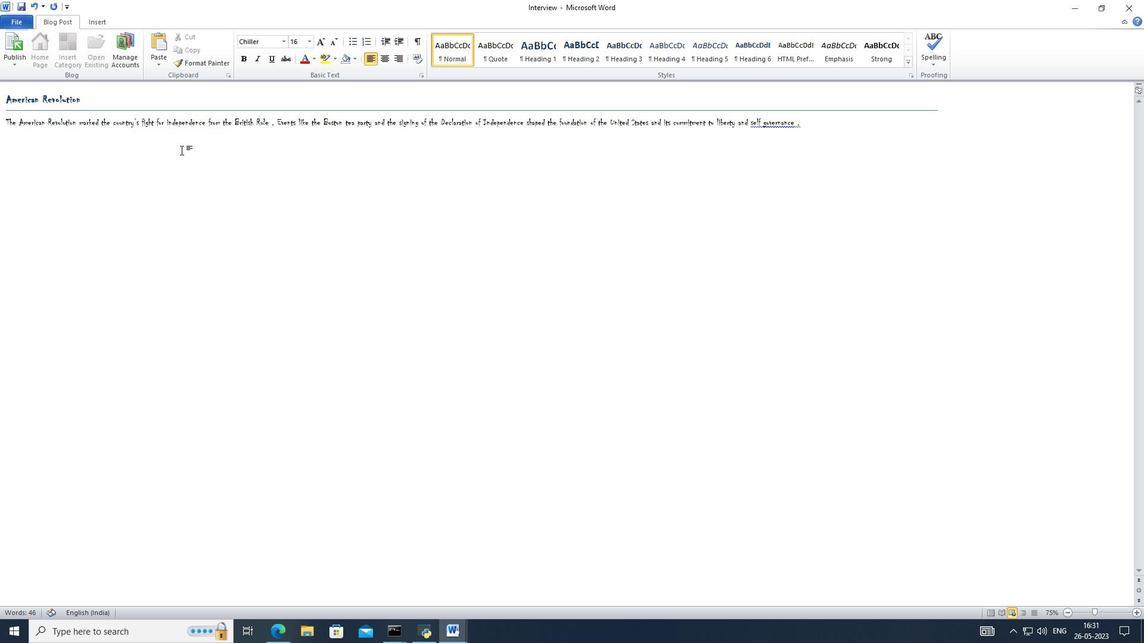 
Action: Mouse pressed left at (162, 194)
Screenshot: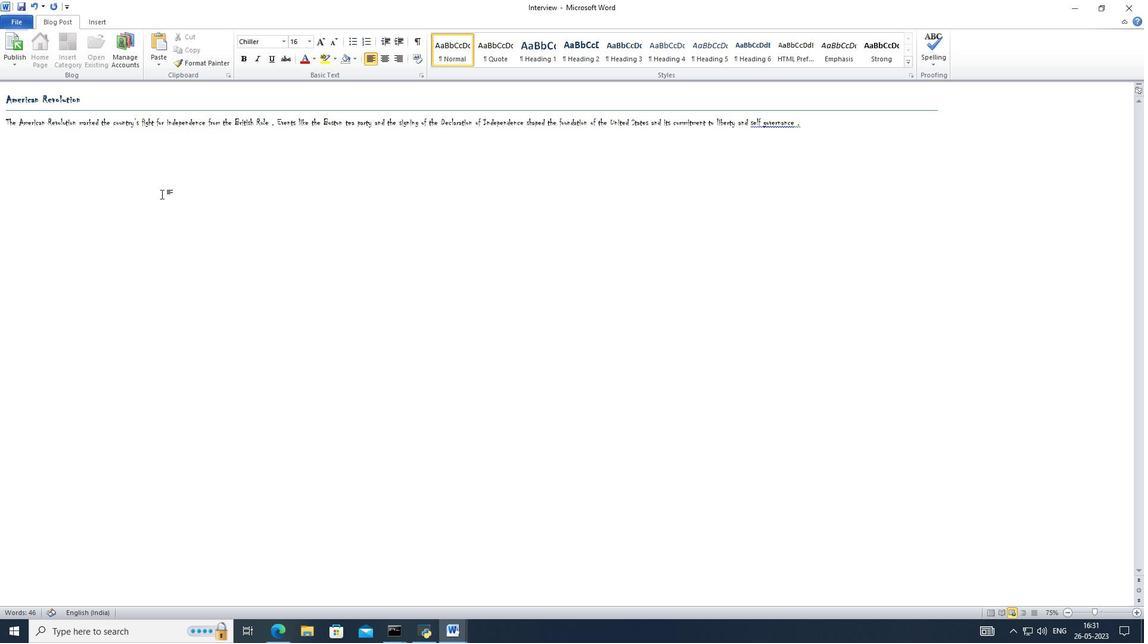 
Action: Mouse moved to (769, 126)
Screenshot: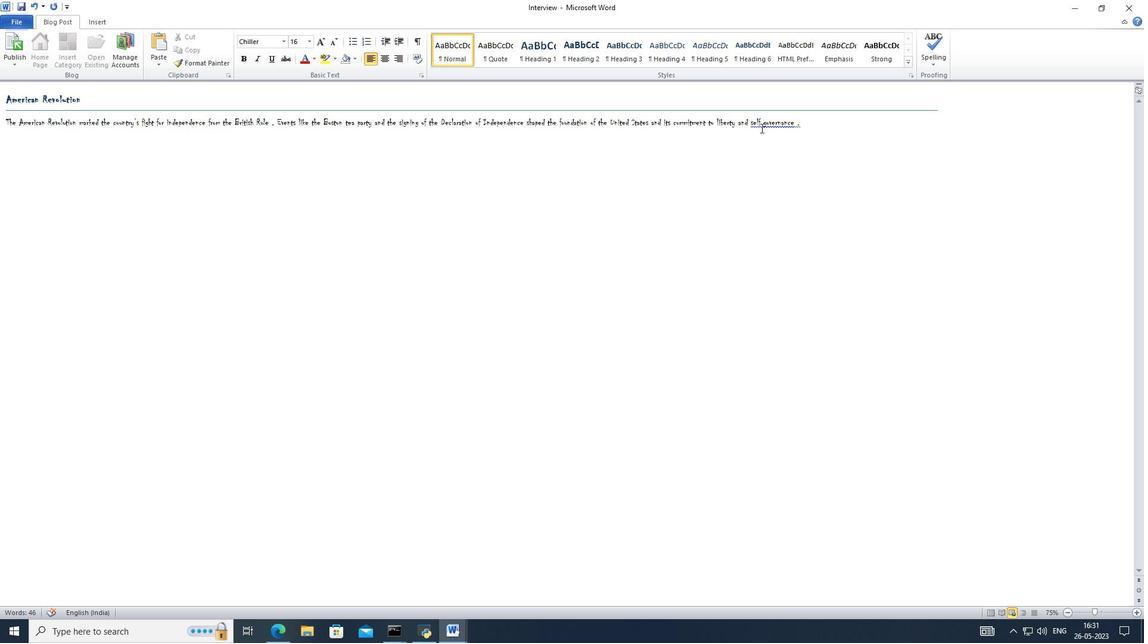 
Action: Mouse pressed left at (769, 126)
Screenshot: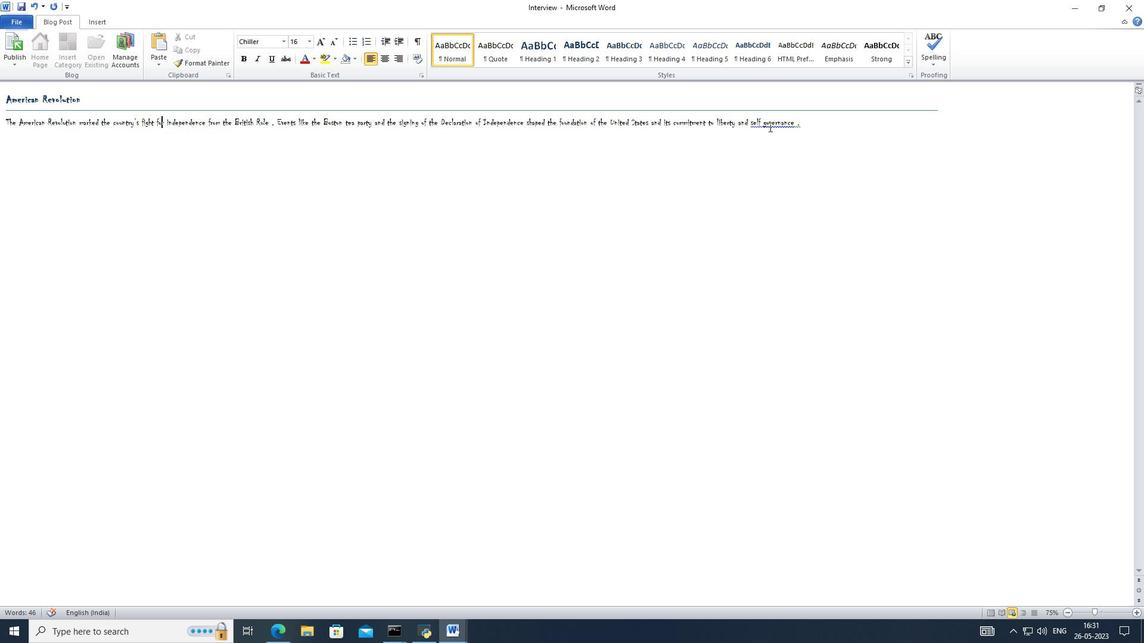 
Action: Mouse pressed right at (769, 126)
Screenshot: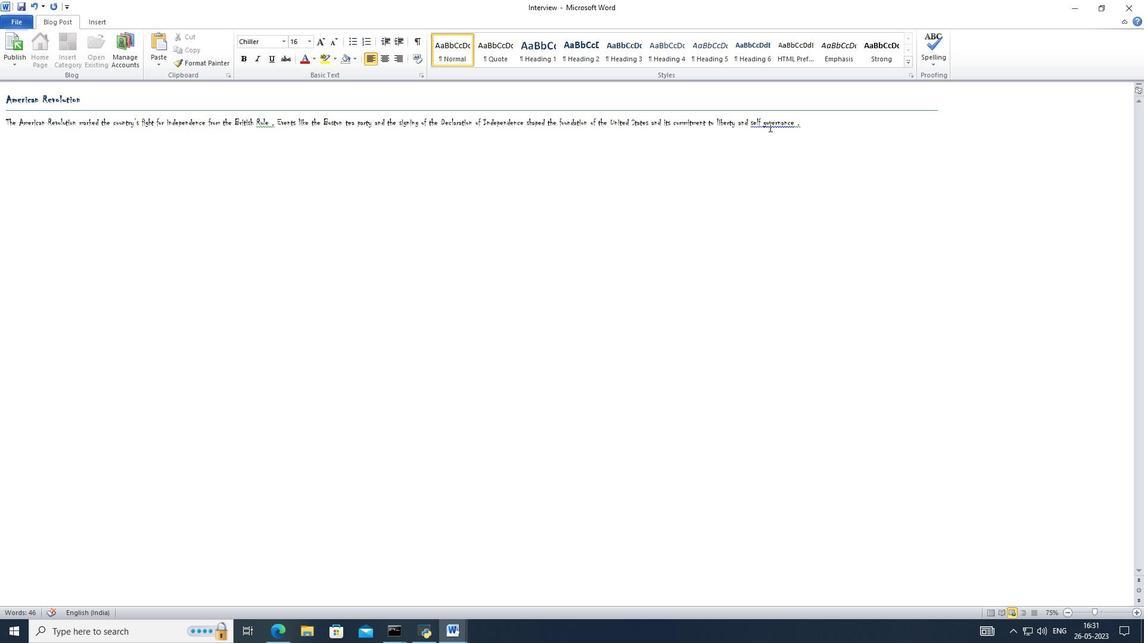 
Action: Mouse moved to (818, 134)
Screenshot: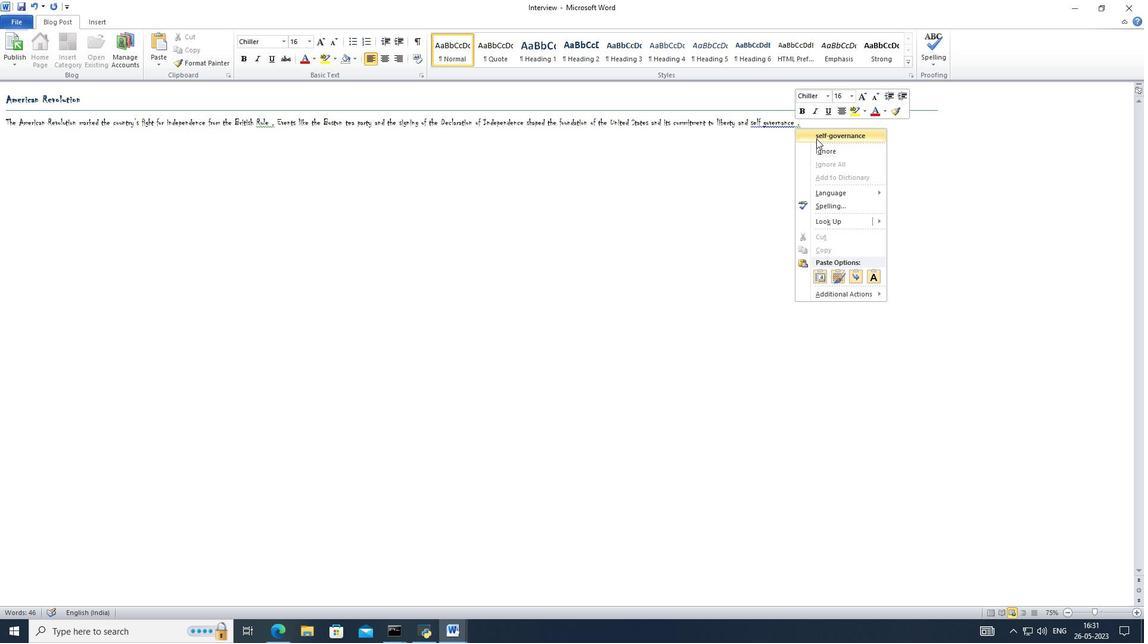 
Action: Mouse pressed left at (818, 134)
Screenshot: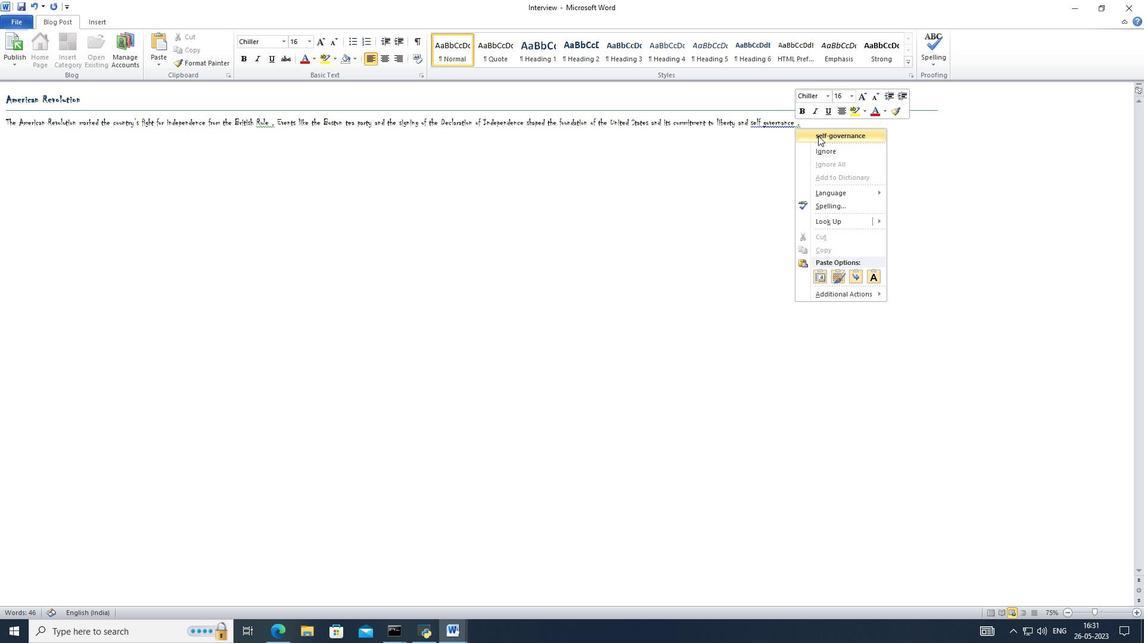 
Action: Mouse moved to (707, 191)
Screenshot: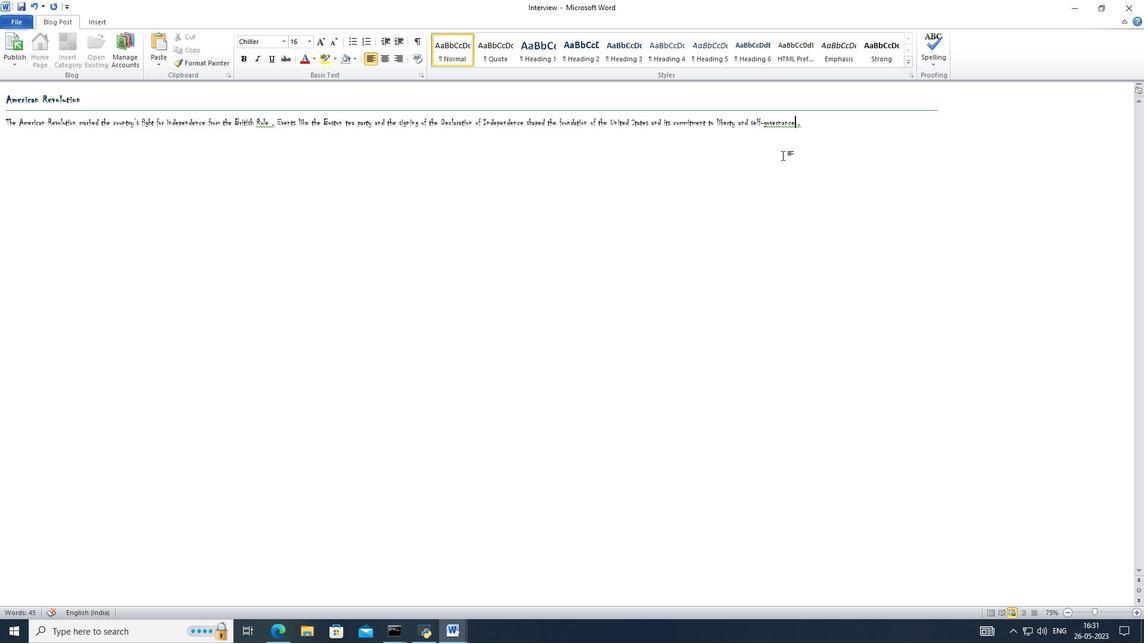 
Action: Mouse pressed left at (707, 191)
Screenshot: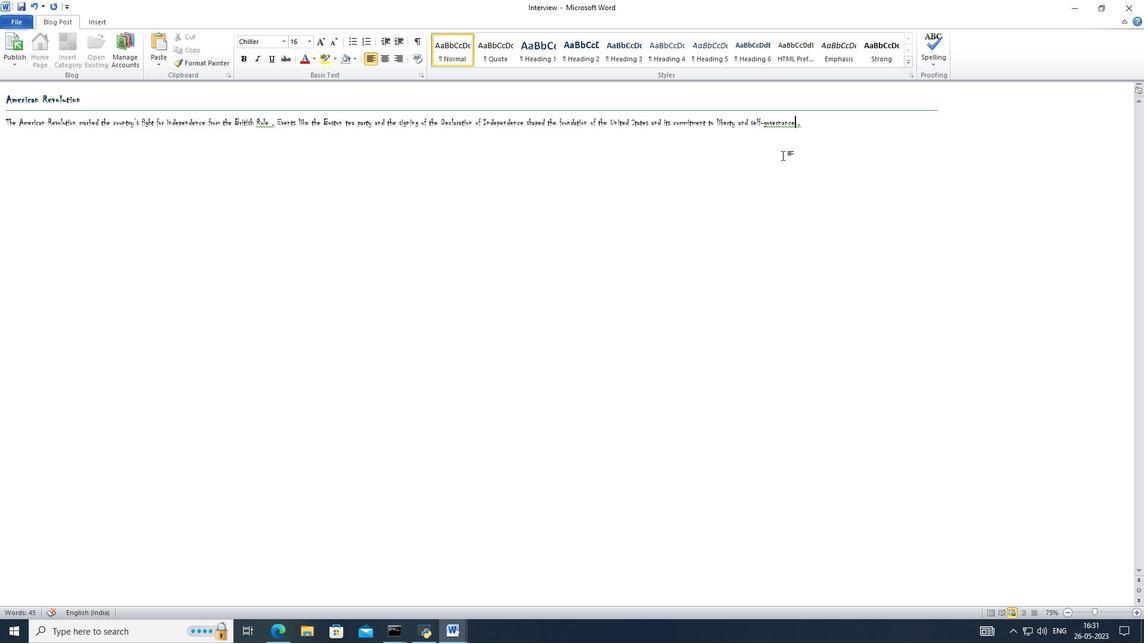 
Action: Mouse moved to (777, 117)
Screenshot: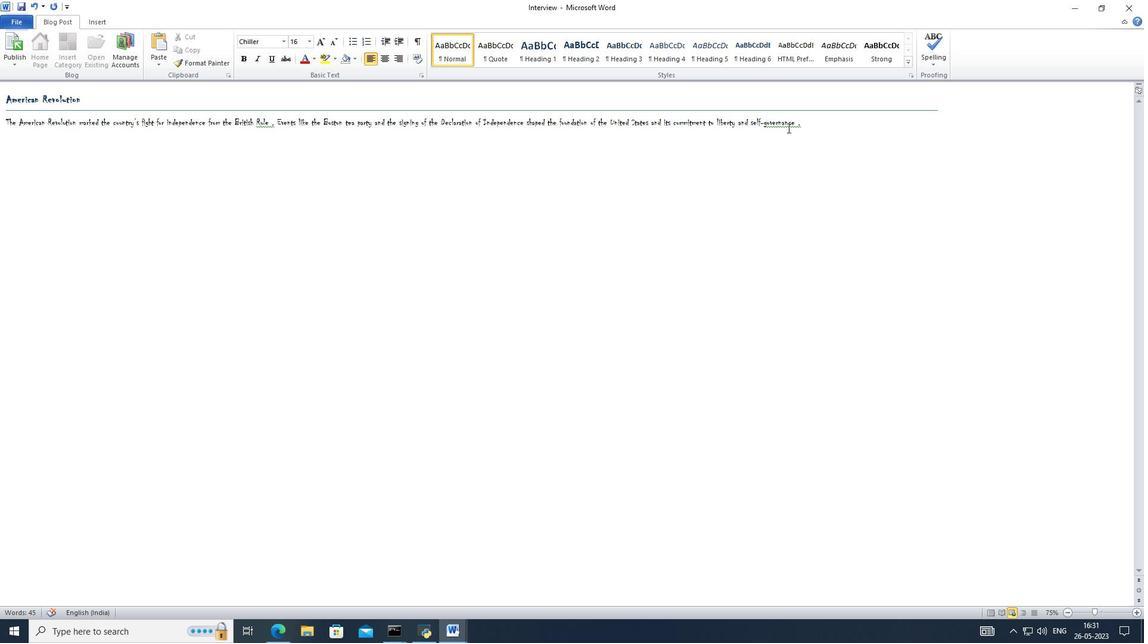 
Action: Mouse pressed left at (777, 117)
Screenshot: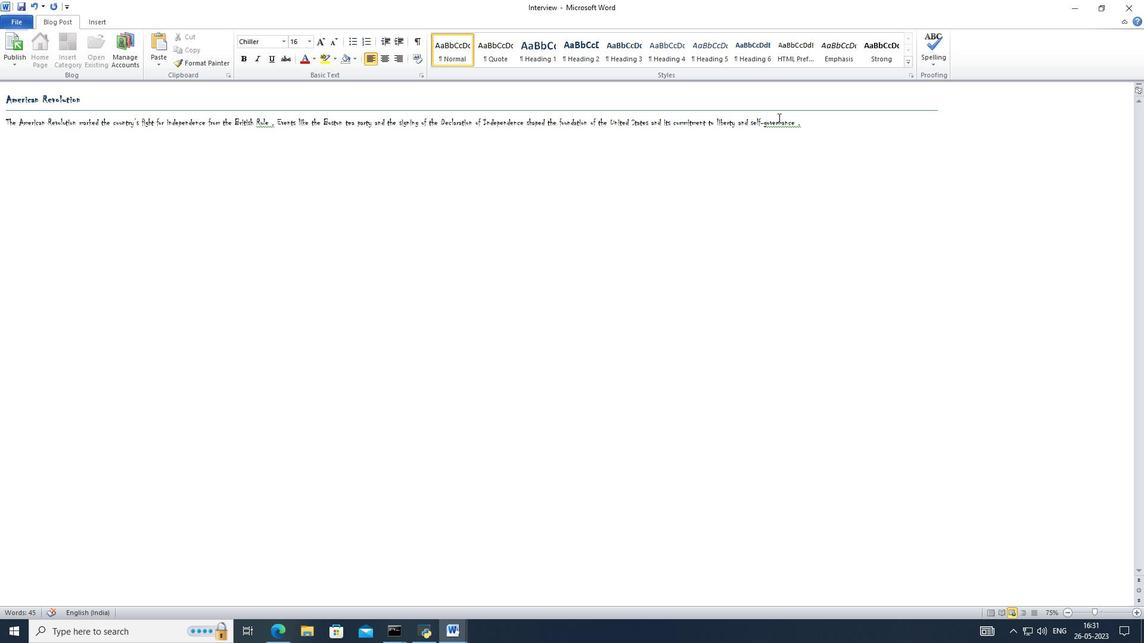 
Action: Mouse pressed right at (777, 117)
Screenshot: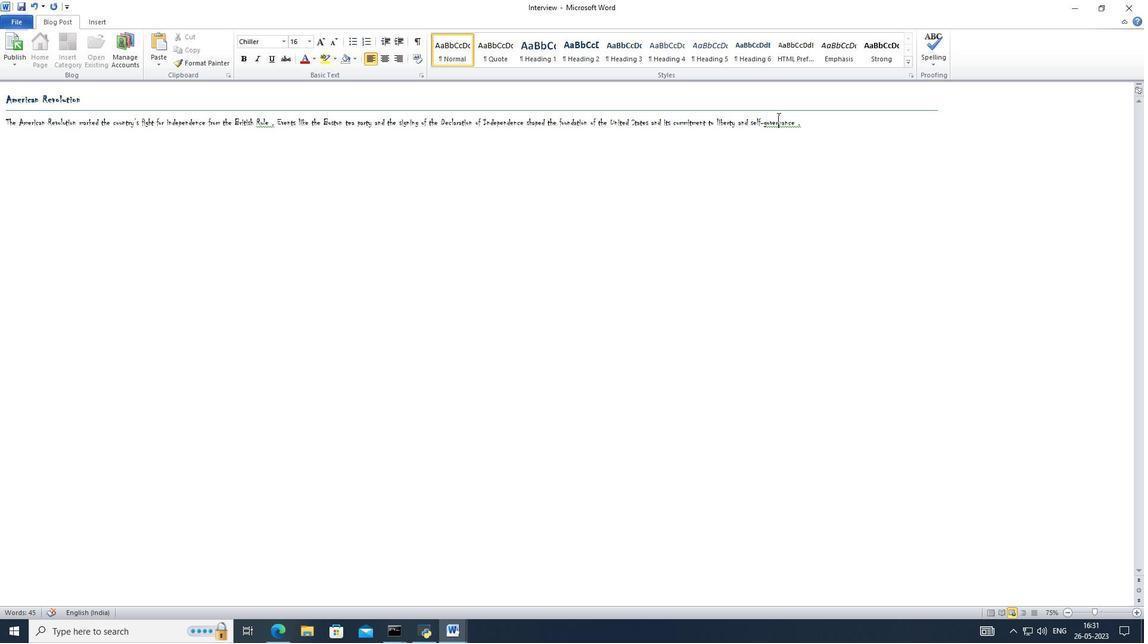 
Action: Mouse moved to (793, 133)
Screenshot: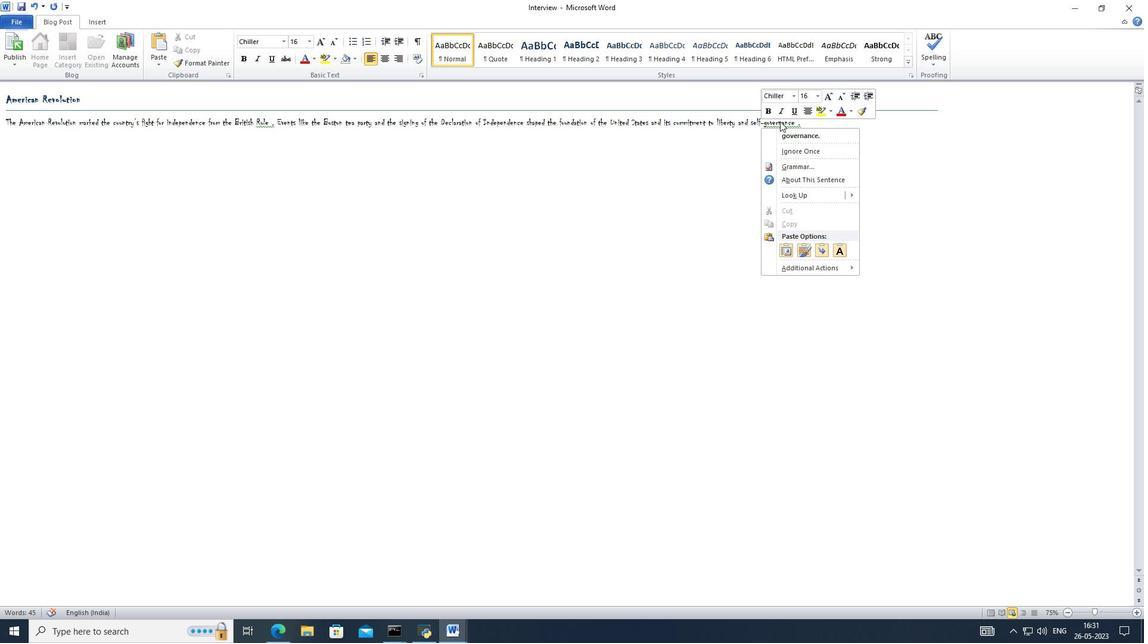 
Action: Mouse pressed left at (793, 133)
Screenshot: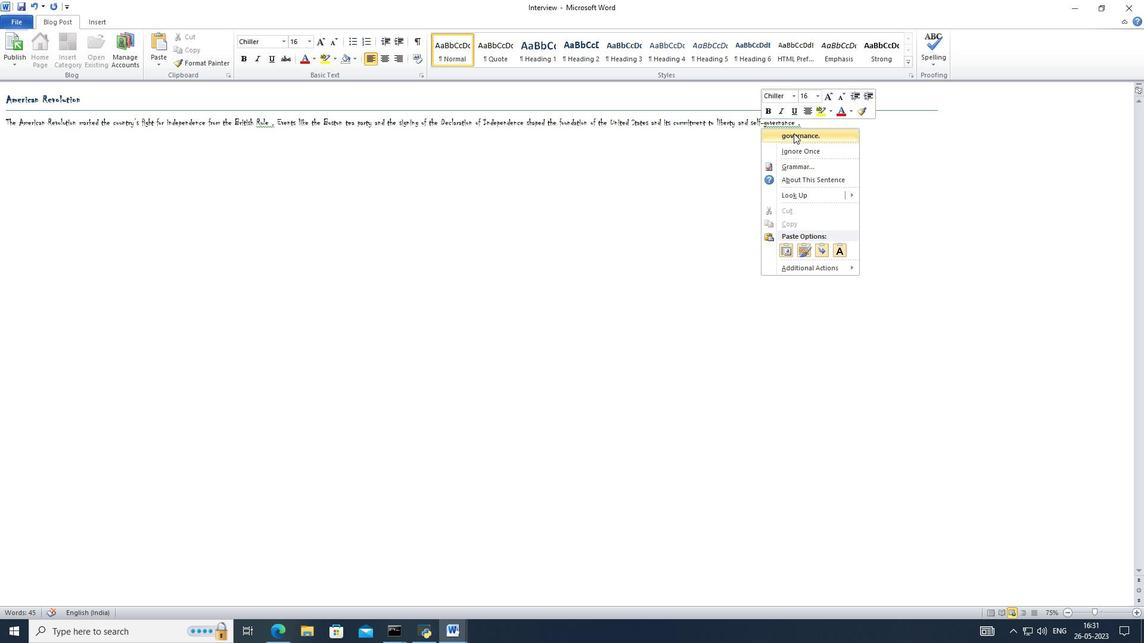 
Action: Mouse moved to (780, 172)
Screenshot: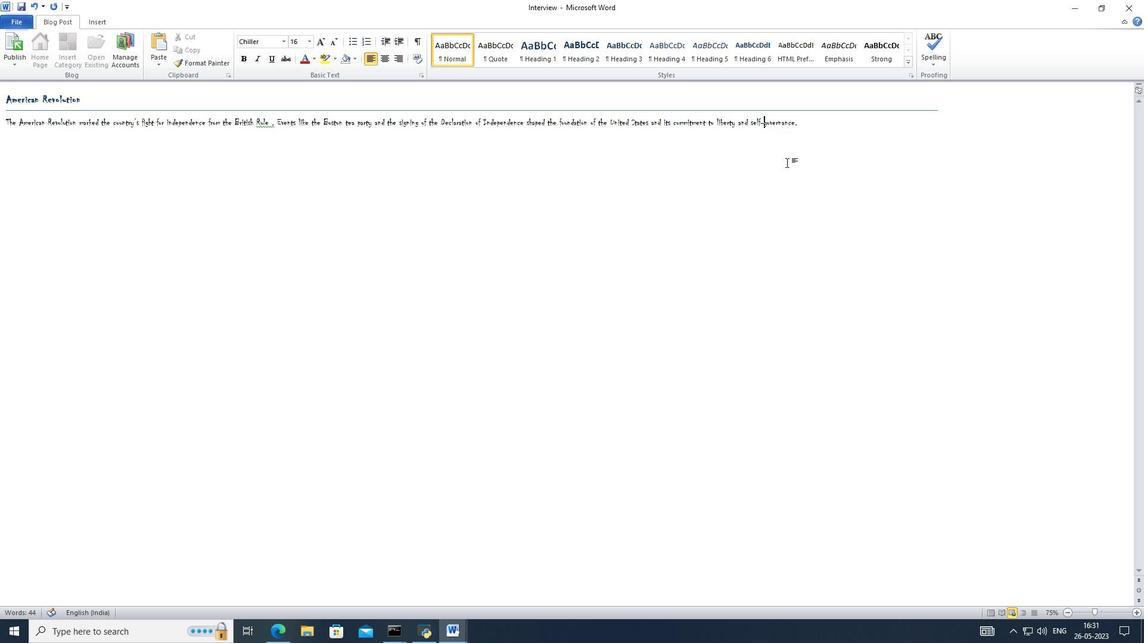 
Action: Mouse pressed left at (780, 172)
Screenshot: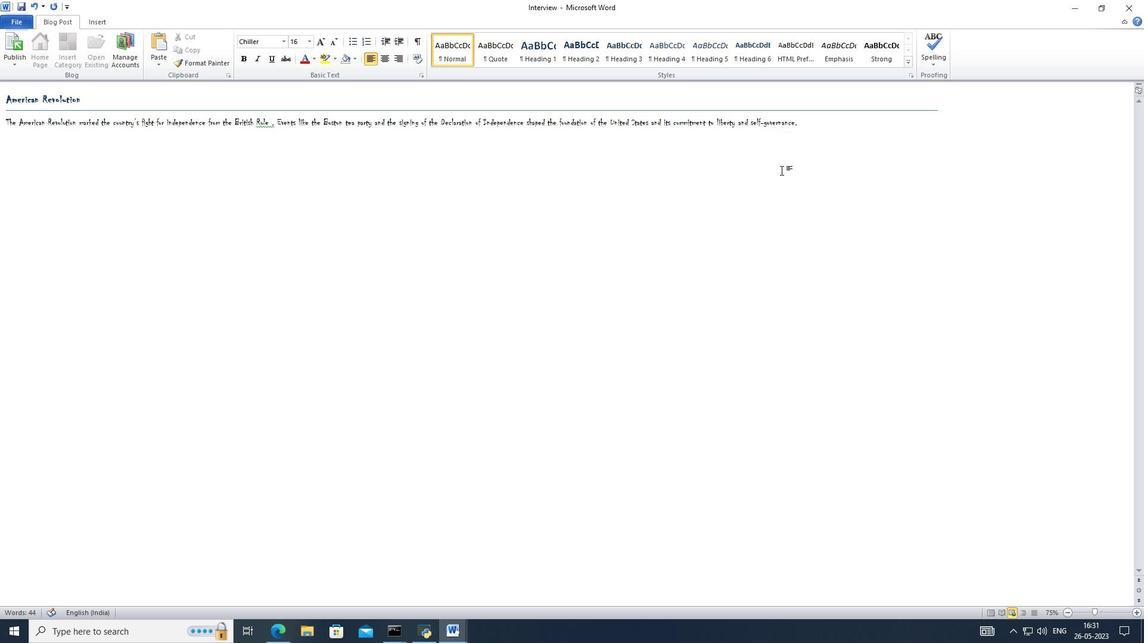 
Action: Mouse moved to (76, 100)
Screenshot: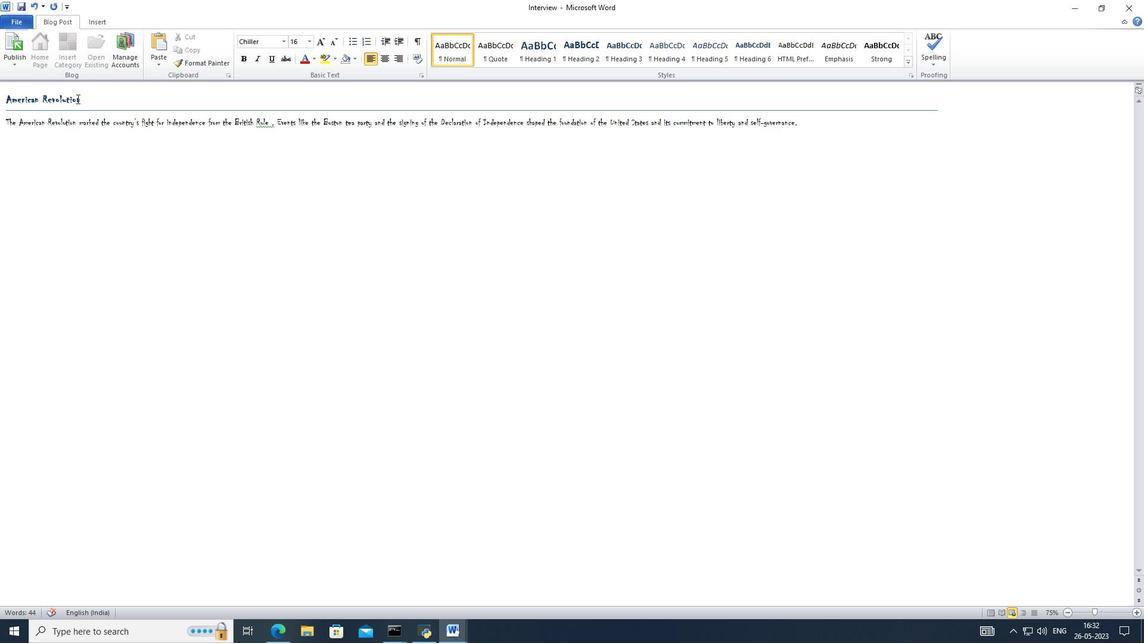 
Action: Mouse pressed left at (76, 100)
Screenshot: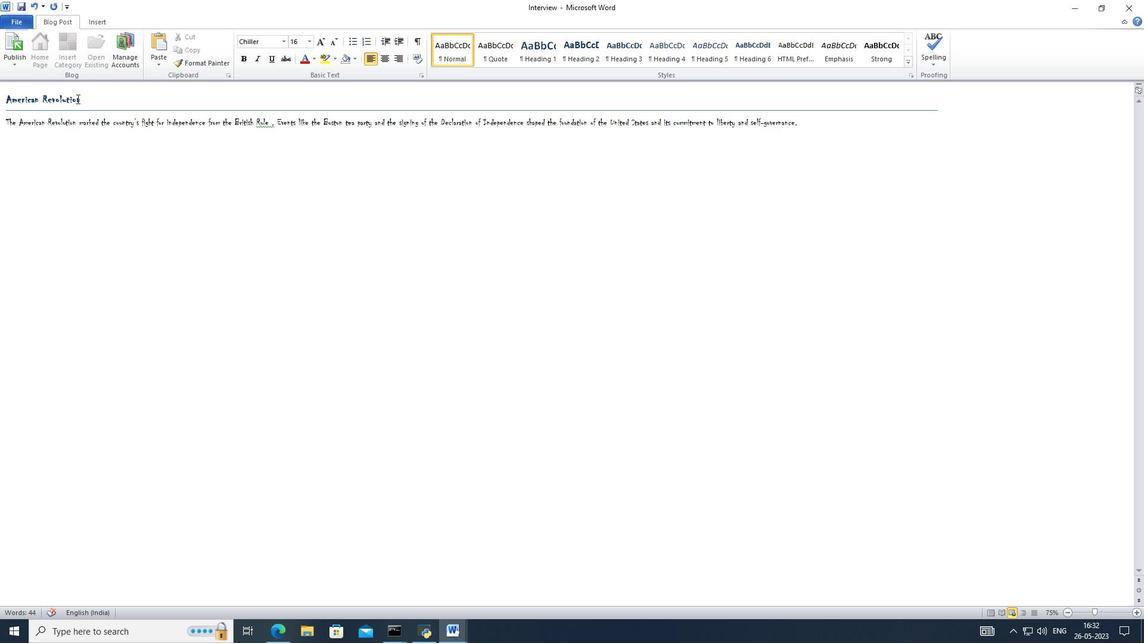 
Action: Mouse moved to (232, 95)
Screenshot: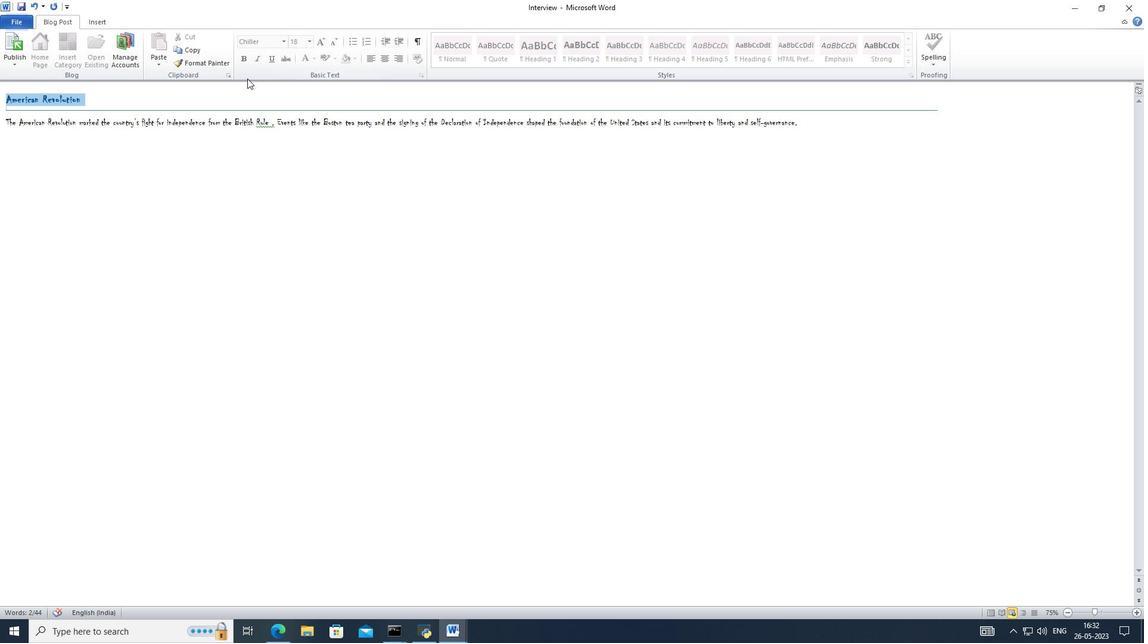
Action: Mouse pressed left at (232, 95)
Screenshot: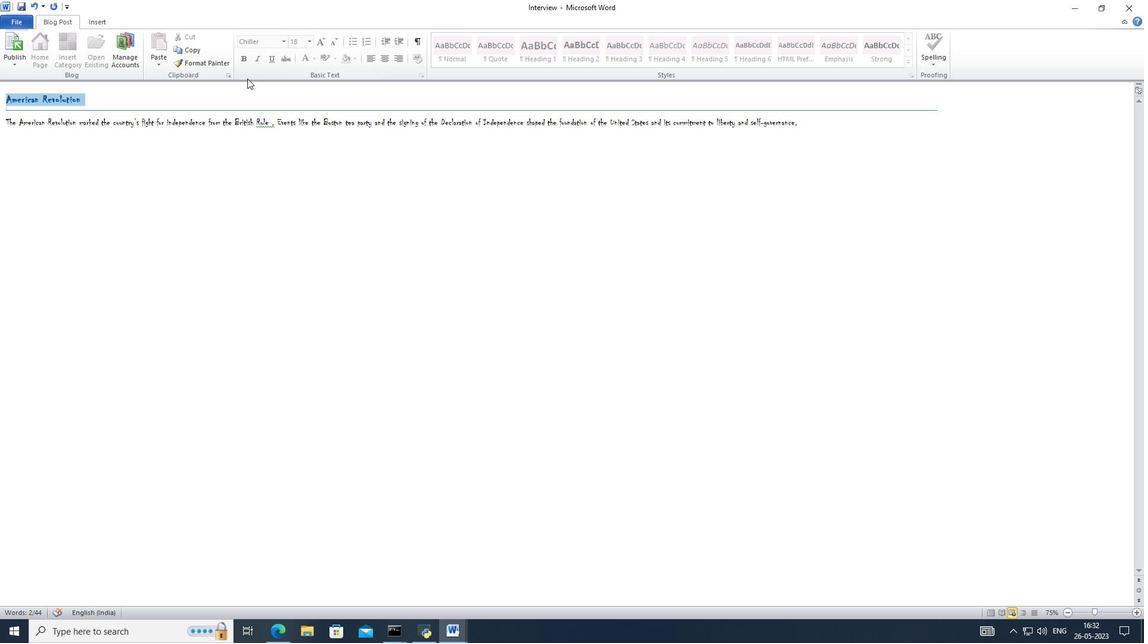 
Action: Mouse moved to (85, 102)
Screenshot: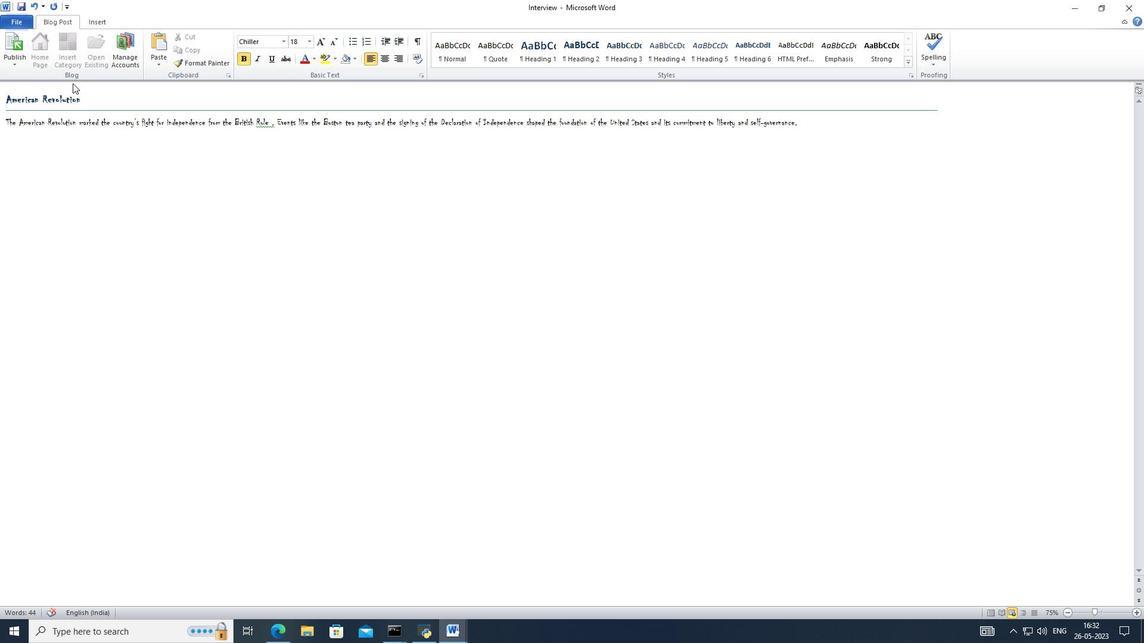 
Action: Mouse pressed left at (85, 102)
Screenshot: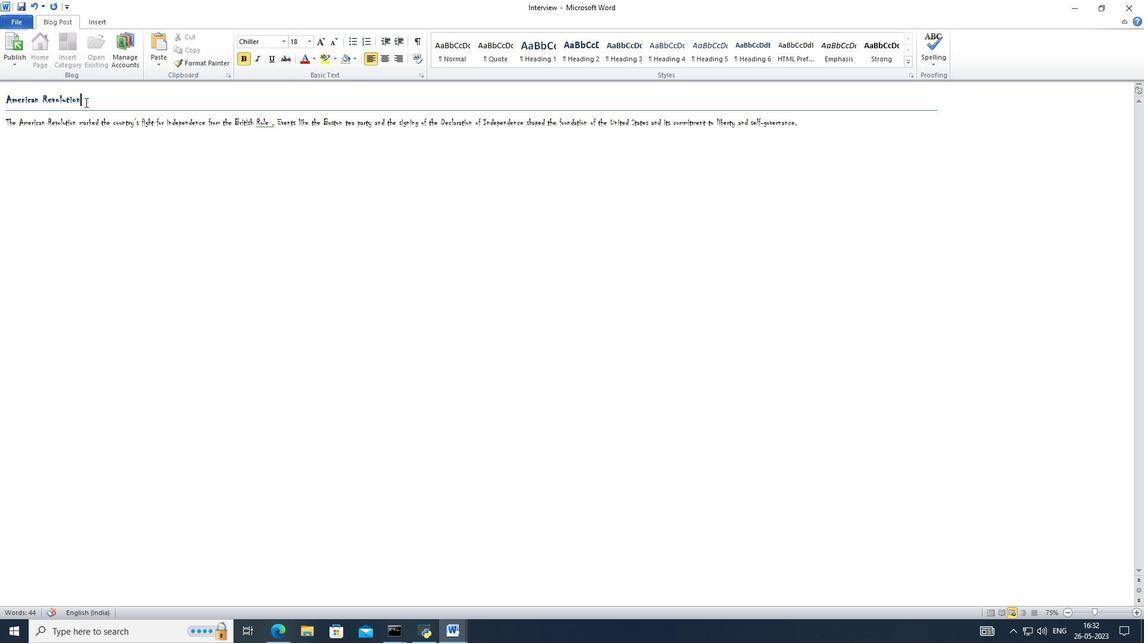 
Action: Mouse moved to (377, 59)
Screenshot: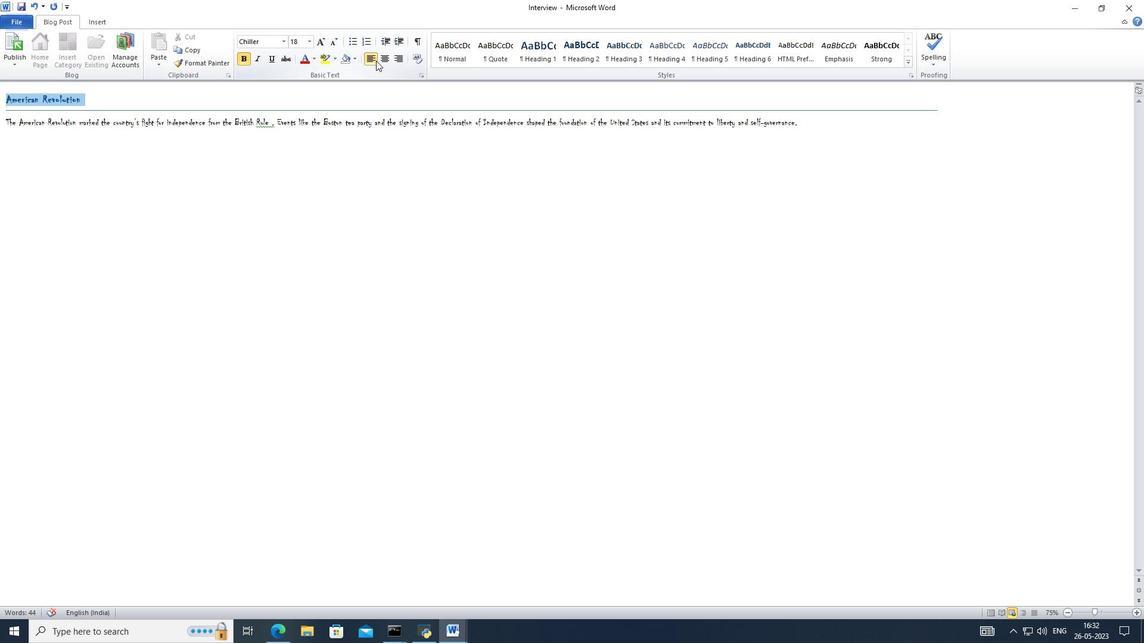 
Action: Mouse pressed left at (377, 59)
Screenshot: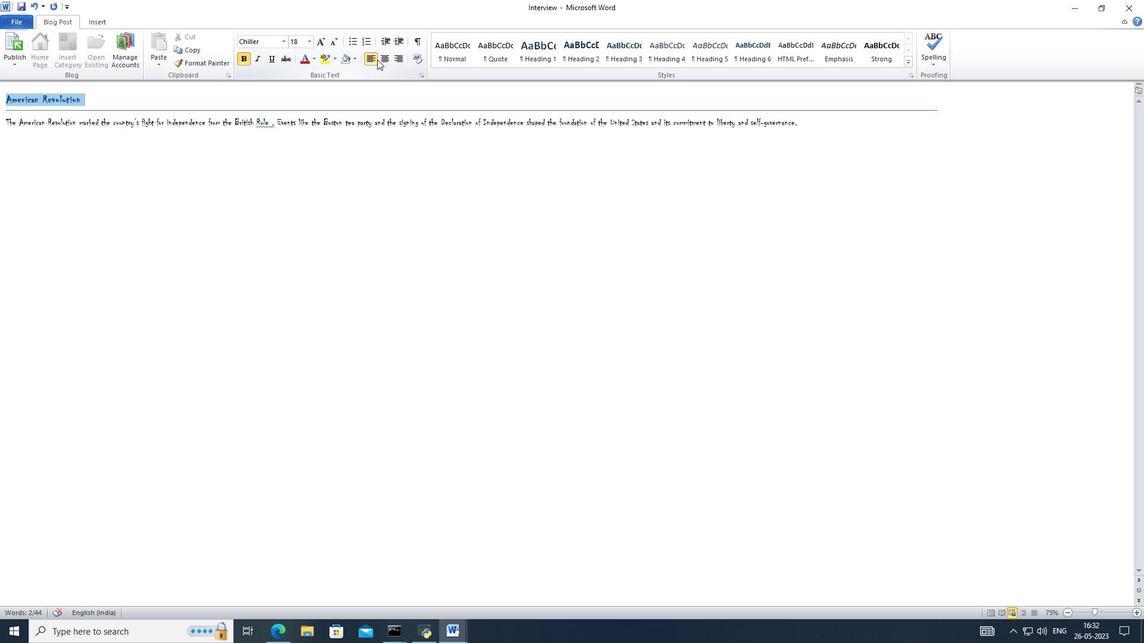 
Action: Mouse moved to (380, 56)
Screenshot: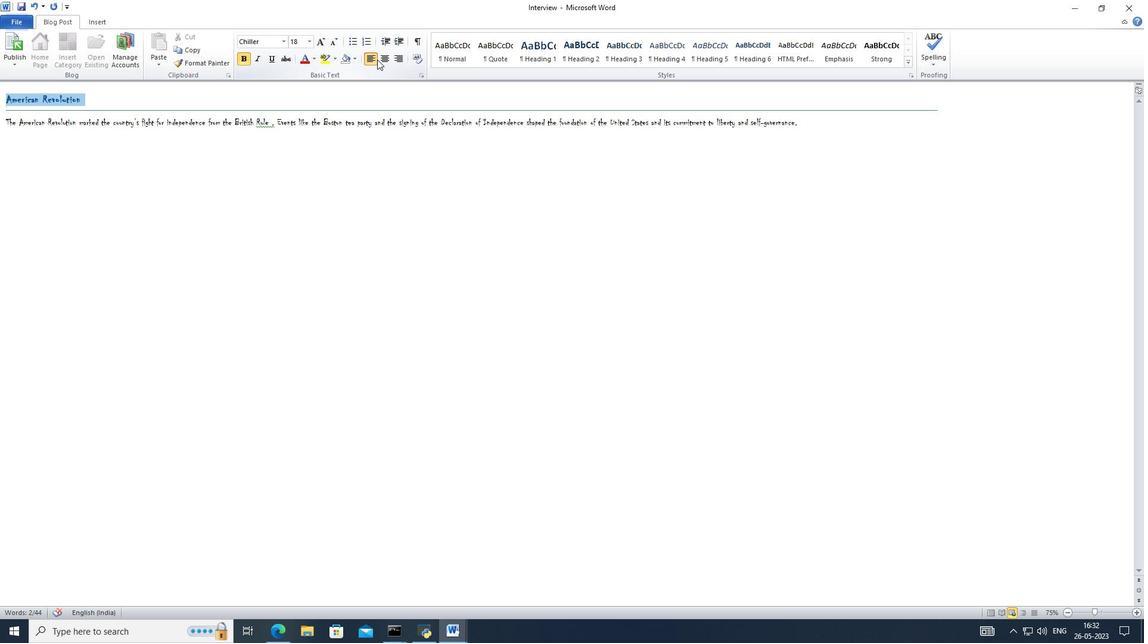 
Action: Mouse pressed left at (380, 56)
Screenshot: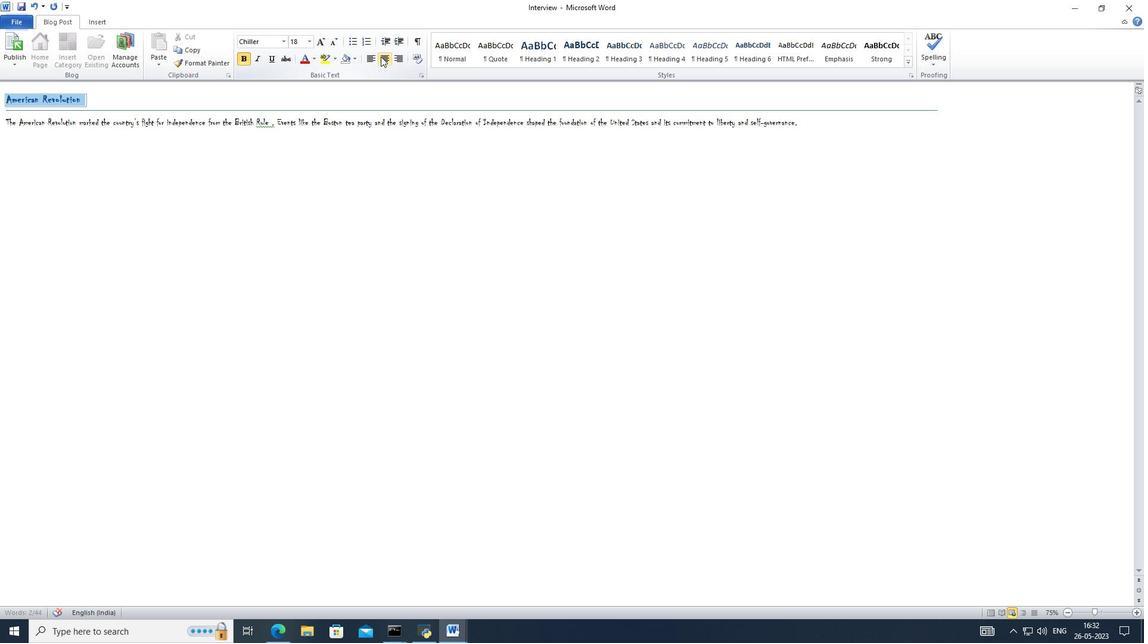 
Action: Mouse moved to (346, 255)
Screenshot: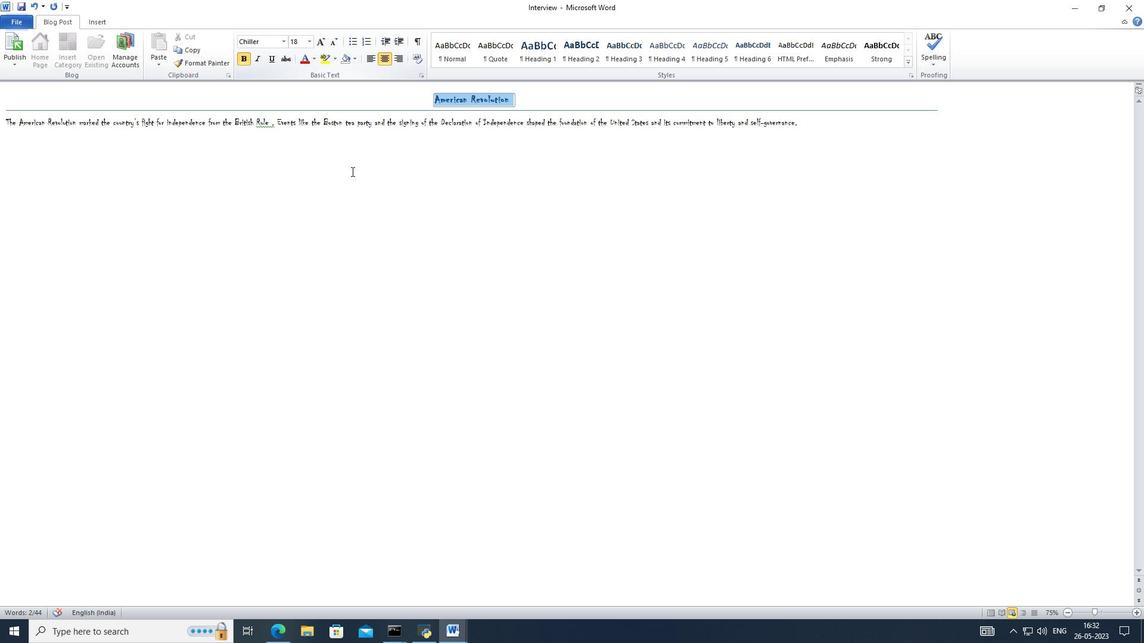 
Action: Mouse pressed left at (346, 255)
Screenshot: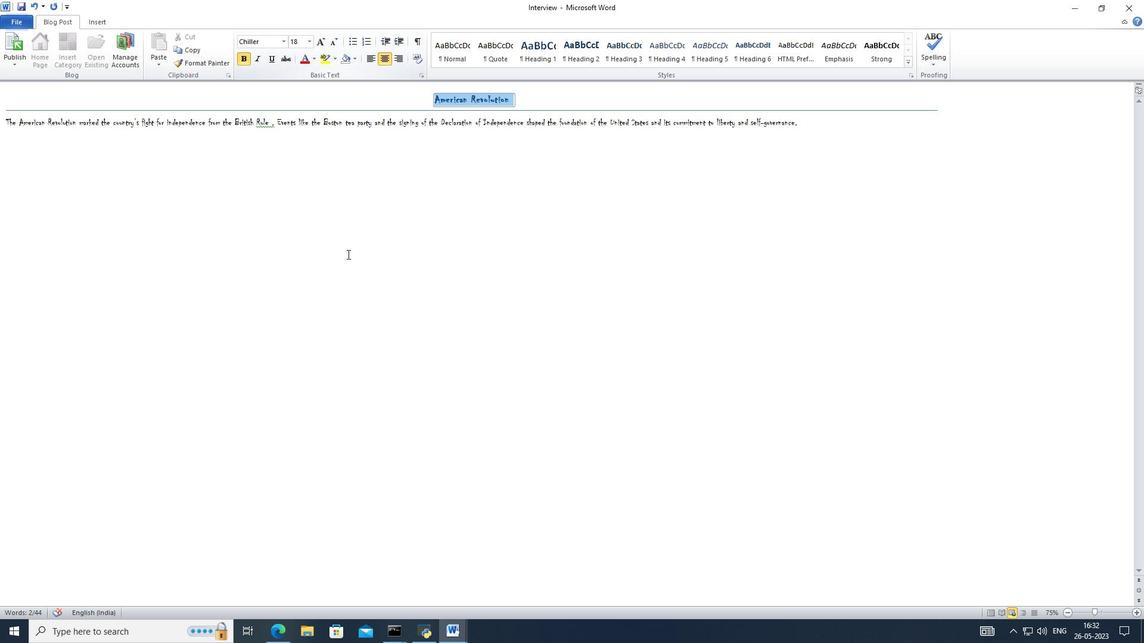 
Action: Mouse moved to (336, 220)
Screenshot: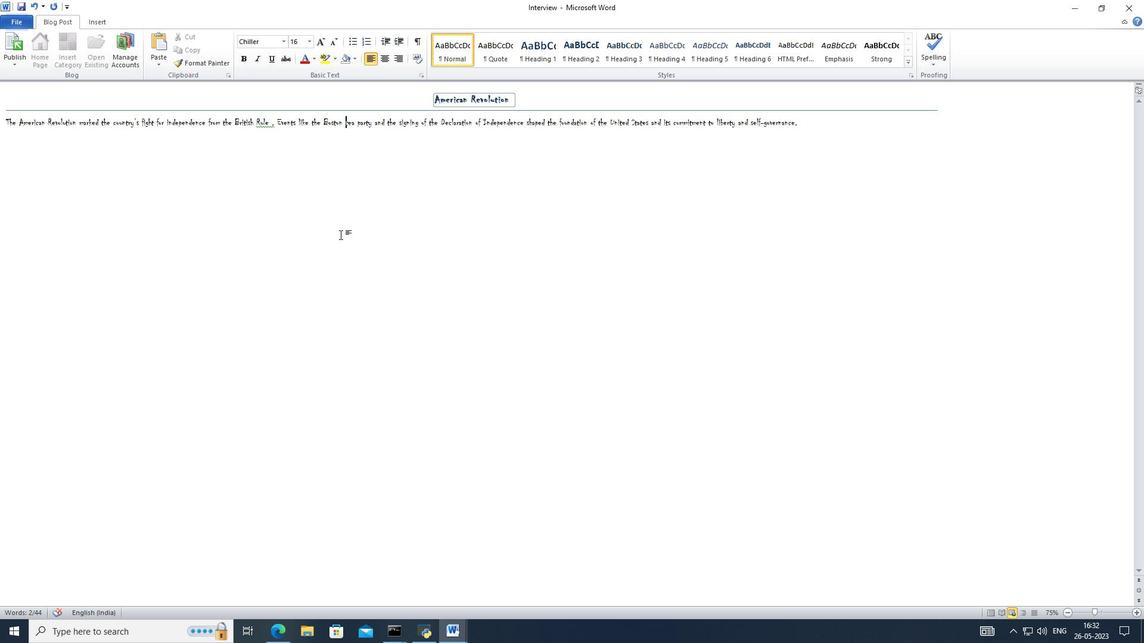 
